 Task: Slide 47 - Change Mgmt Strategy.
Action: Mouse moved to (48, 110)
Screenshot: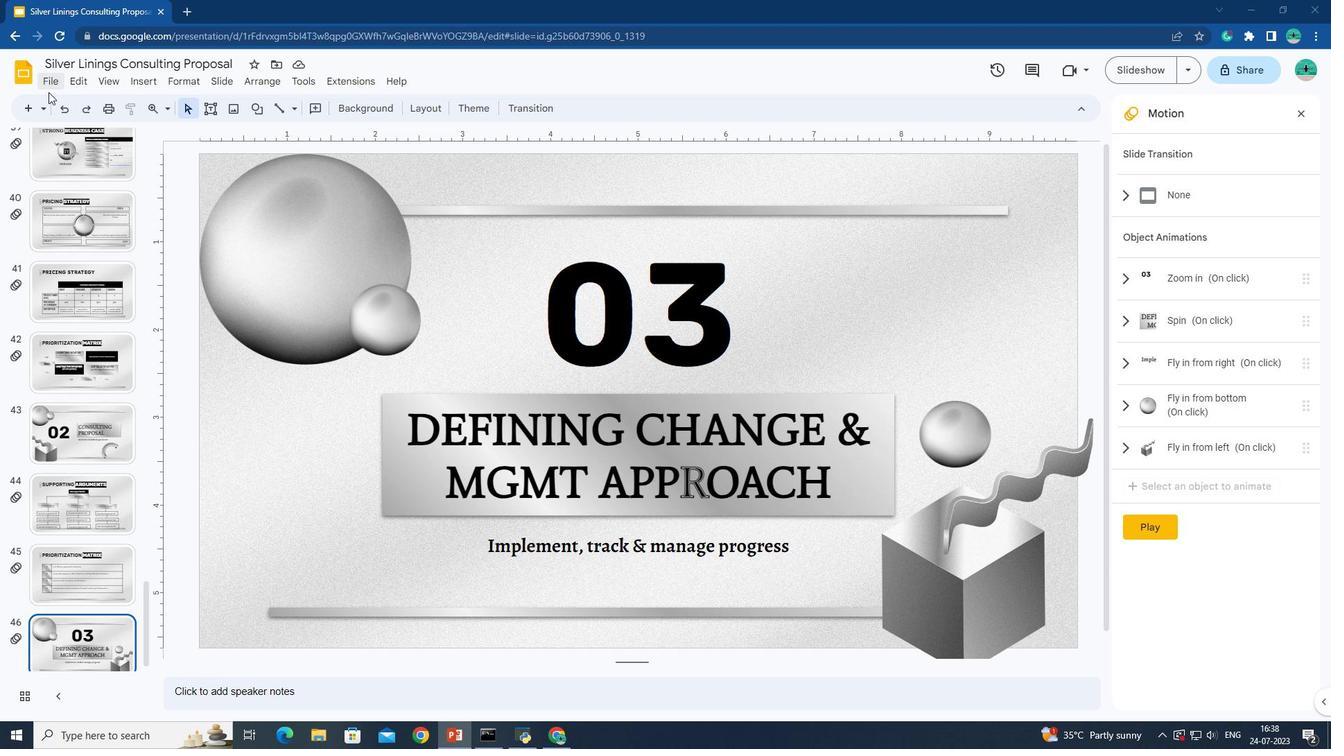 
Action: Mouse pressed left at (48, 110)
Screenshot: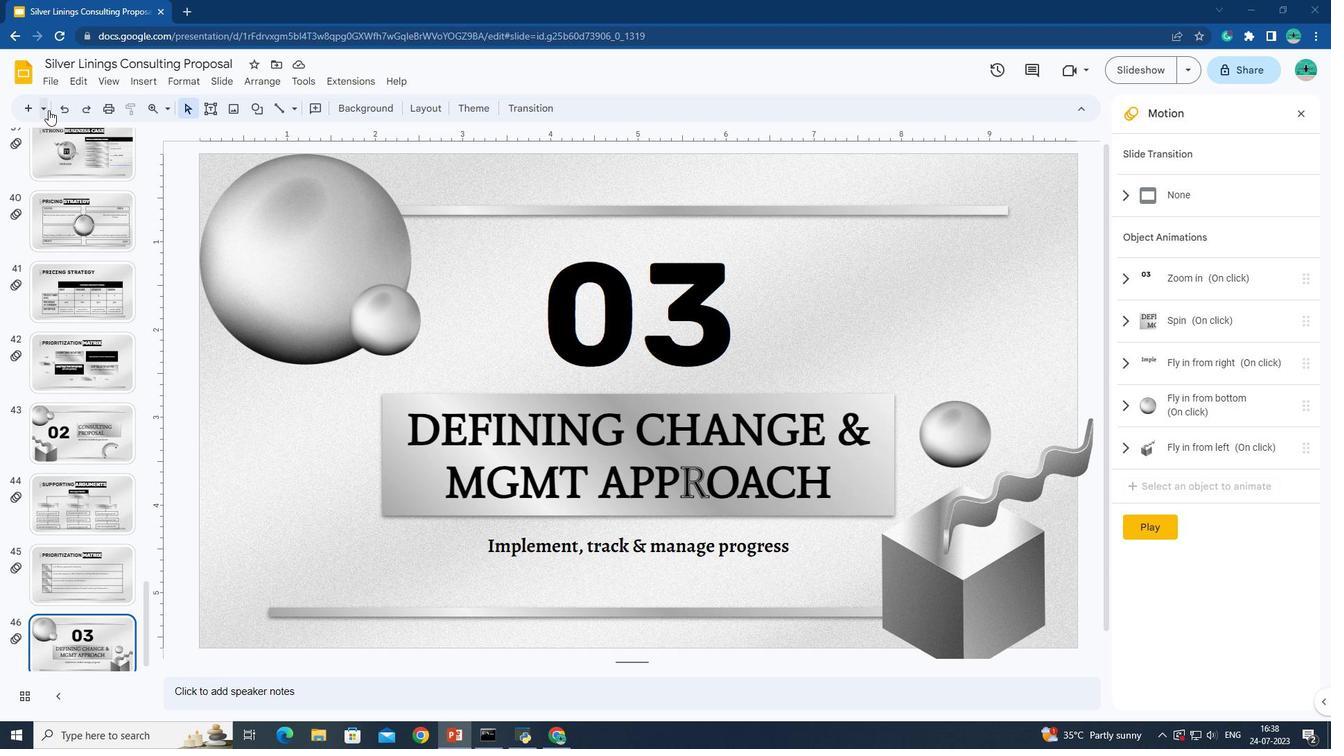 
Action: Mouse moved to (168, 235)
Screenshot: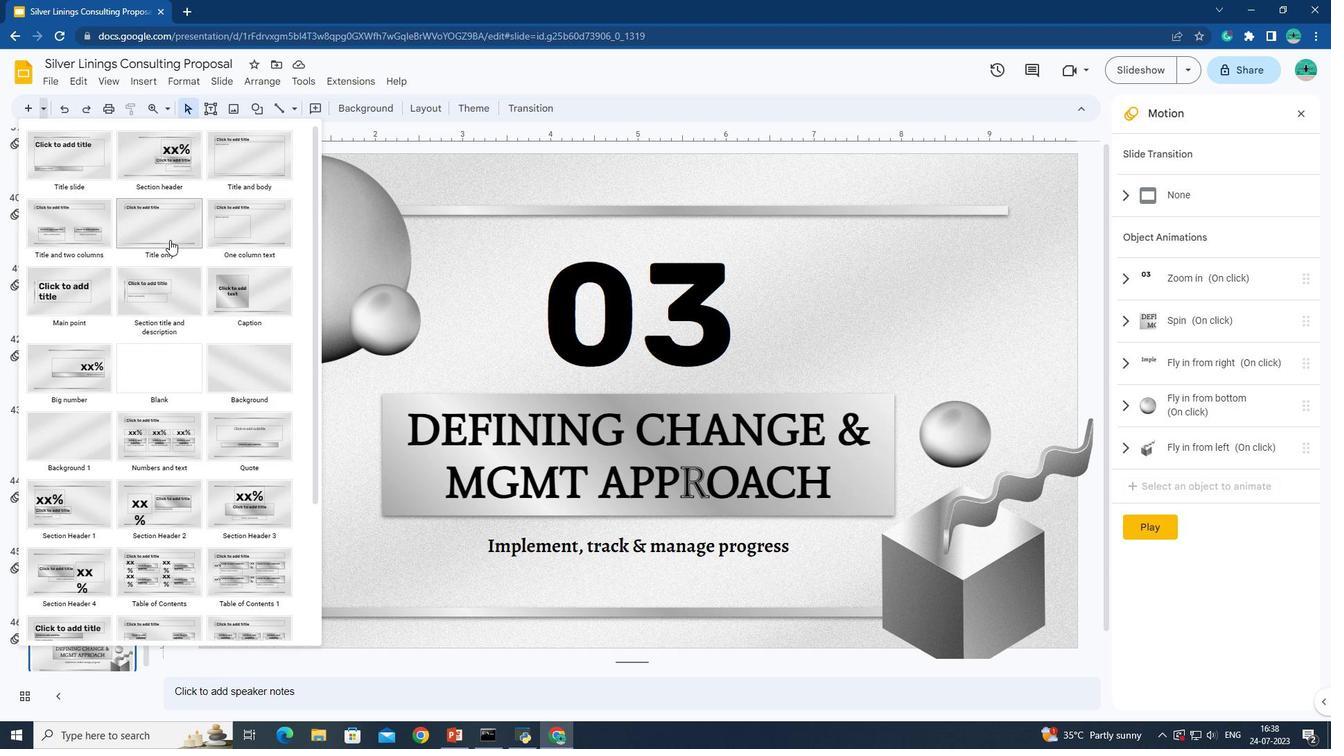 
Action: Mouse pressed left at (168, 235)
Screenshot: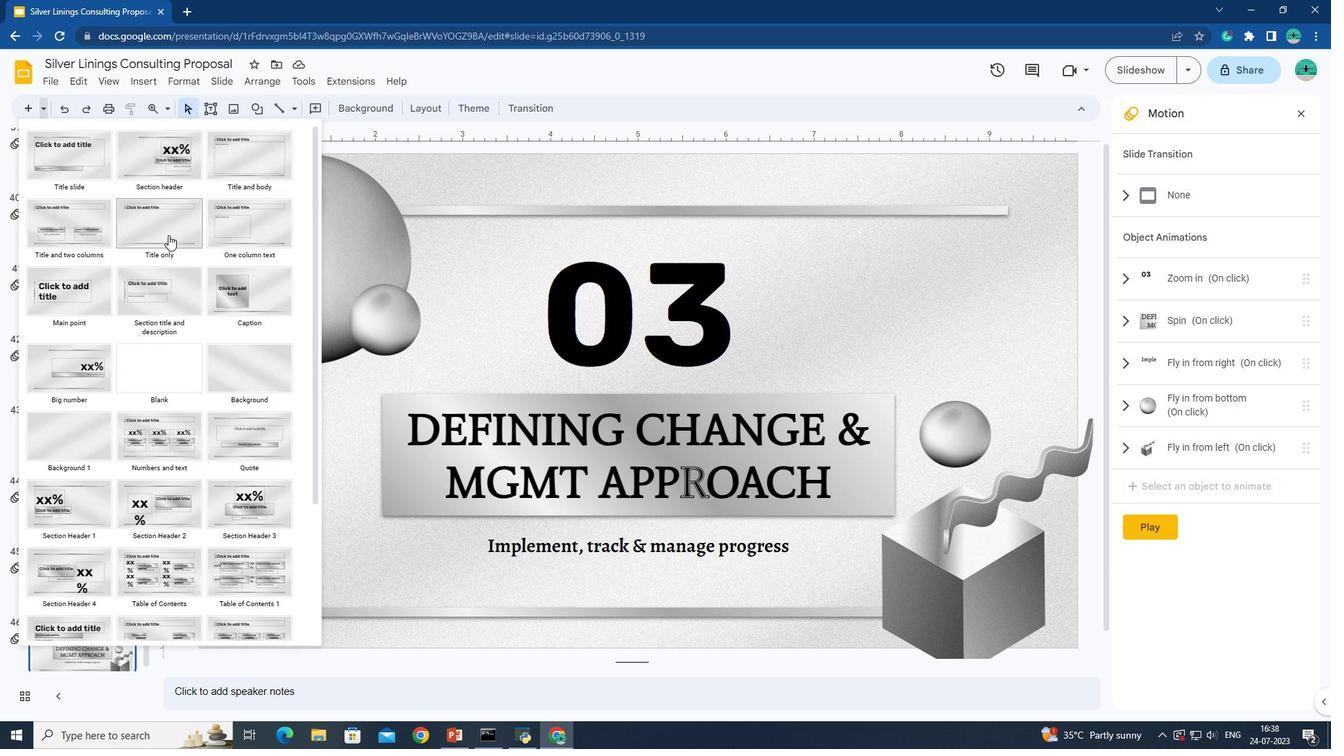 
Action: Mouse moved to (372, 218)
Screenshot: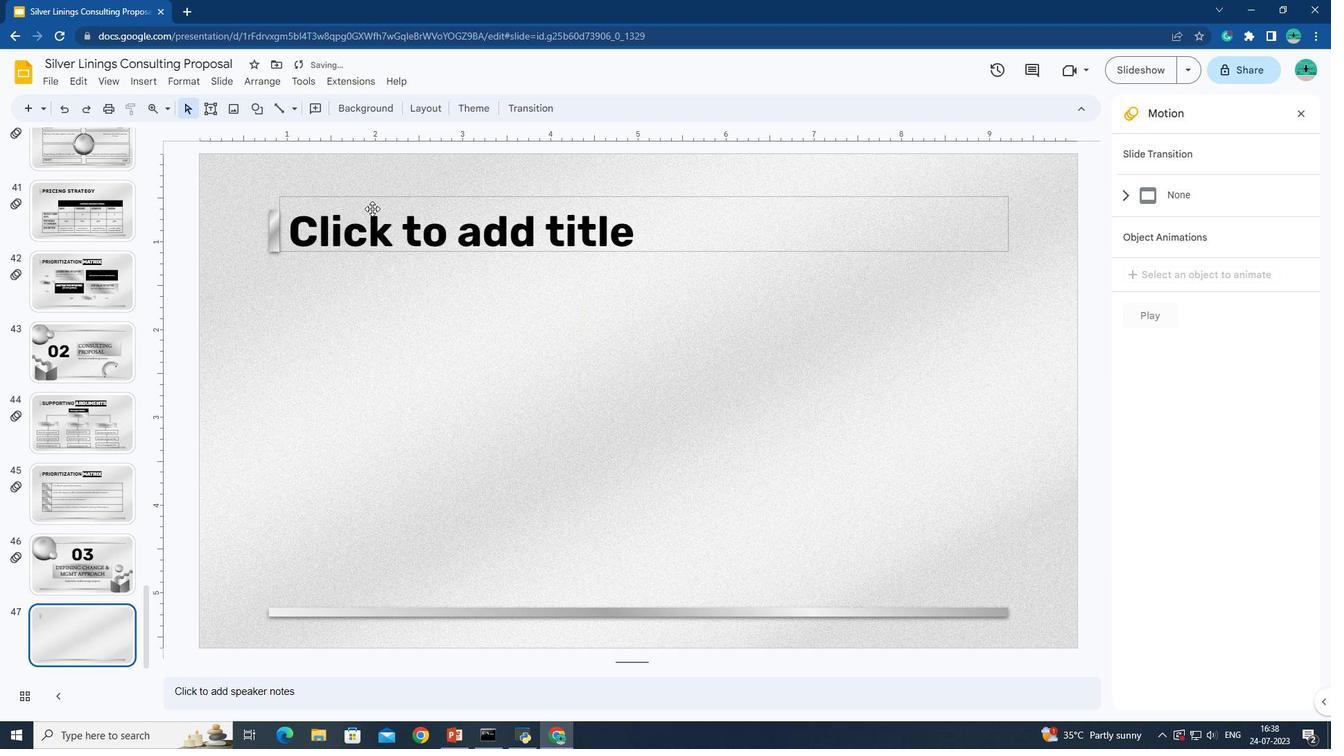 
Action: Mouse pressed left at (372, 218)
Screenshot: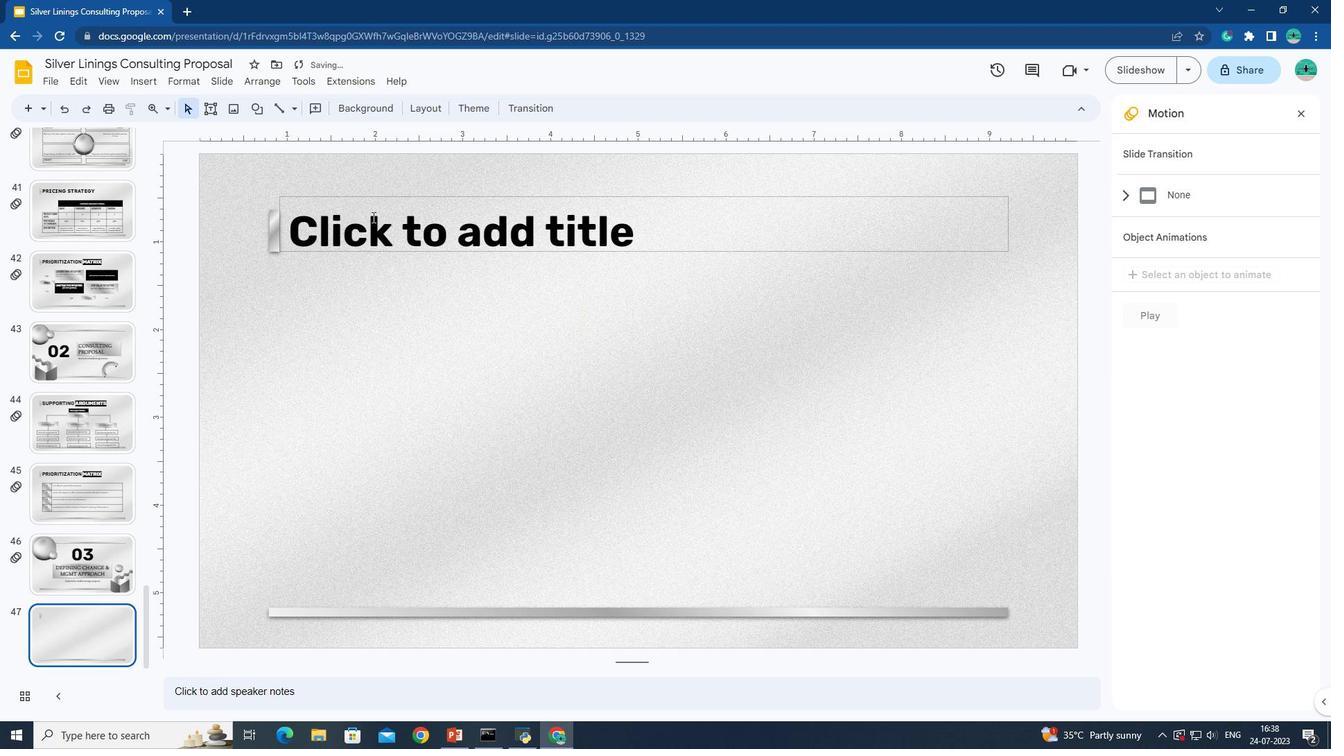 
Action: Mouse moved to (372, 219)
Screenshot: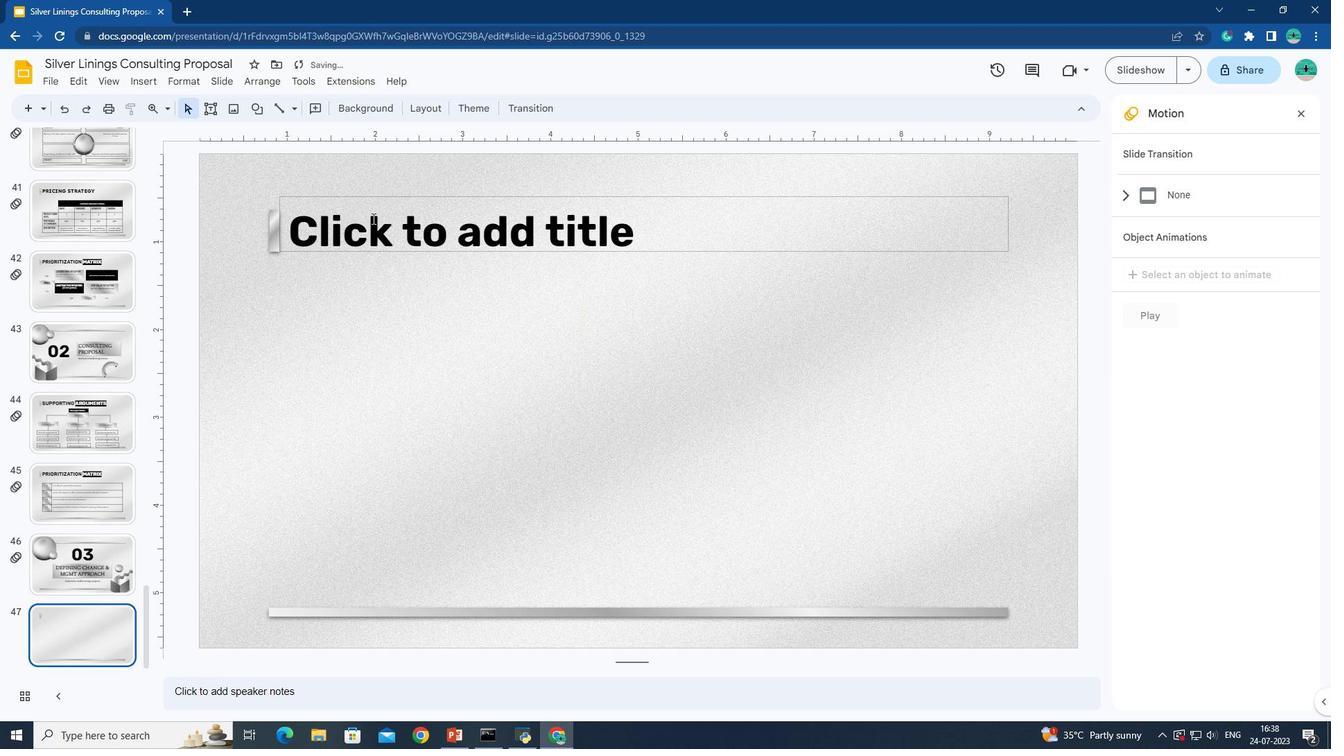 
Action: Key pressed <Key.caps_lock>CHANGE<Key.space>MGMT<Key.space>STRATEGY
Screenshot: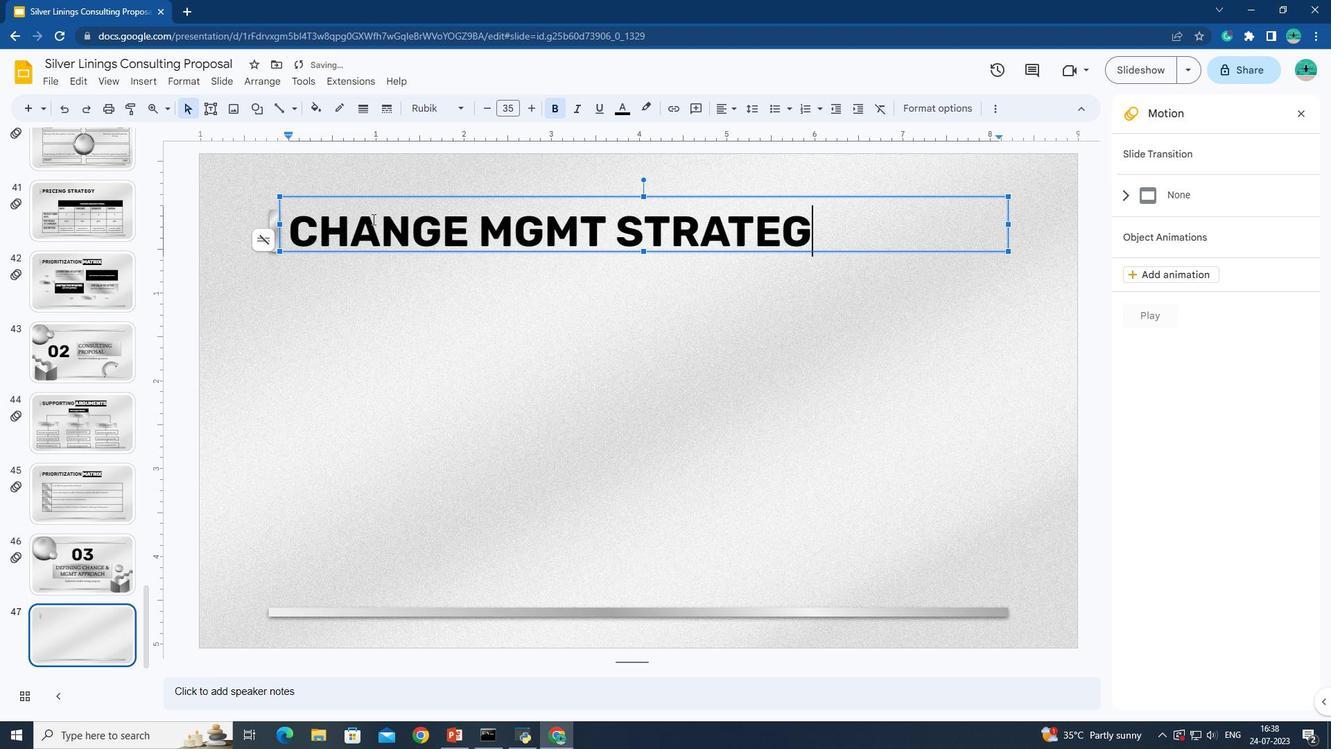
Action: Mouse moved to (389, 319)
Screenshot: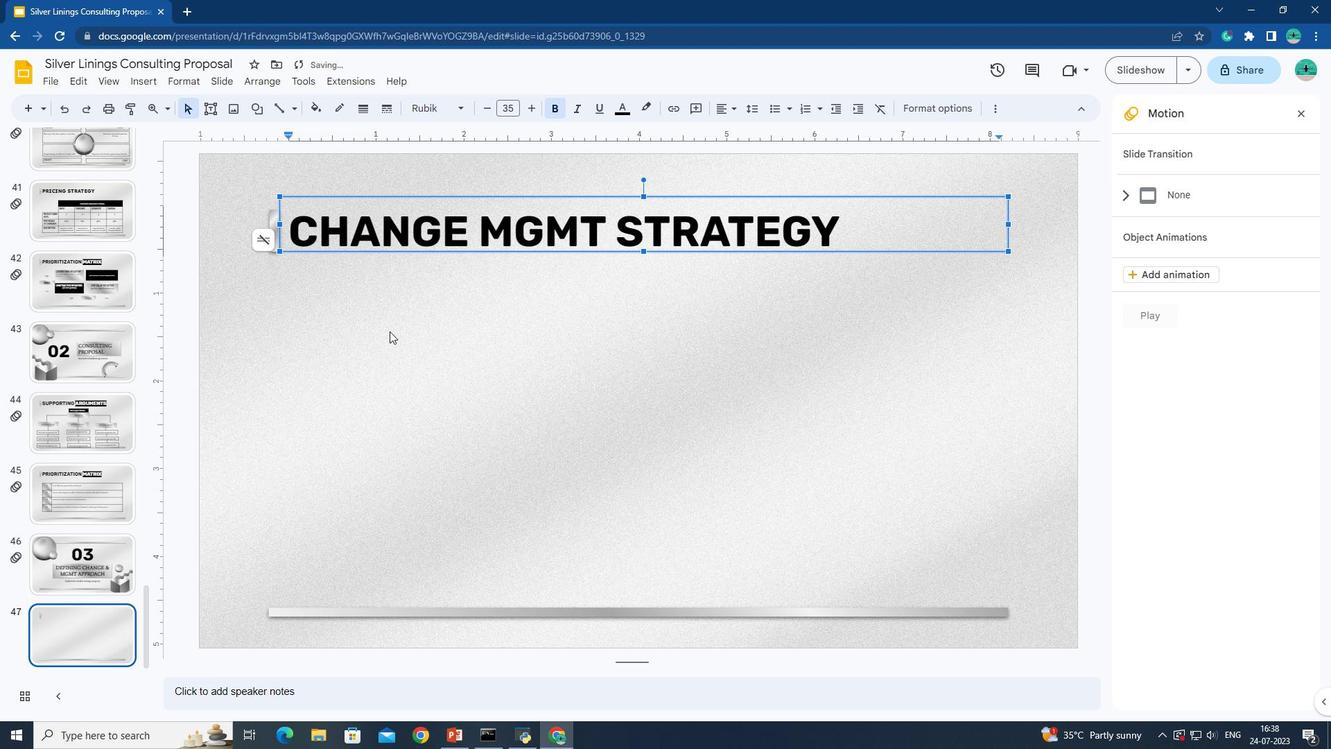 
Action: Mouse pressed left at (389, 319)
Screenshot: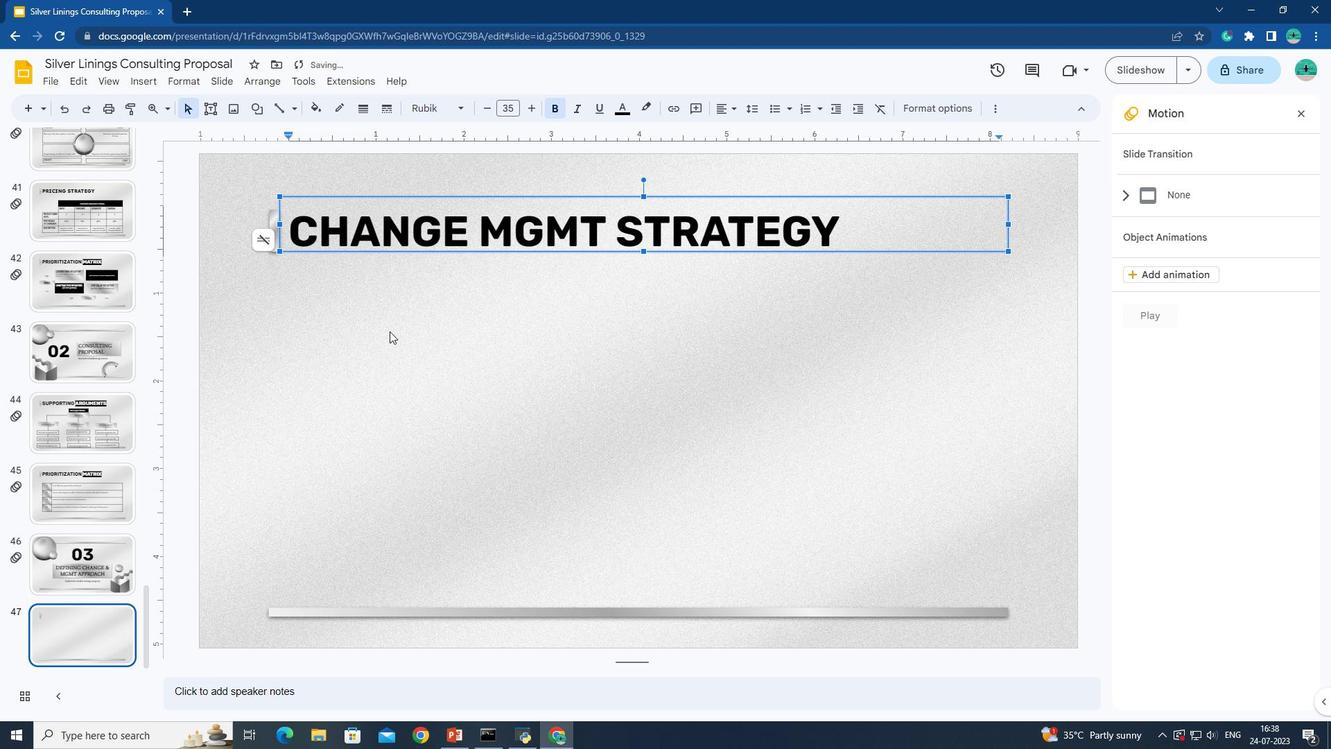 
Action: Mouse moved to (131, 79)
Screenshot: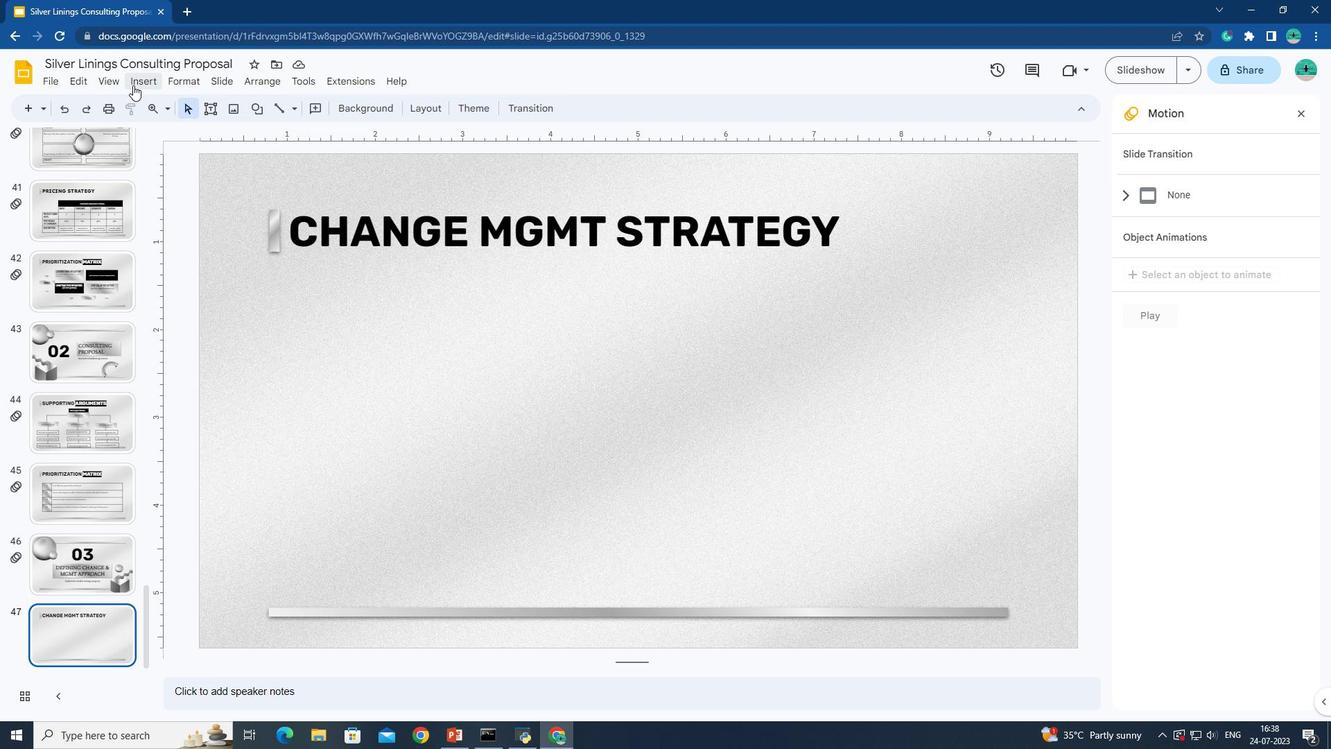 
Action: Mouse pressed left at (131, 79)
Screenshot: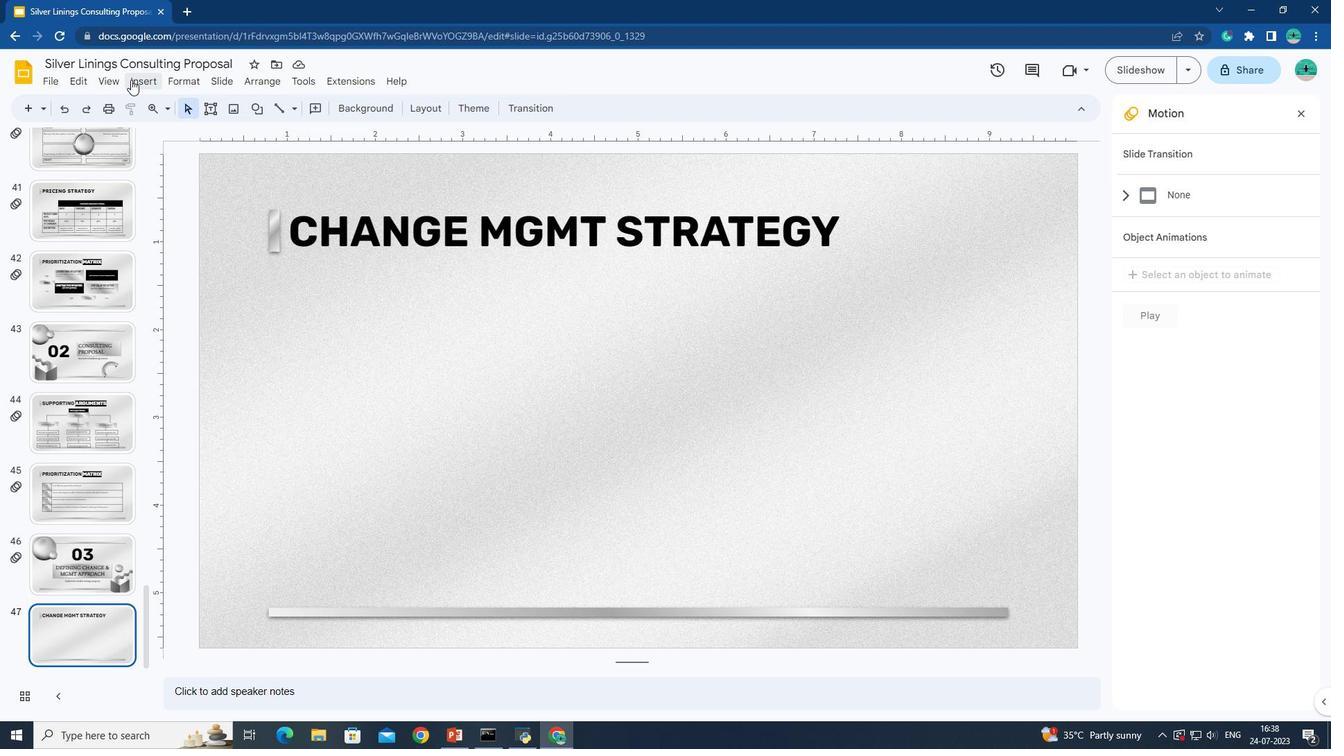 
Action: Mouse moved to (403, 242)
Screenshot: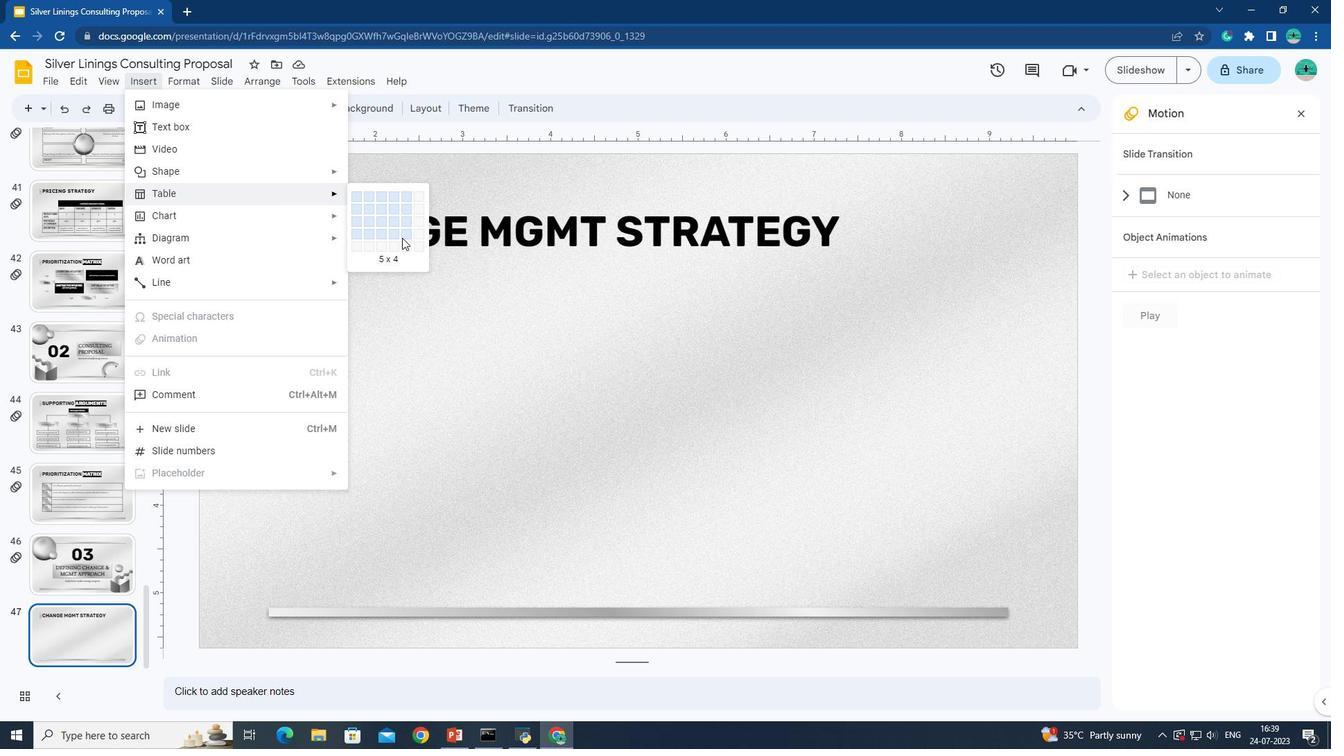 
Action: Mouse pressed left at (403, 242)
Screenshot: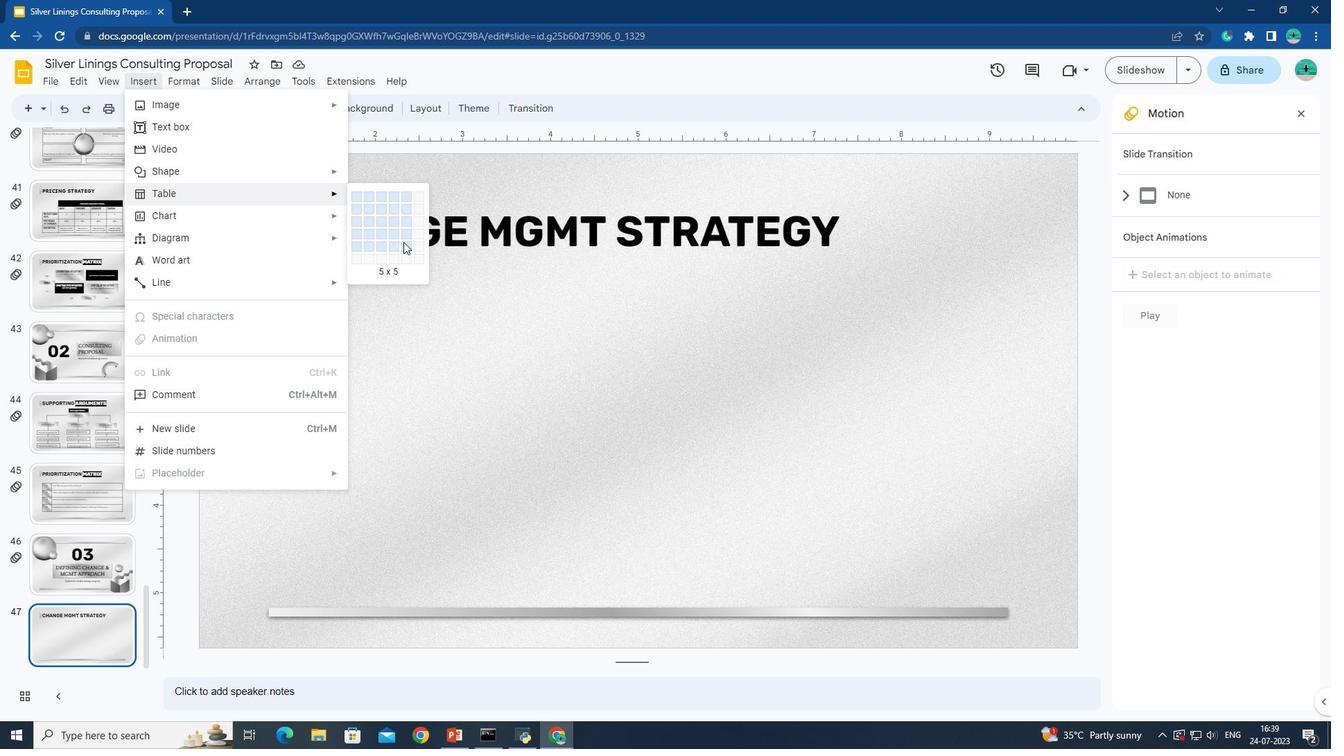 
Action: Mouse moved to (286, 398)
Screenshot: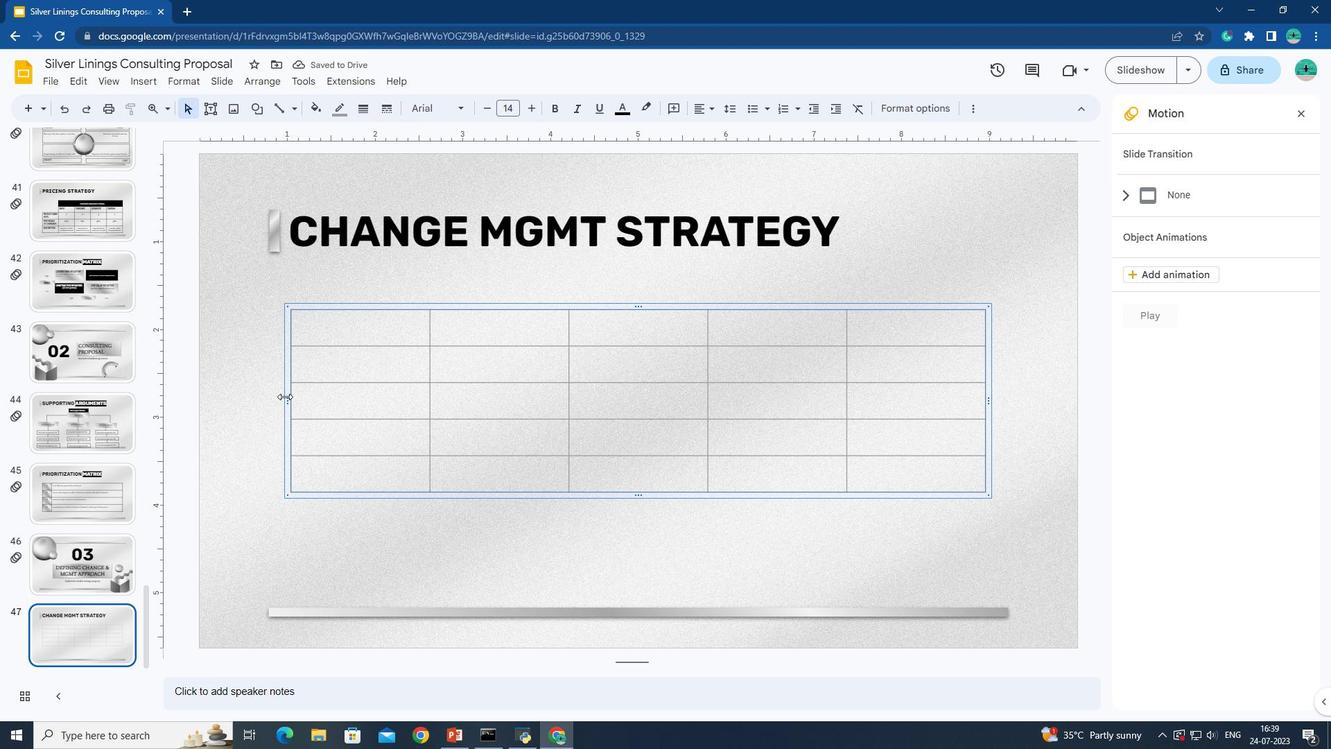 
Action: Mouse pressed left at (286, 398)
Screenshot: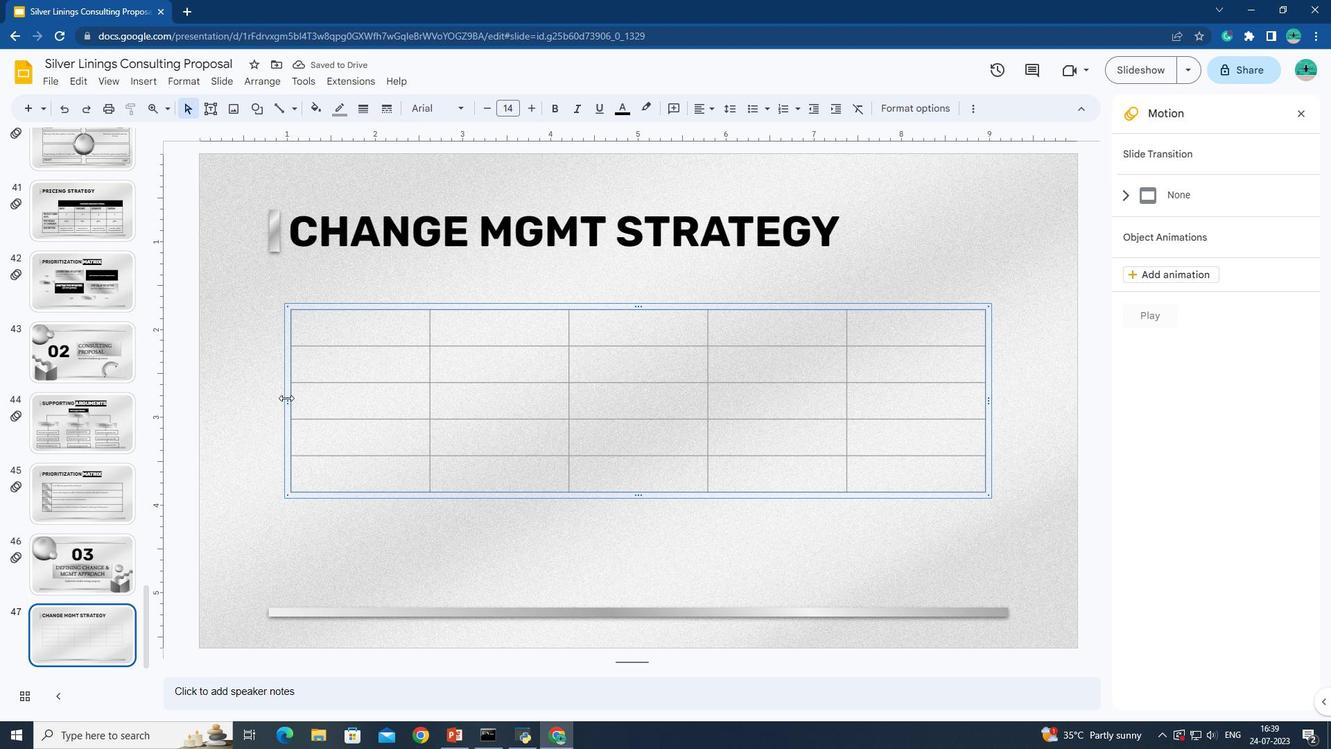 
Action: Mouse moved to (327, 404)
Screenshot: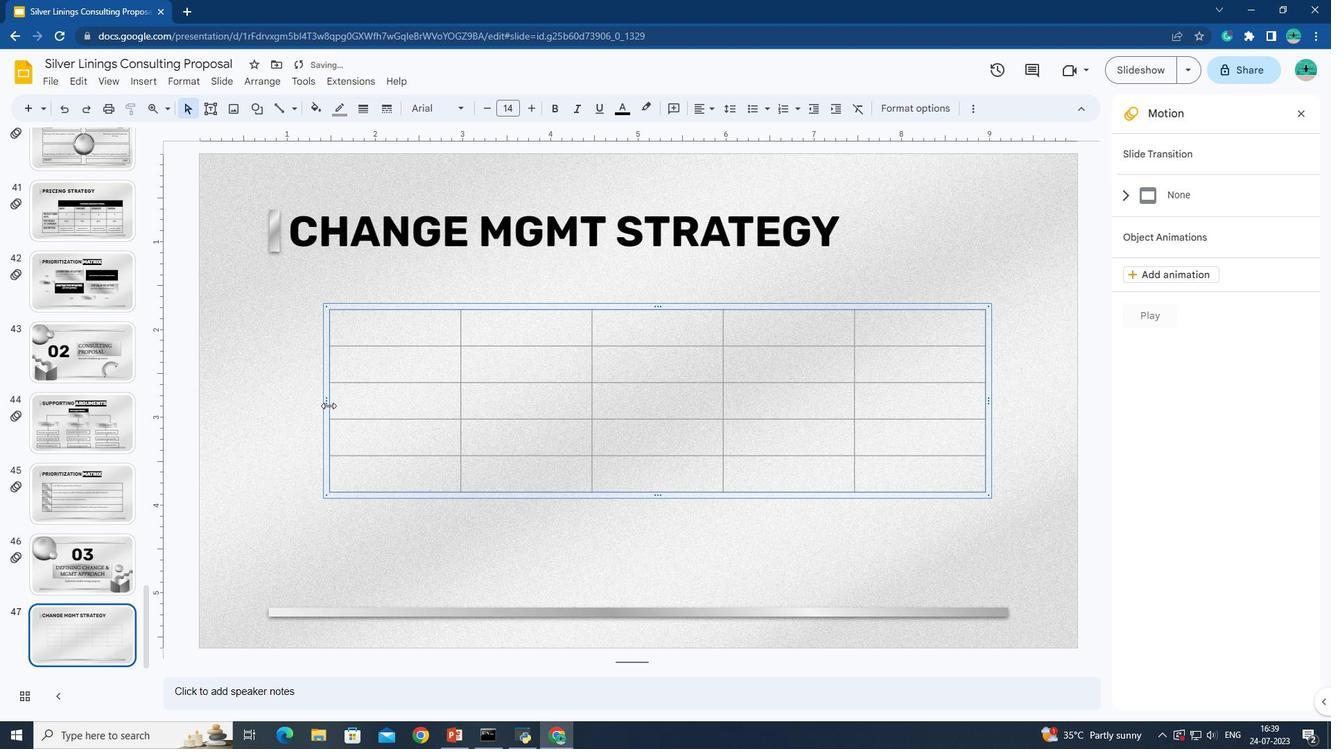
Action: Mouse pressed left at (327, 404)
Screenshot: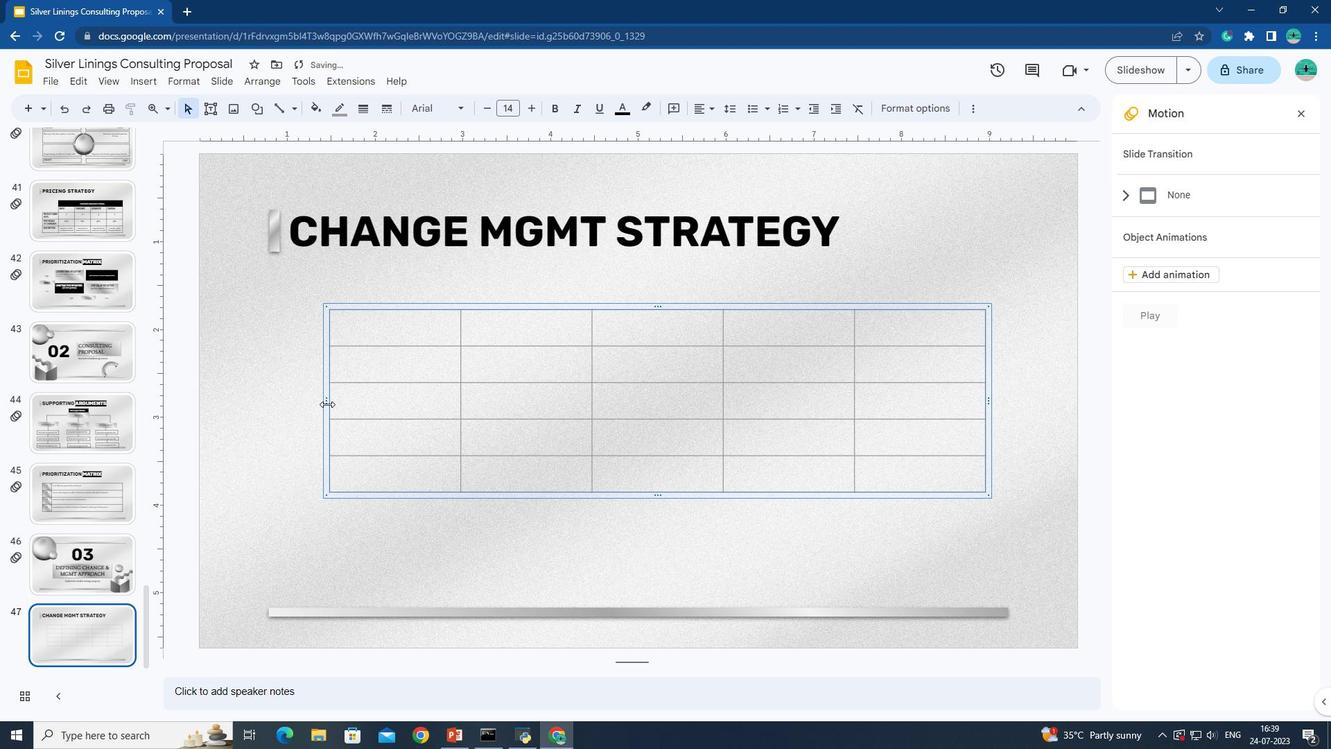 
Action: Mouse moved to (346, 408)
Screenshot: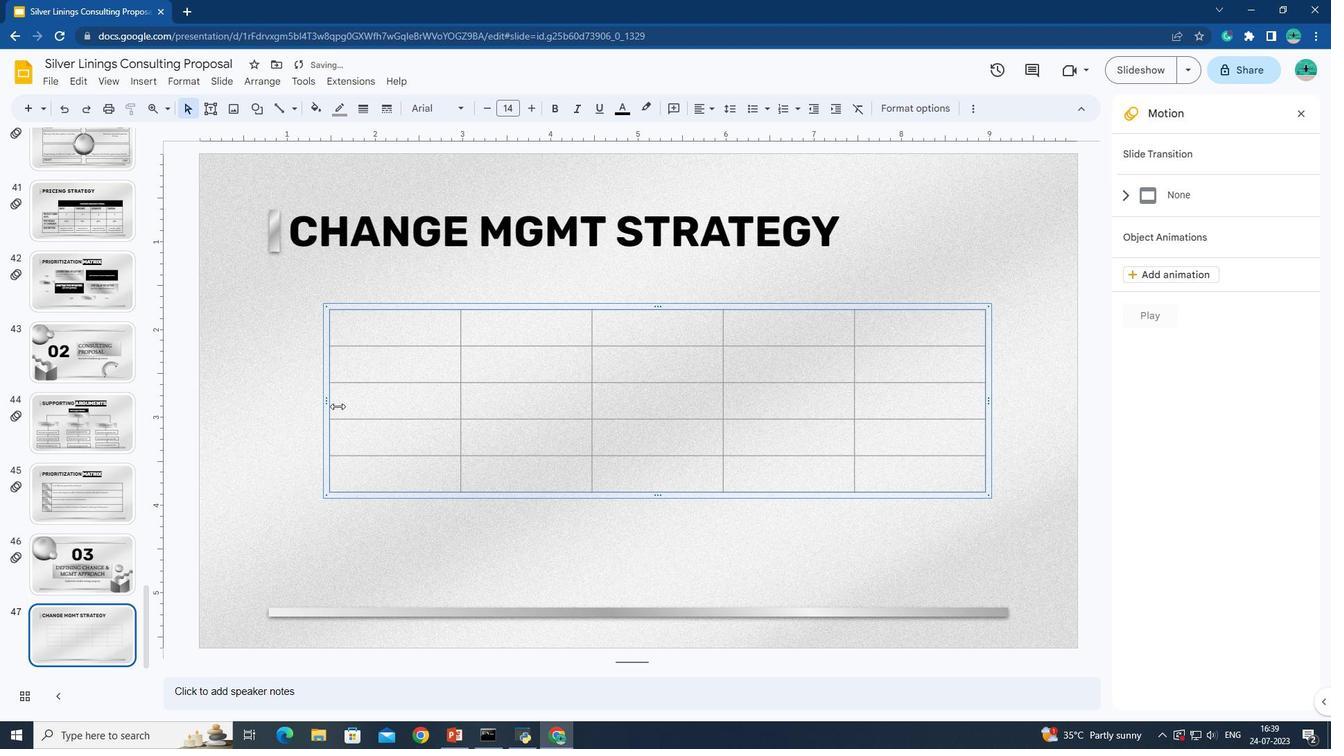 
Action: Mouse pressed left at (346, 408)
Screenshot: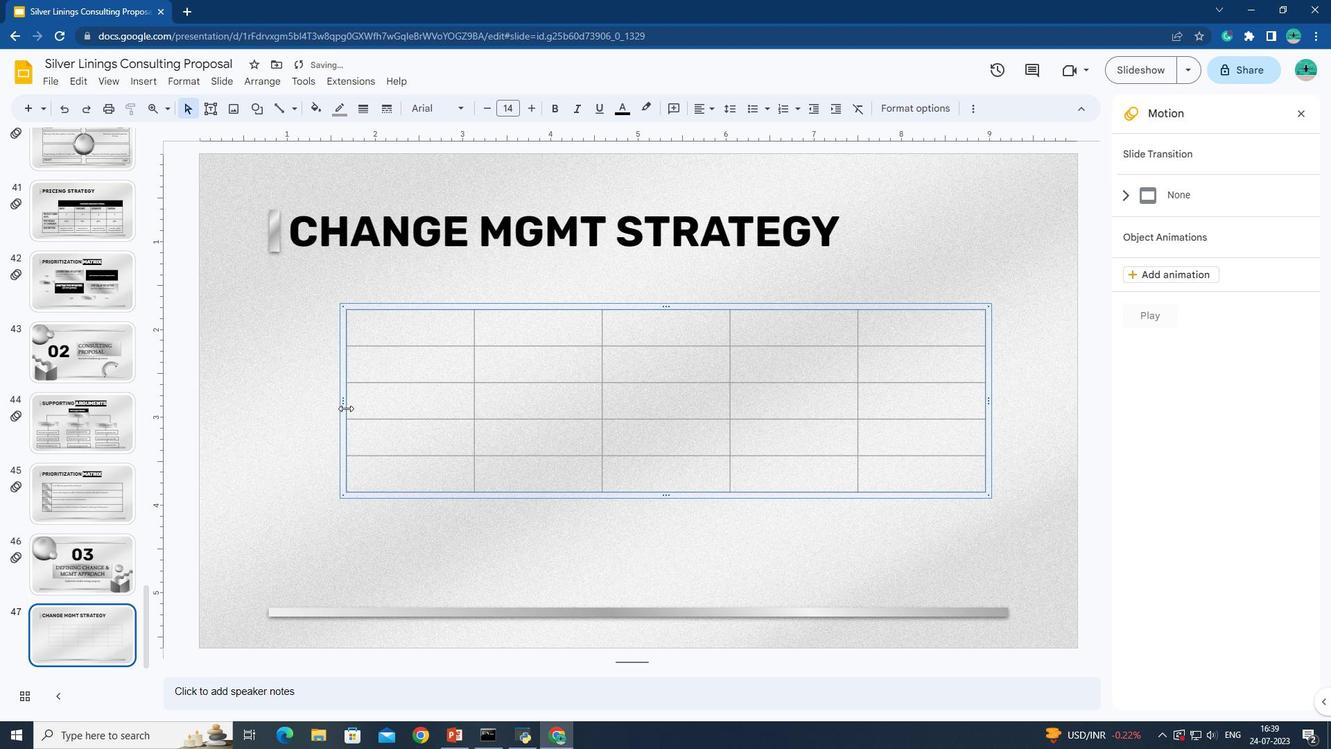 
Action: Mouse moved to (344, 108)
Screenshot: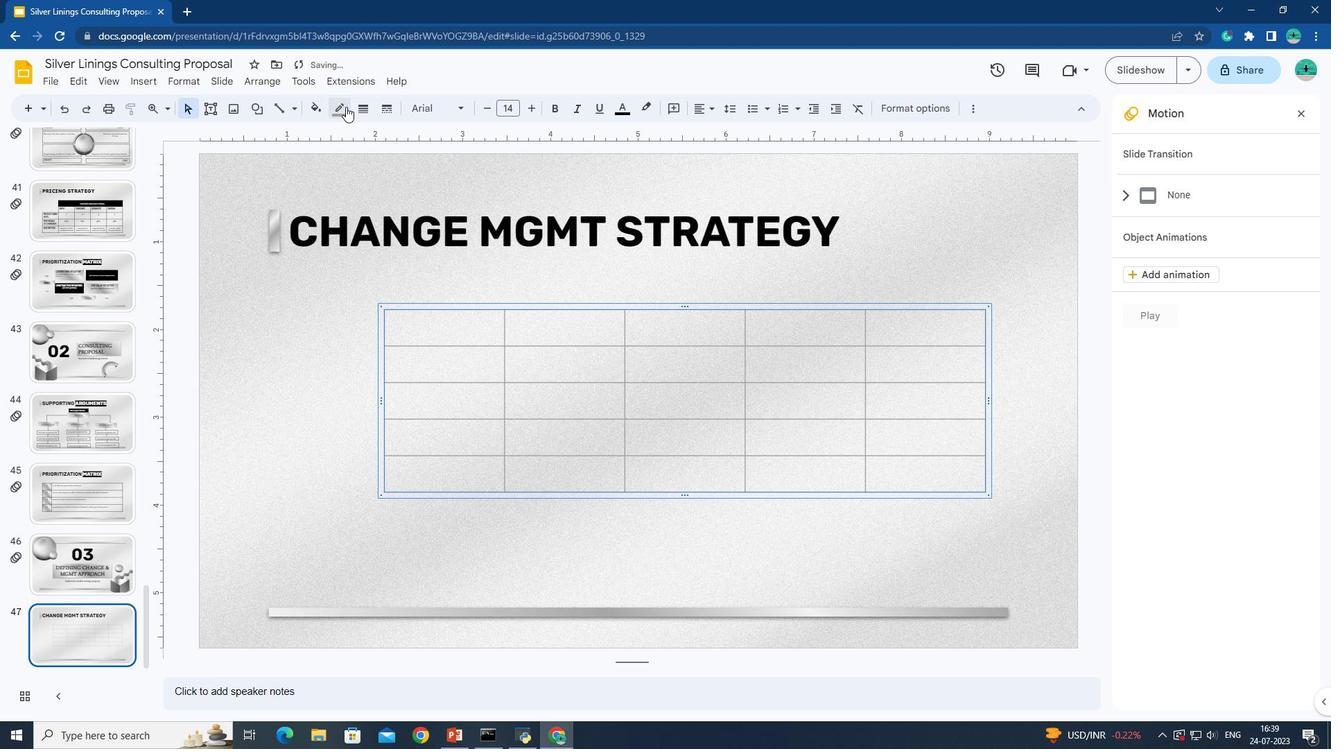 
Action: Mouse pressed left at (344, 108)
Screenshot: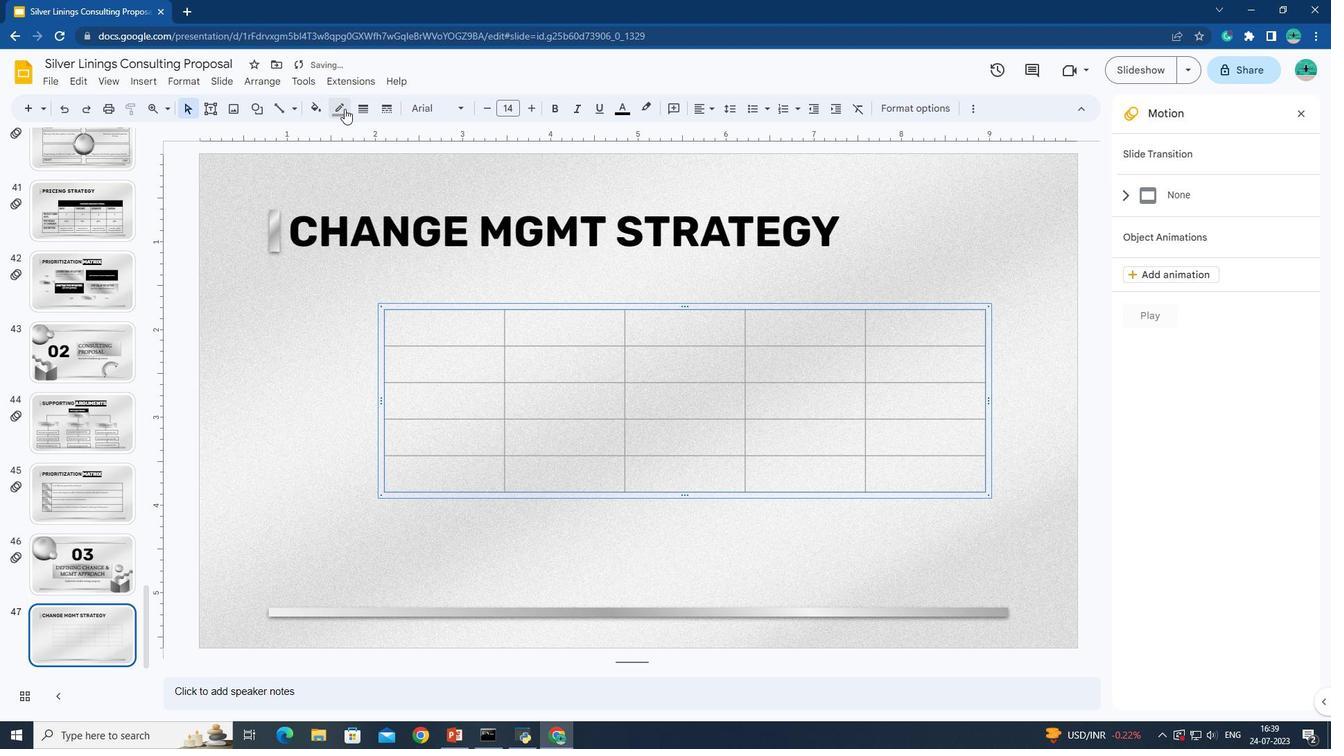 
Action: Mouse moved to (341, 148)
Screenshot: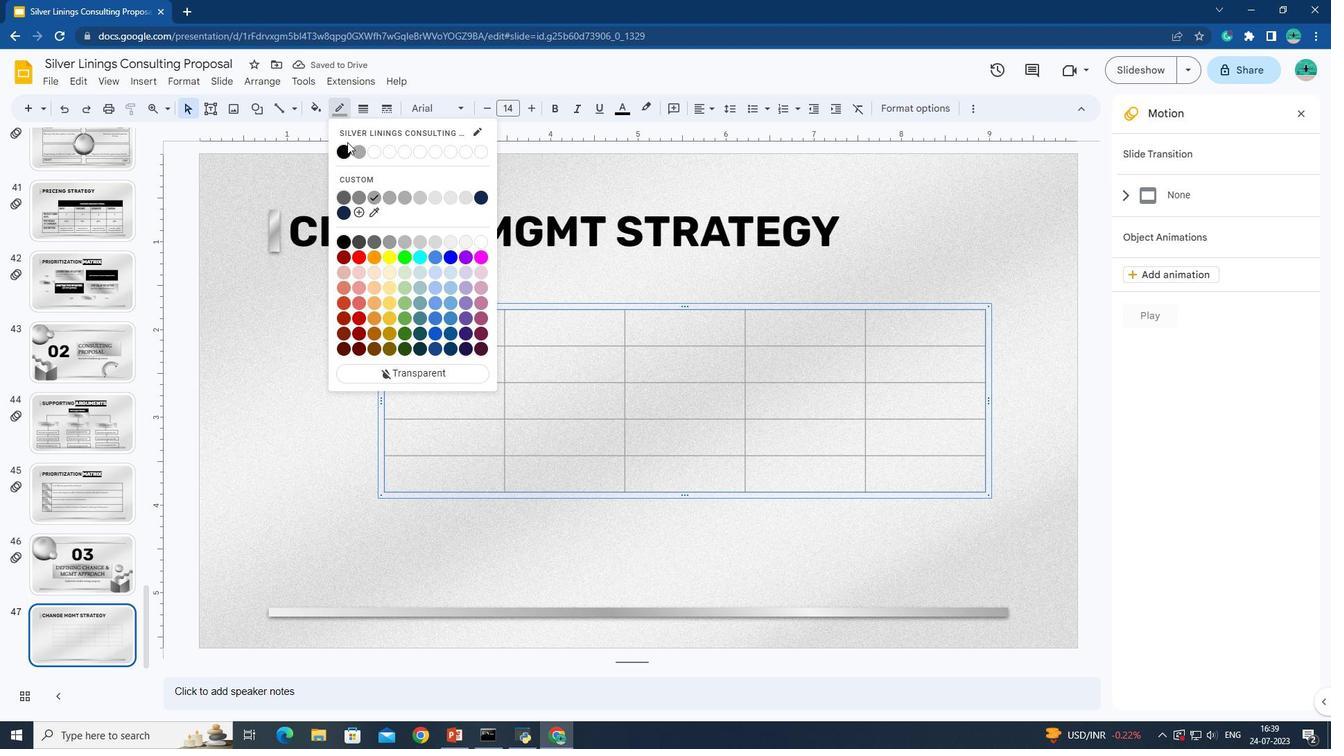 
Action: Mouse pressed left at (341, 148)
Screenshot: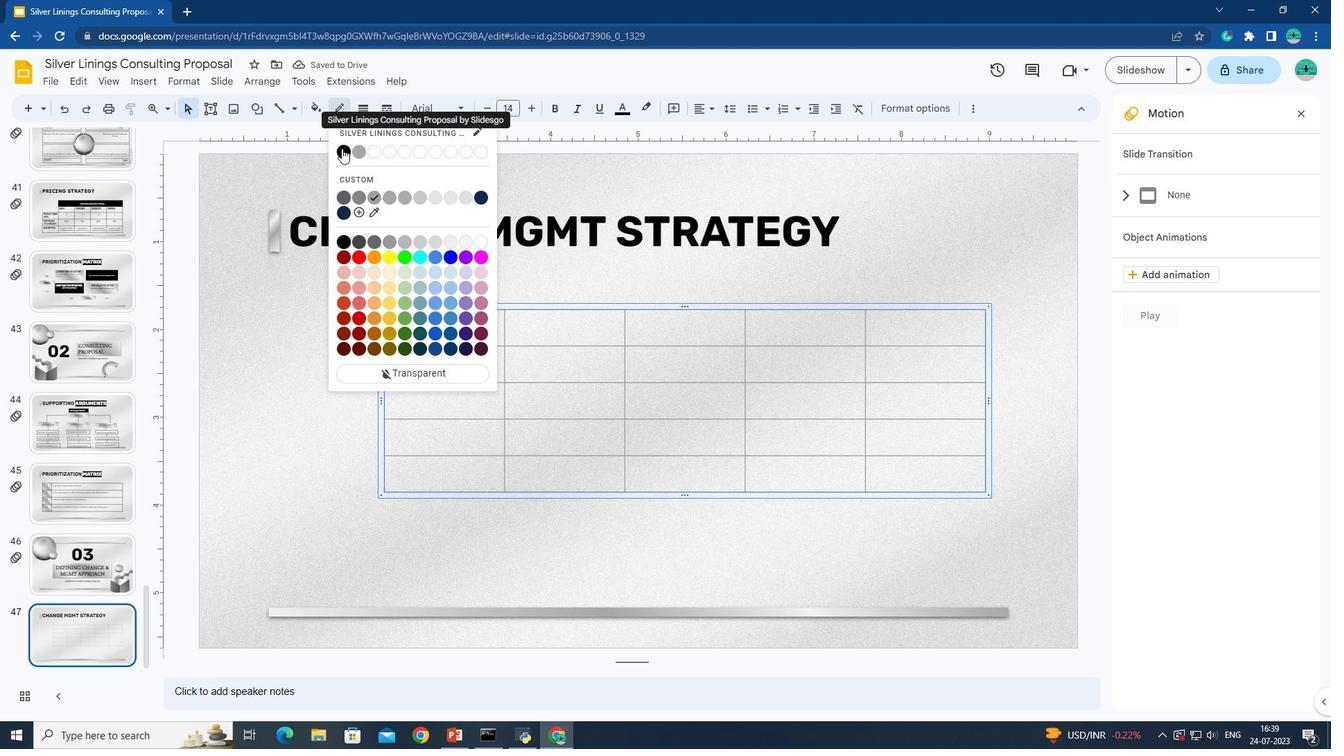 
Action: Mouse moved to (359, 113)
Screenshot: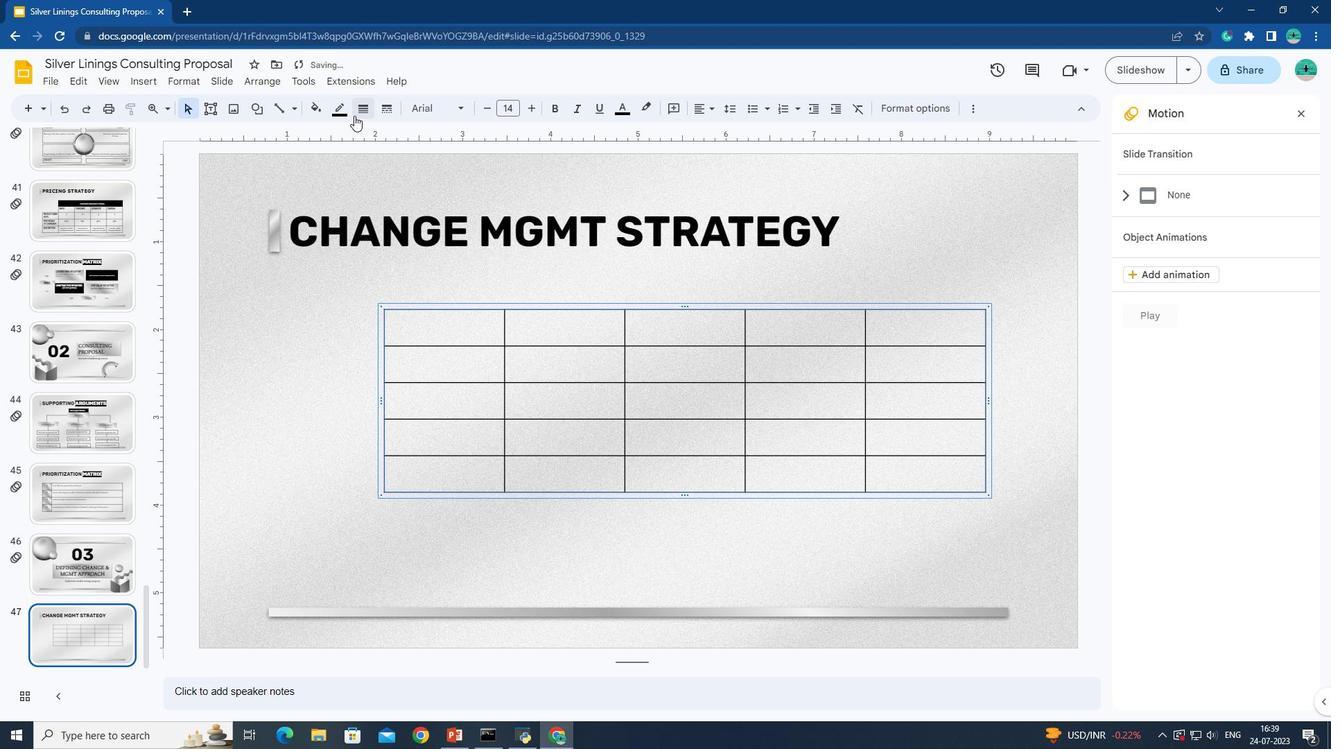 
Action: Mouse pressed left at (359, 113)
Screenshot: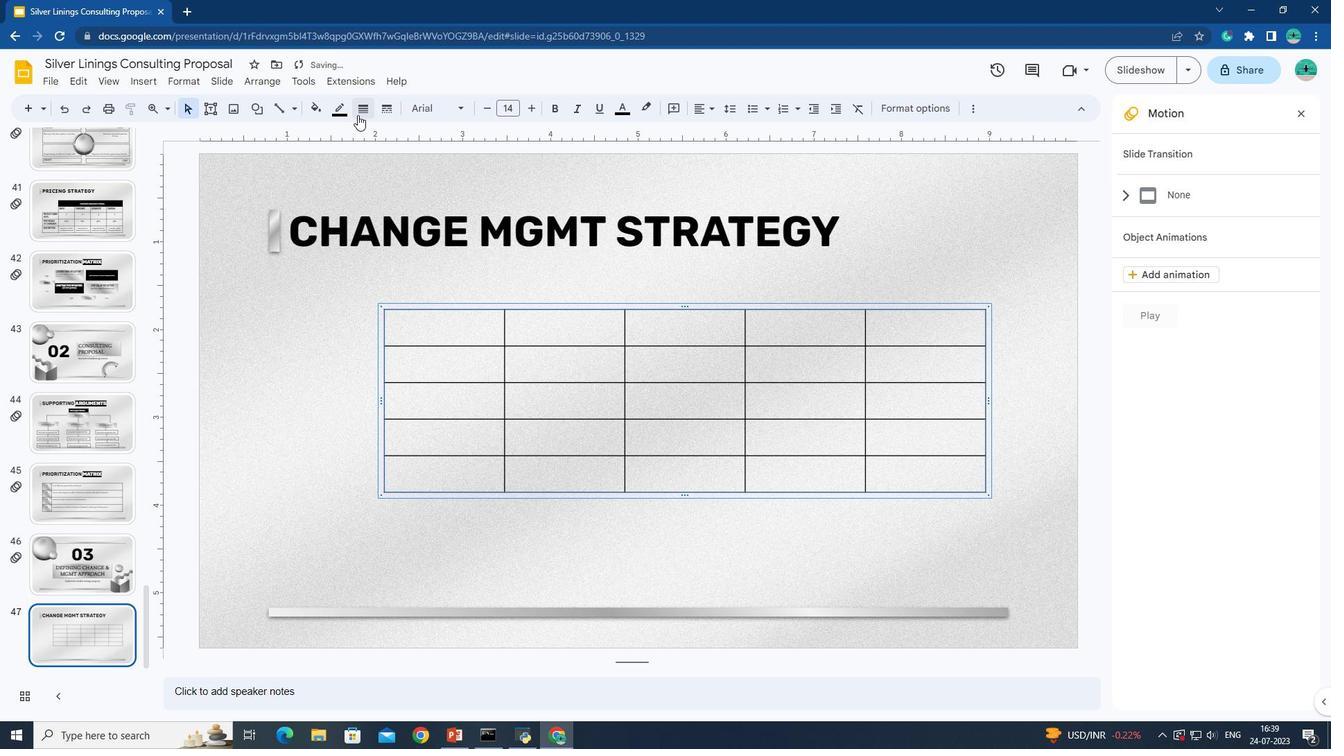 
Action: Mouse moved to (382, 161)
Screenshot: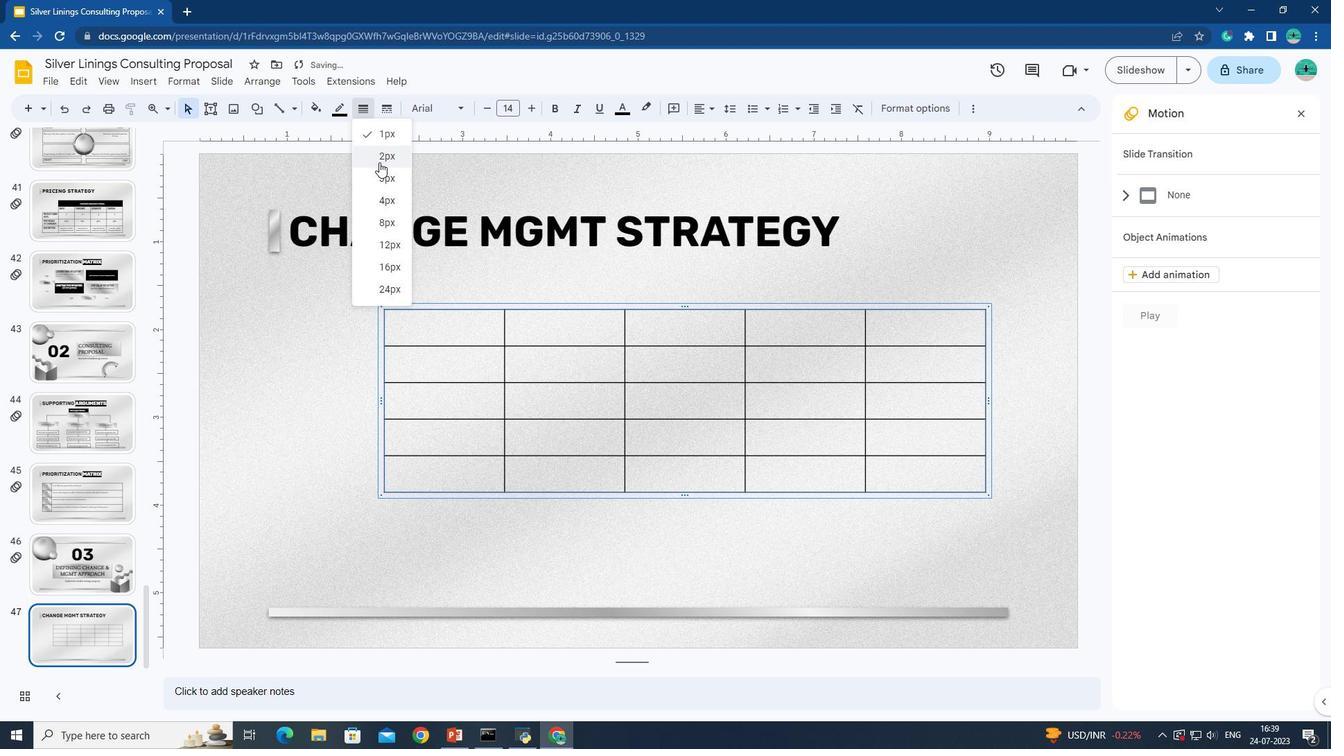 
Action: Mouse pressed left at (382, 161)
Screenshot: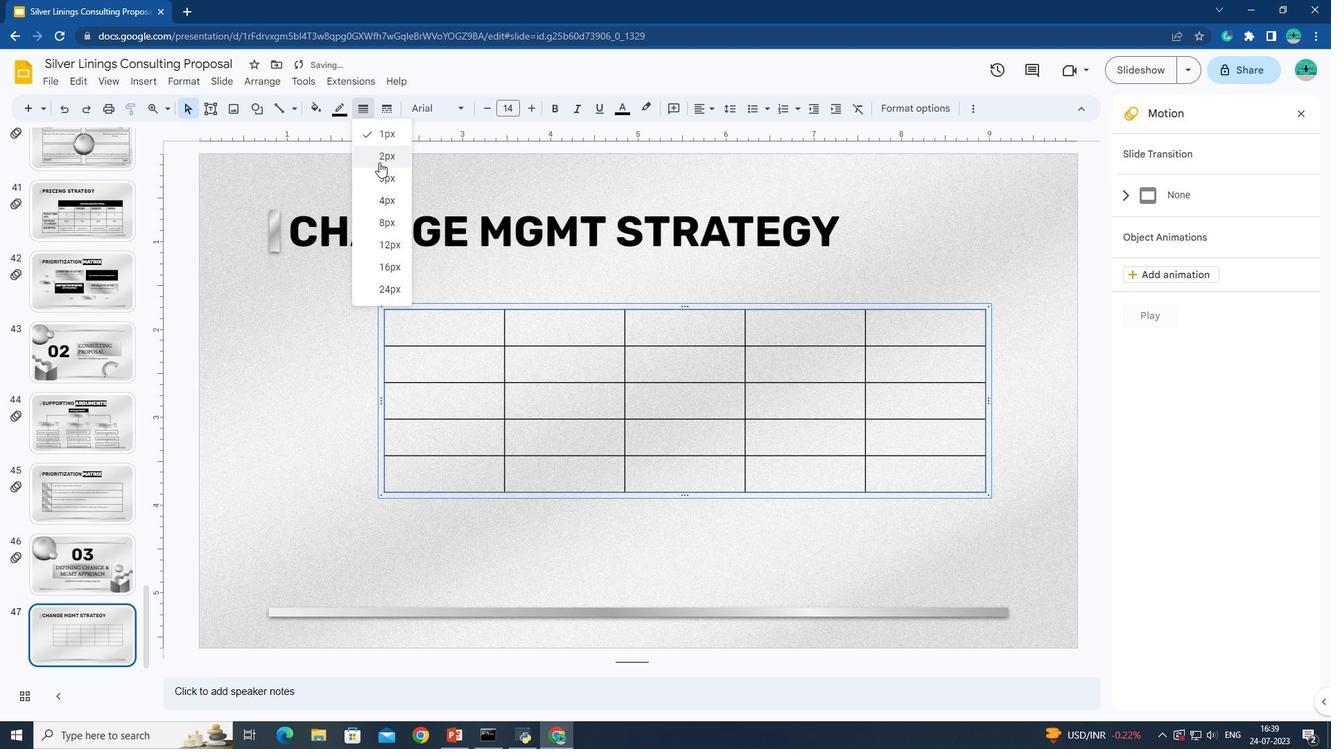 
Action: Mouse moved to (985, 398)
Screenshot: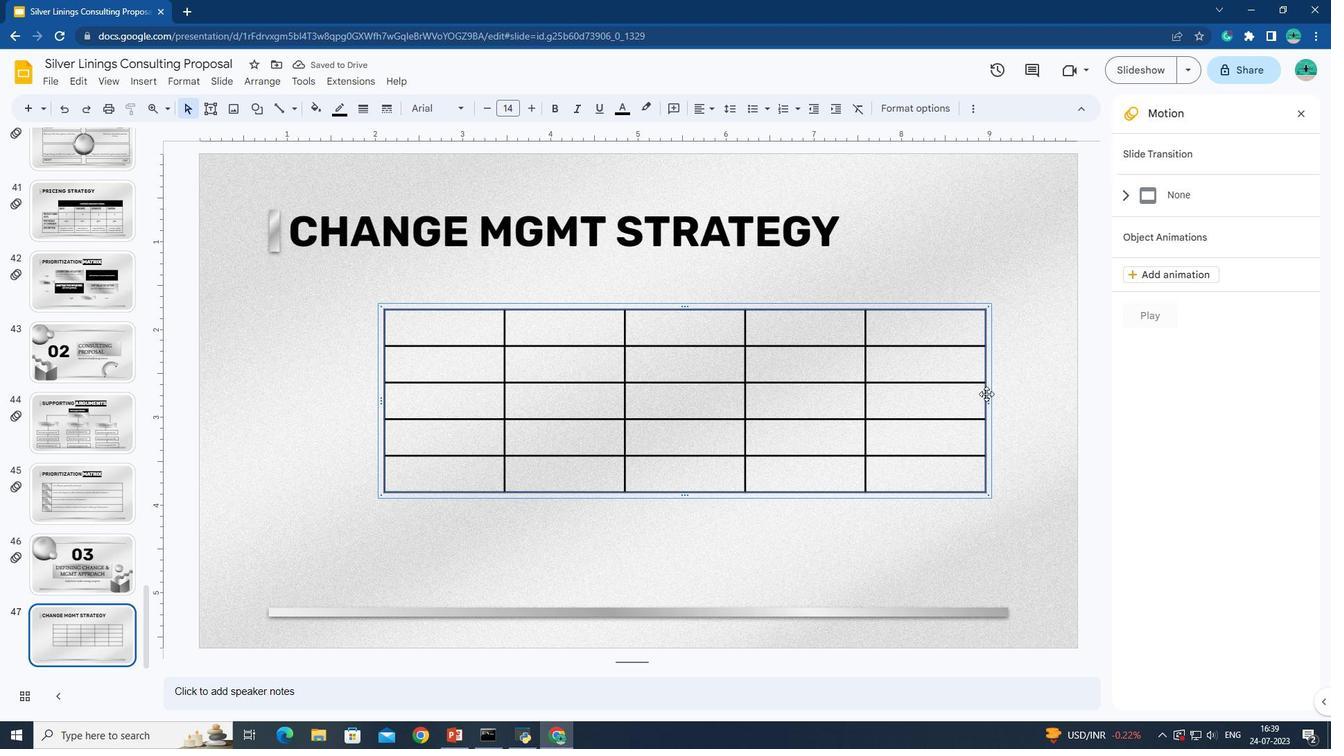 
Action: Mouse pressed left at (985, 398)
Screenshot: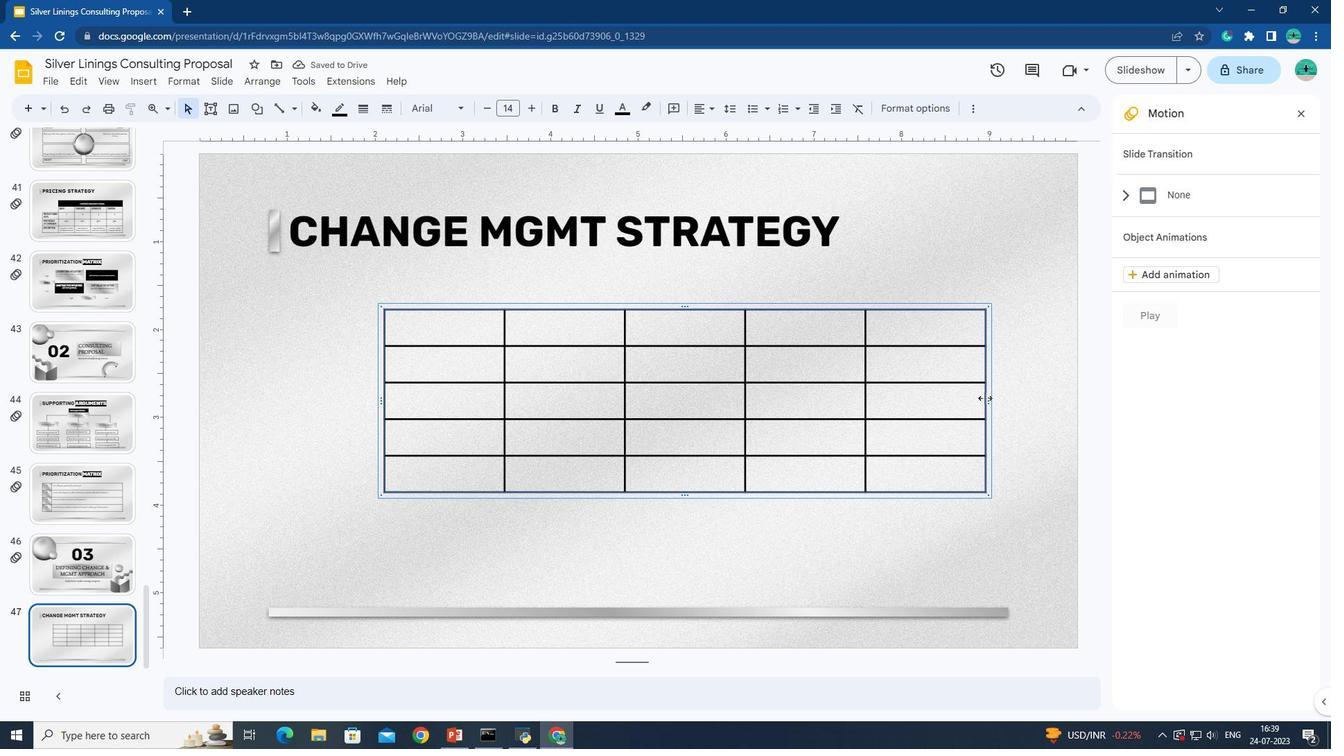 
Action: Mouse moved to (381, 400)
Screenshot: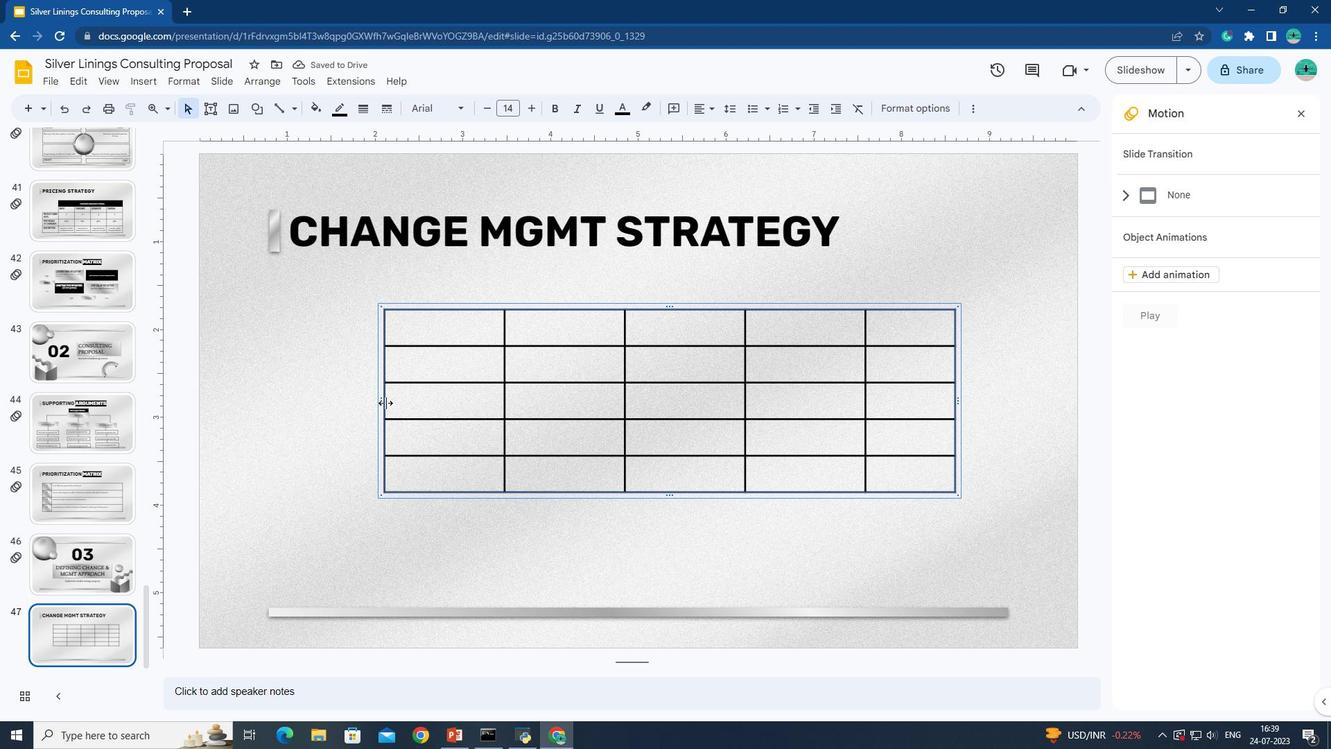 
Action: Mouse pressed left at (381, 400)
Screenshot: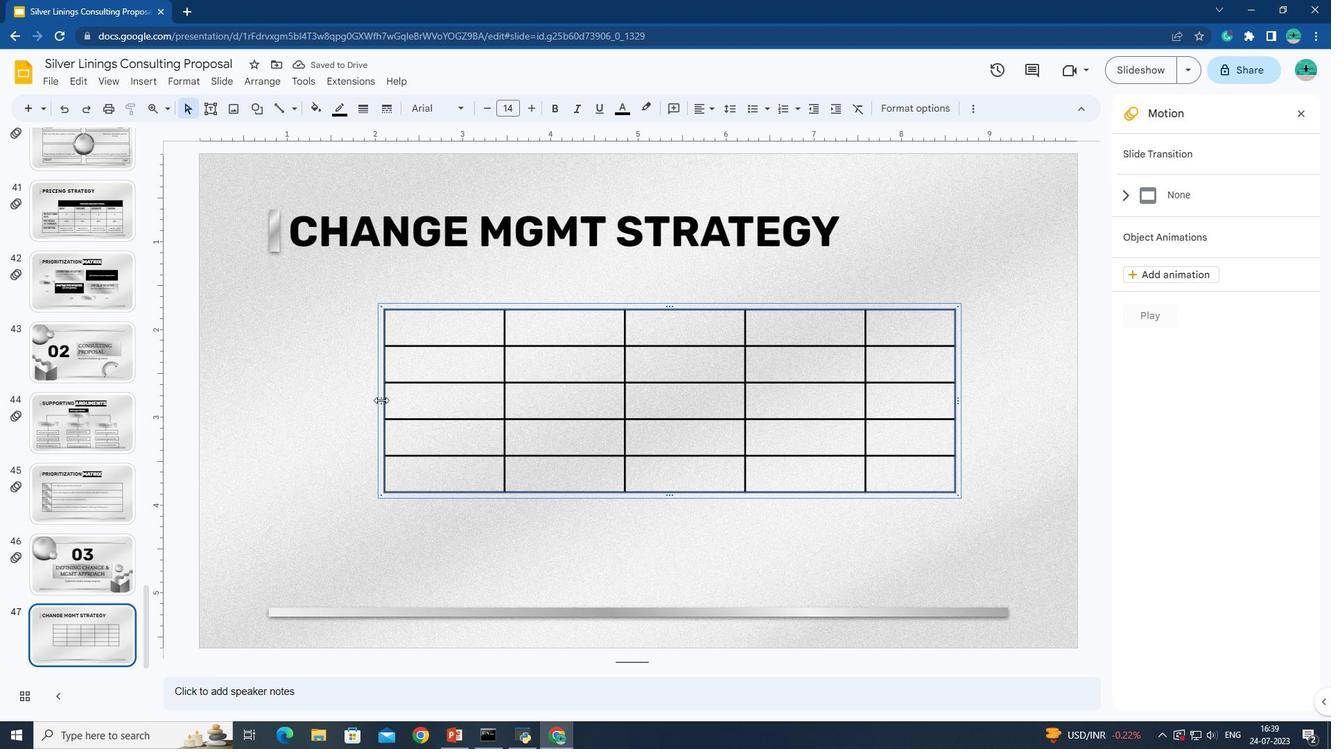 
Action: Mouse moved to (666, 307)
Screenshot: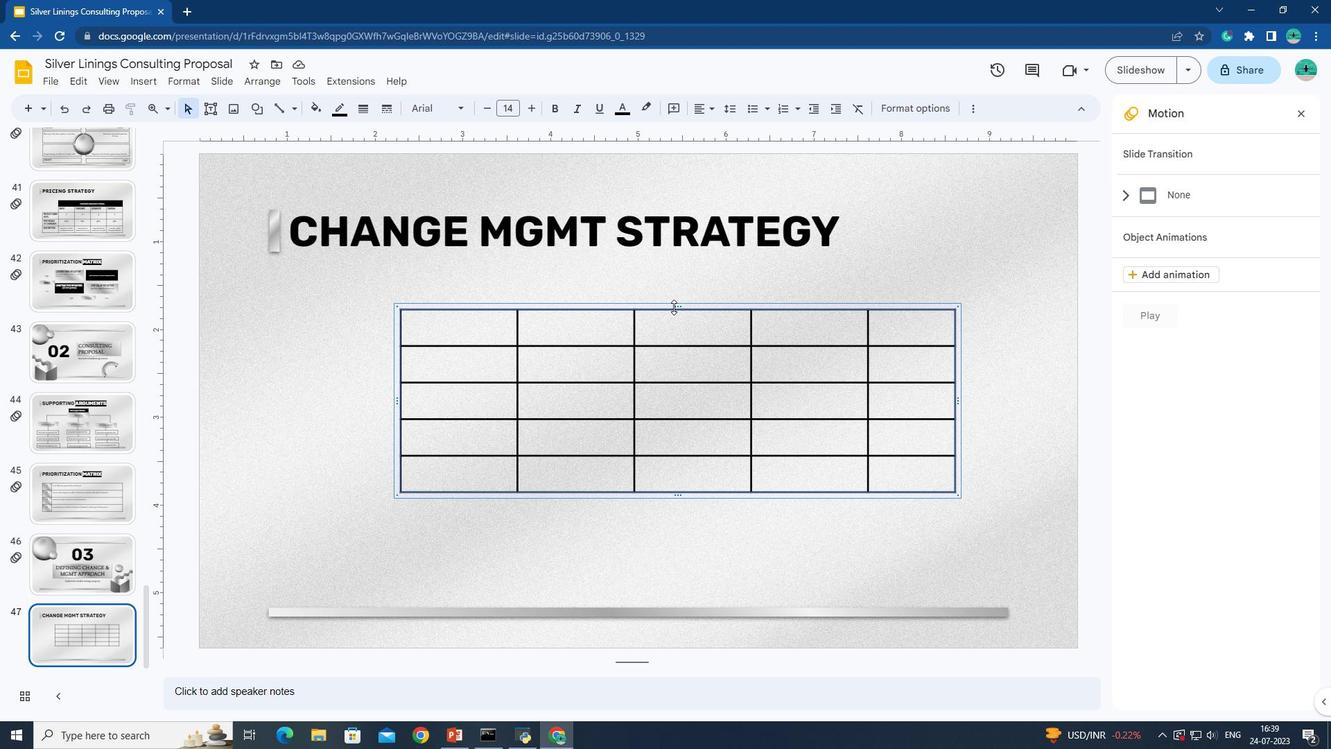 
Action: Mouse pressed left at (666, 307)
Screenshot: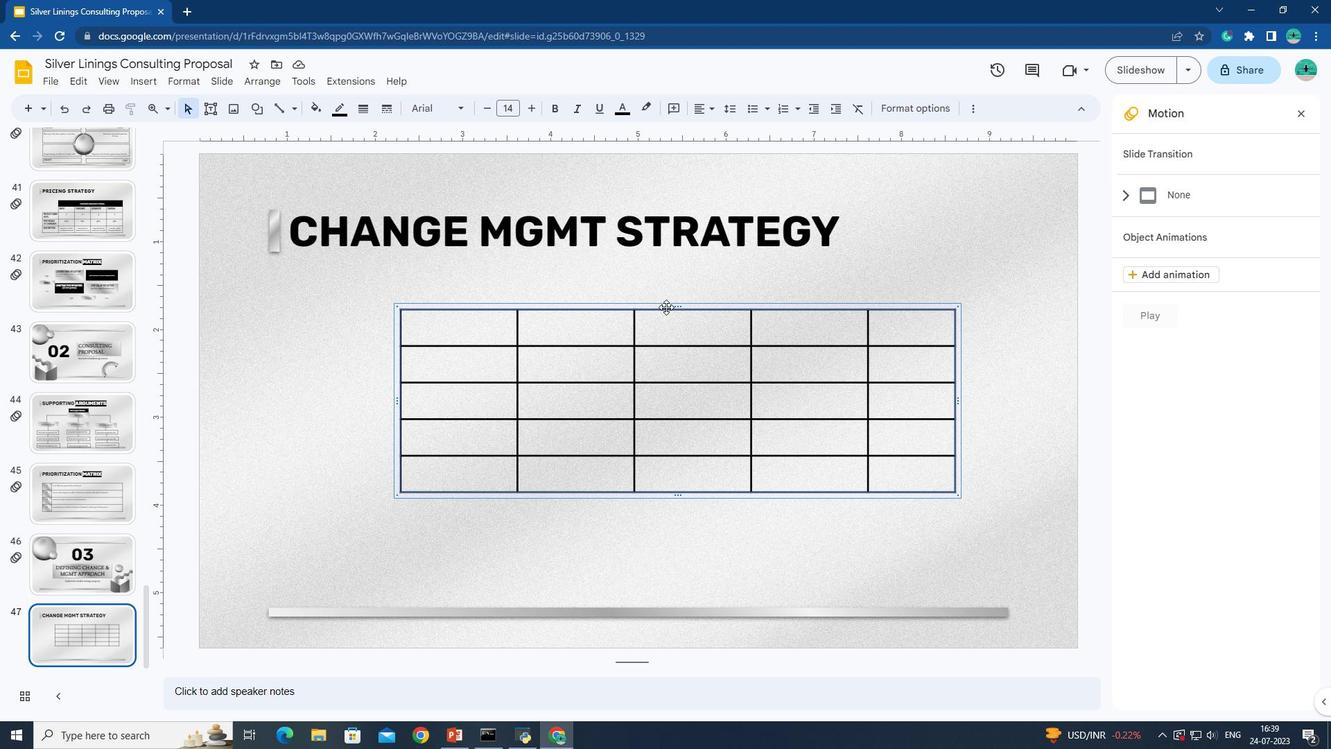 
Action: Mouse moved to (479, 358)
Screenshot: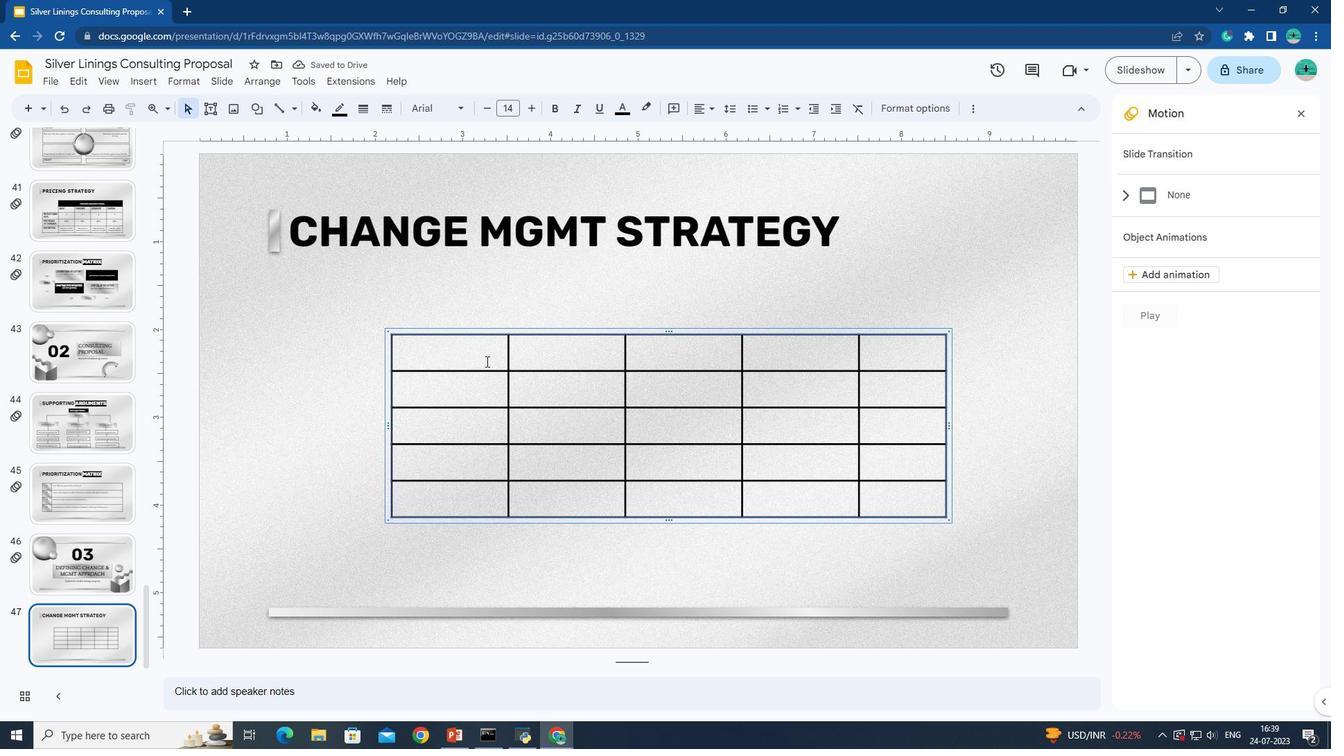 
Action: Mouse pressed left at (479, 358)
Screenshot: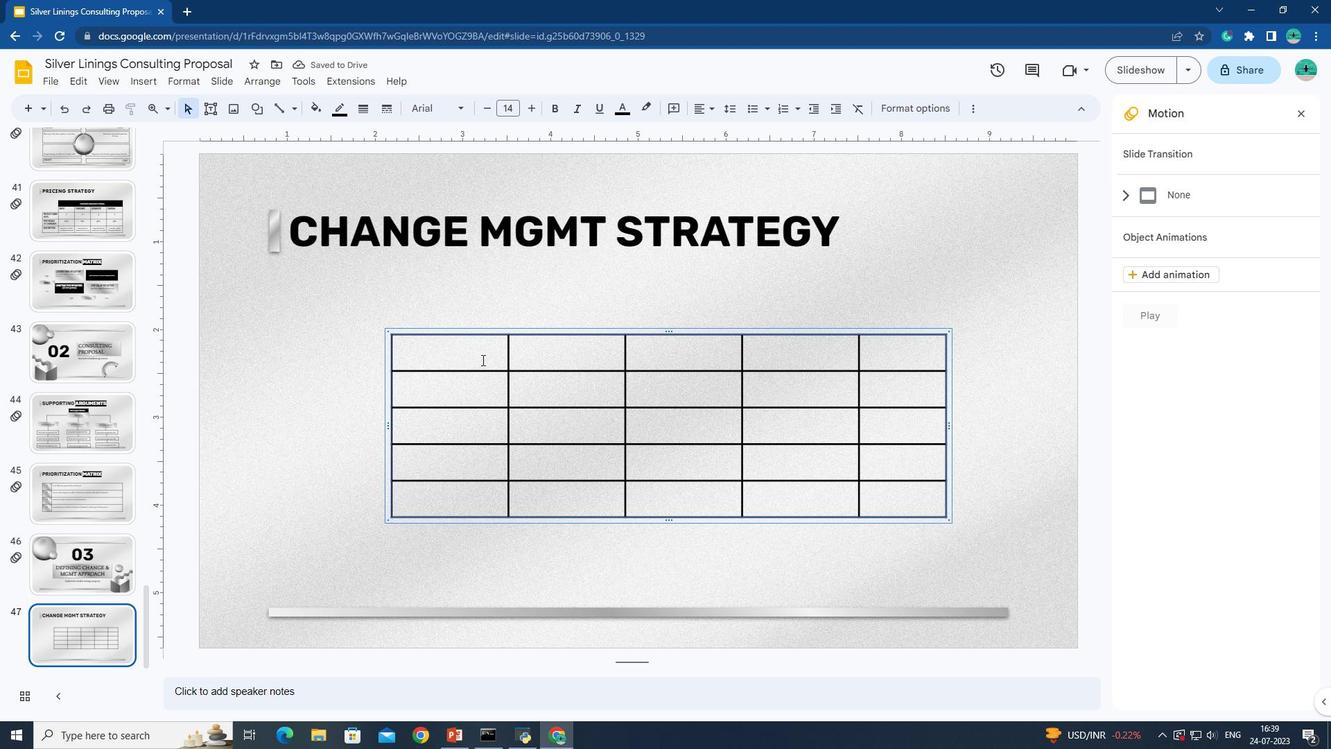 
Action: Mouse moved to (678, 516)
Screenshot: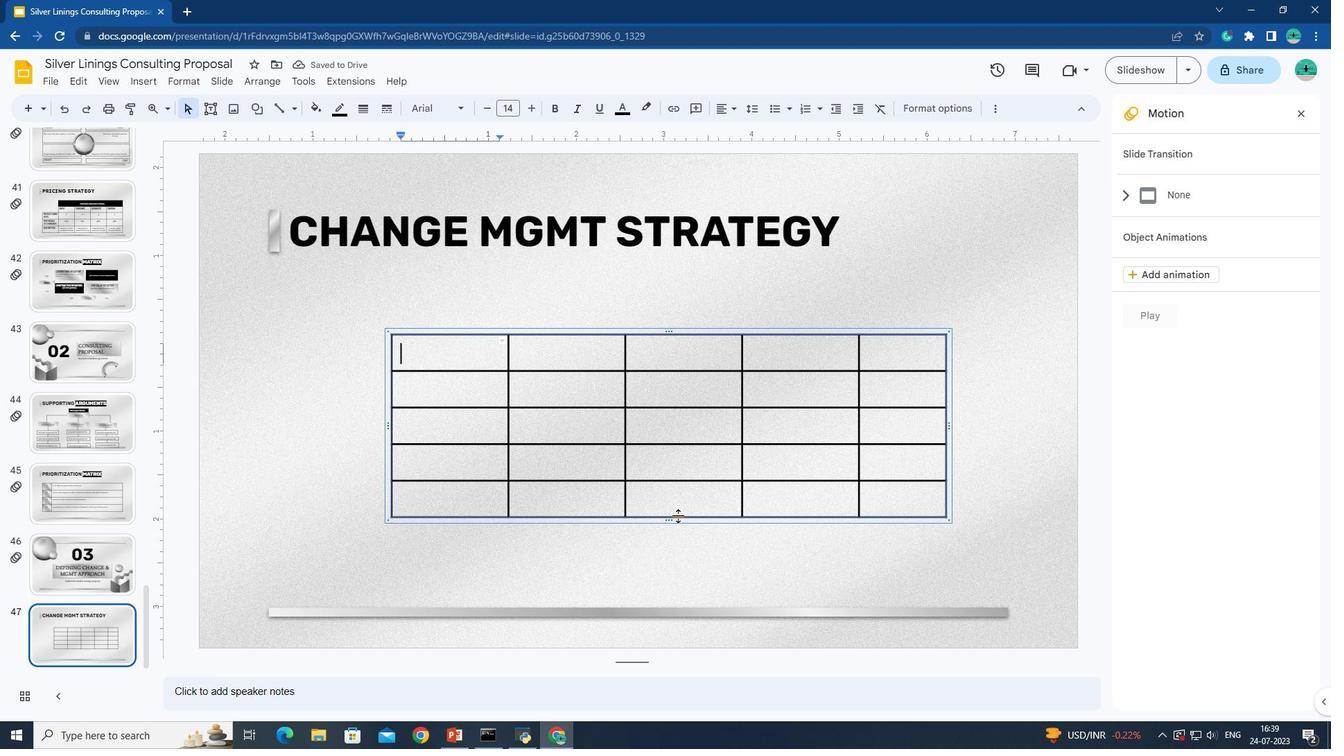 
Action: Mouse pressed left at (678, 516)
Screenshot: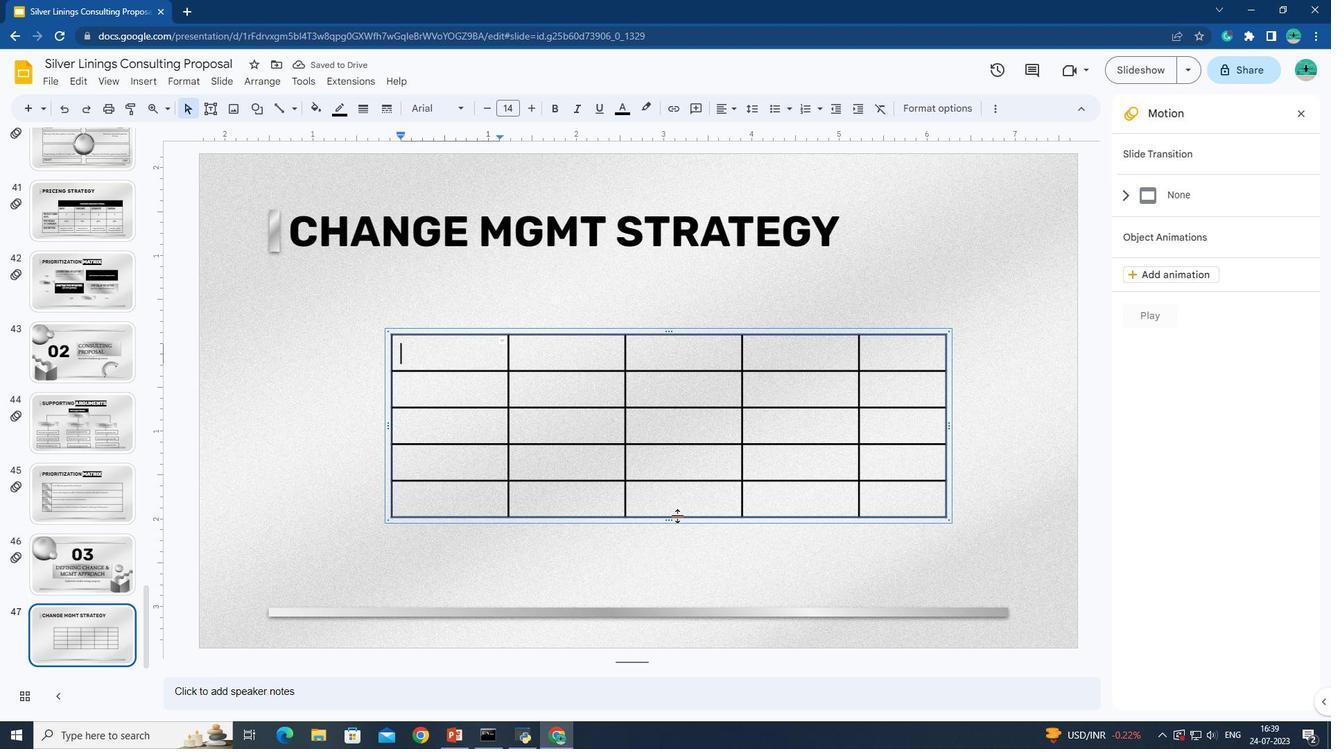 
Action: Mouse moved to (685, 483)
Screenshot: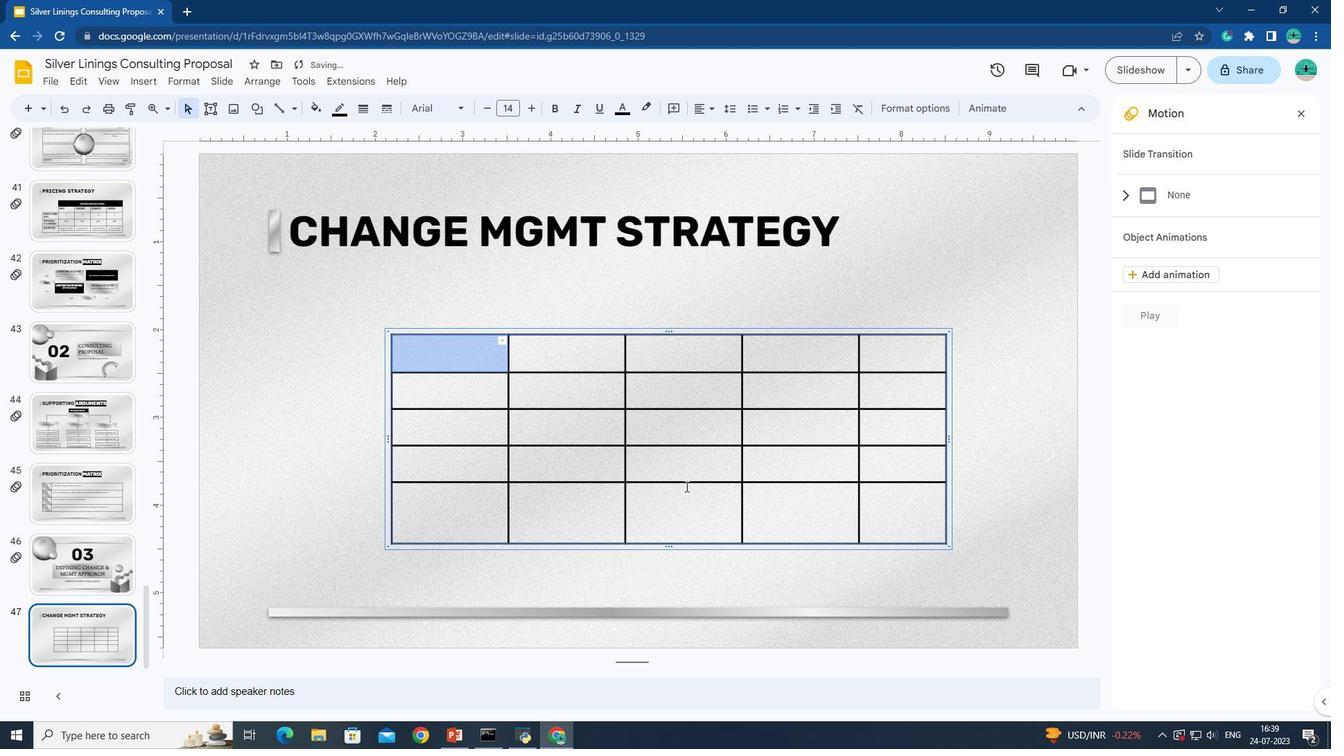 
Action: Mouse pressed left at (685, 483)
Screenshot: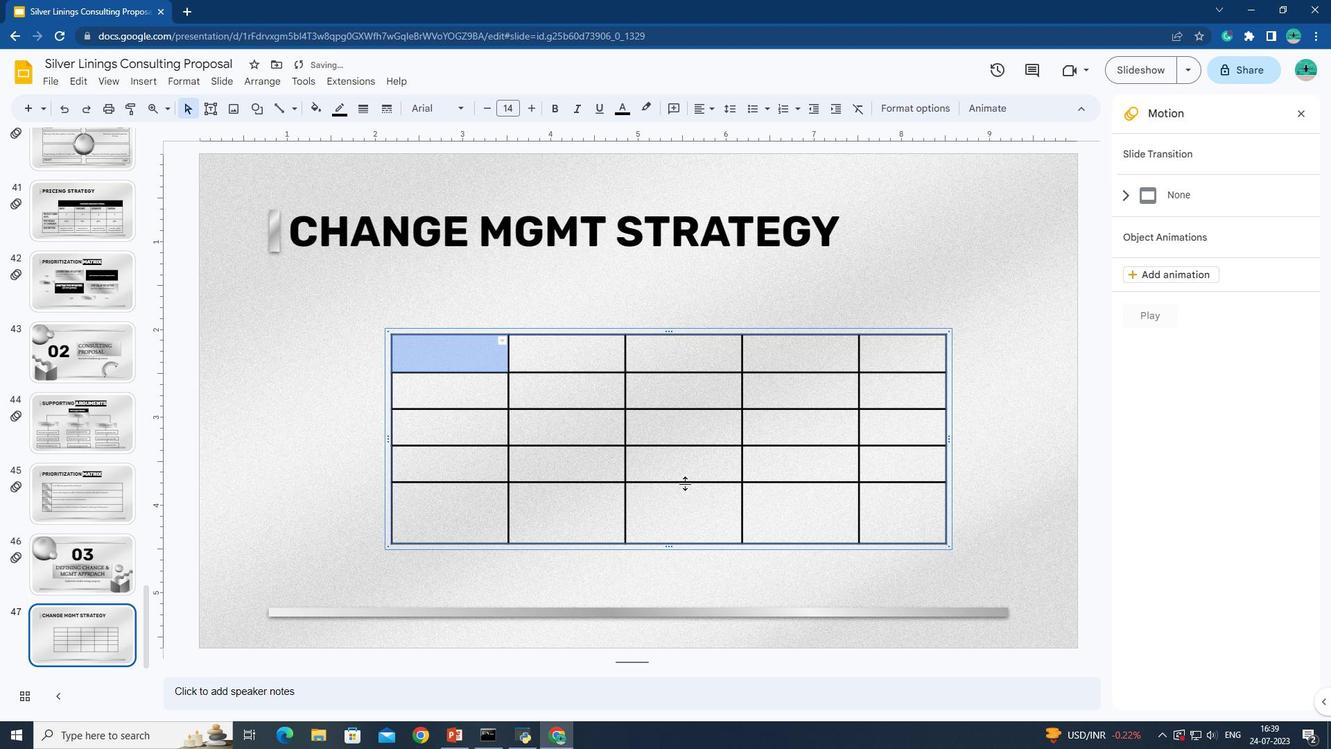 
Action: Mouse moved to (675, 336)
Screenshot: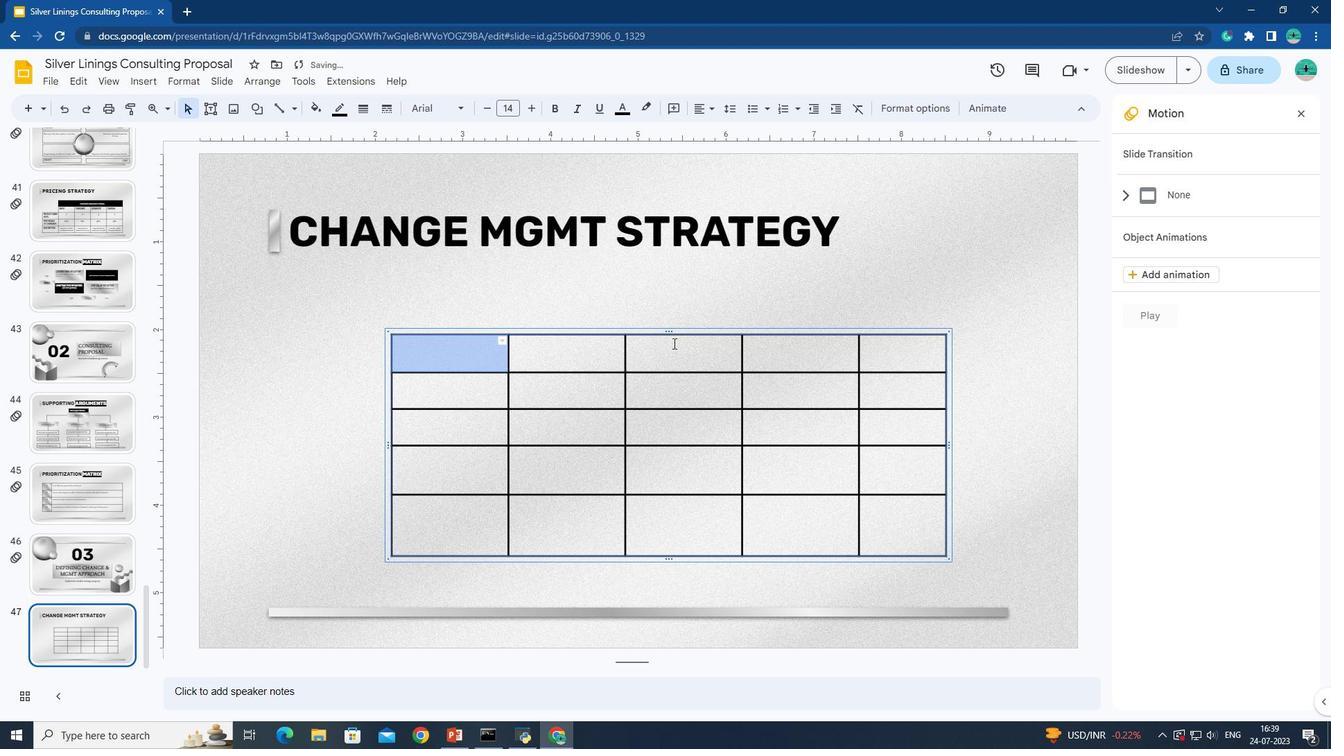 
Action: Mouse pressed left at (675, 336)
Screenshot: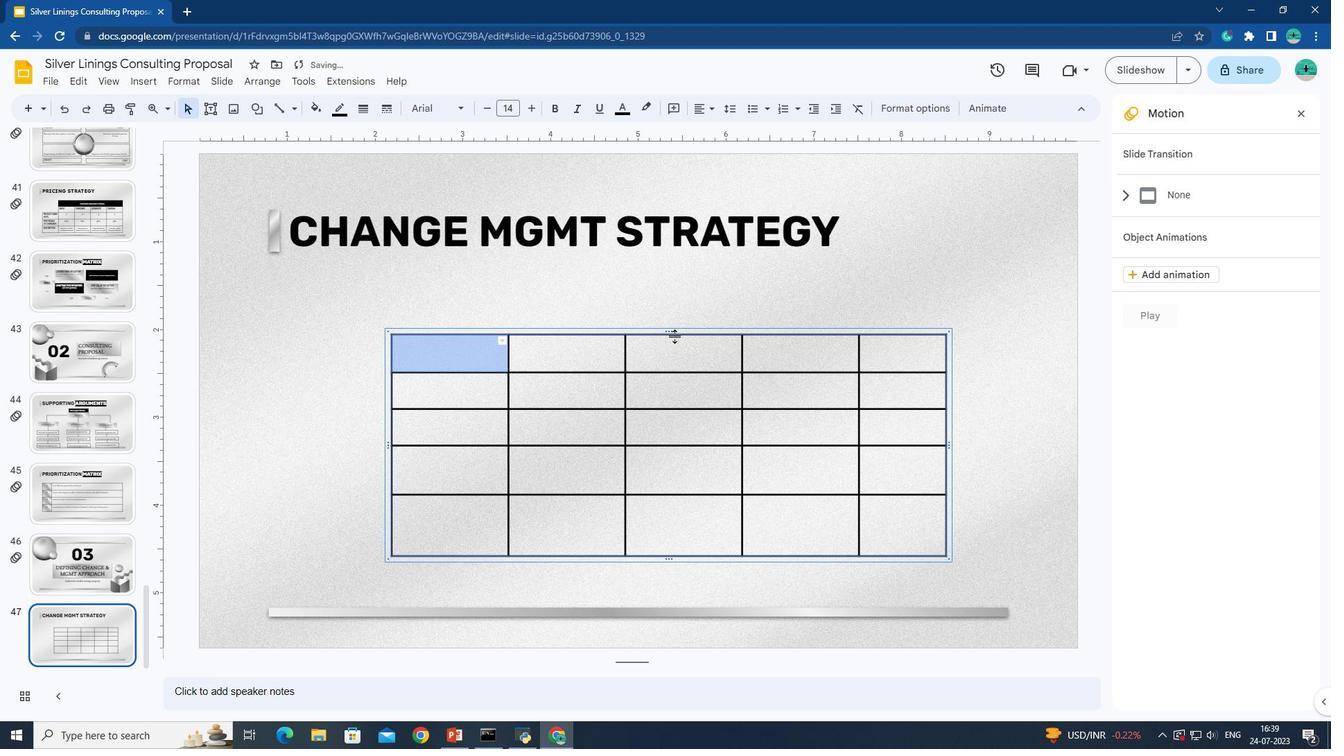
Action: Mouse moved to (682, 371)
Screenshot: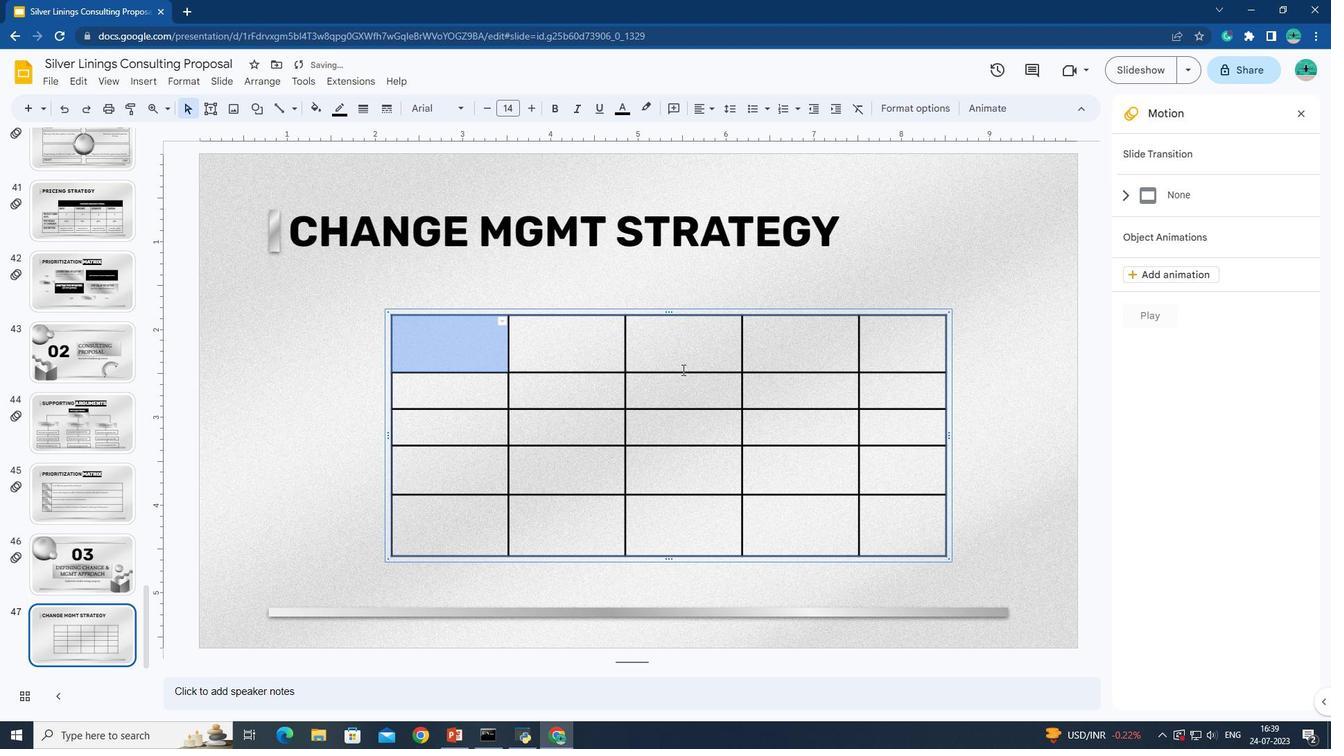 
Action: Mouse pressed left at (682, 371)
Screenshot: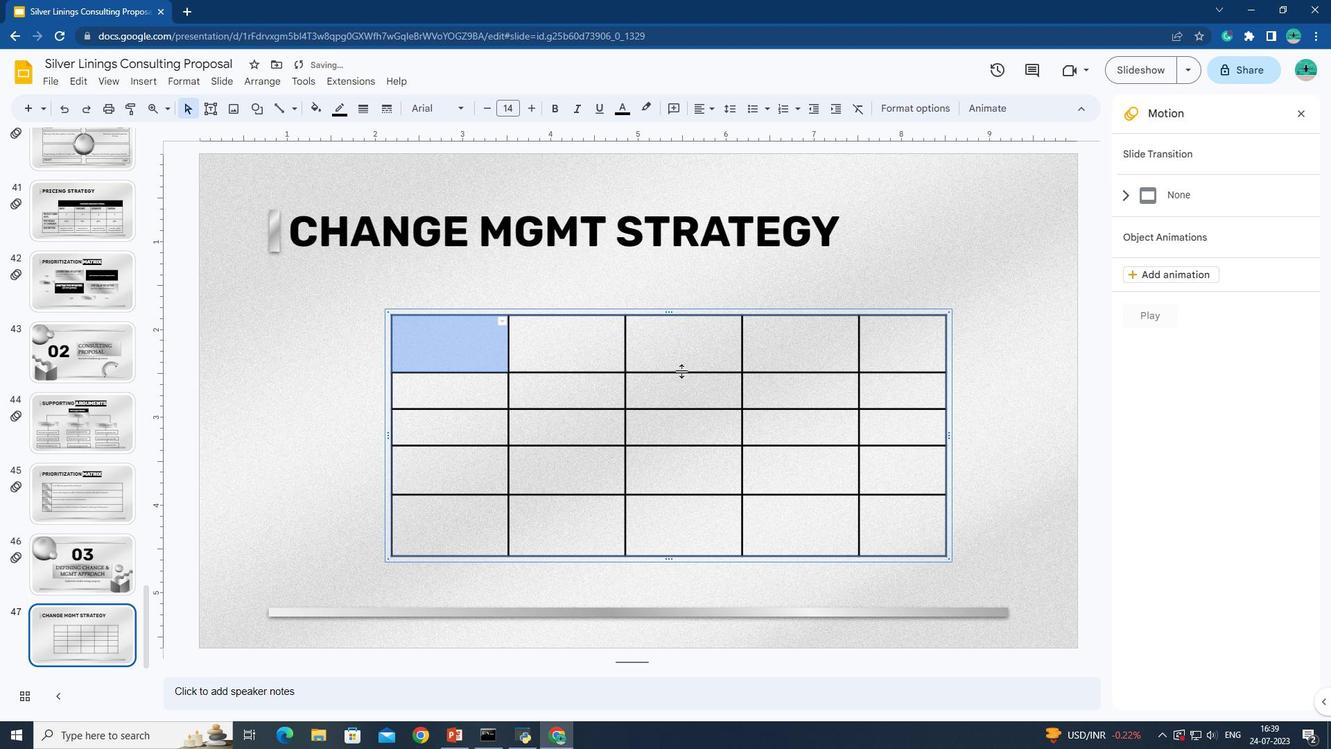 
Action: Mouse moved to (682, 546)
Screenshot: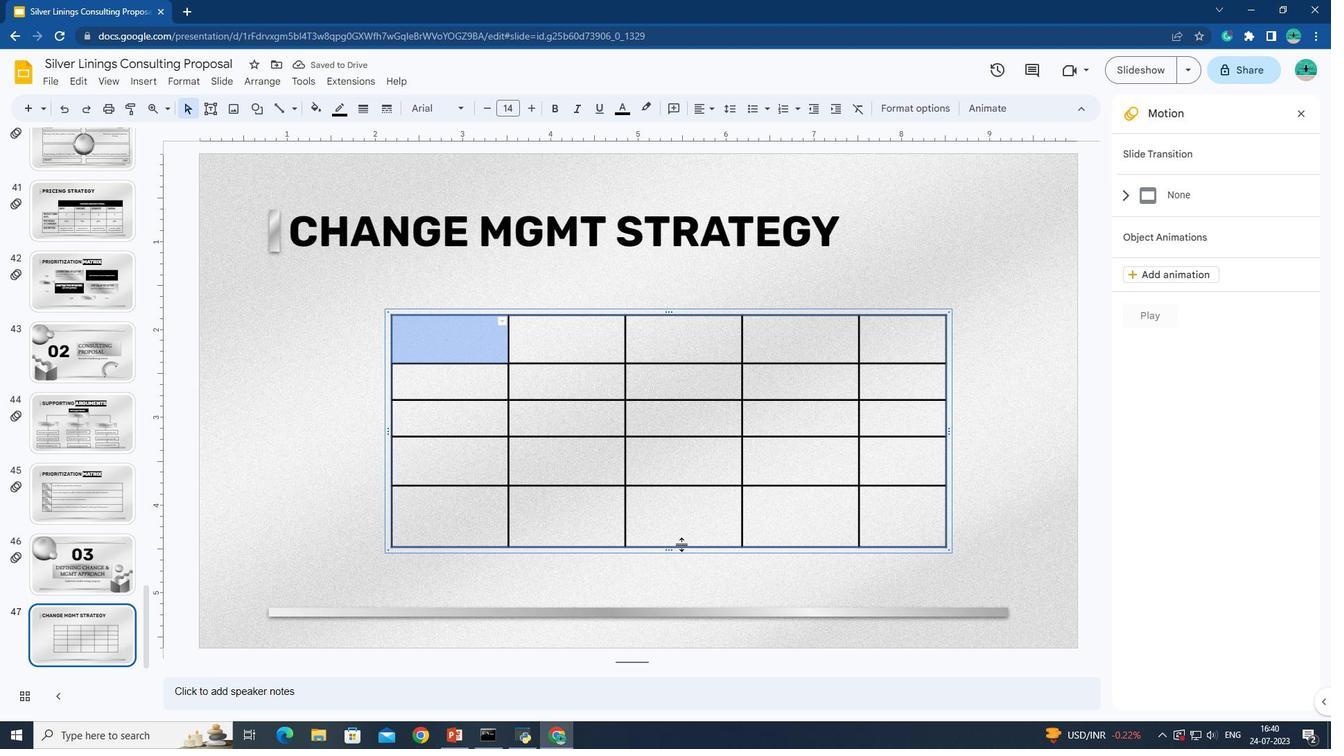 
Action: Mouse pressed left at (682, 546)
Screenshot: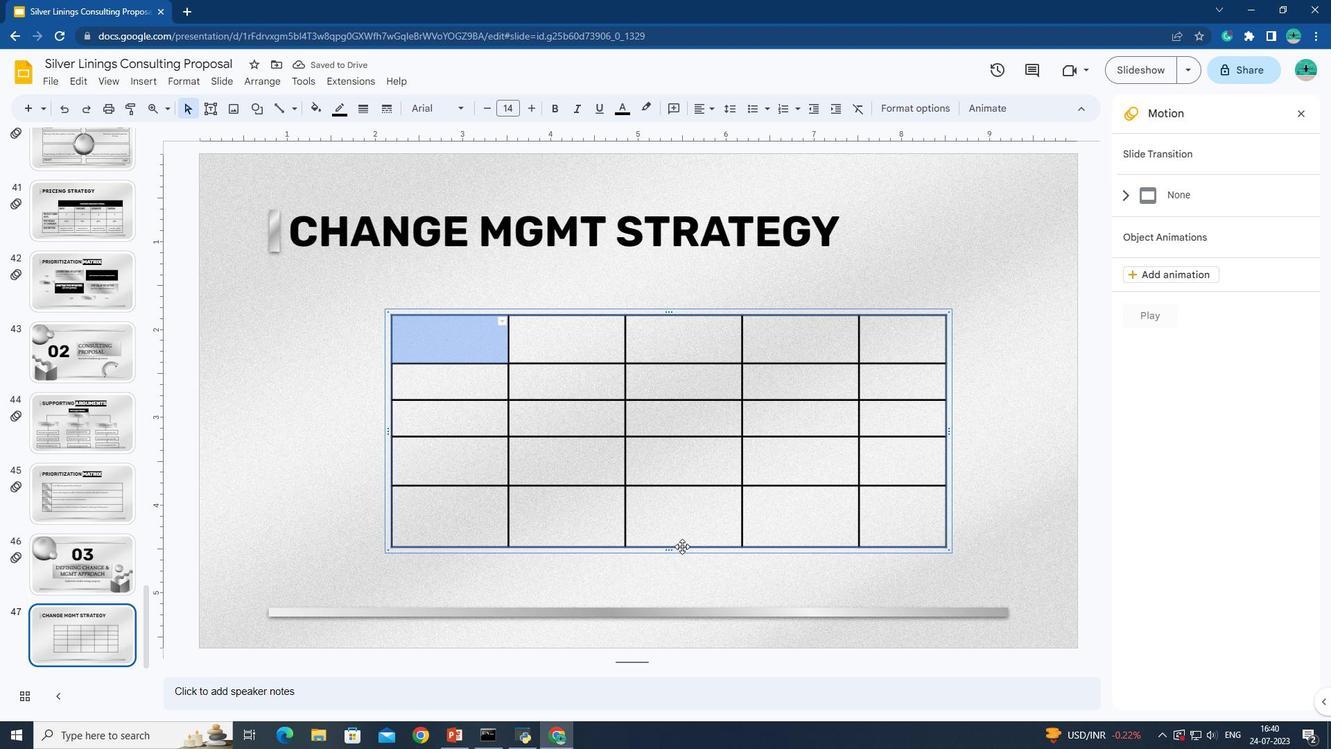 
Action: Mouse moved to (679, 545)
Screenshot: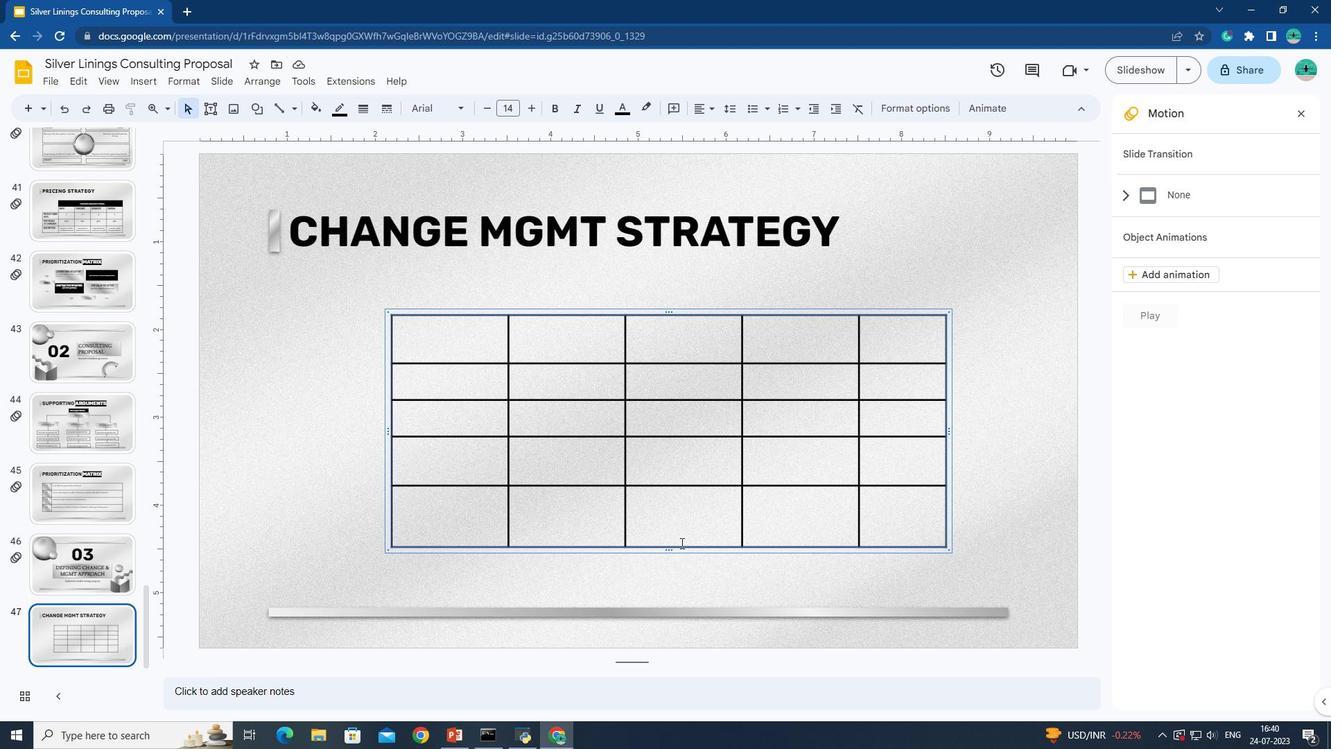 
Action: Mouse pressed left at (679, 545)
Screenshot: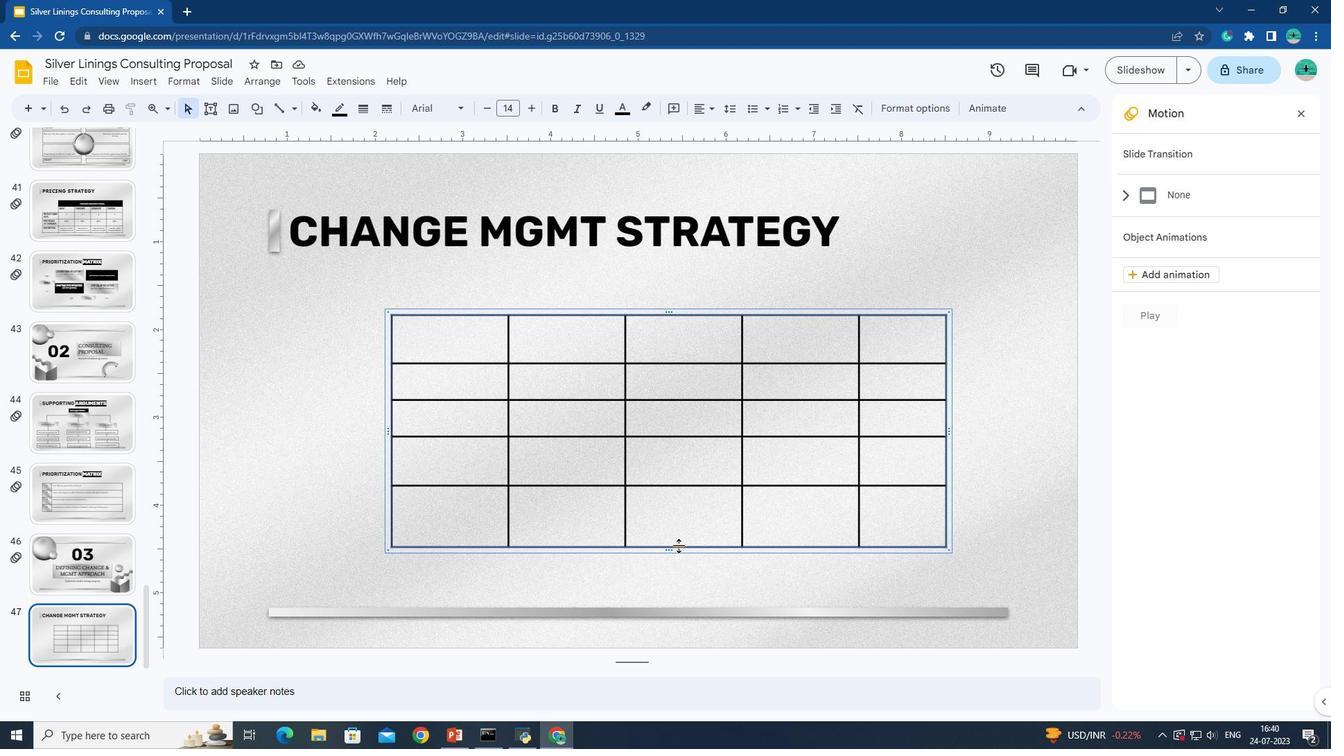 
Action: Mouse moved to (679, 400)
Screenshot: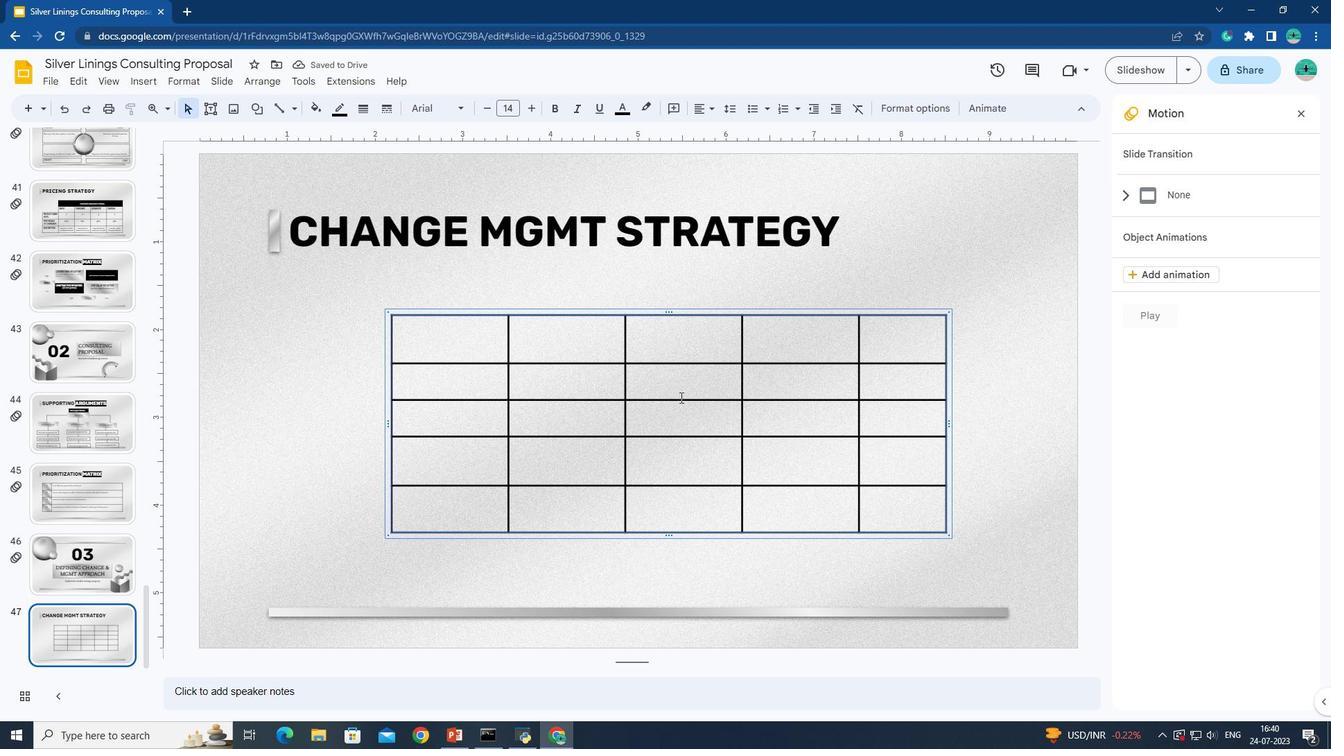 
Action: Mouse pressed left at (679, 400)
Screenshot: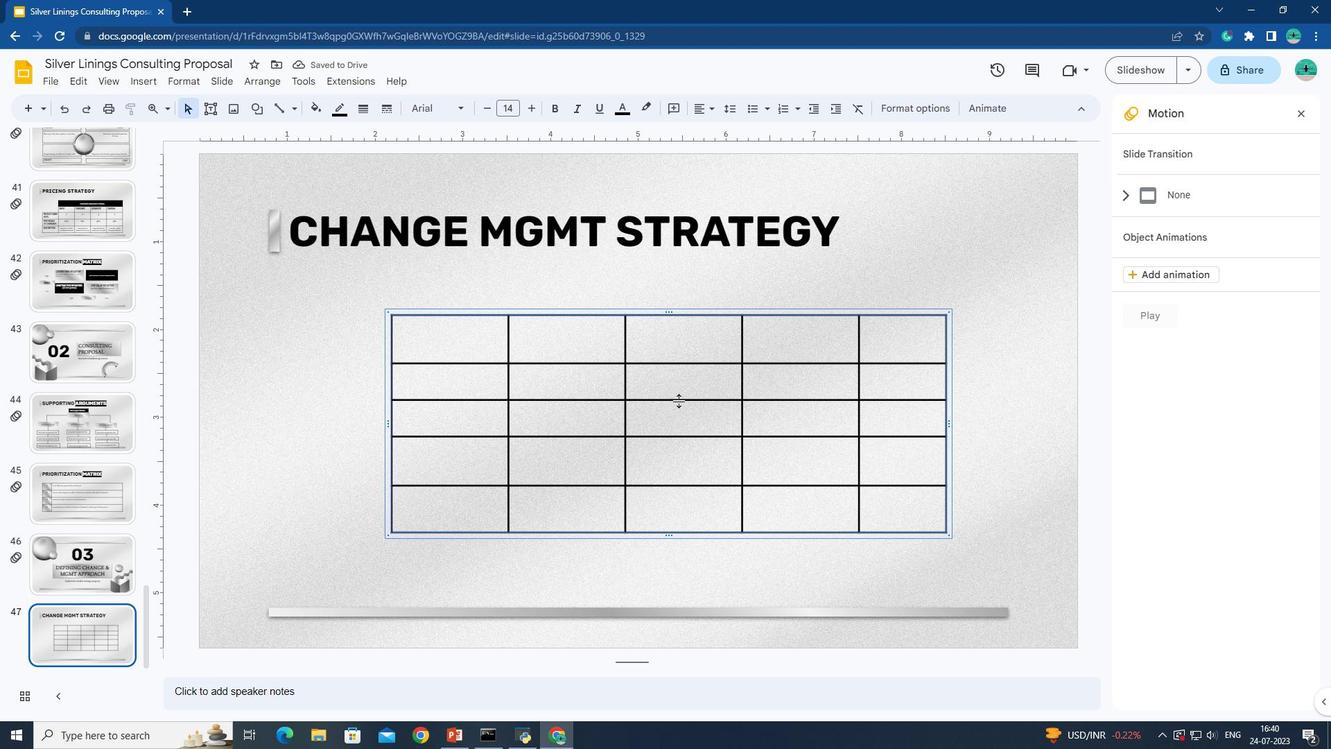 
Action: Mouse moved to (678, 442)
Screenshot: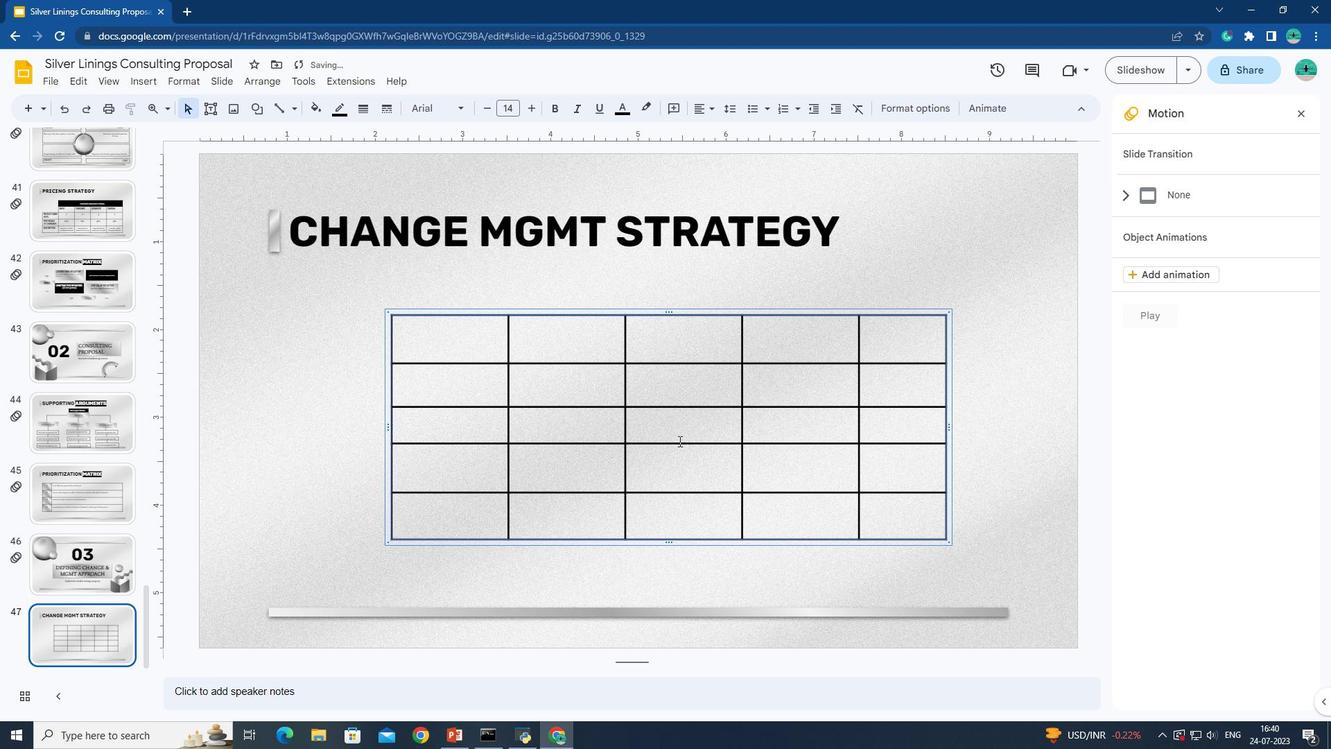 
Action: Mouse pressed left at (678, 442)
Screenshot: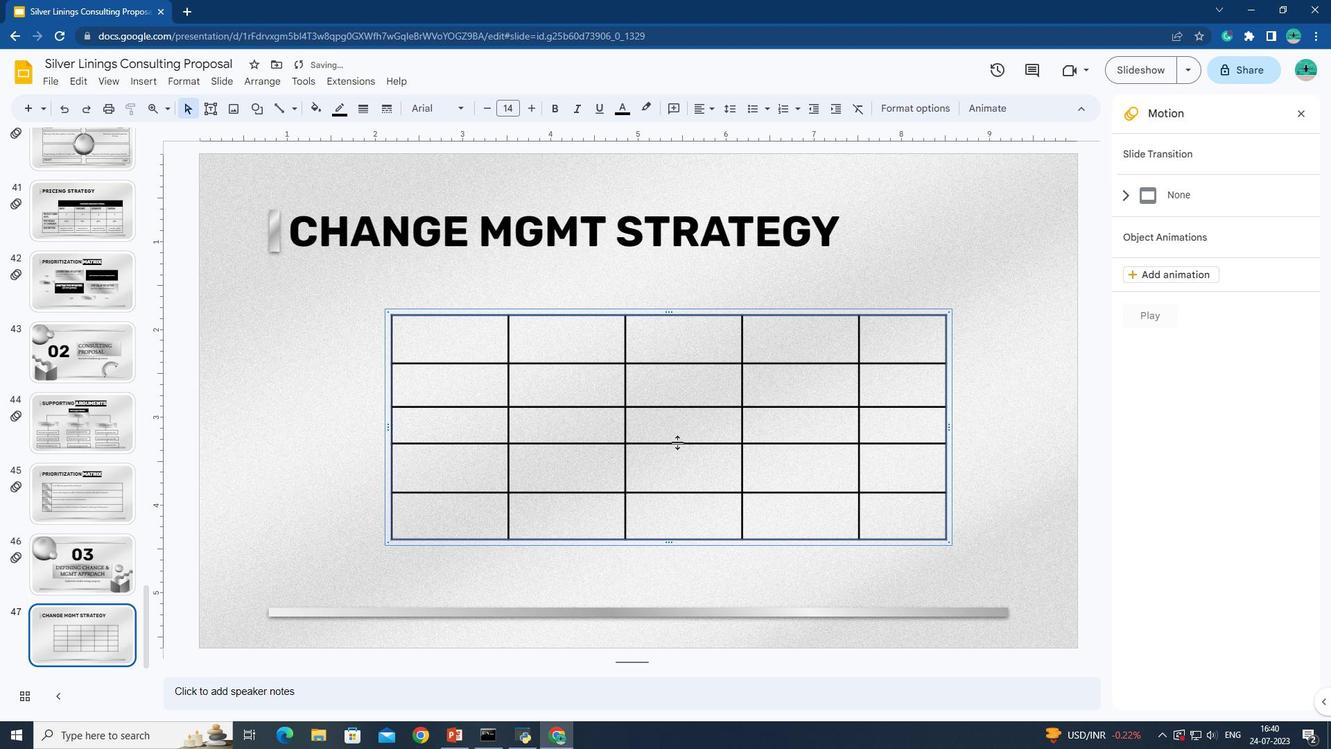 
Action: Mouse moved to (461, 340)
Screenshot: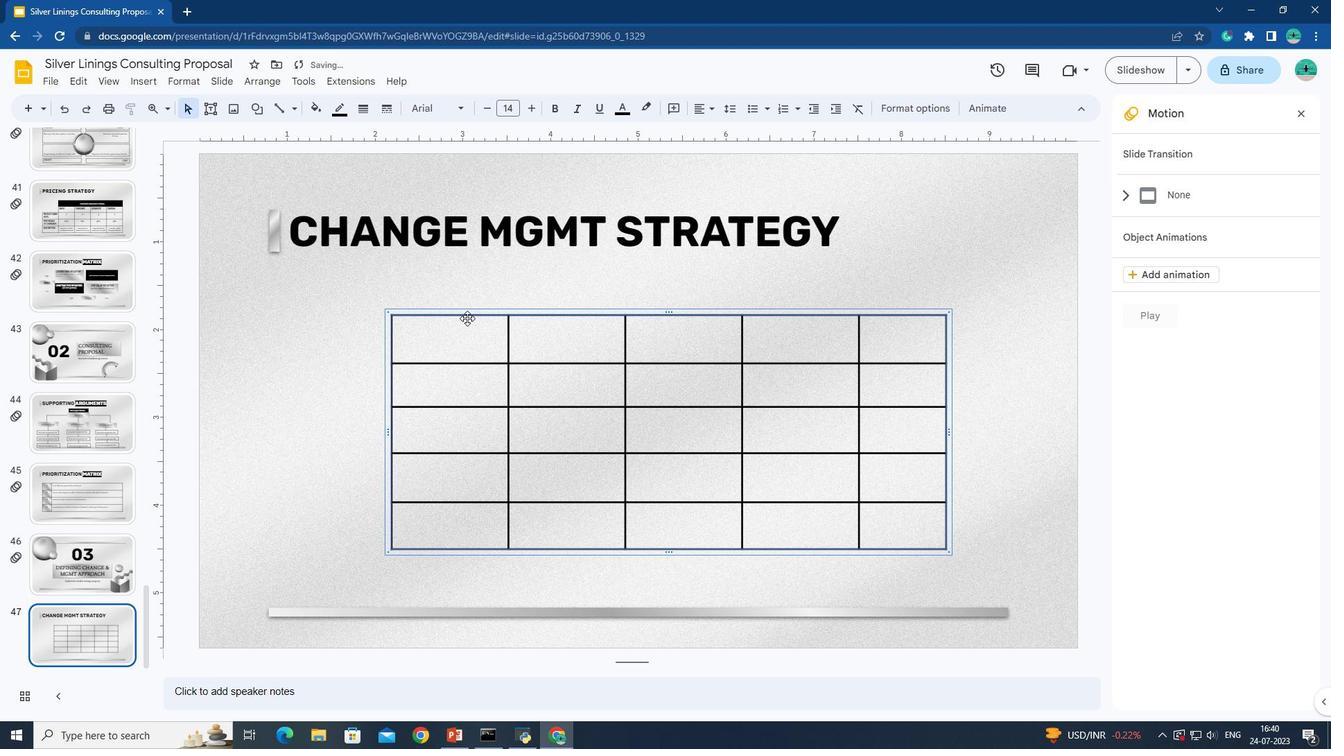 
Action: Mouse pressed left at (461, 340)
Screenshot: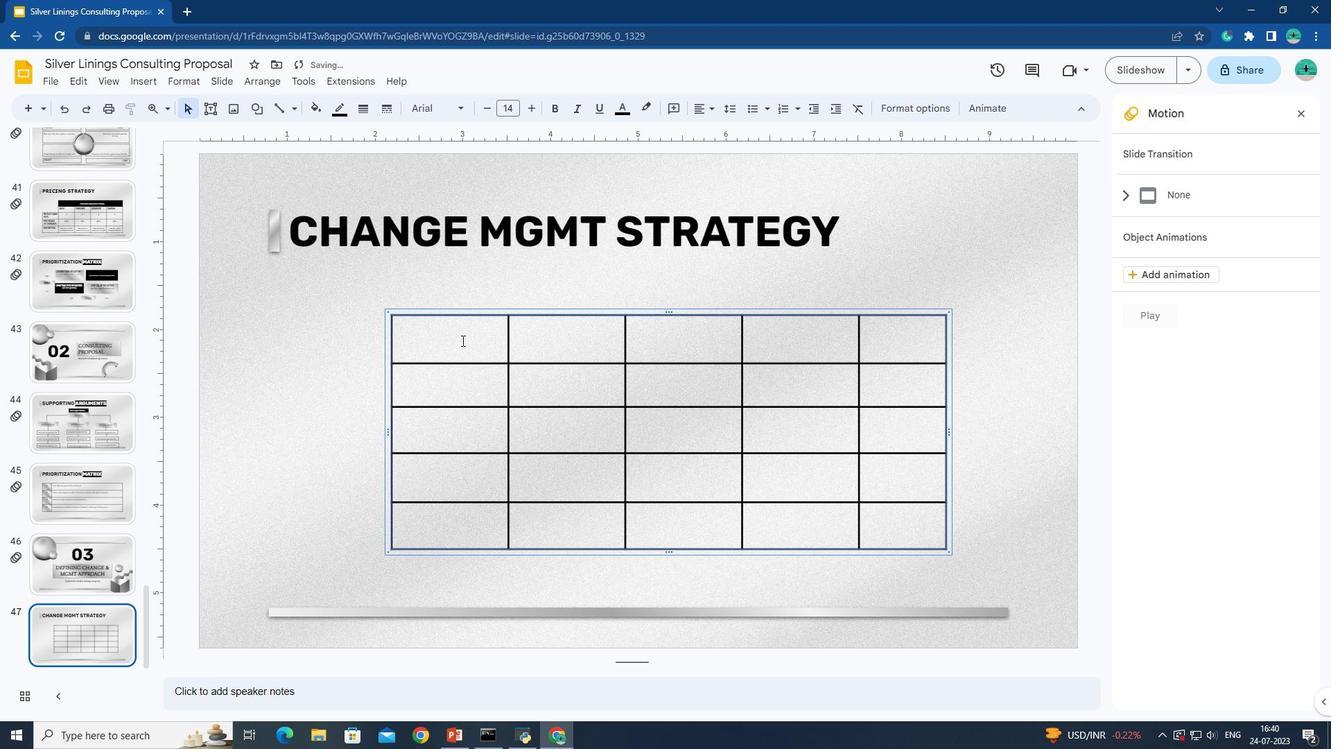 
Action: Mouse moved to (534, 348)
Screenshot: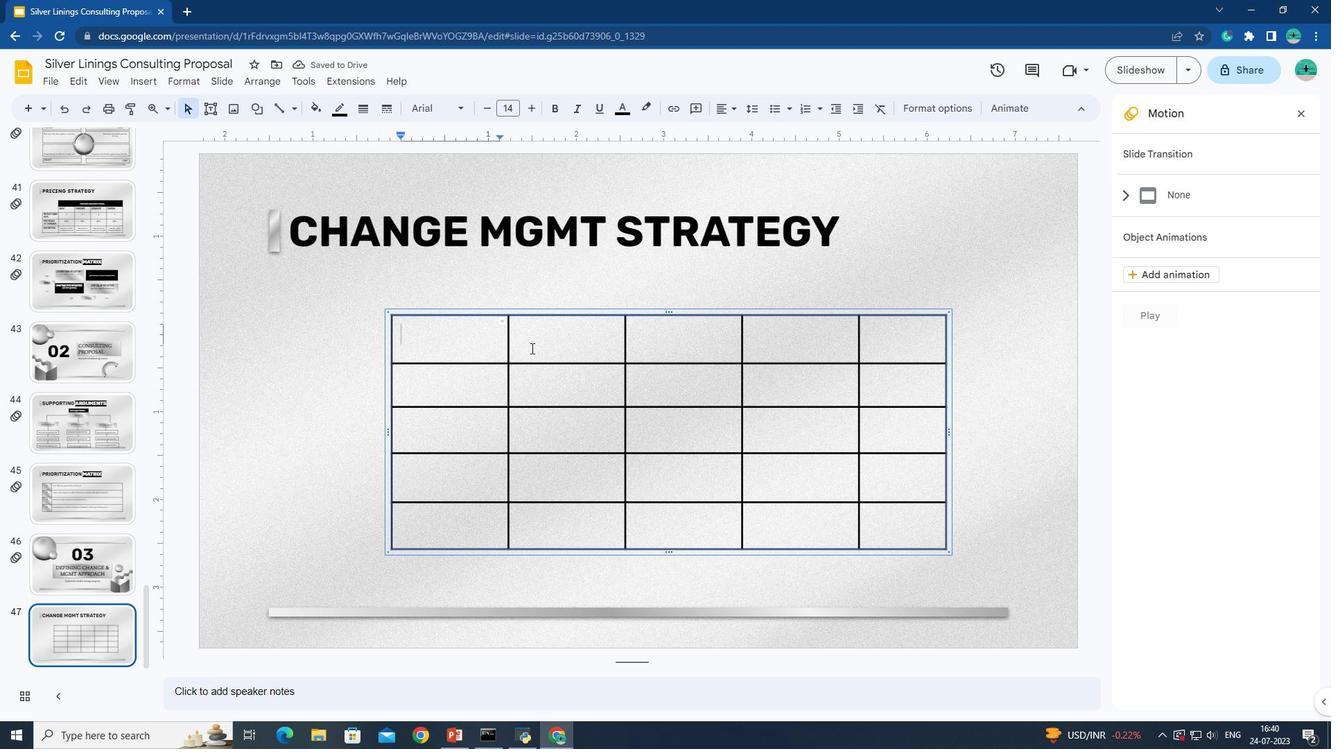 
Action: Mouse pressed left at (534, 348)
Screenshot: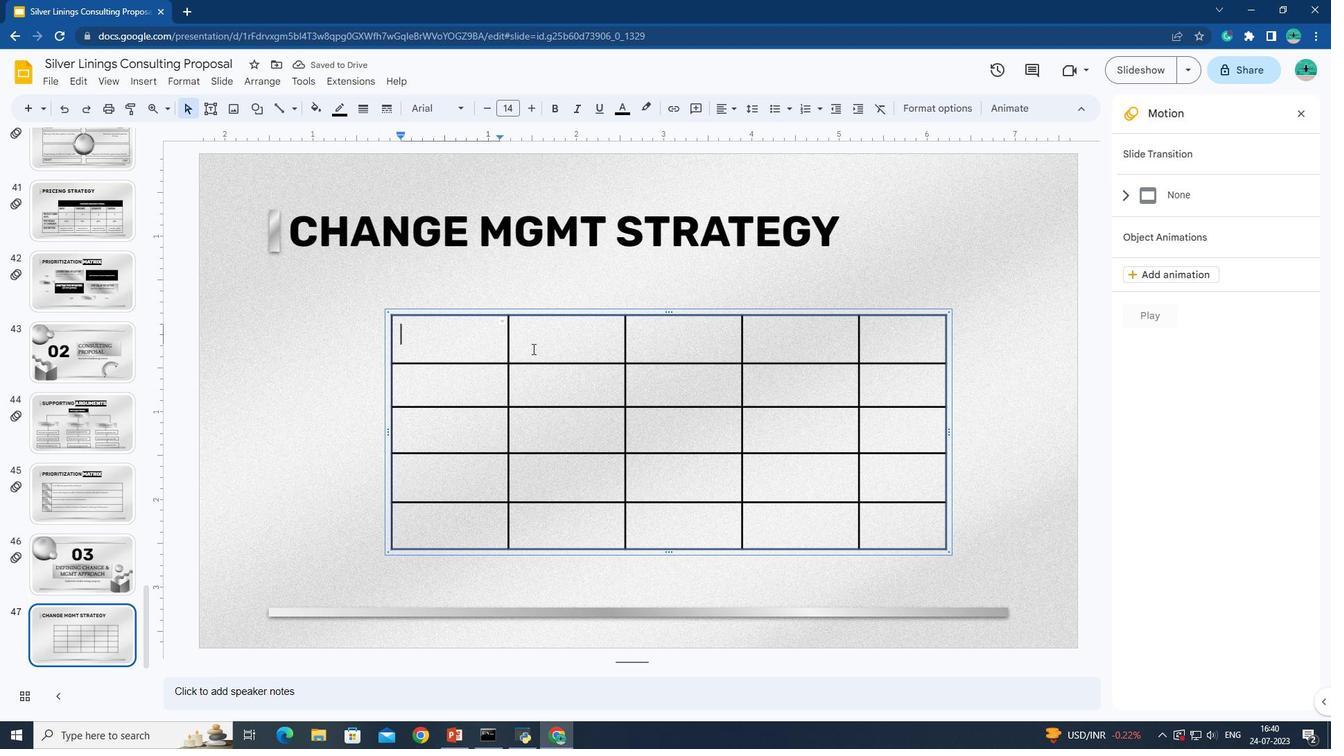 
Action: Mouse moved to (314, 108)
Screenshot: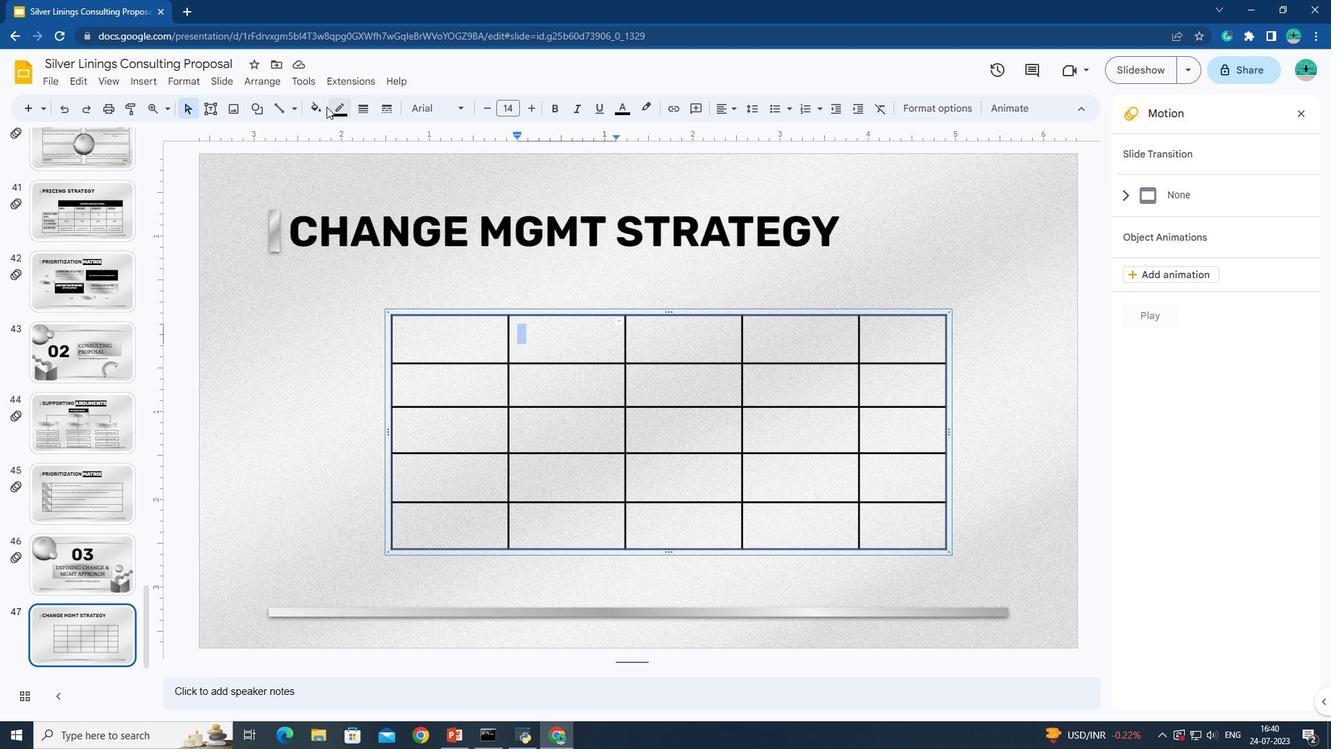 
Action: Mouse pressed left at (314, 108)
Screenshot: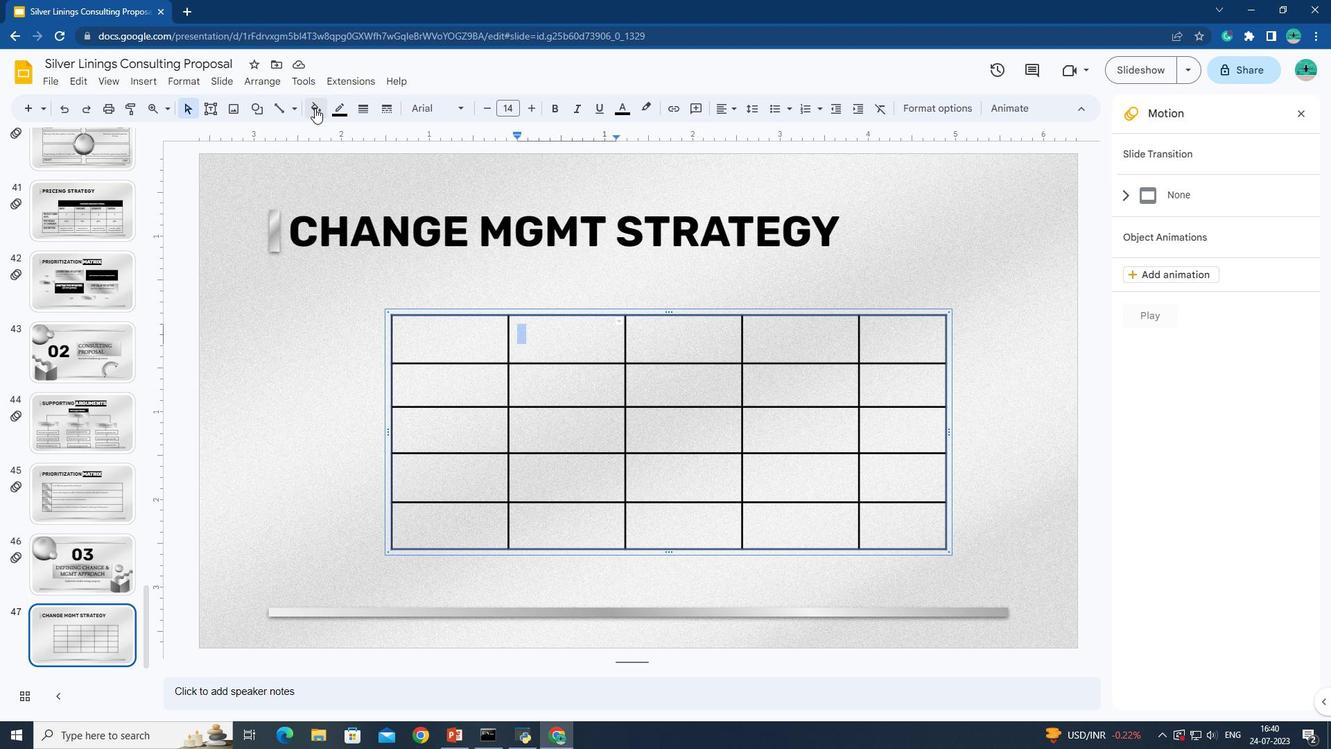 
Action: Mouse moved to (411, 131)
Screenshot: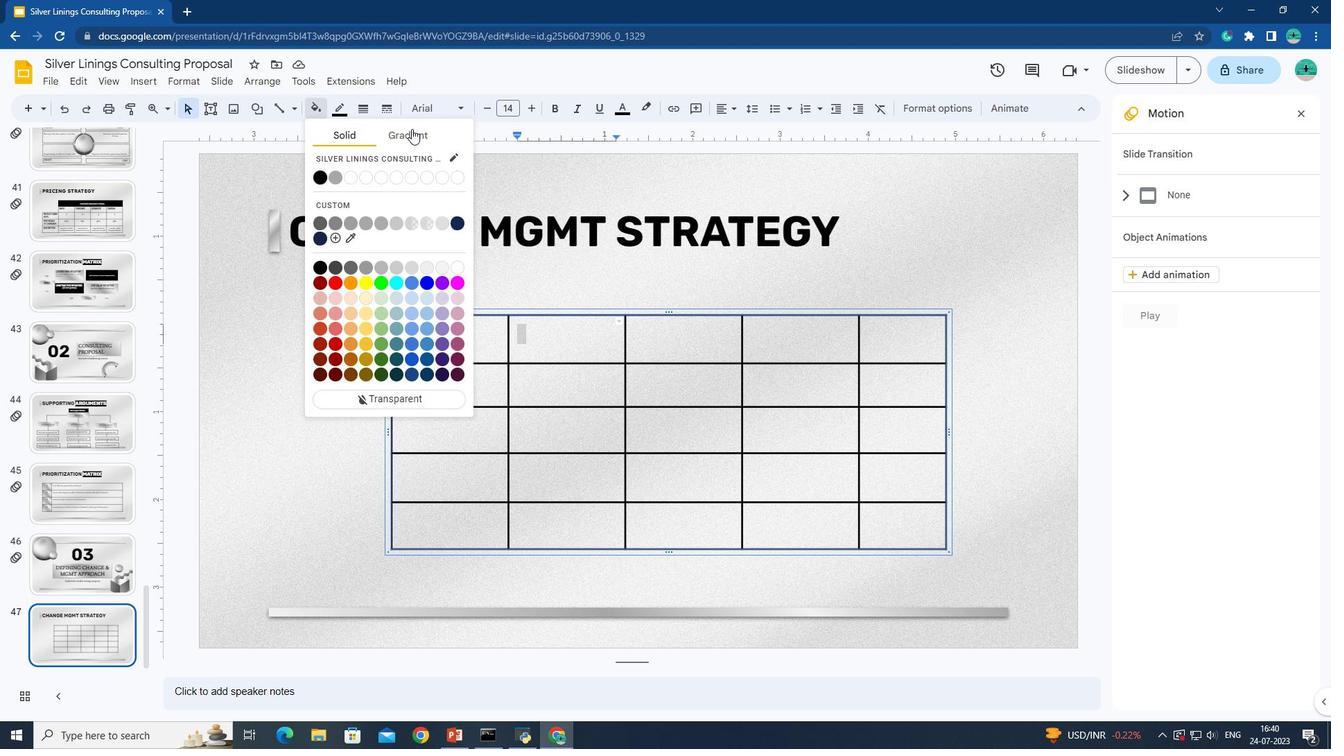 
Action: Mouse pressed left at (411, 131)
Screenshot: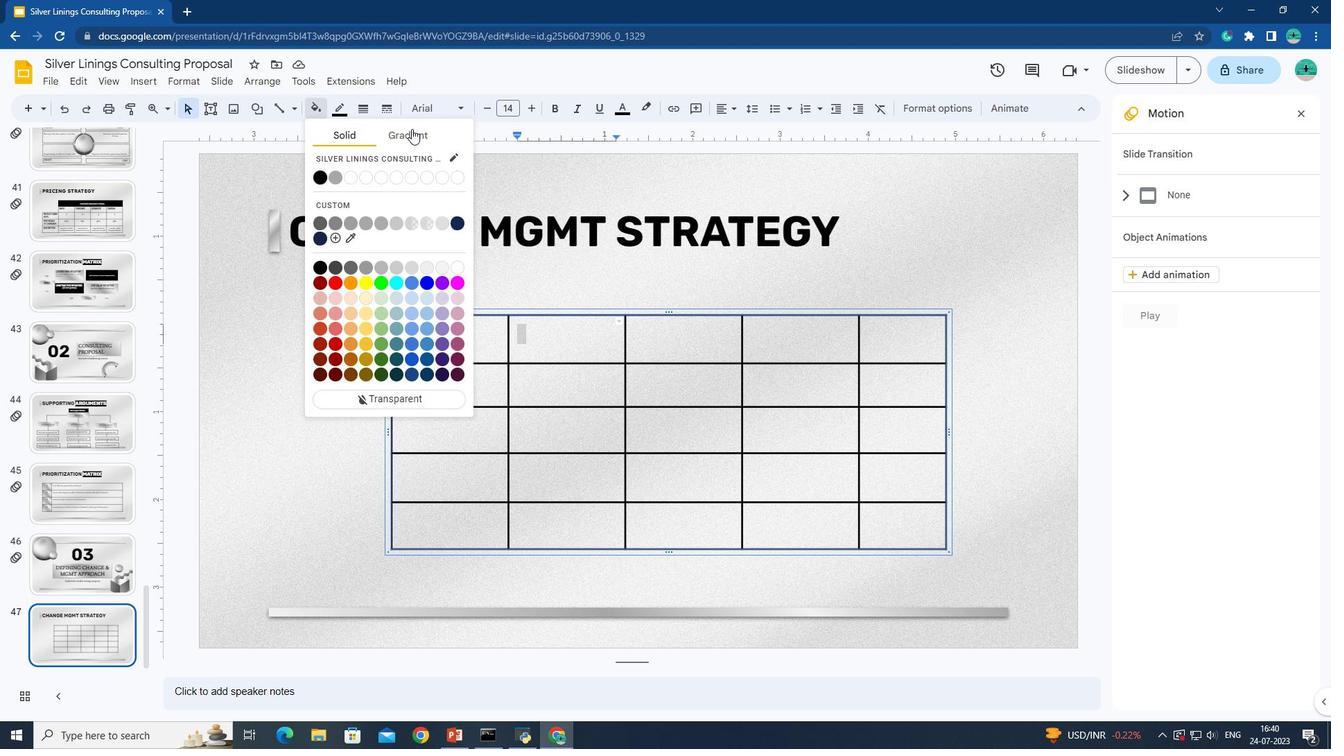 
Action: Mouse moved to (344, 251)
Screenshot: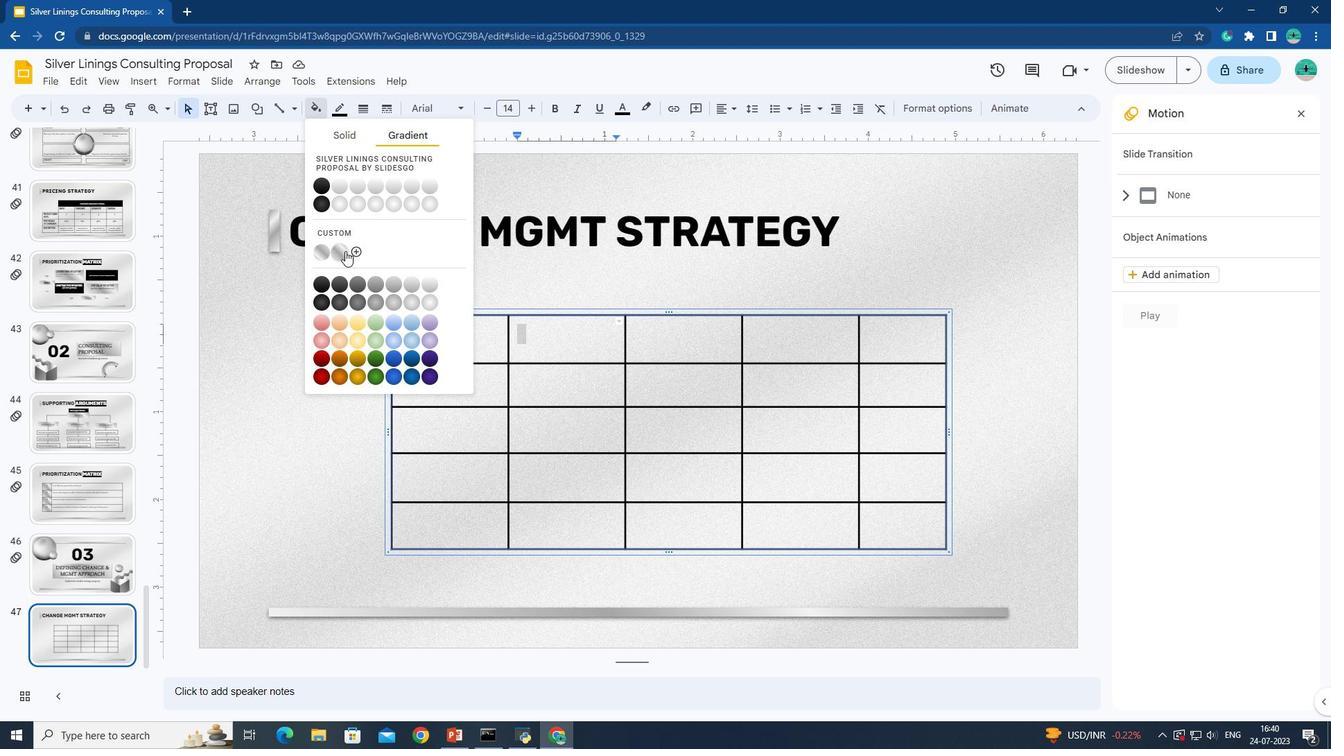 
Action: Mouse pressed left at (344, 251)
Screenshot: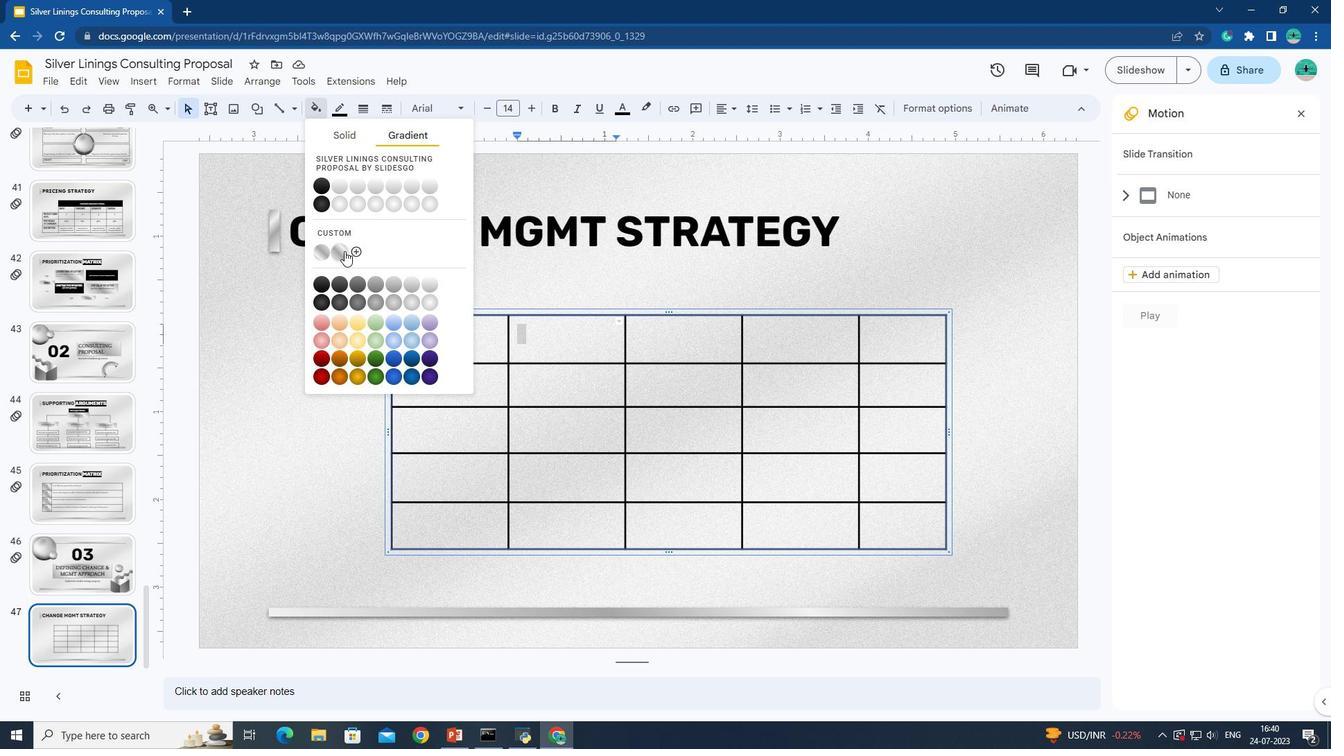 
Action: Mouse moved to (665, 339)
Screenshot: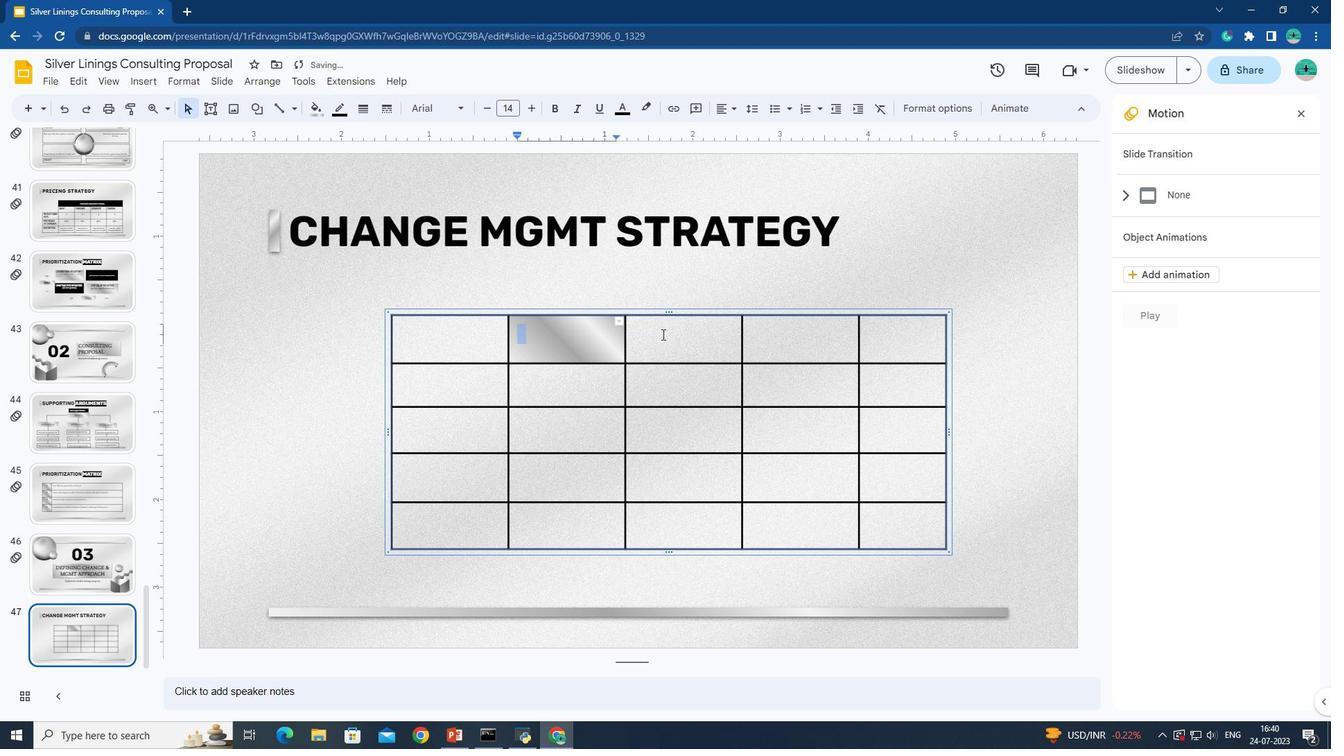 
Action: Mouse pressed left at (665, 339)
Screenshot: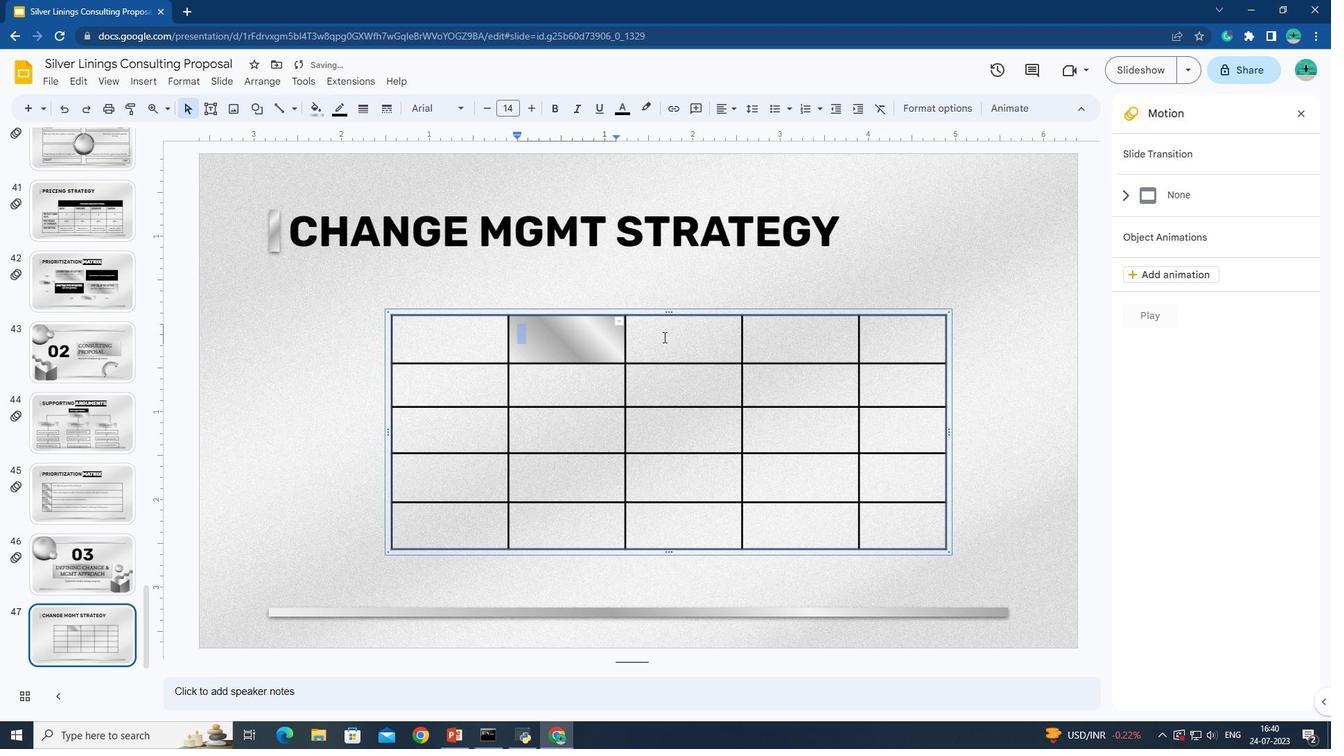 
Action: Mouse moved to (312, 109)
Screenshot: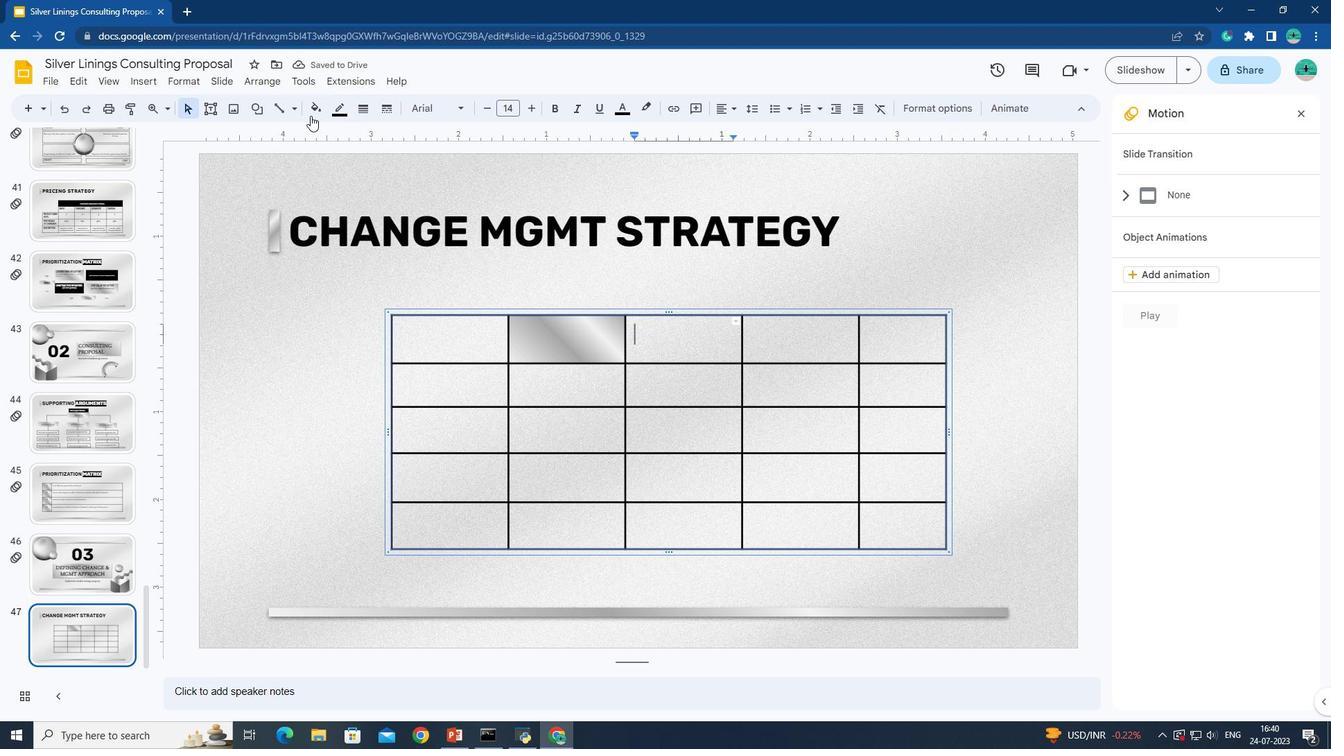 
Action: Mouse pressed left at (312, 109)
Screenshot: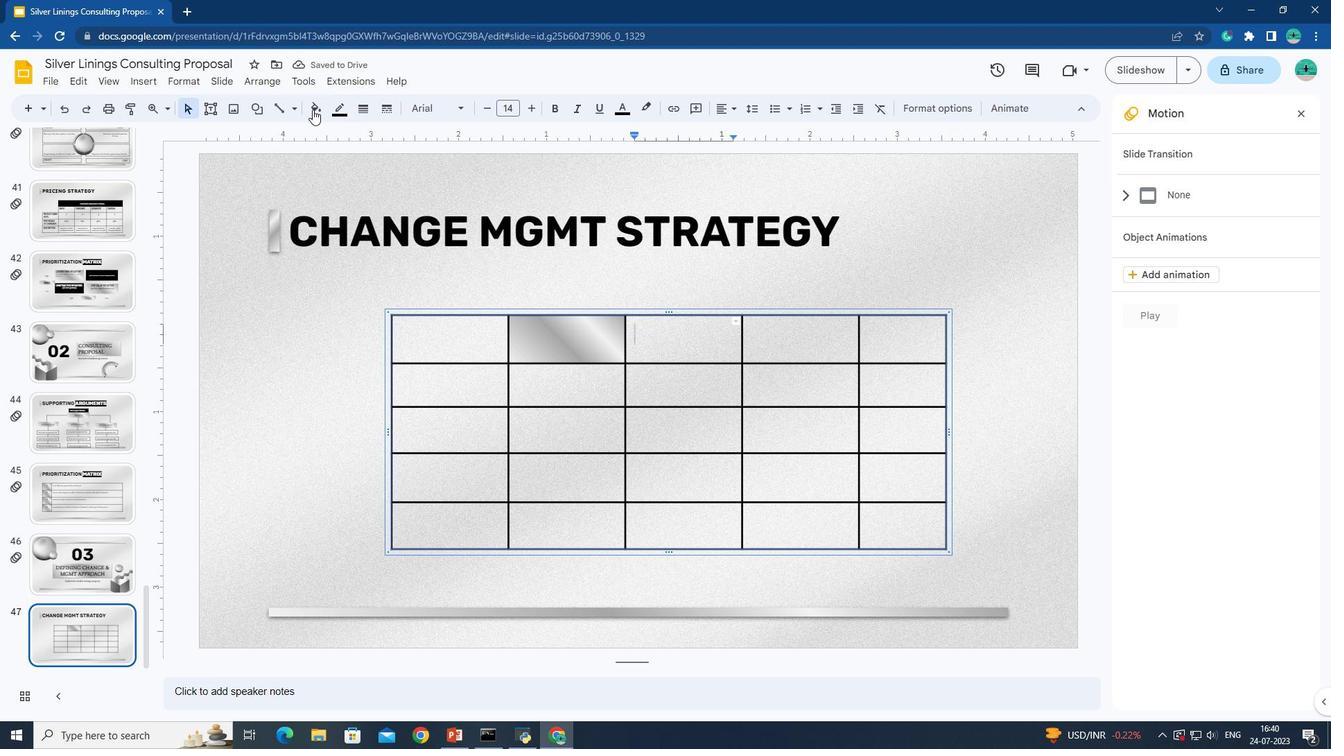 
Action: Mouse moved to (402, 131)
Screenshot: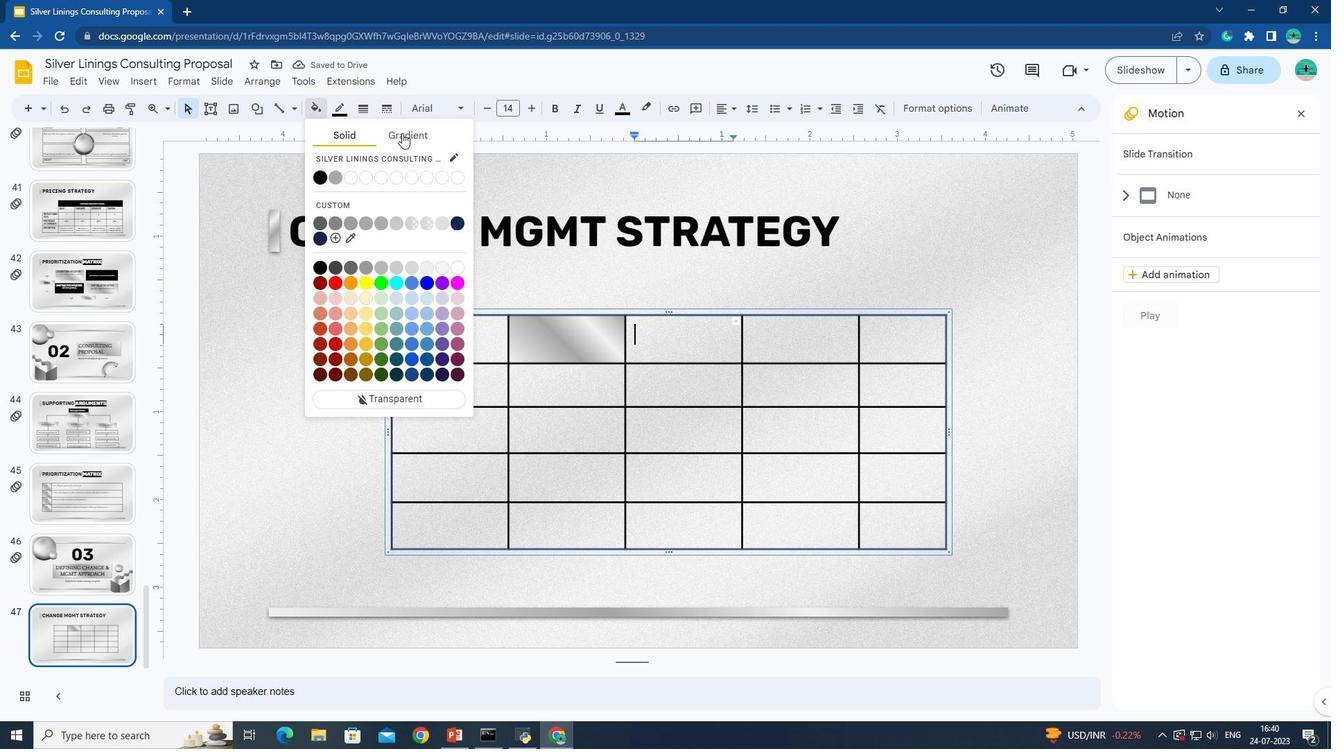 
Action: Mouse pressed left at (402, 131)
Screenshot: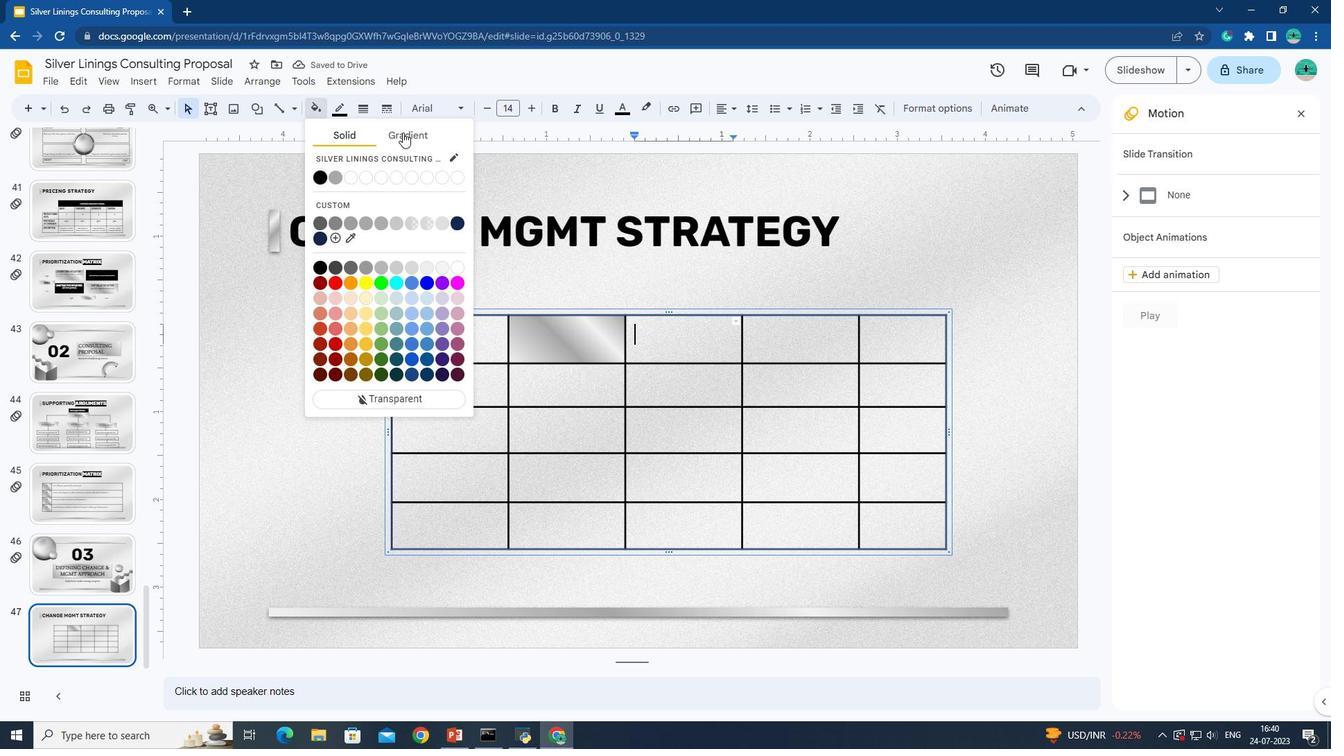 
Action: Mouse moved to (340, 247)
Screenshot: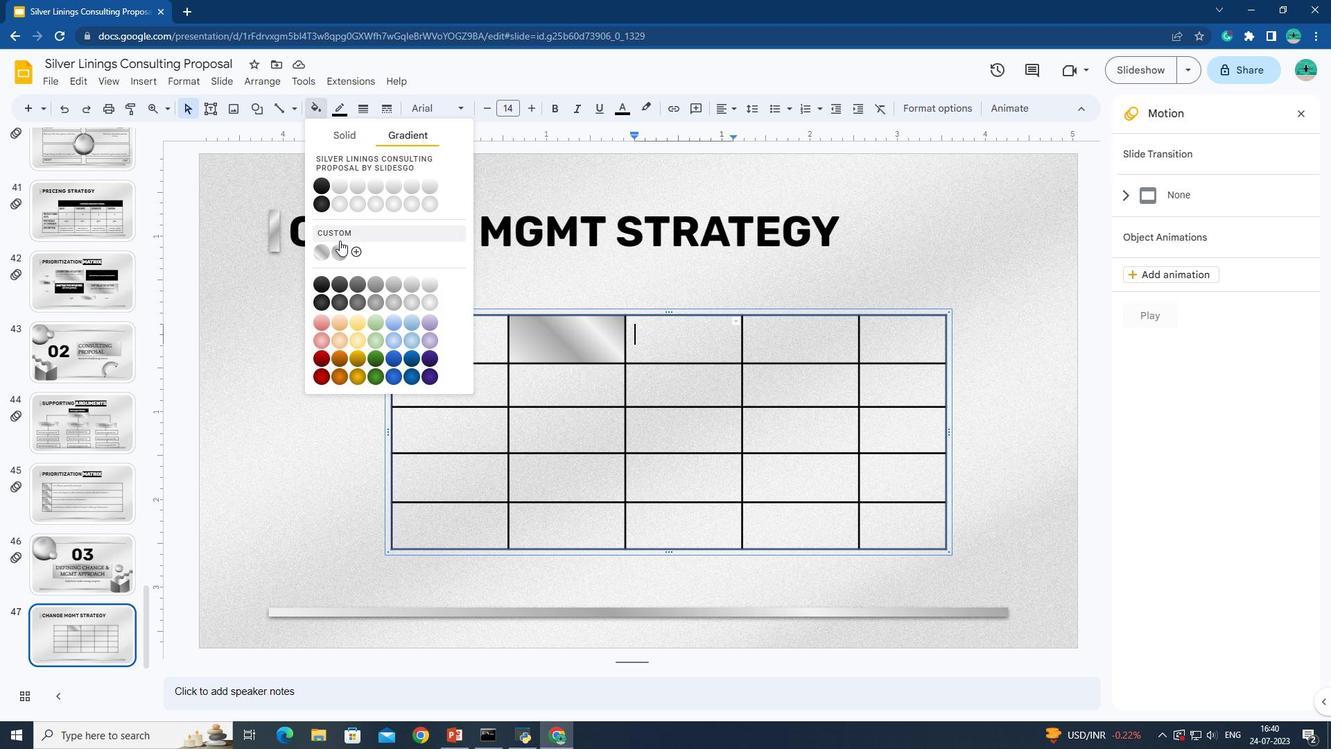
Action: Mouse pressed left at (340, 247)
Screenshot: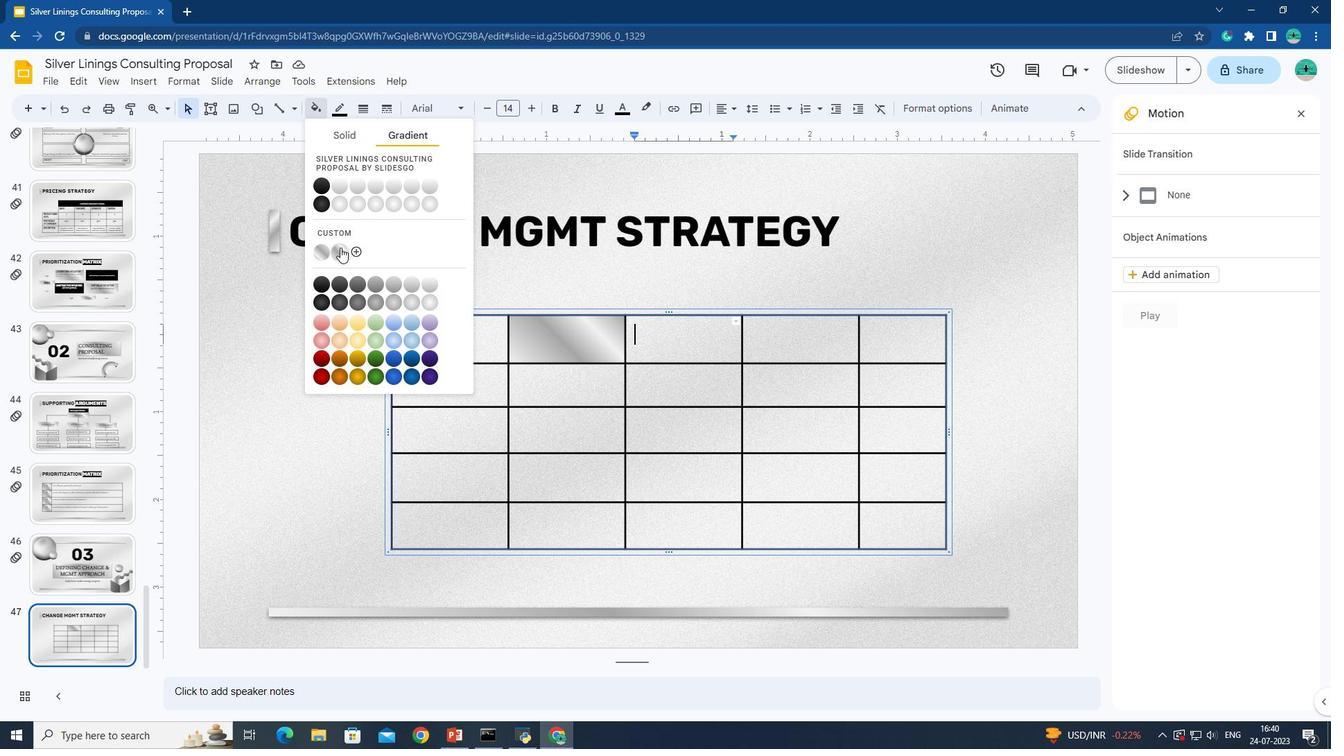 
Action: Mouse moved to (413, 378)
Screenshot: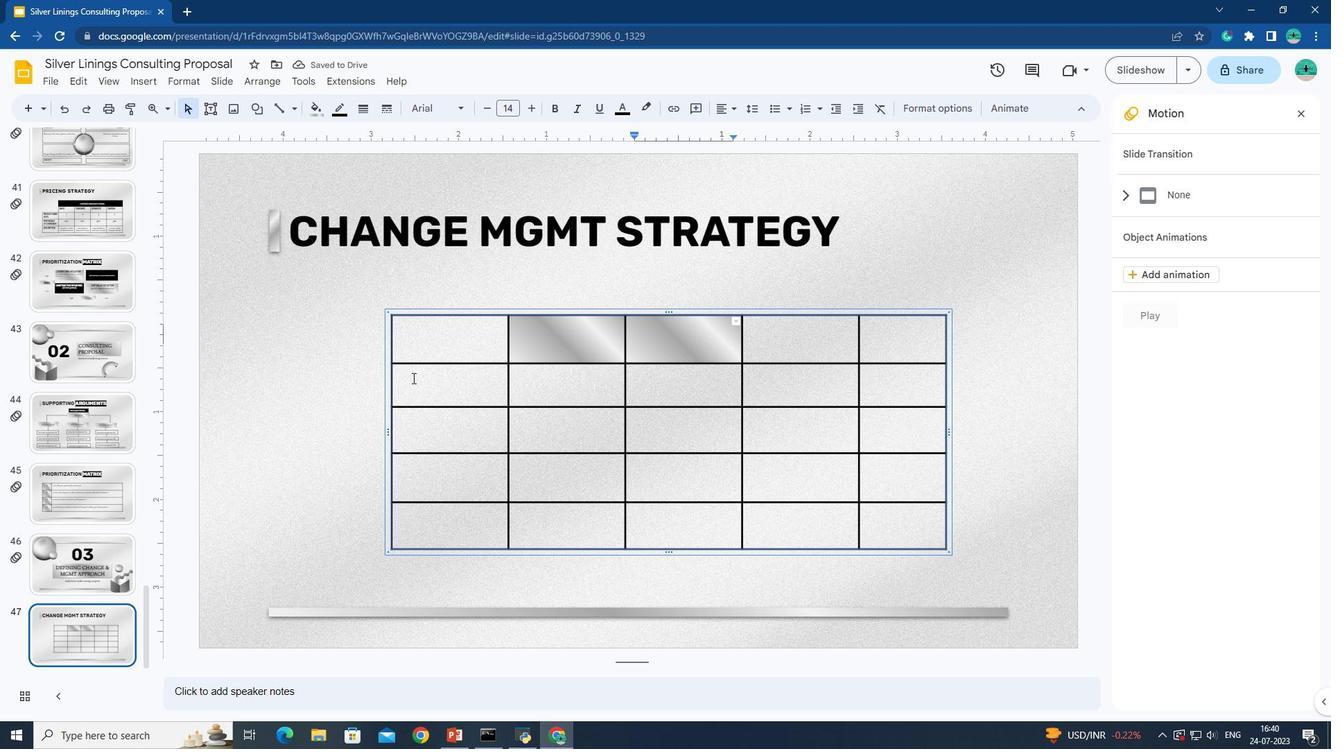
Action: Mouse pressed left at (413, 378)
Screenshot: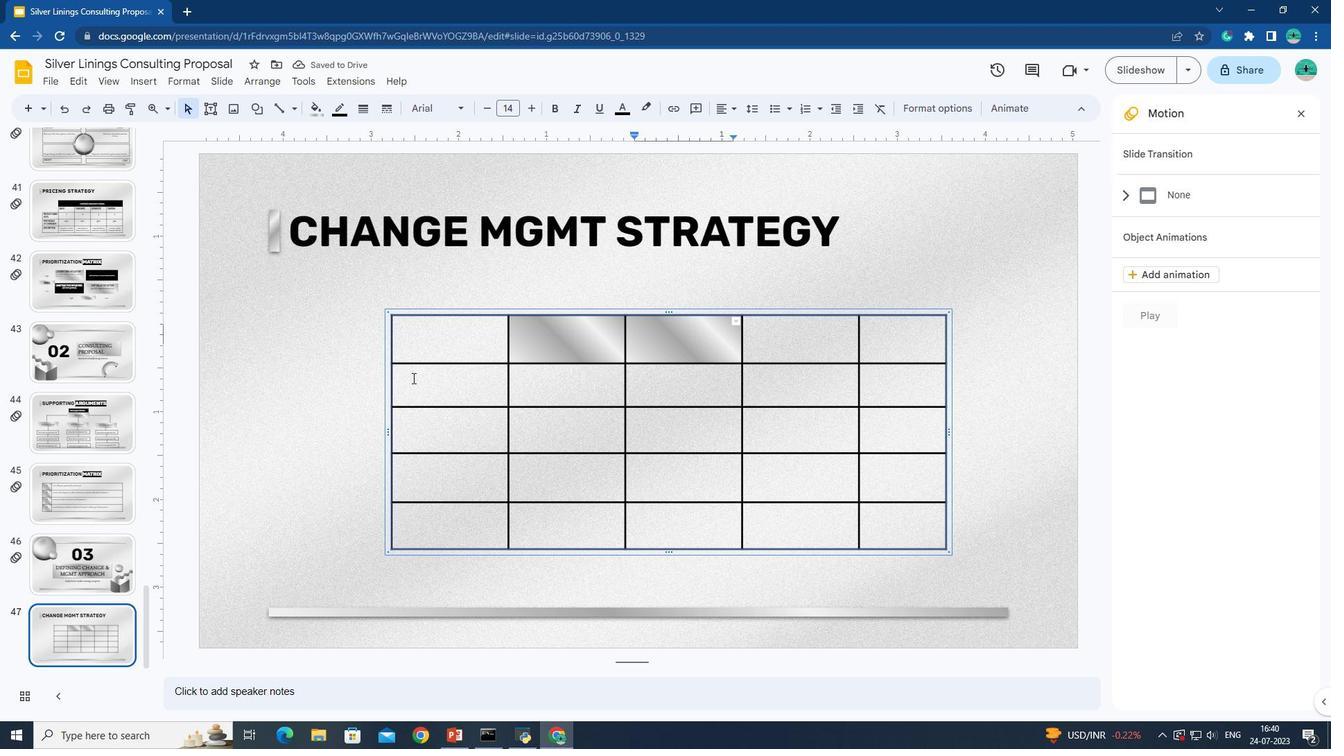 
Action: Mouse moved to (319, 115)
Screenshot: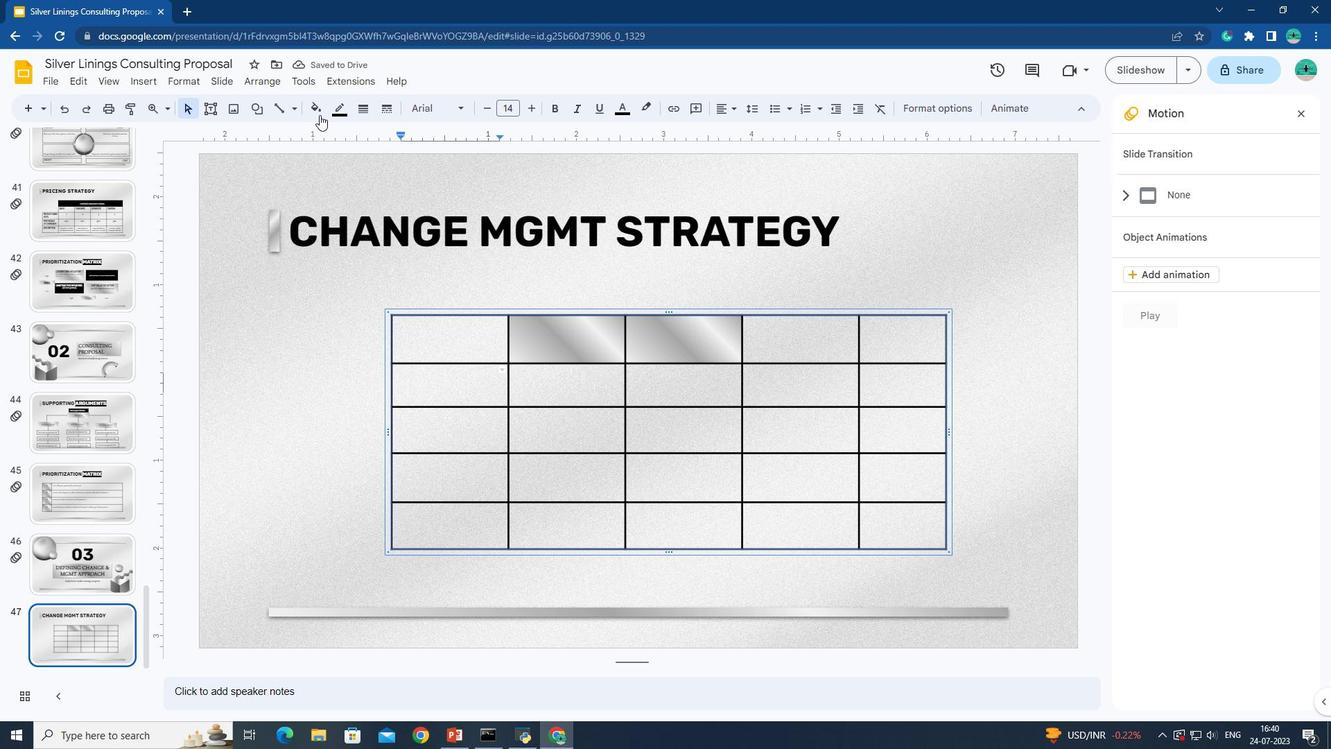 
Action: Mouse pressed left at (319, 115)
Screenshot: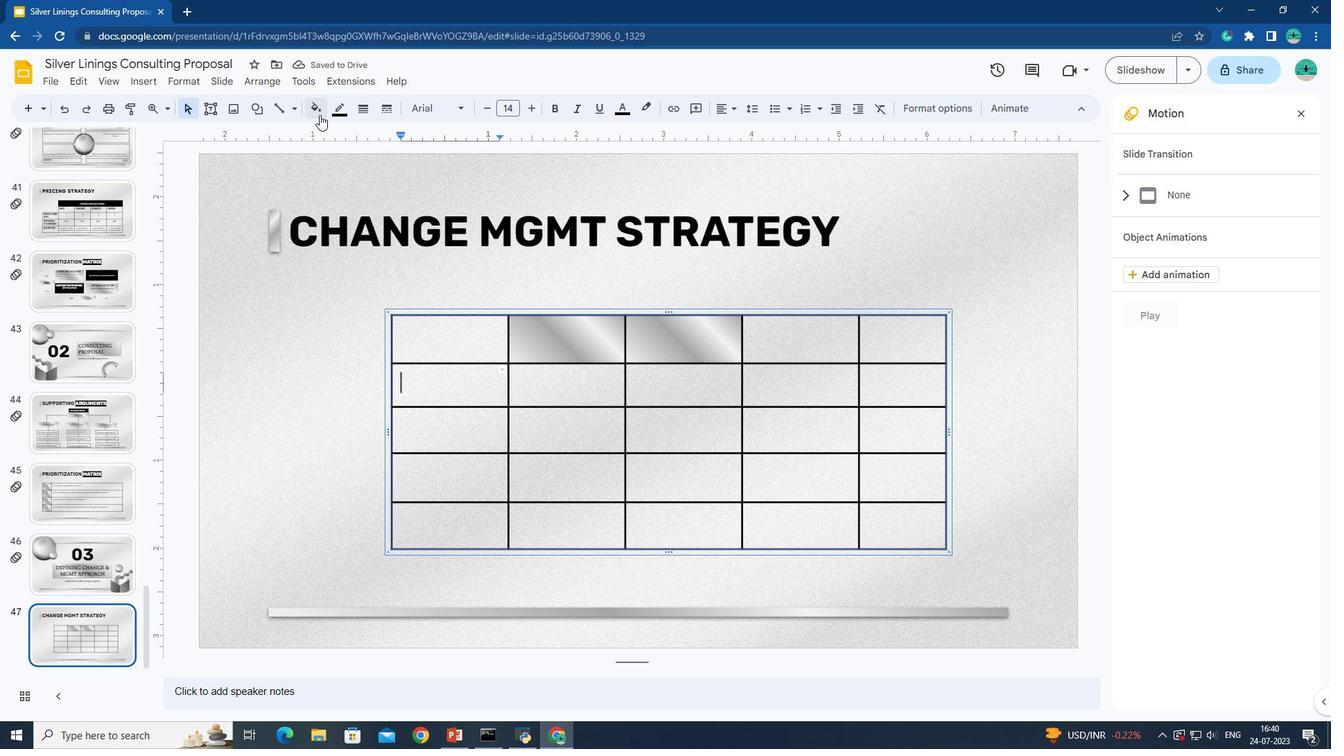 
Action: Mouse moved to (395, 138)
Screenshot: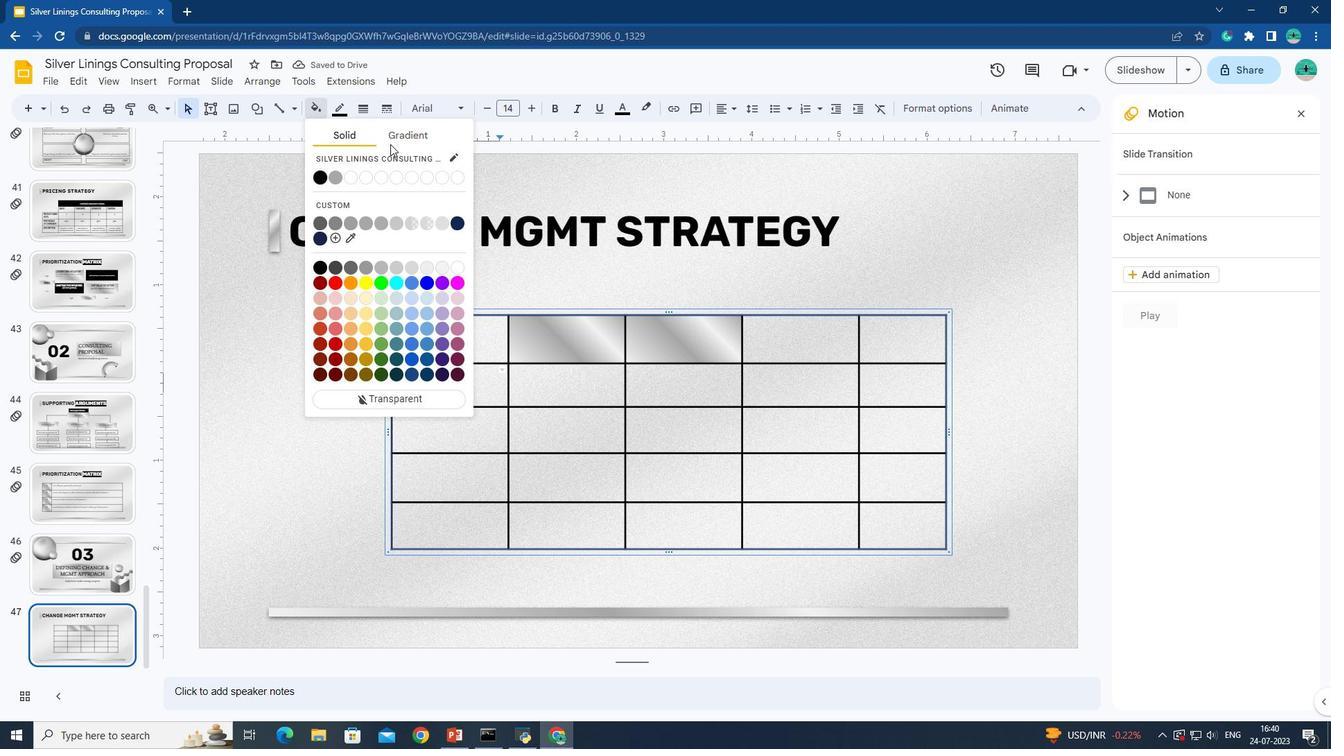 
Action: Mouse pressed left at (395, 138)
Screenshot: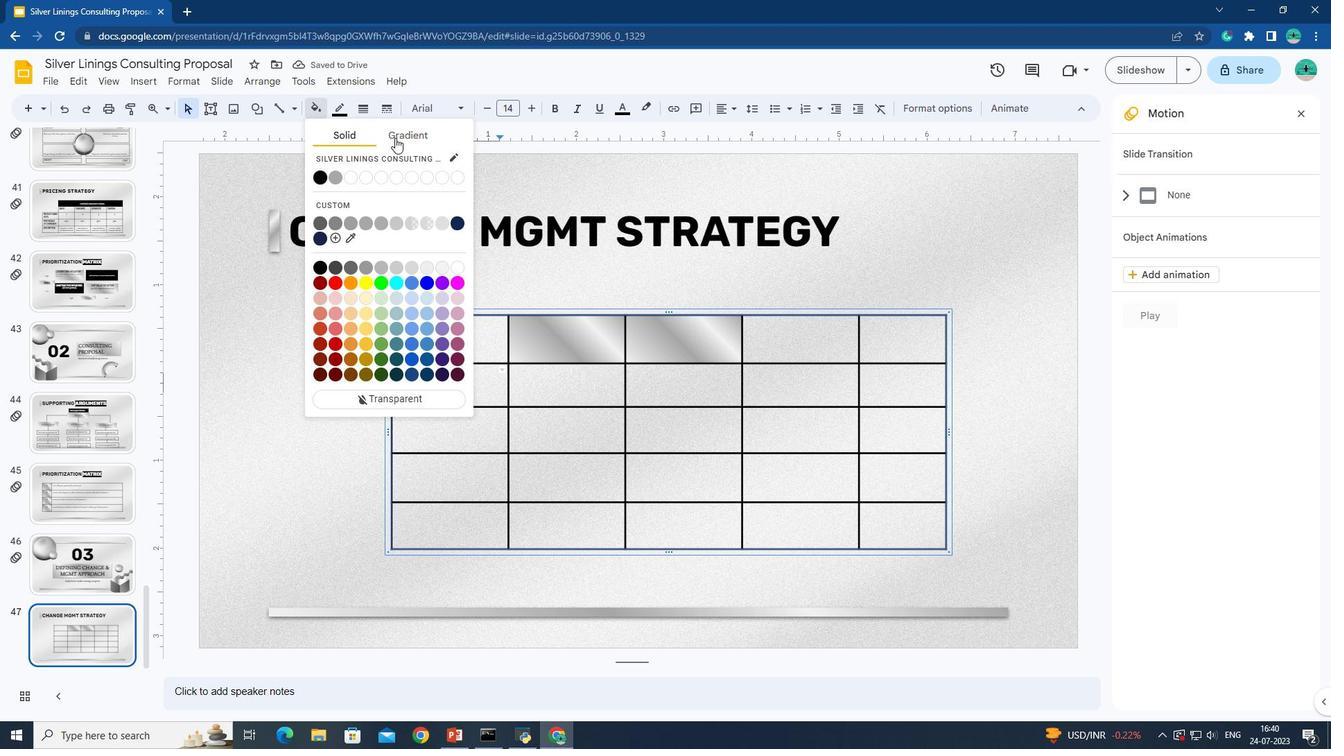
Action: Mouse moved to (338, 246)
Screenshot: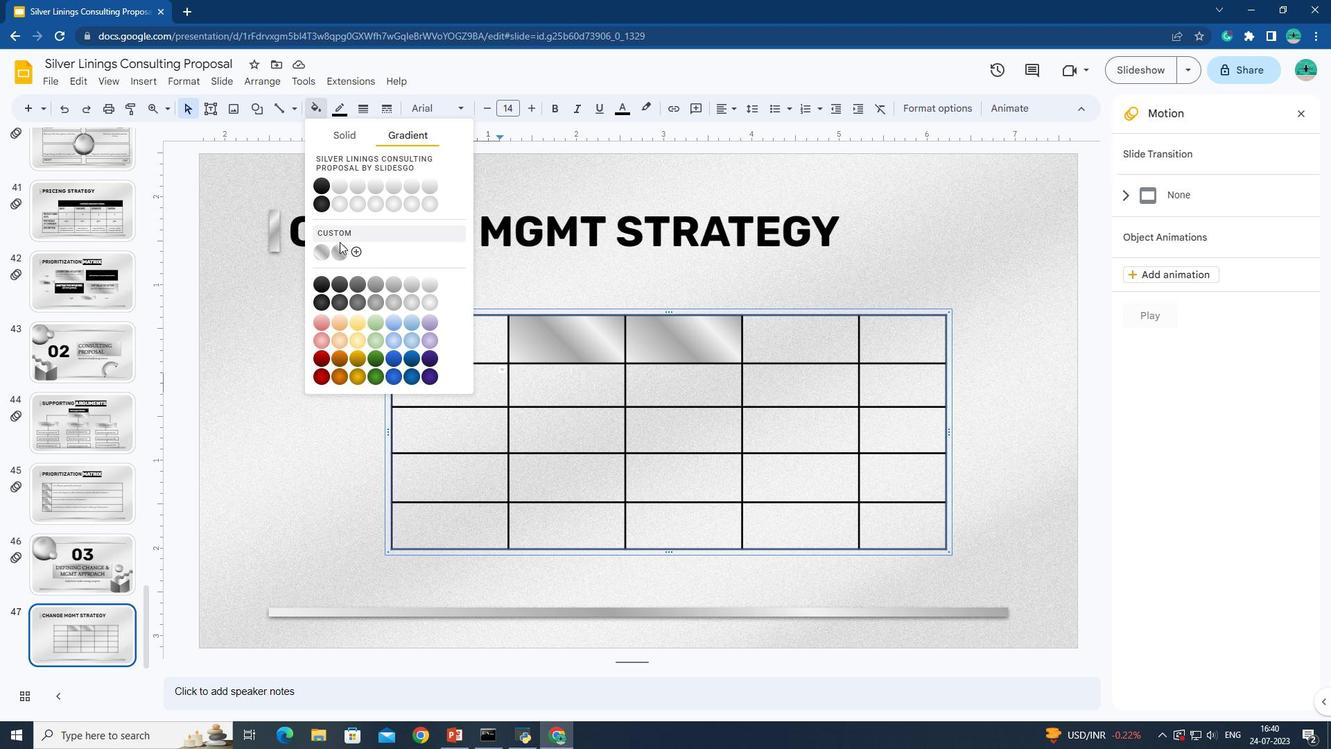 
Action: Mouse pressed left at (338, 246)
Screenshot: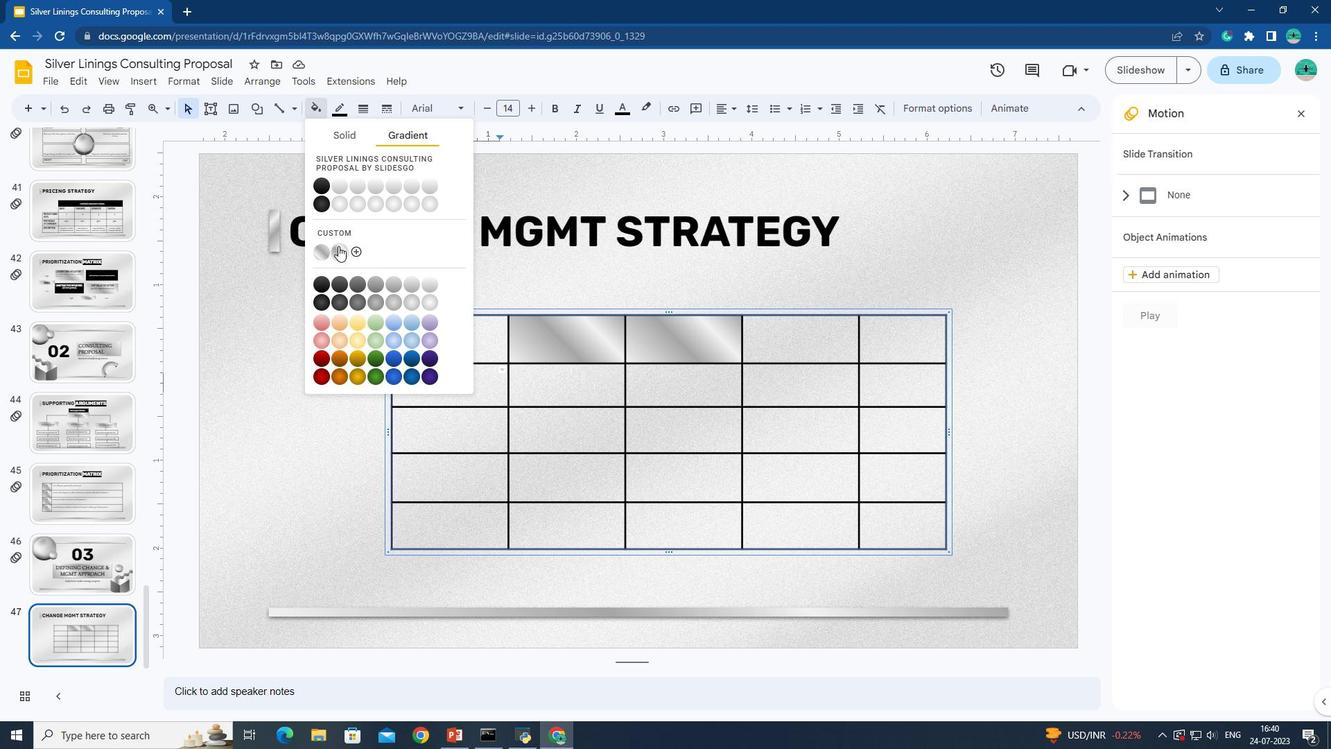 
Action: Mouse moved to (416, 425)
Screenshot: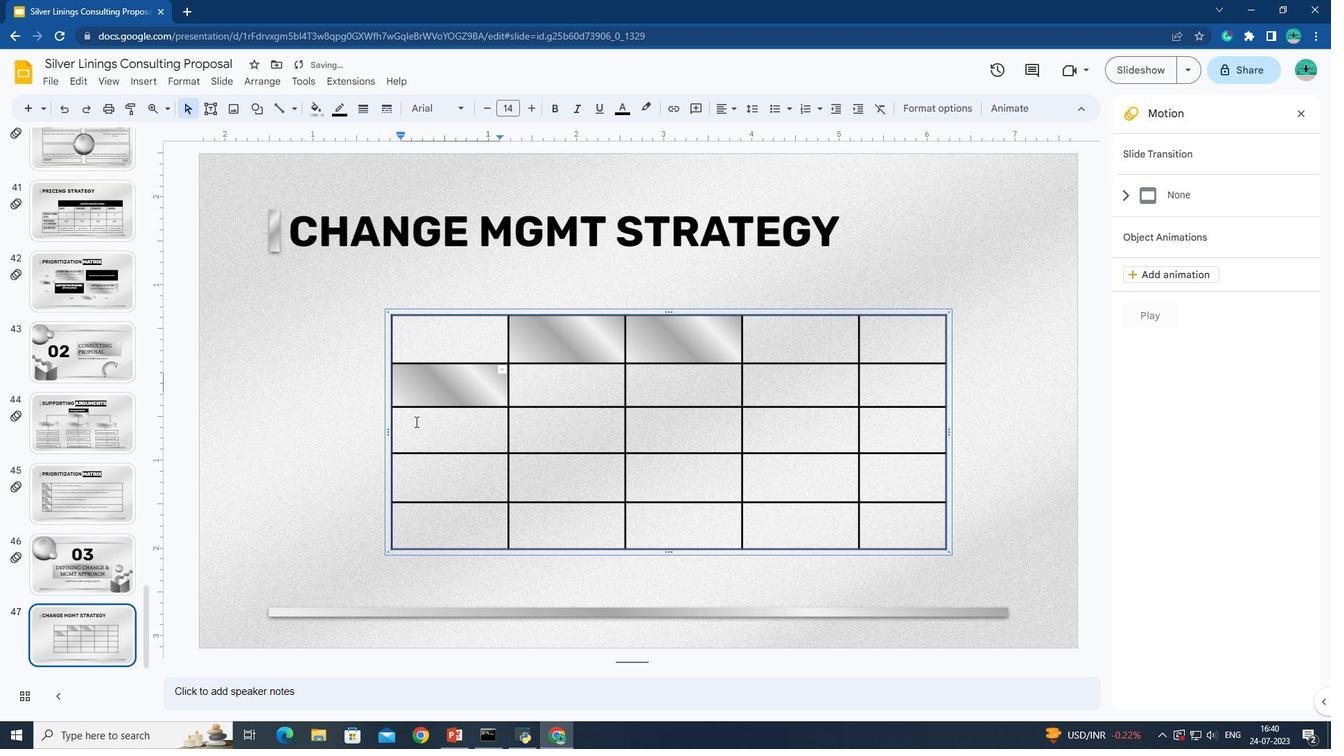 
Action: Mouse pressed left at (416, 425)
Screenshot: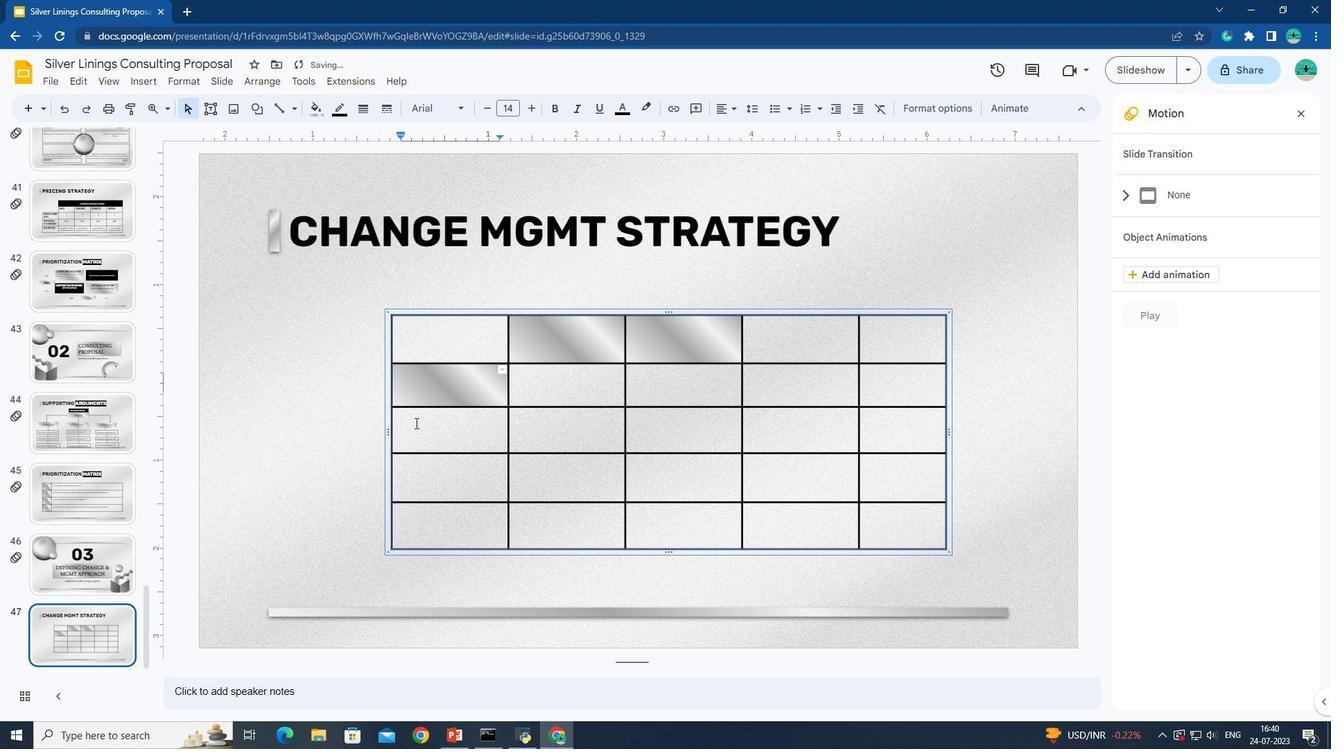 
Action: Mouse moved to (316, 114)
Screenshot: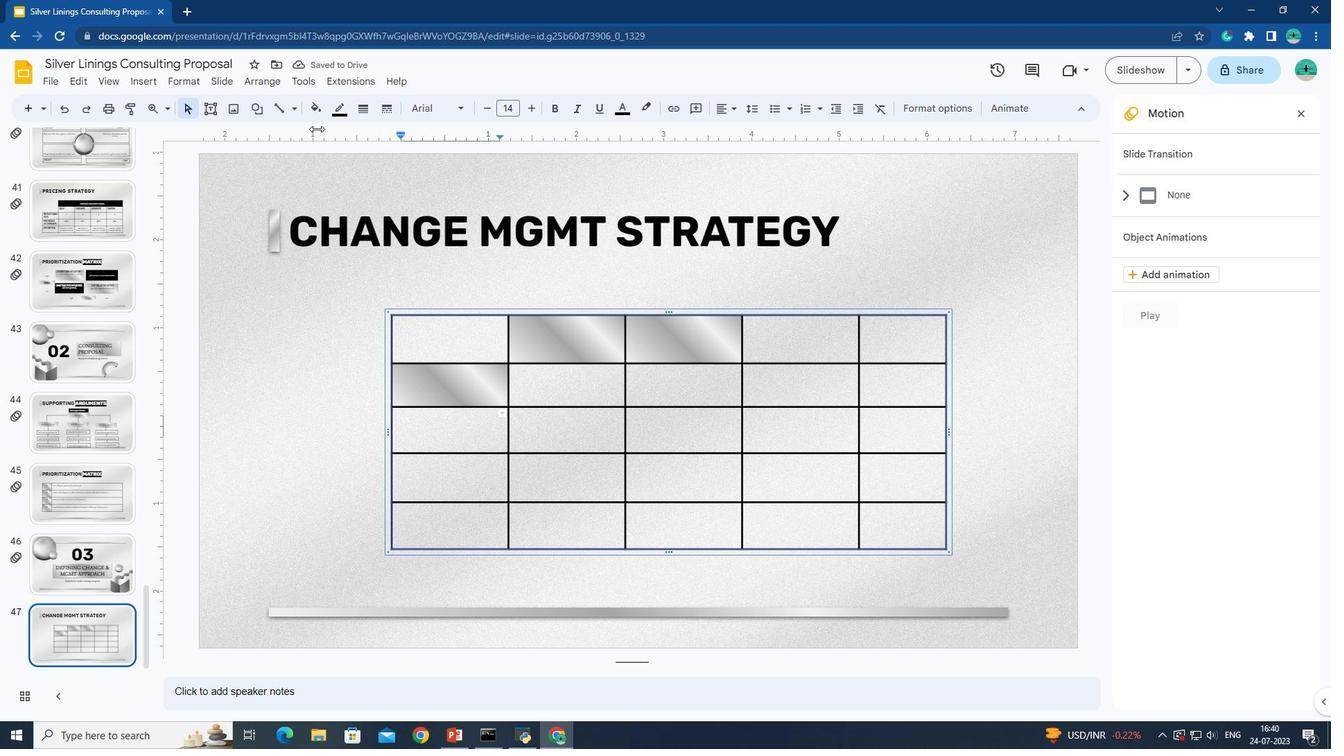 
Action: Mouse pressed left at (316, 114)
Screenshot: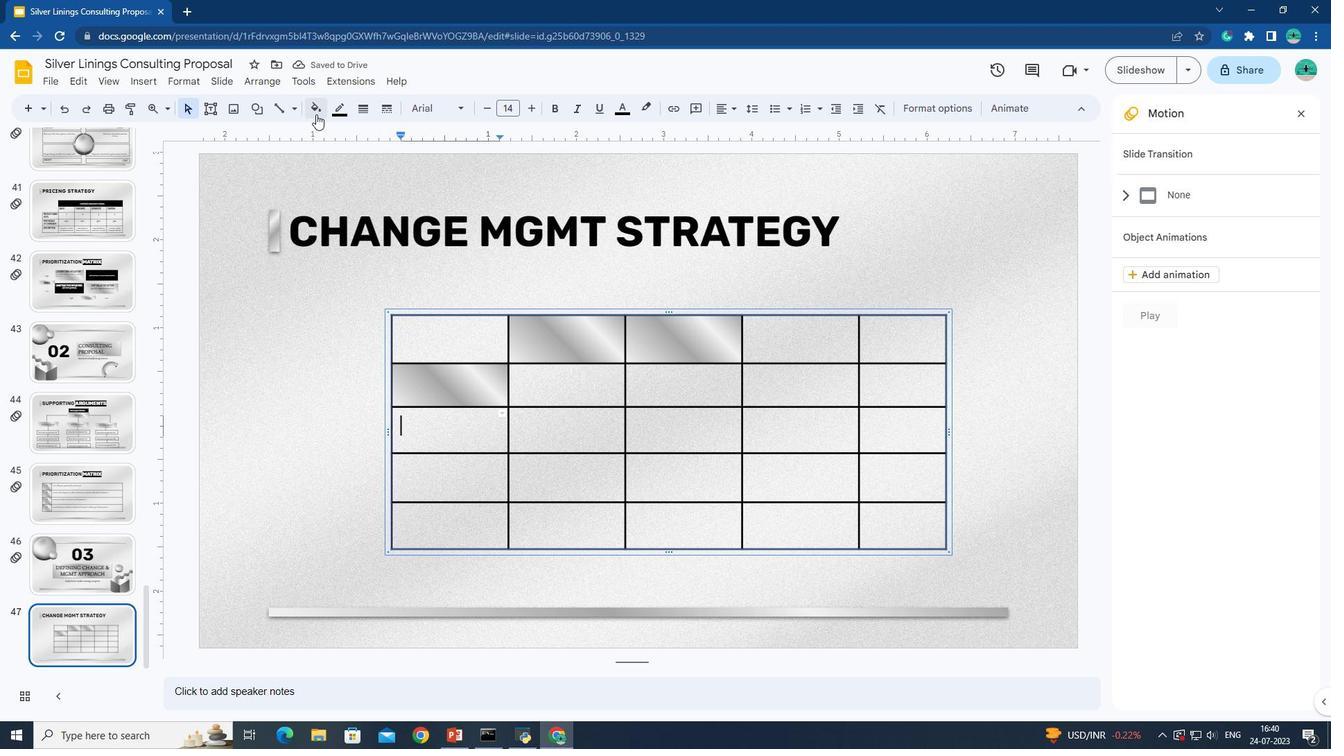 
Action: Mouse moved to (400, 138)
Screenshot: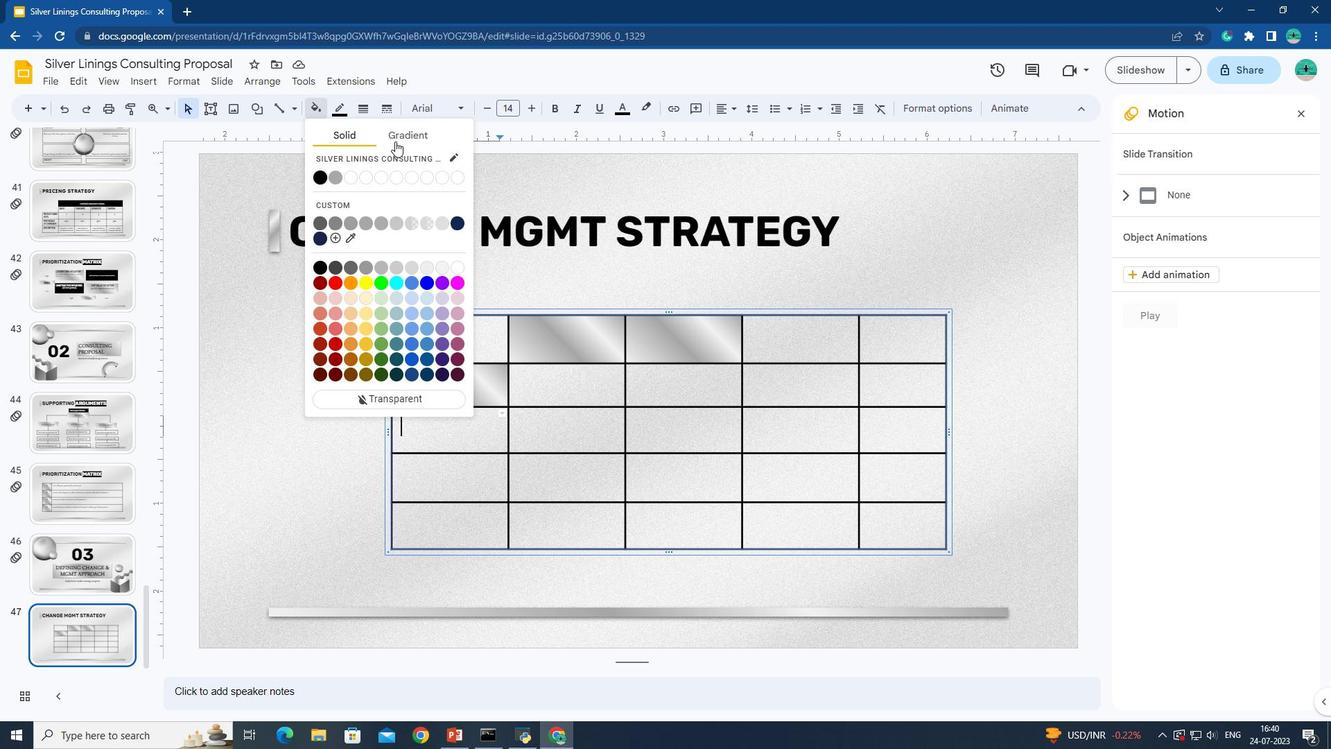 
Action: Mouse pressed left at (400, 138)
Screenshot: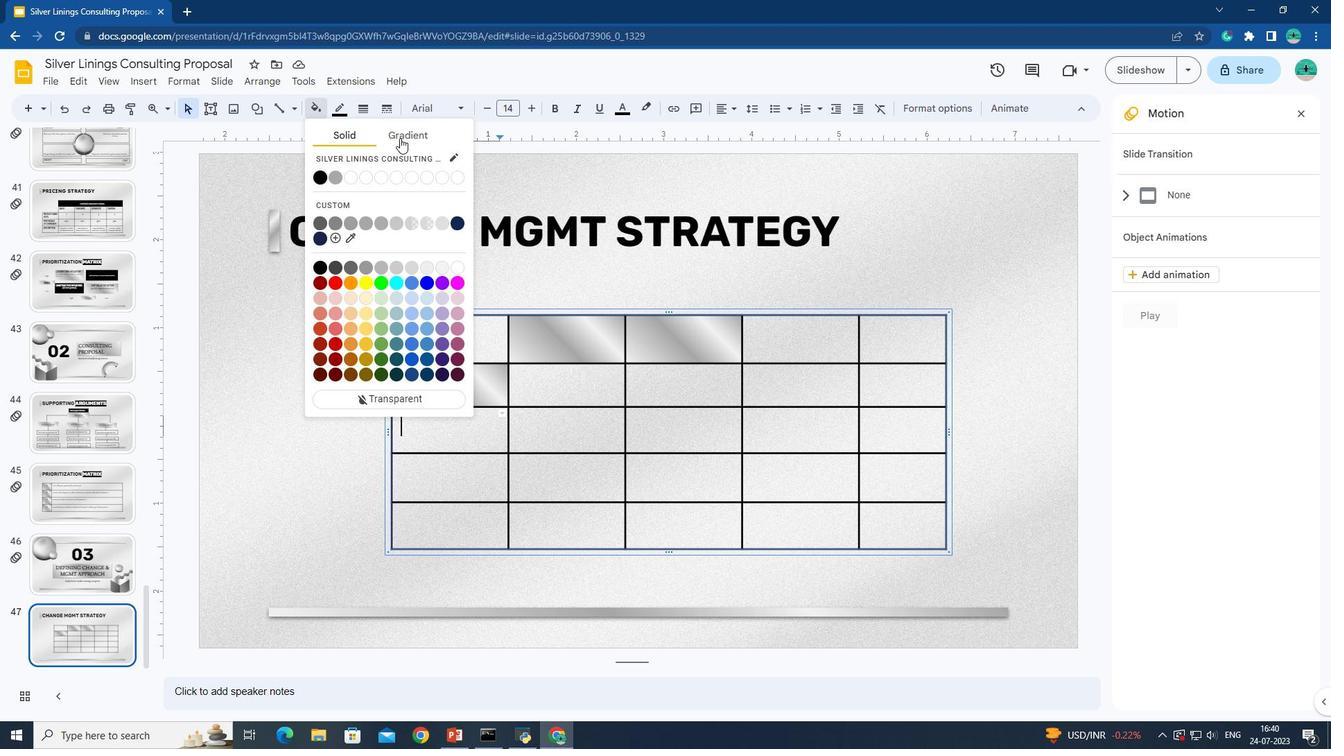 
Action: Mouse moved to (340, 247)
Screenshot: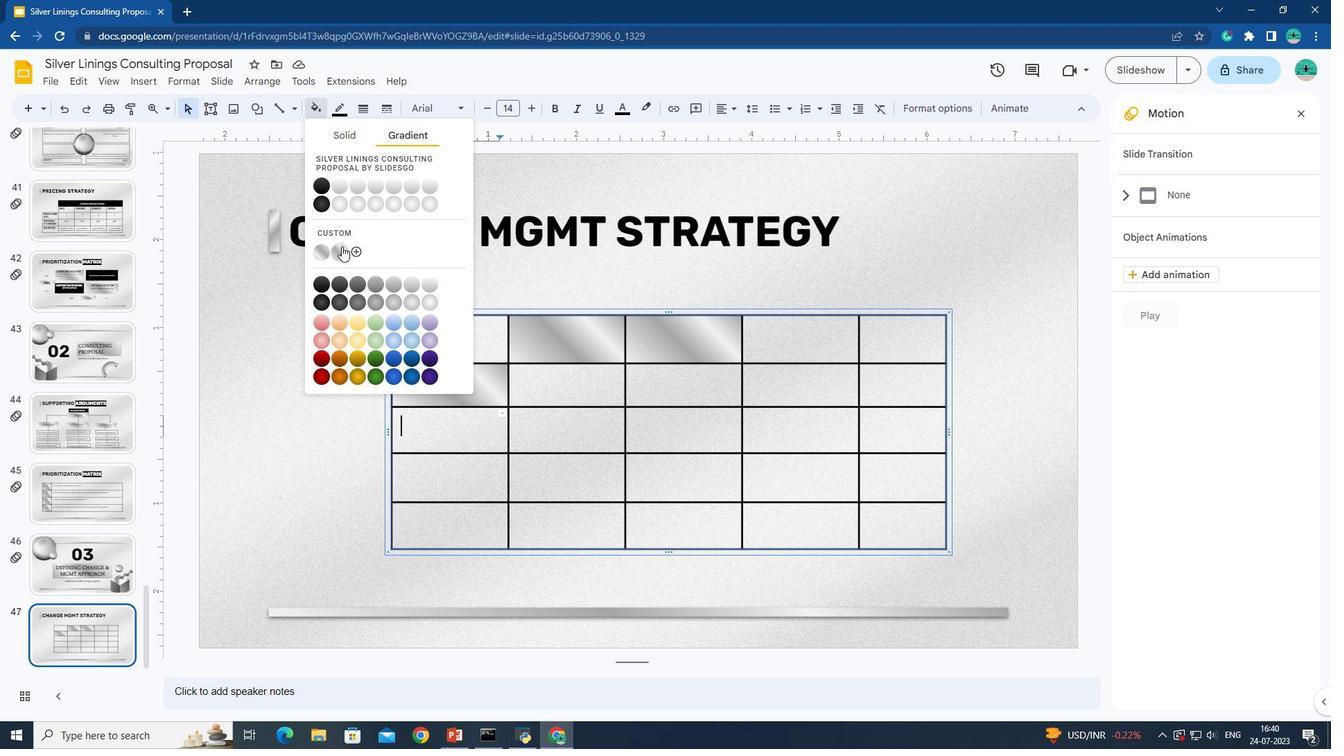 
Action: Mouse pressed left at (340, 247)
Screenshot: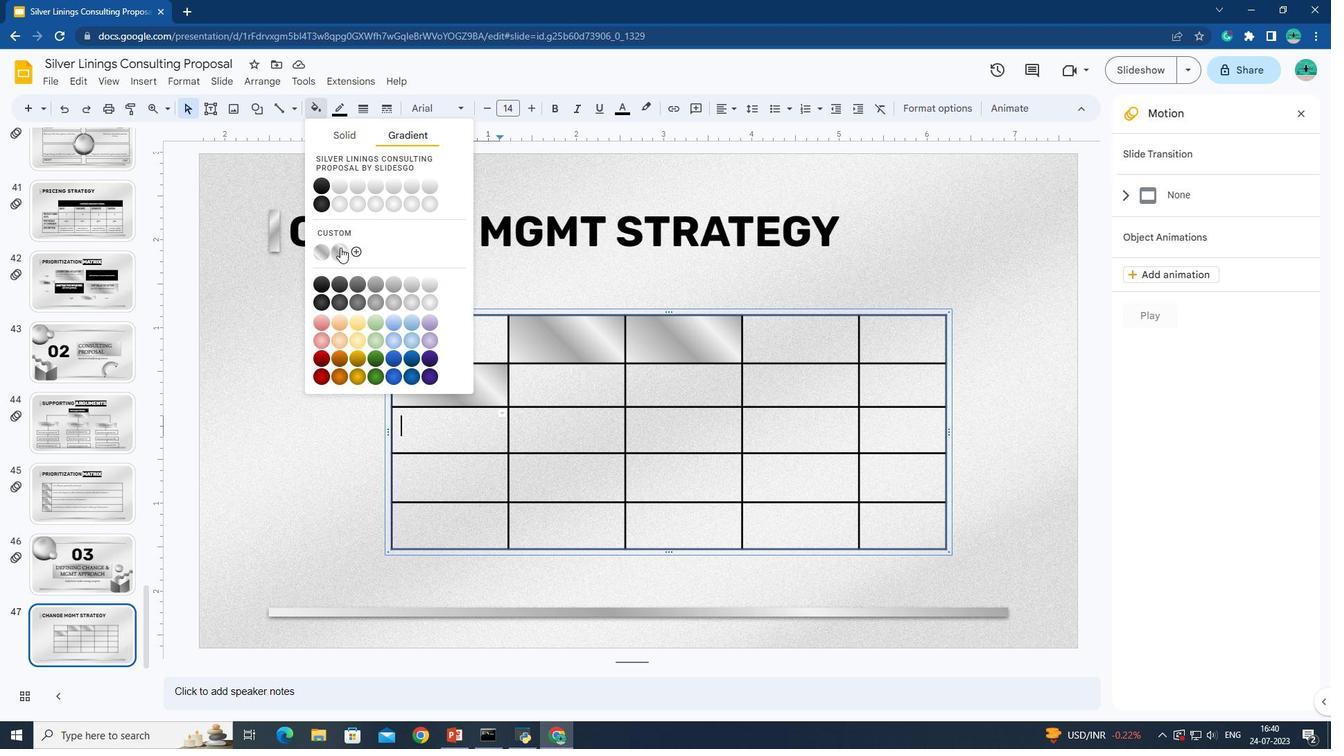 
Action: Mouse moved to (553, 445)
Screenshot: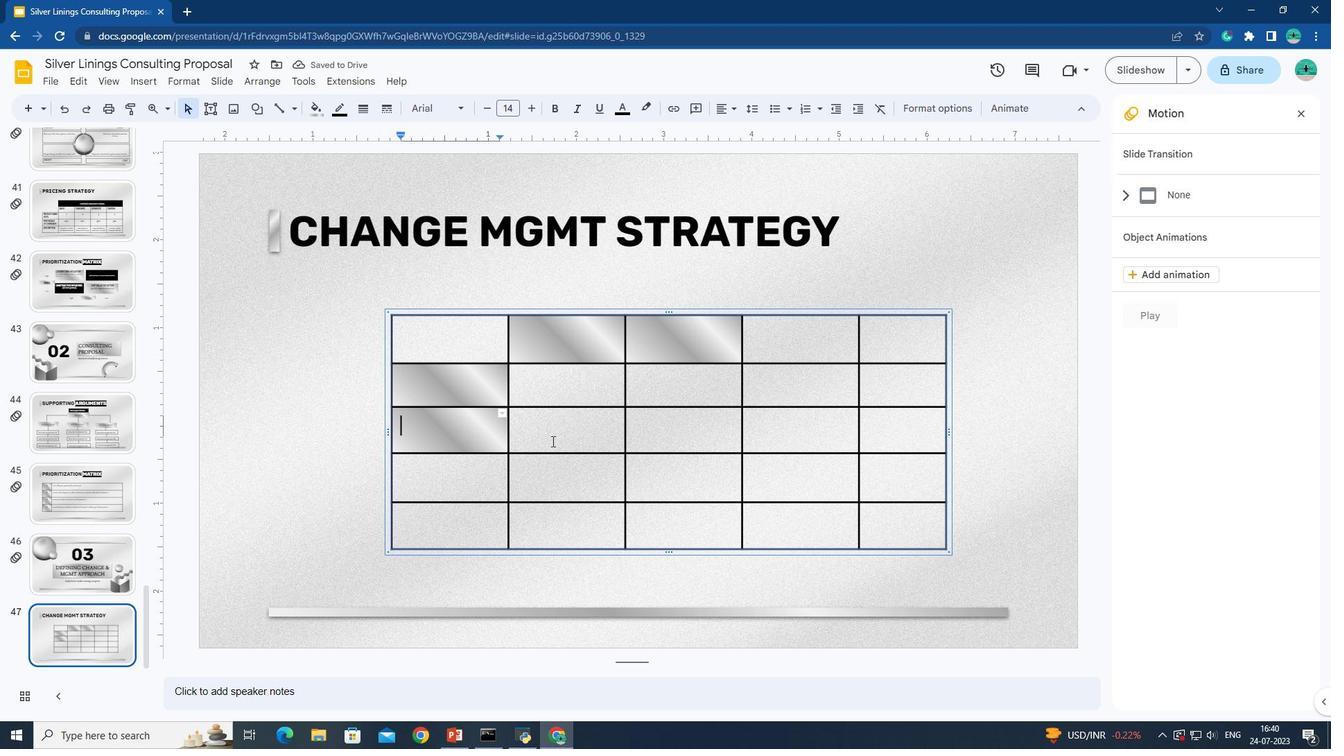 
Action: Mouse pressed left at (553, 445)
Screenshot: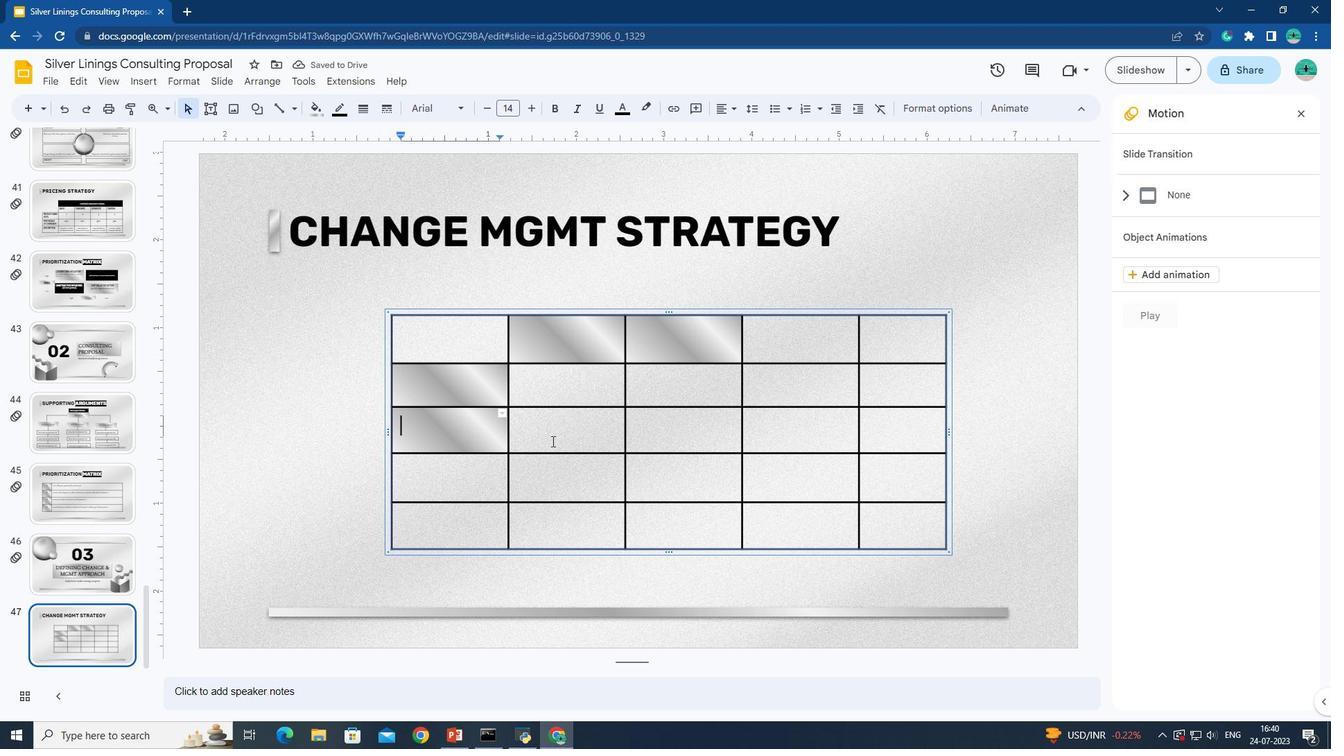 
Action: Mouse moved to (312, 101)
Screenshot: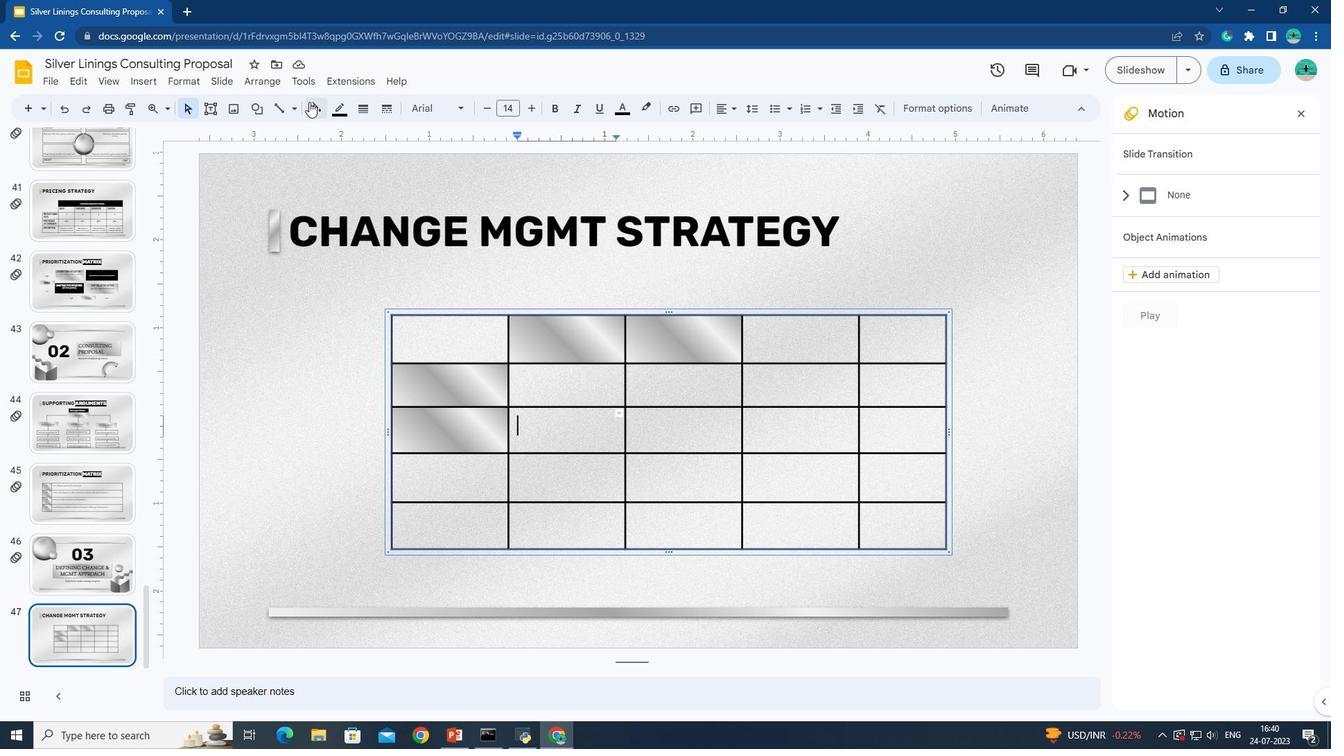 
Action: Mouse pressed left at (312, 101)
Screenshot: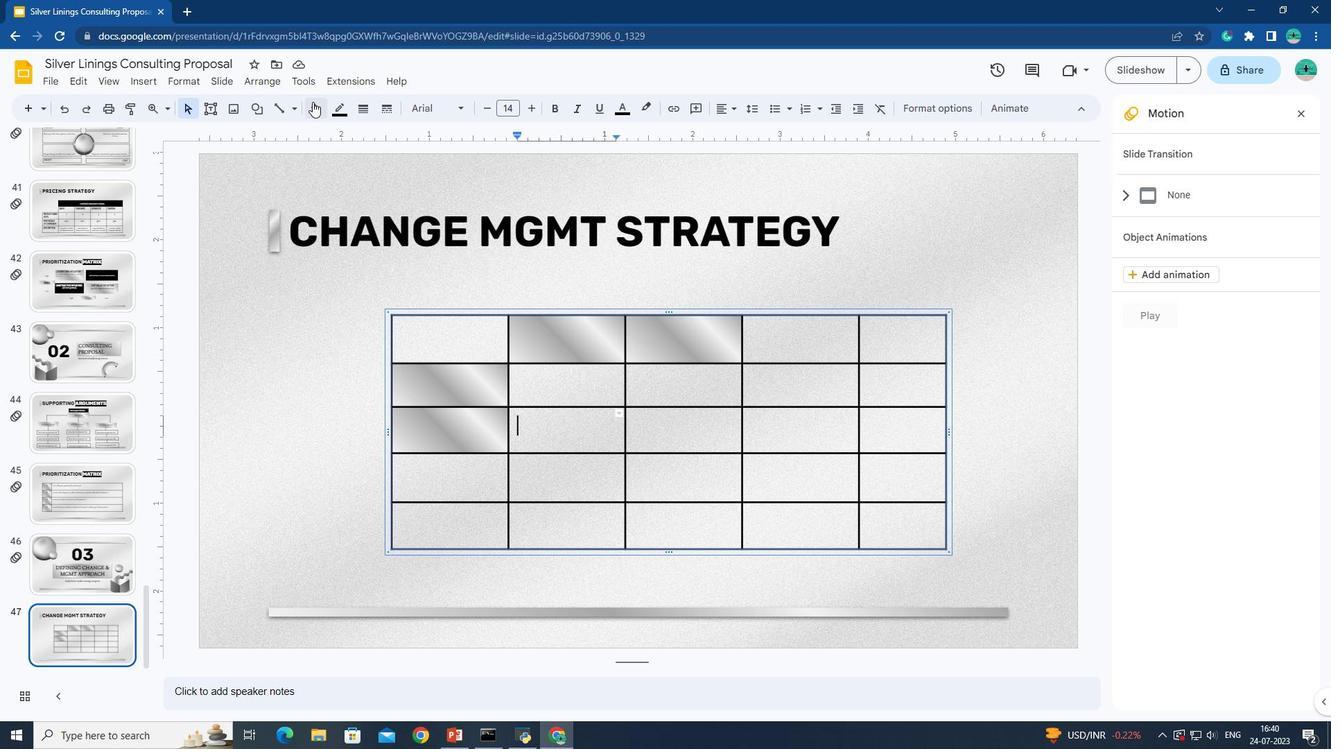 
Action: Mouse moved to (384, 140)
Screenshot: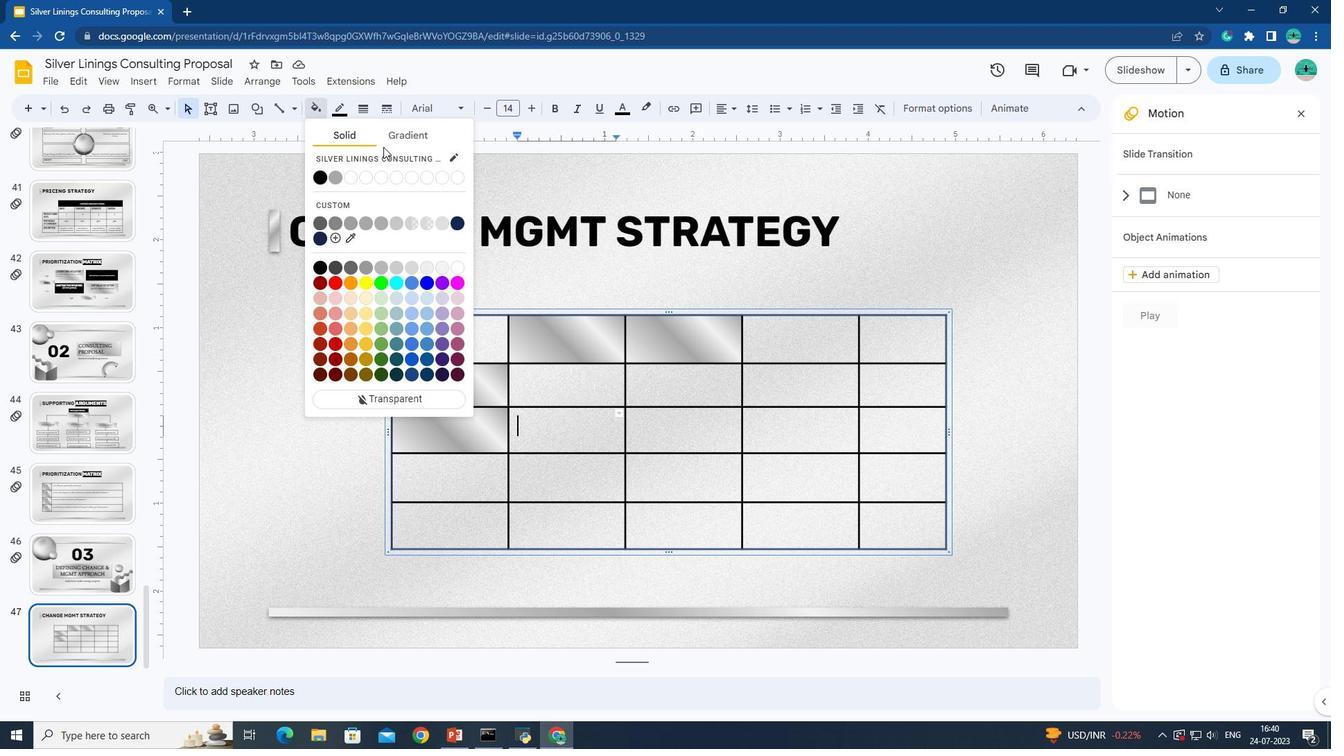 
Action: Mouse pressed left at (384, 140)
Screenshot: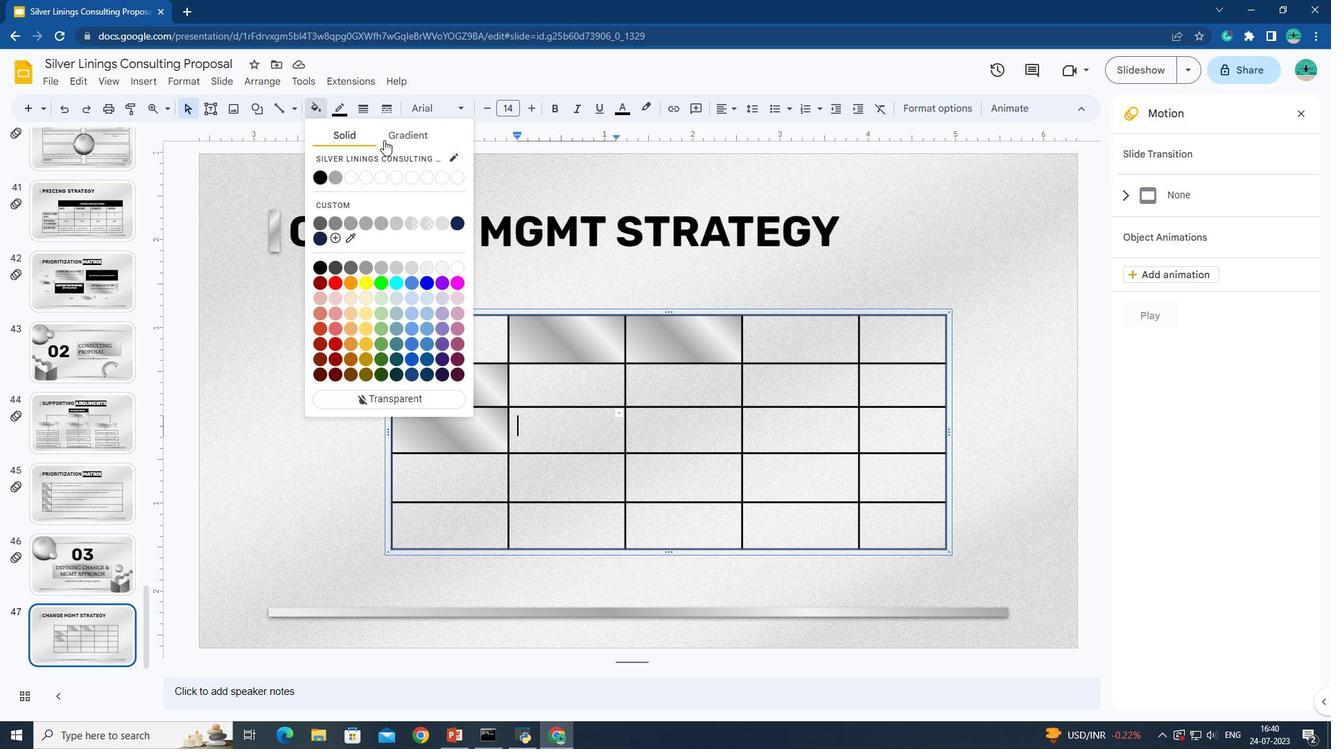 
Action: Mouse moved to (341, 251)
Screenshot: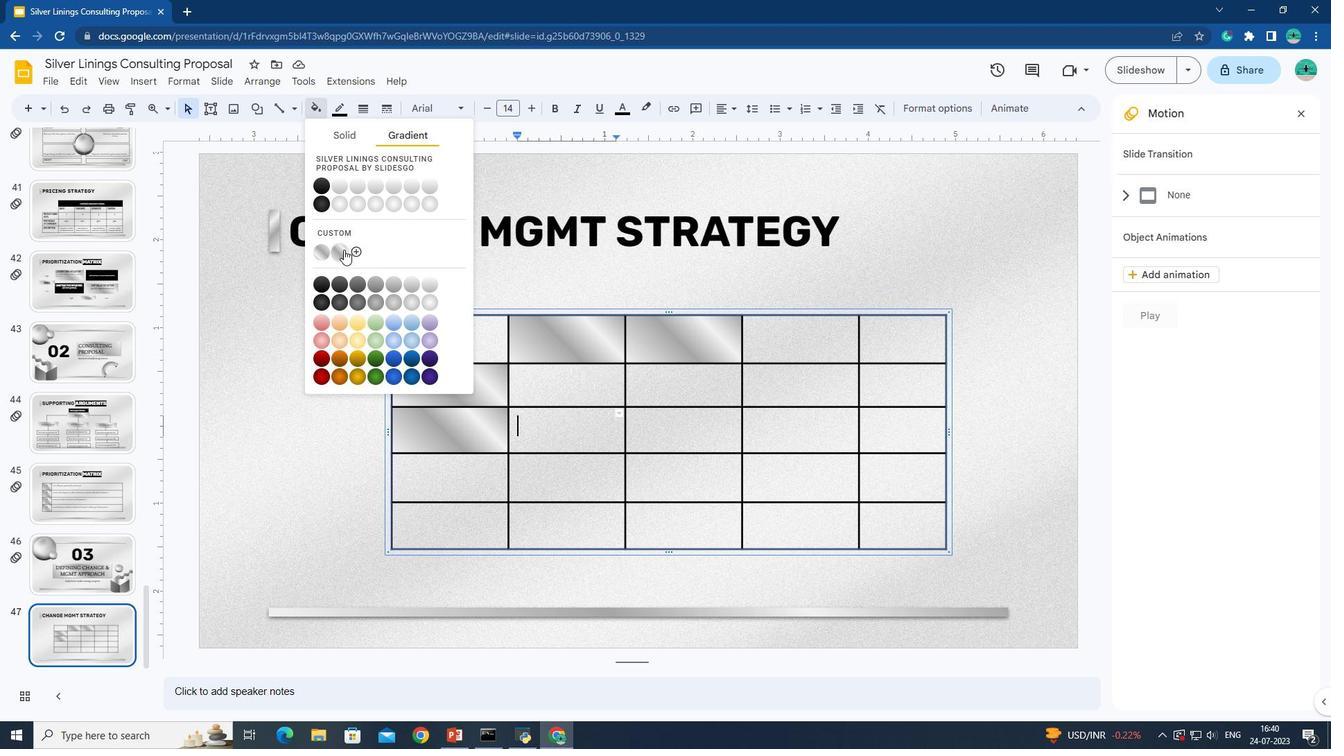 
Action: Mouse pressed left at (341, 251)
Screenshot: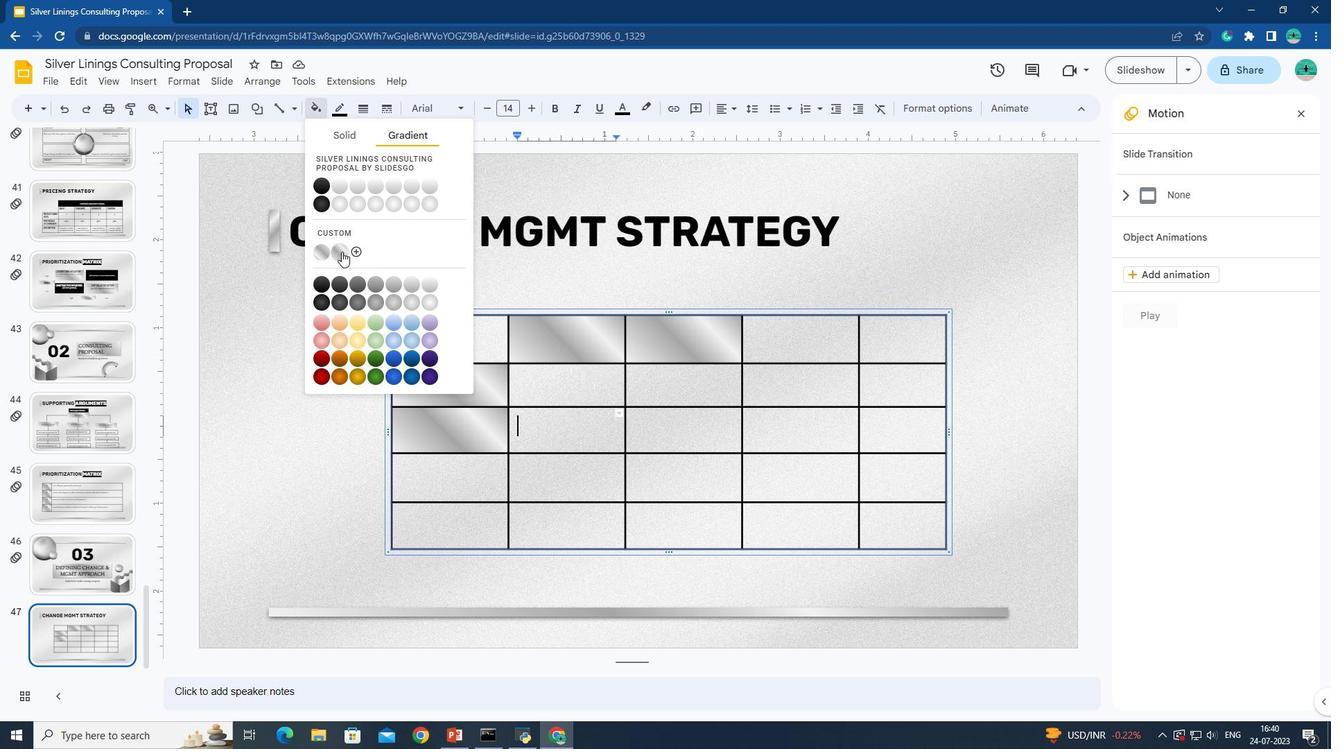 
Action: Mouse moved to (561, 486)
Screenshot: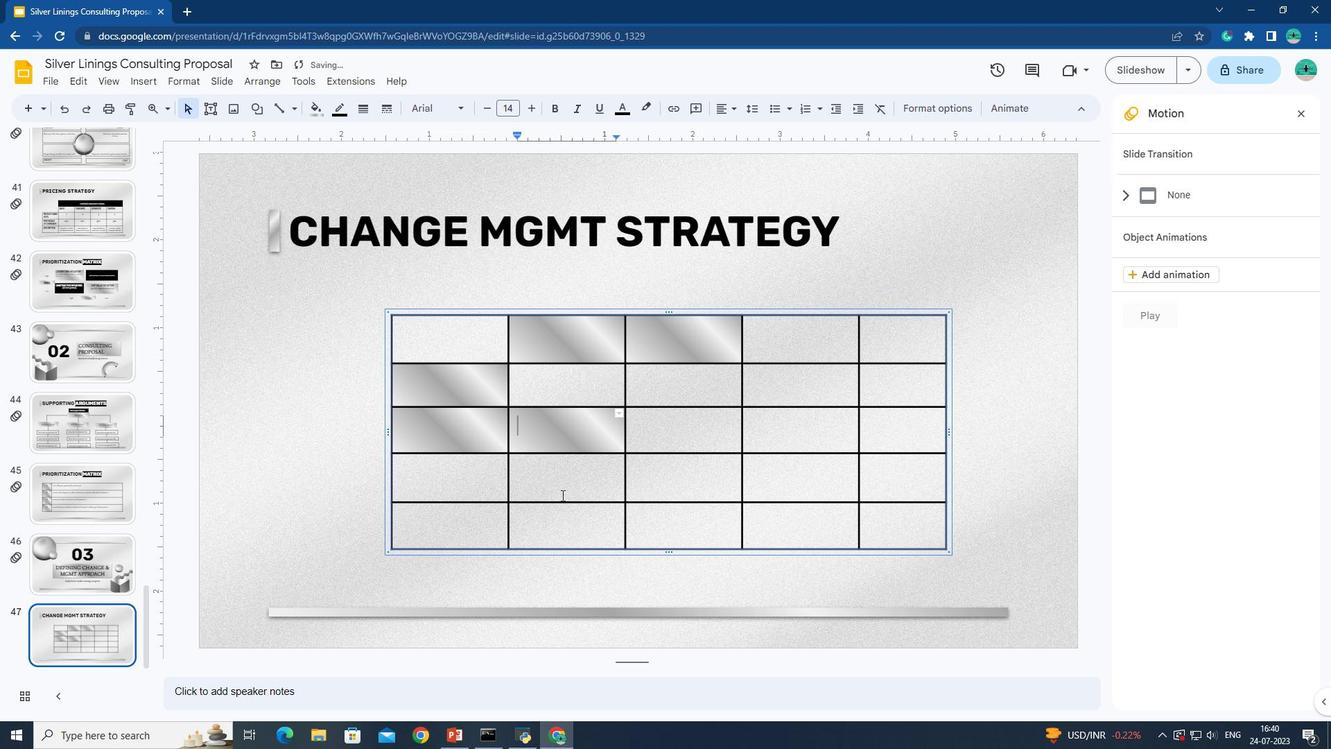 
Action: Mouse pressed left at (561, 486)
Screenshot: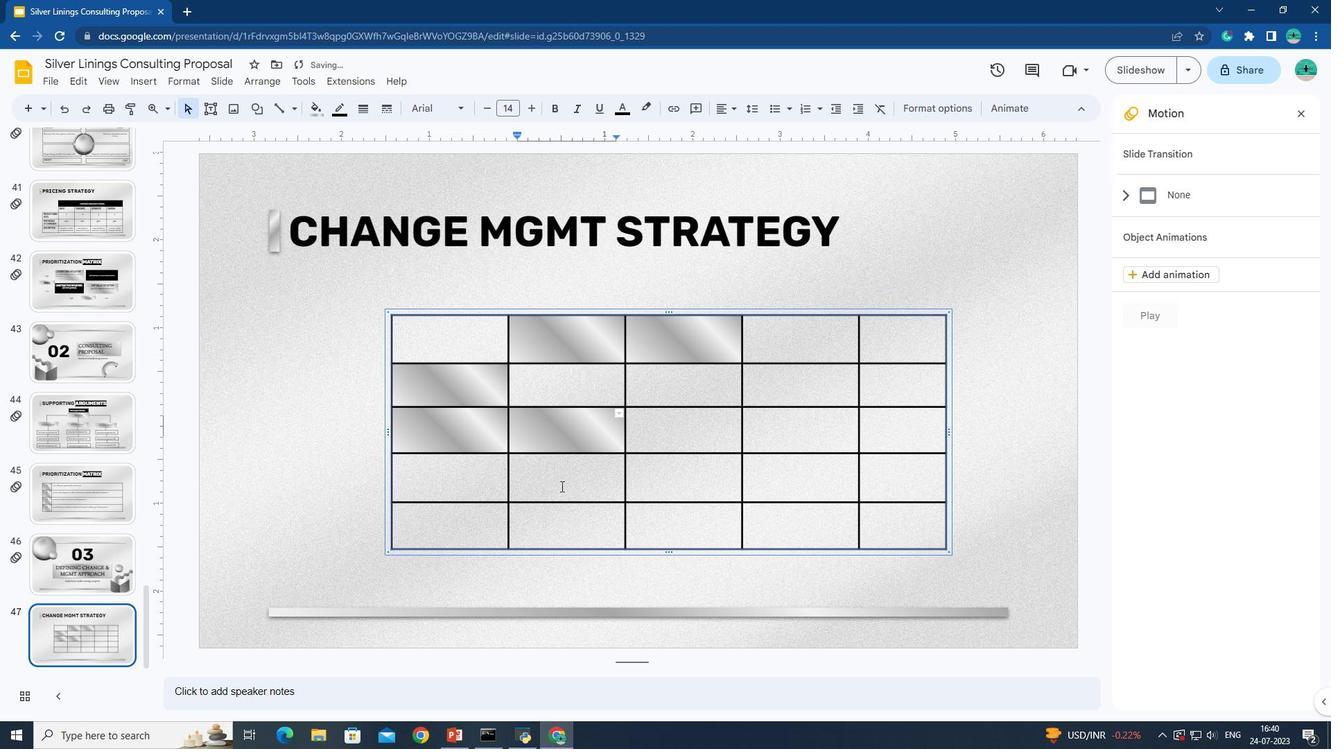 
Action: Mouse moved to (322, 103)
Screenshot: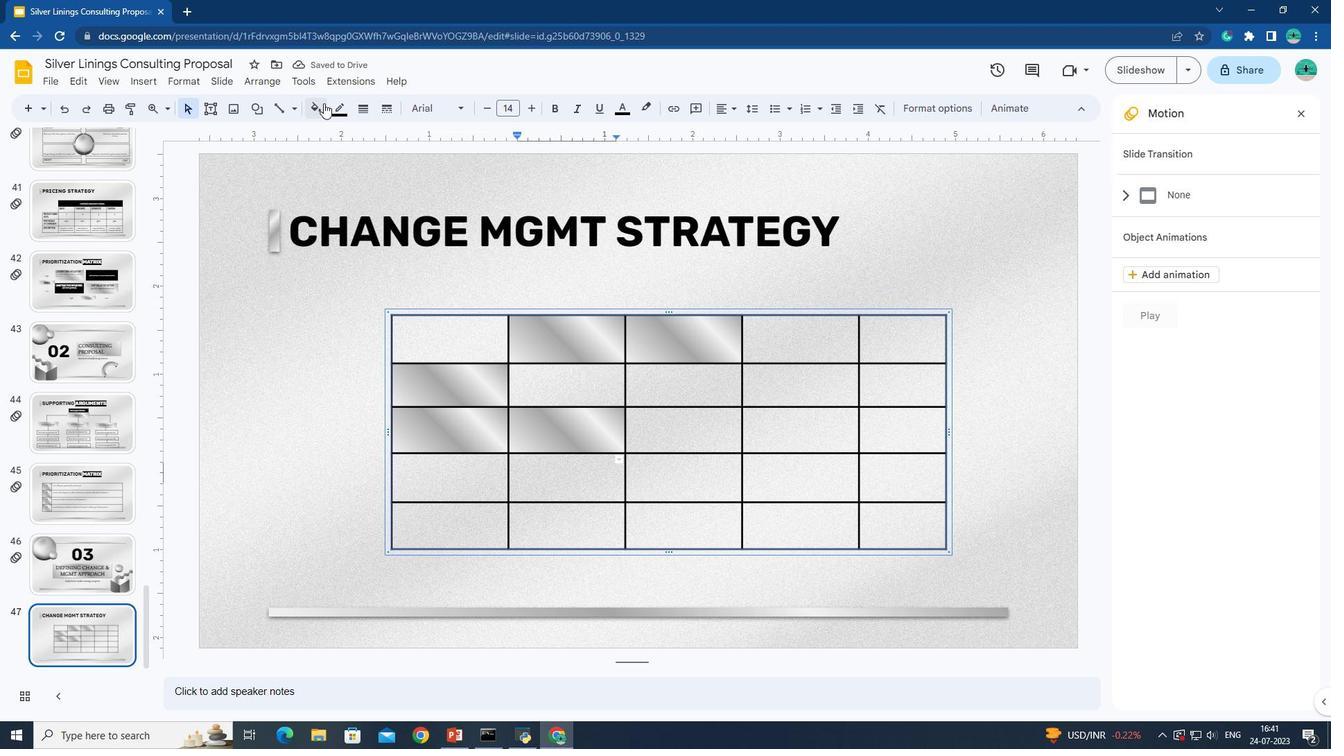 
Action: Mouse pressed left at (322, 103)
Screenshot: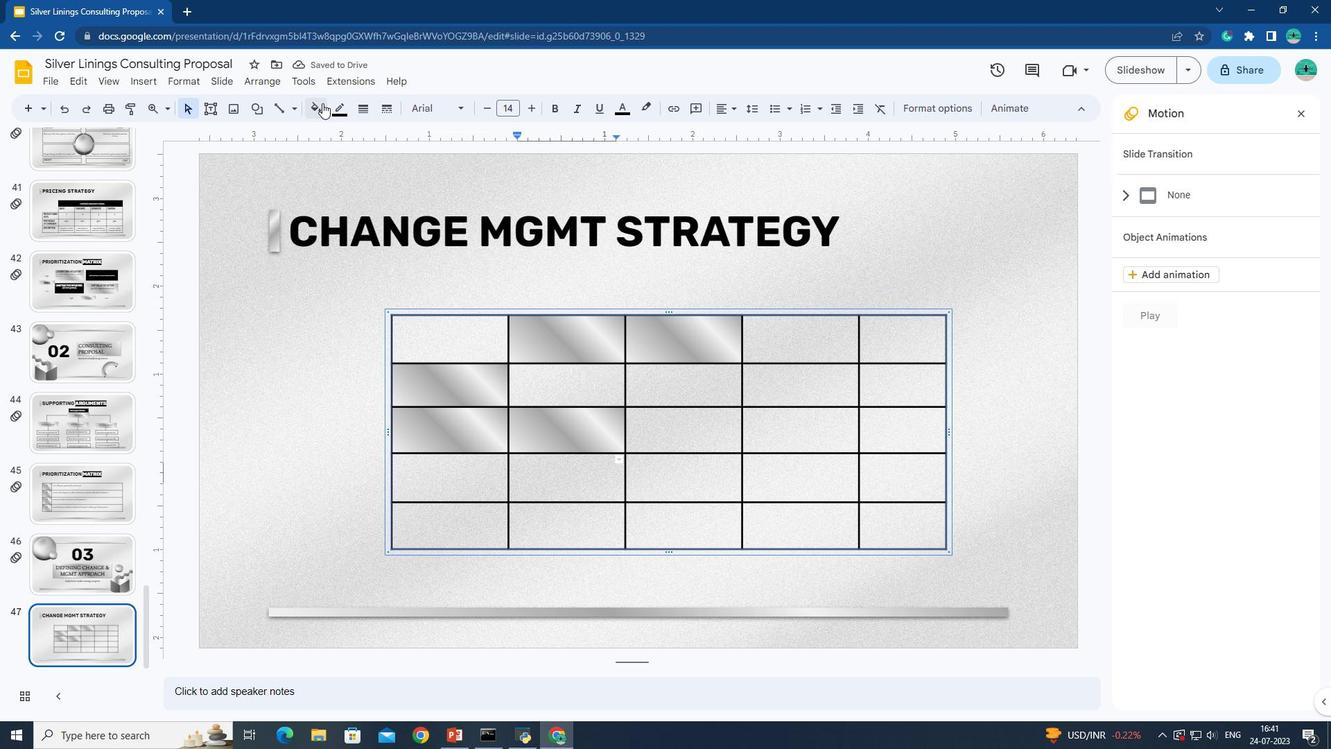 
Action: Mouse moved to (392, 129)
Screenshot: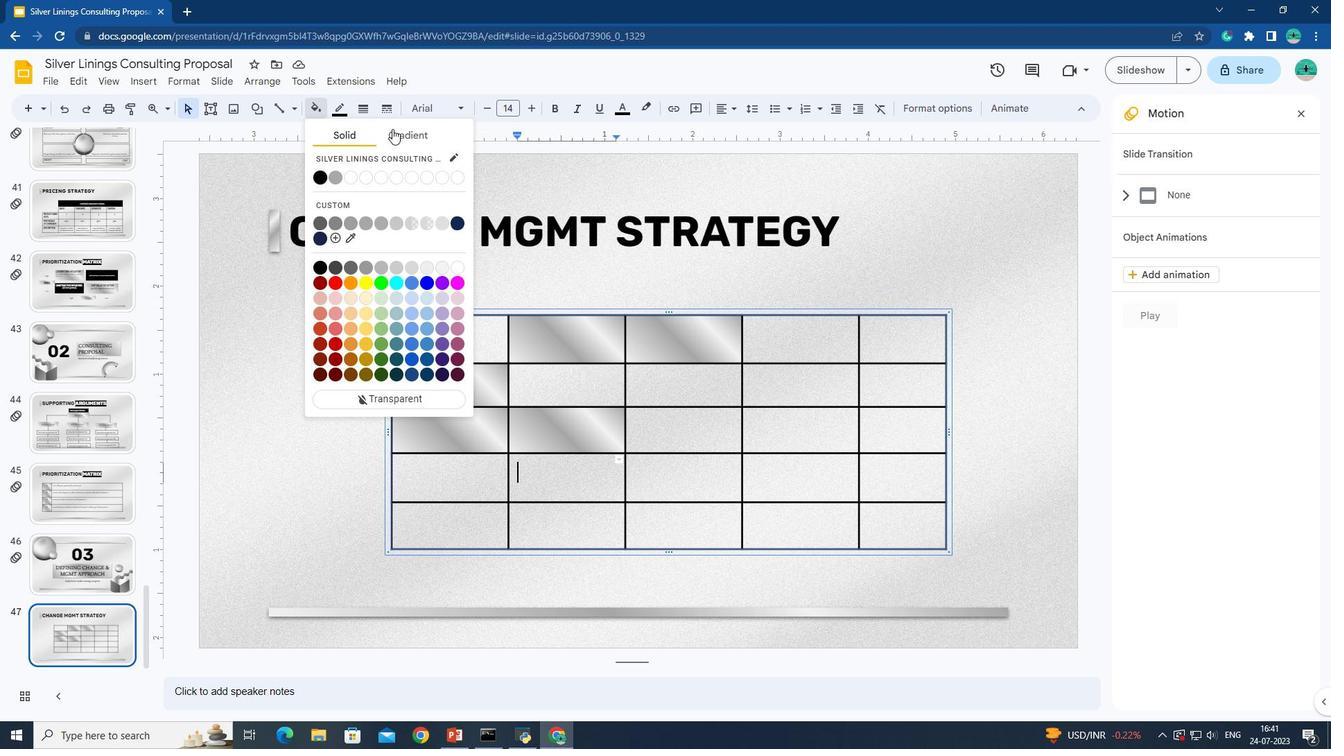 
Action: Mouse pressed left at (392, 129)
Screenshot: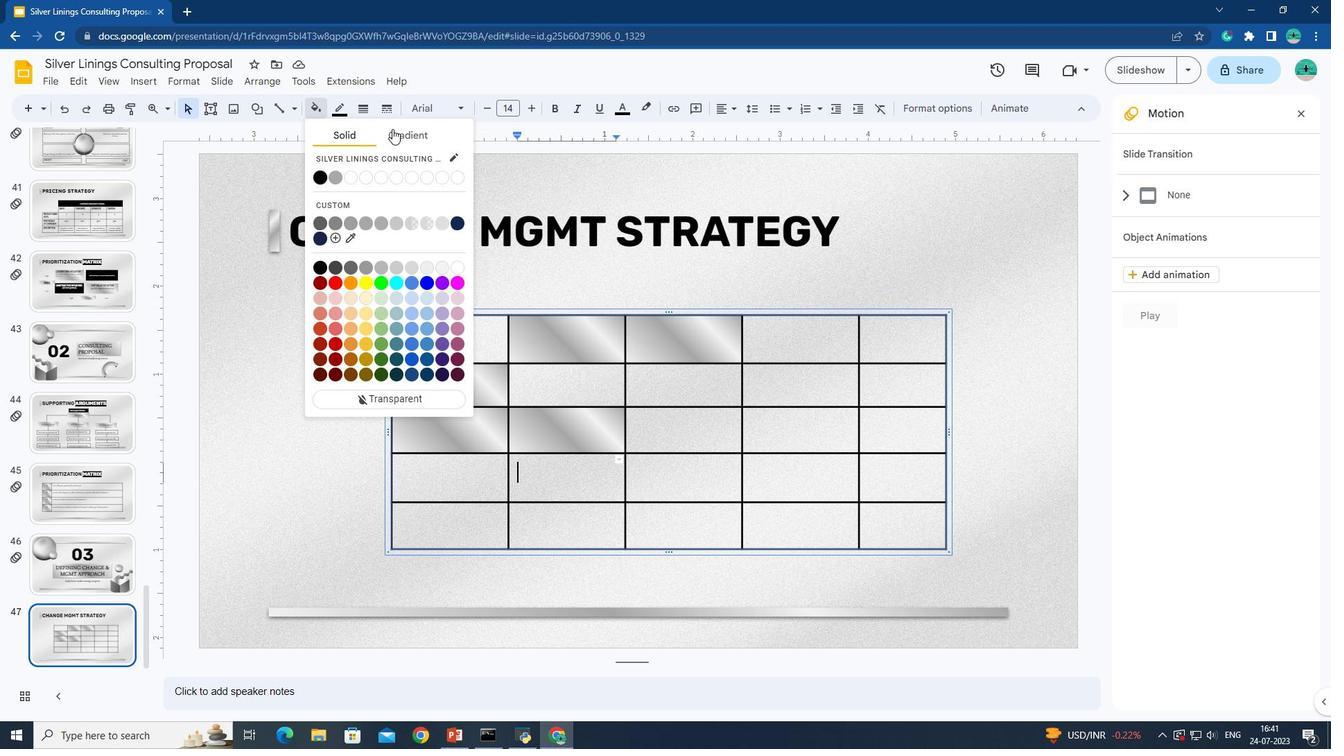 
Action: Mouse moved to (342, 245)
Screenshot: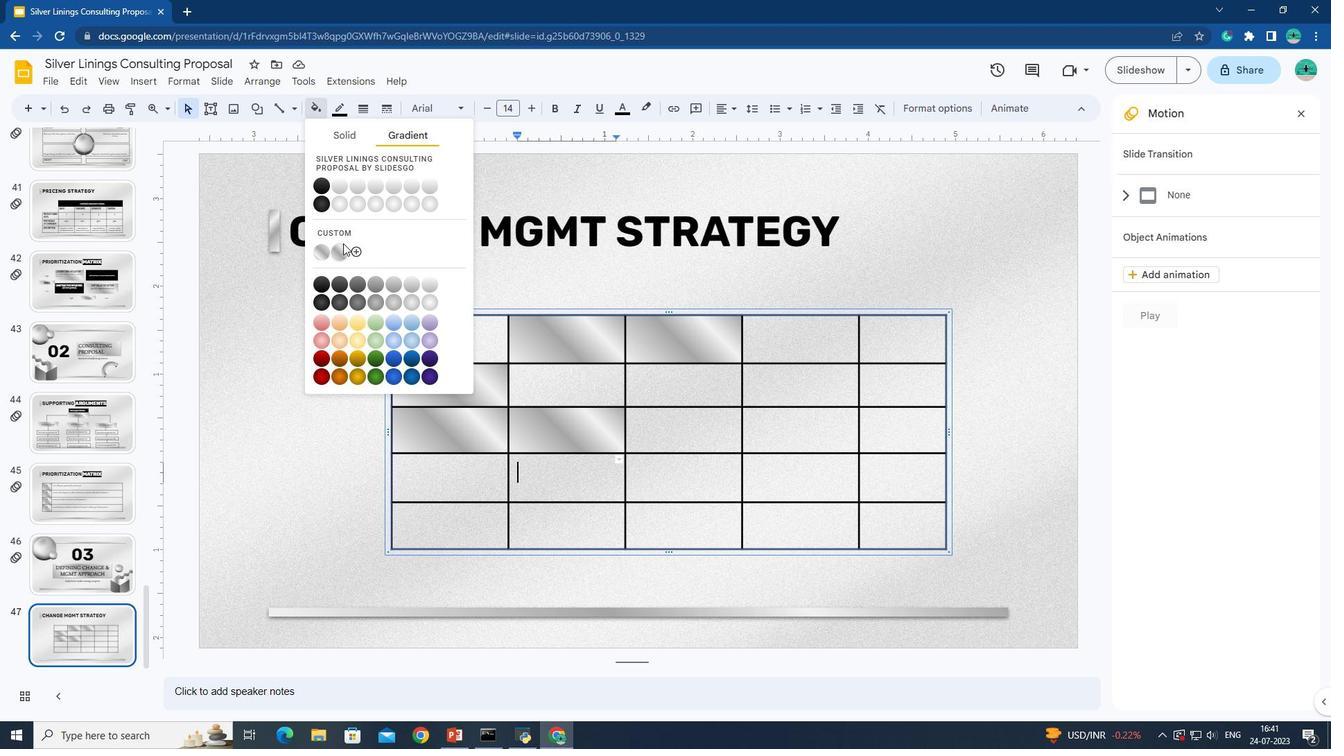 
Action: Mouse pressed left at (342, 245)
Screenshot: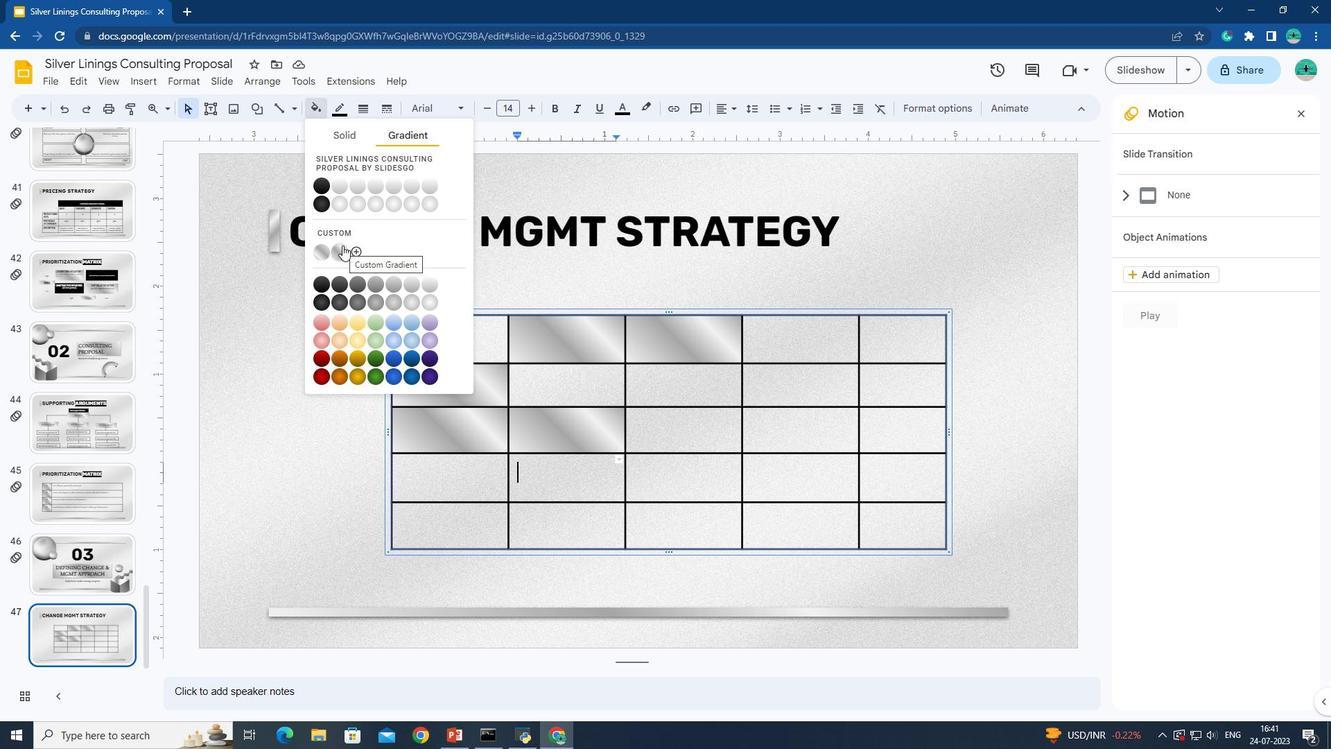 
Action: Mouse moved to (693, 394)
Screenshot: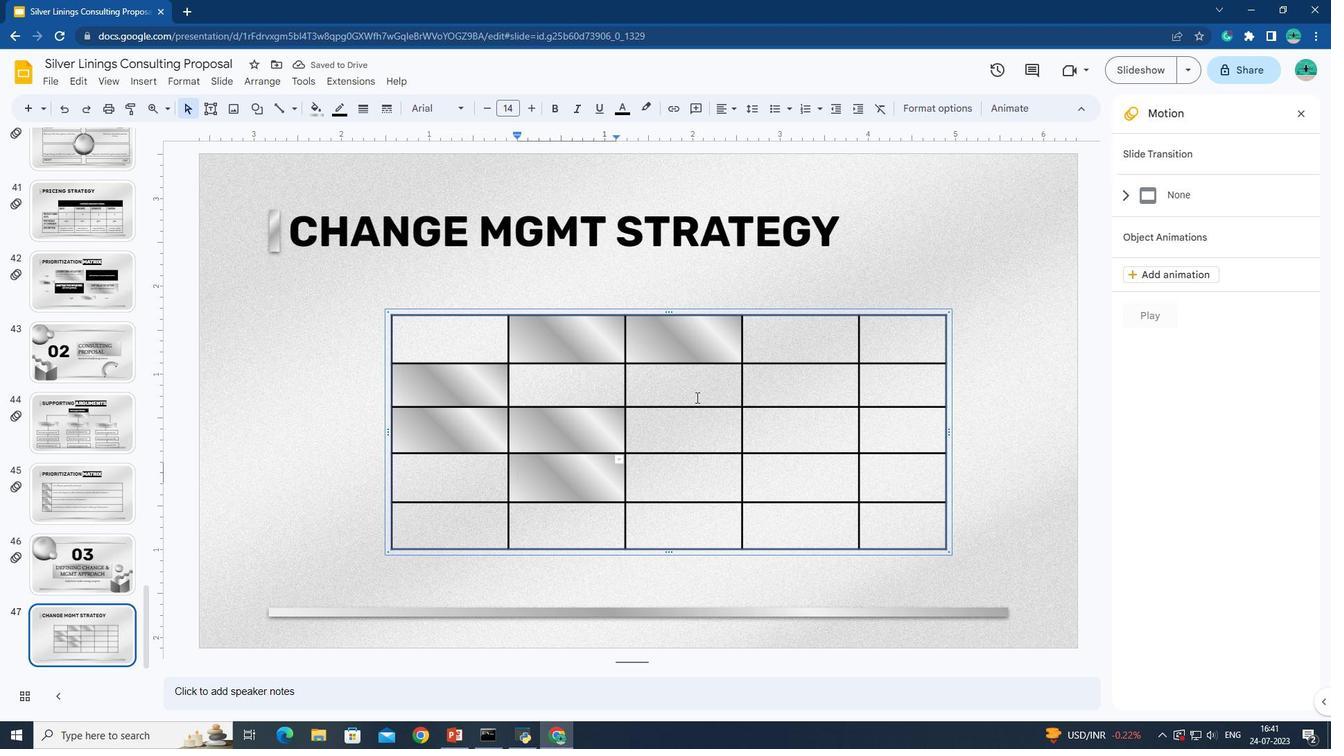 
Action: Mouse pressed left at (693, 394)
Screenshot: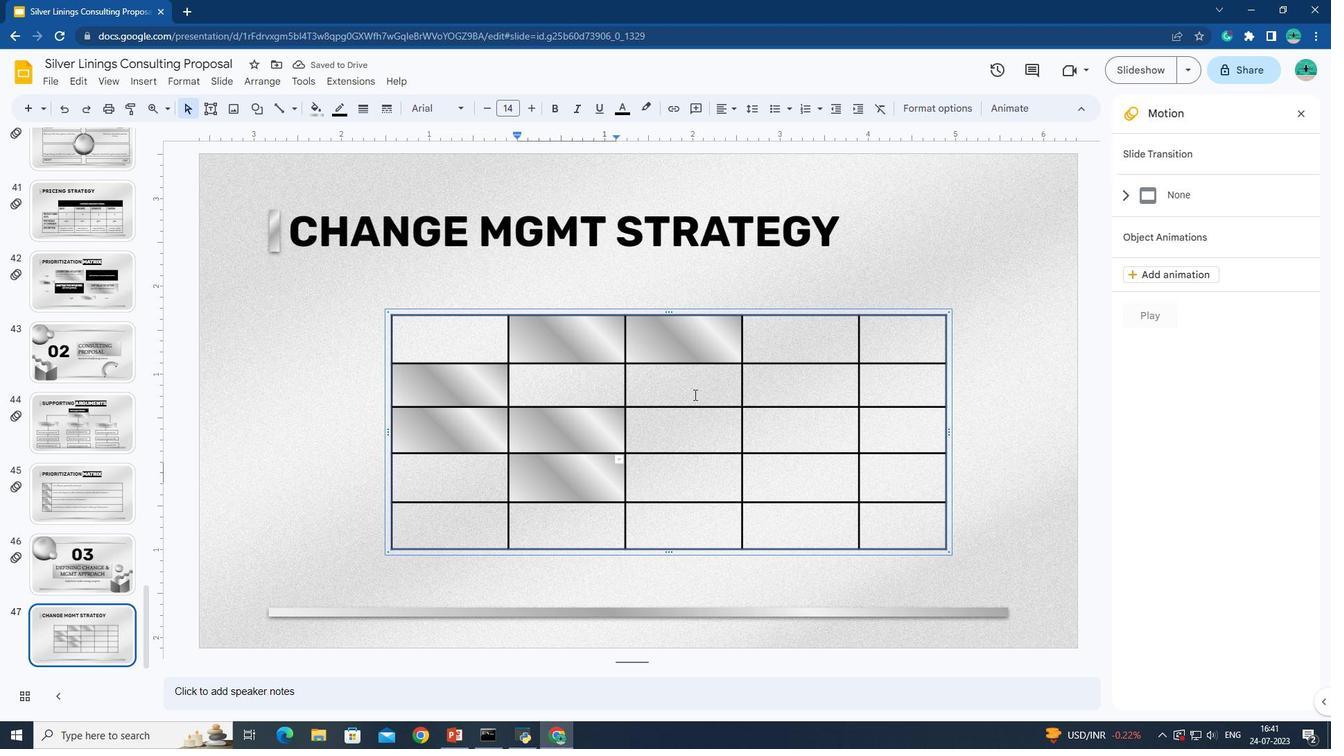 
Action: Mouse moved to (314, 112)
Screenshot: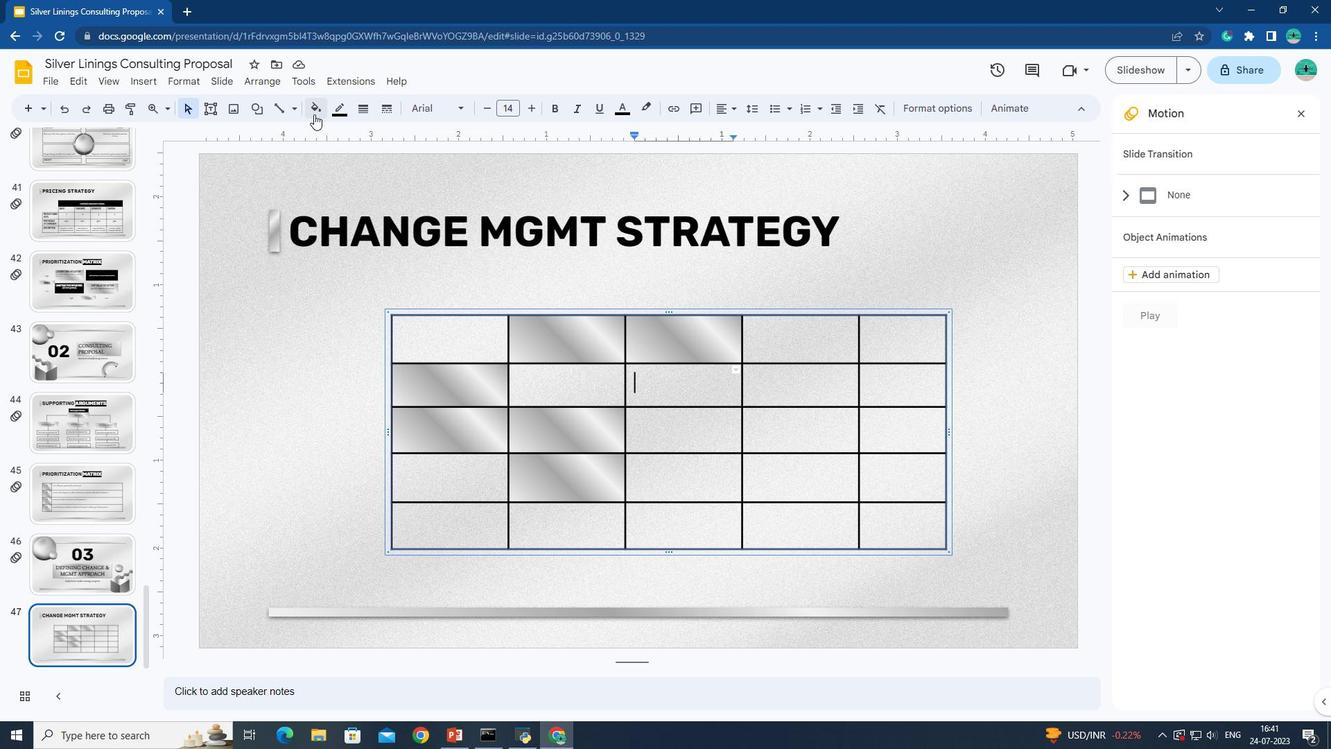 
Action: Mouse pressed left at (314, 112)
Screenshot: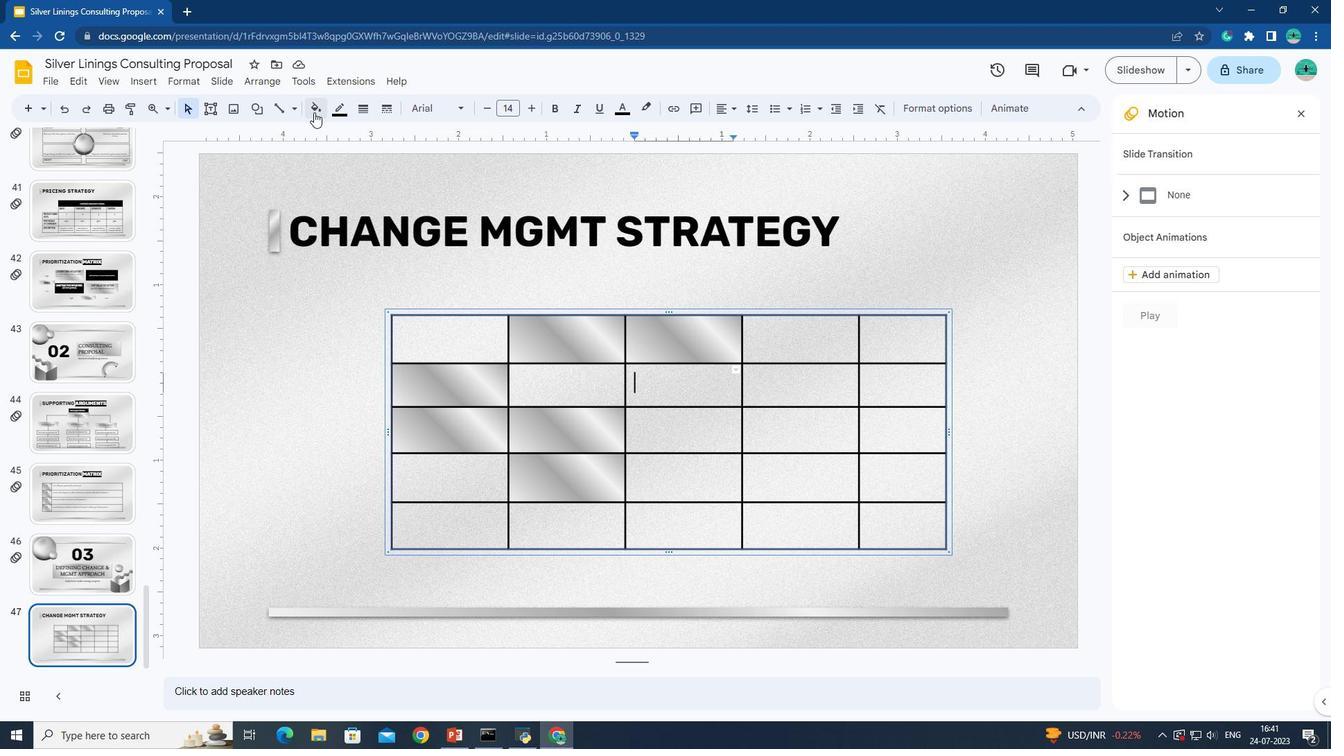 
Action: Mouse moved to (392, 138)
Screenshot: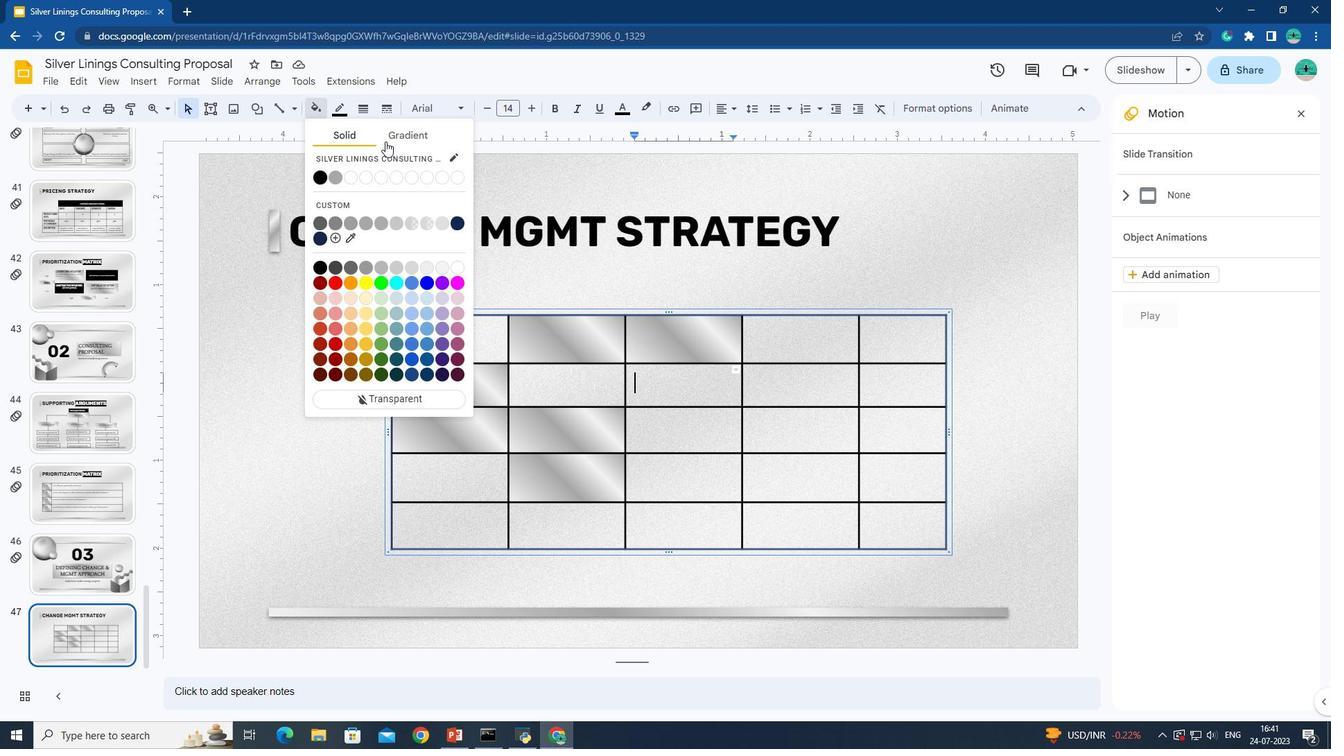 
Action: Mouse pressed left at (392, 138)
Screenshot: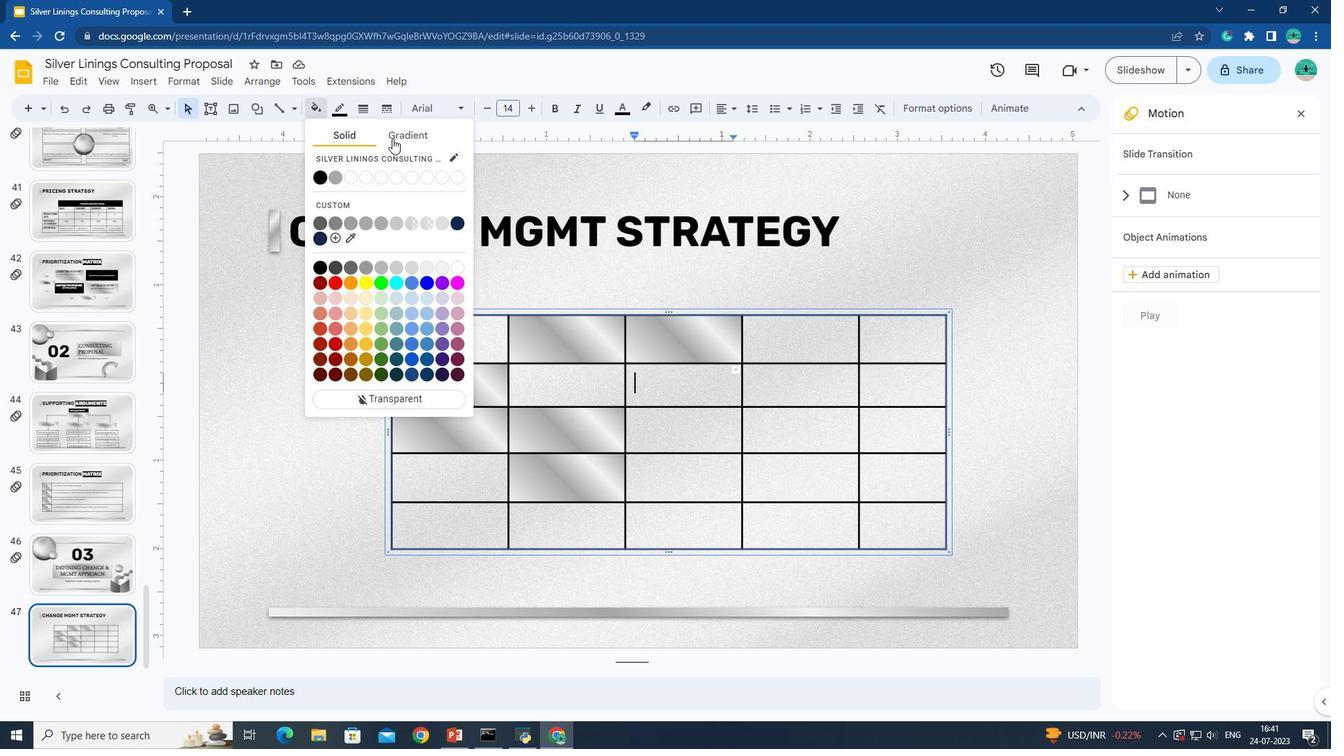 
Action: Mouse moved to (344, 254)
Screenshot: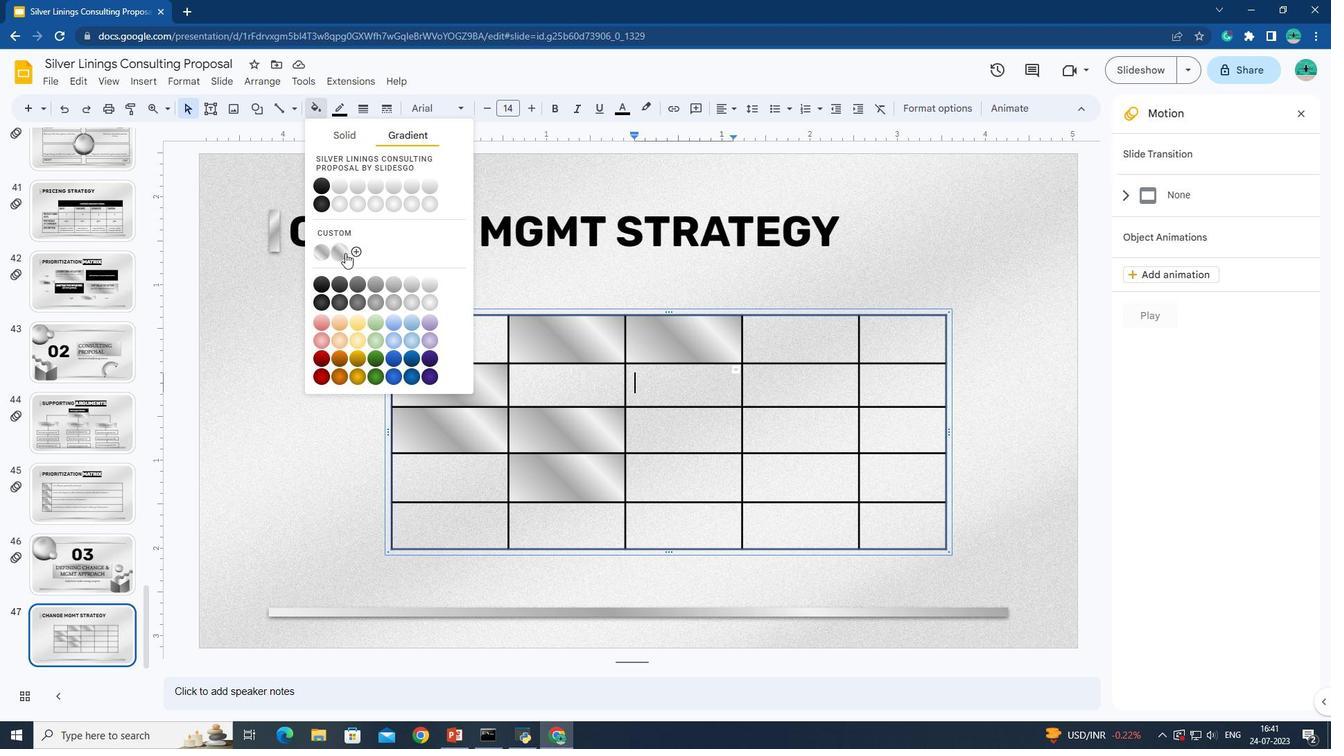 
Action: Mouse pressed left at (344, 254)
Screenshot: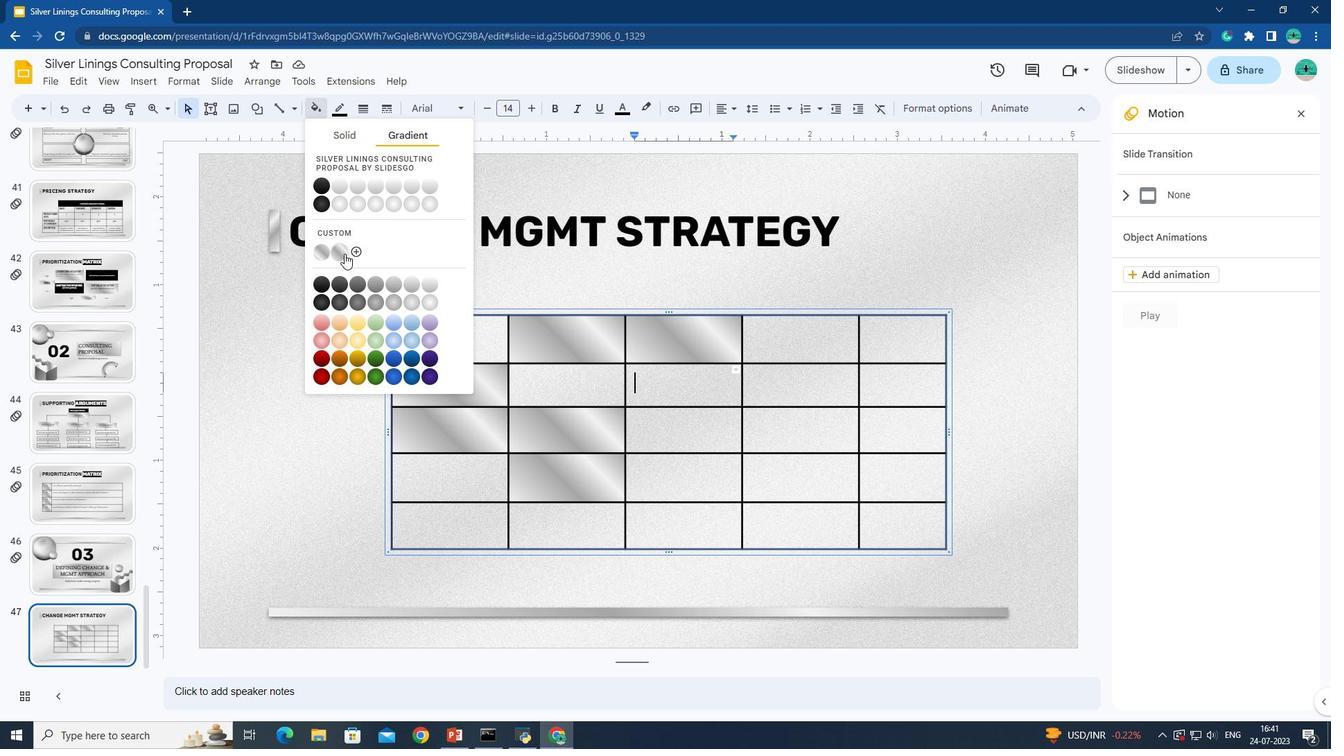 
Action: Mouse moved to (798, 398)
Screenshot: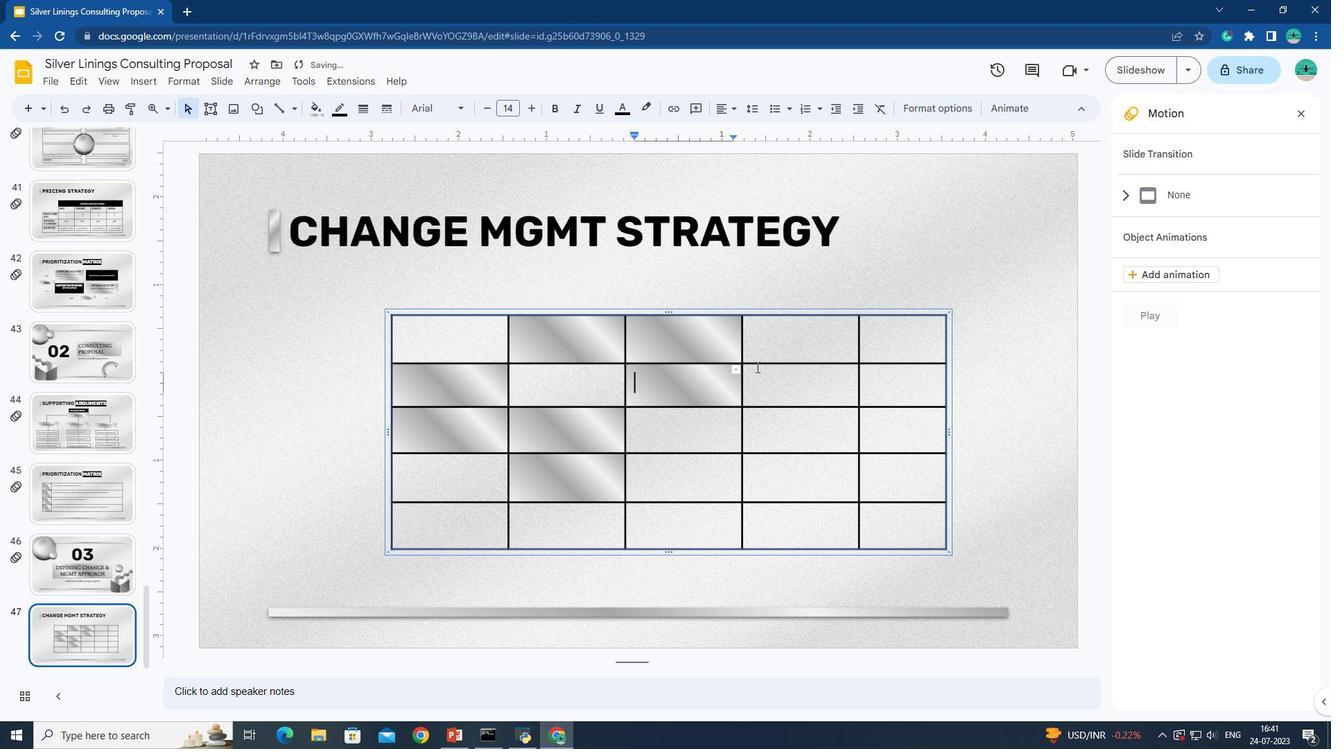 
Action: Mouse pressed left at (798, 398)
Screenshot: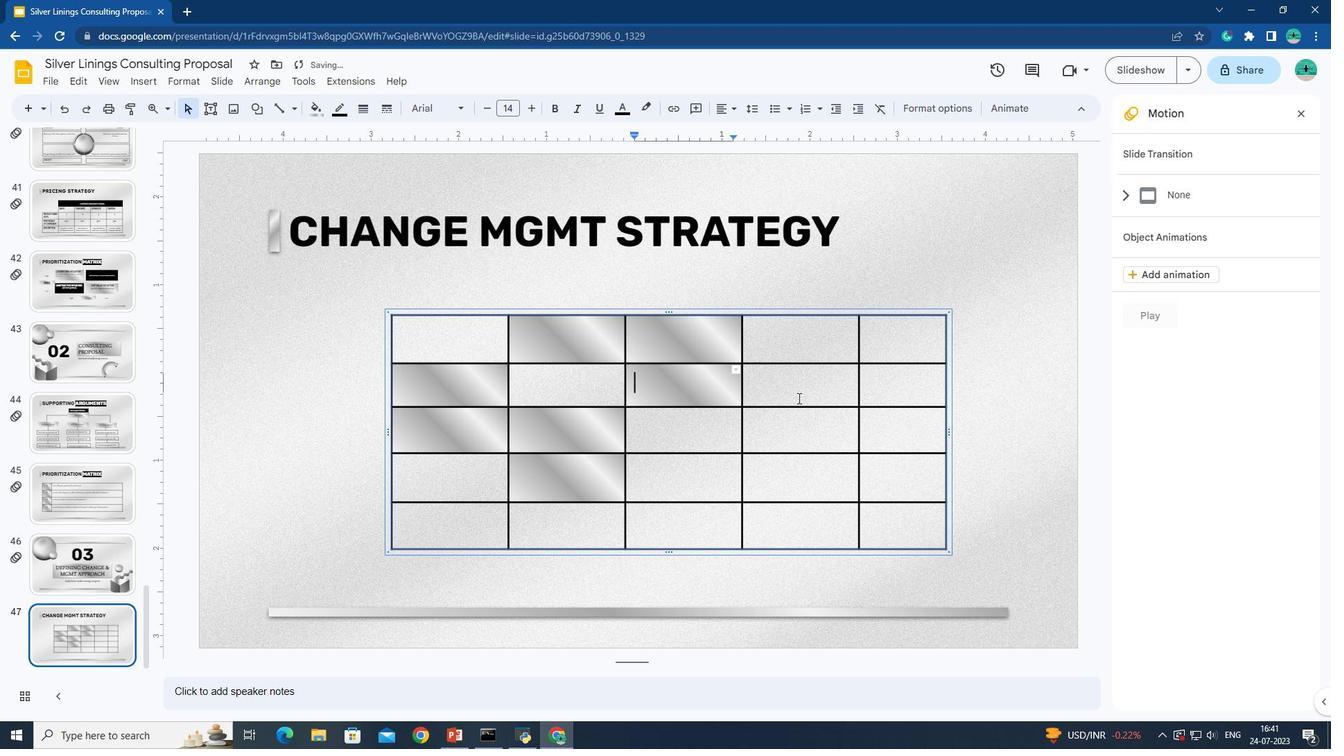 
Action: Mouse moved to (316, 117)
Screenshot: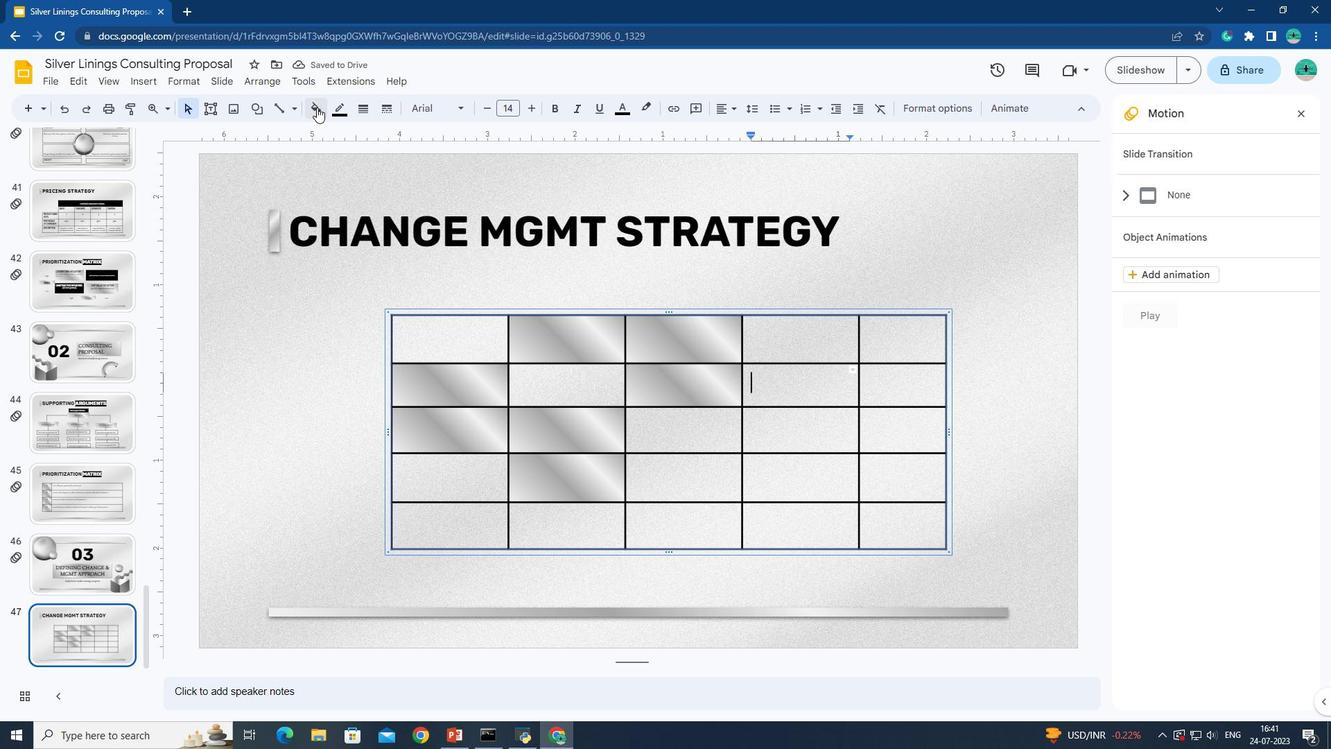 
Action: Mouse pressed left at (316, 117)
Screenshot: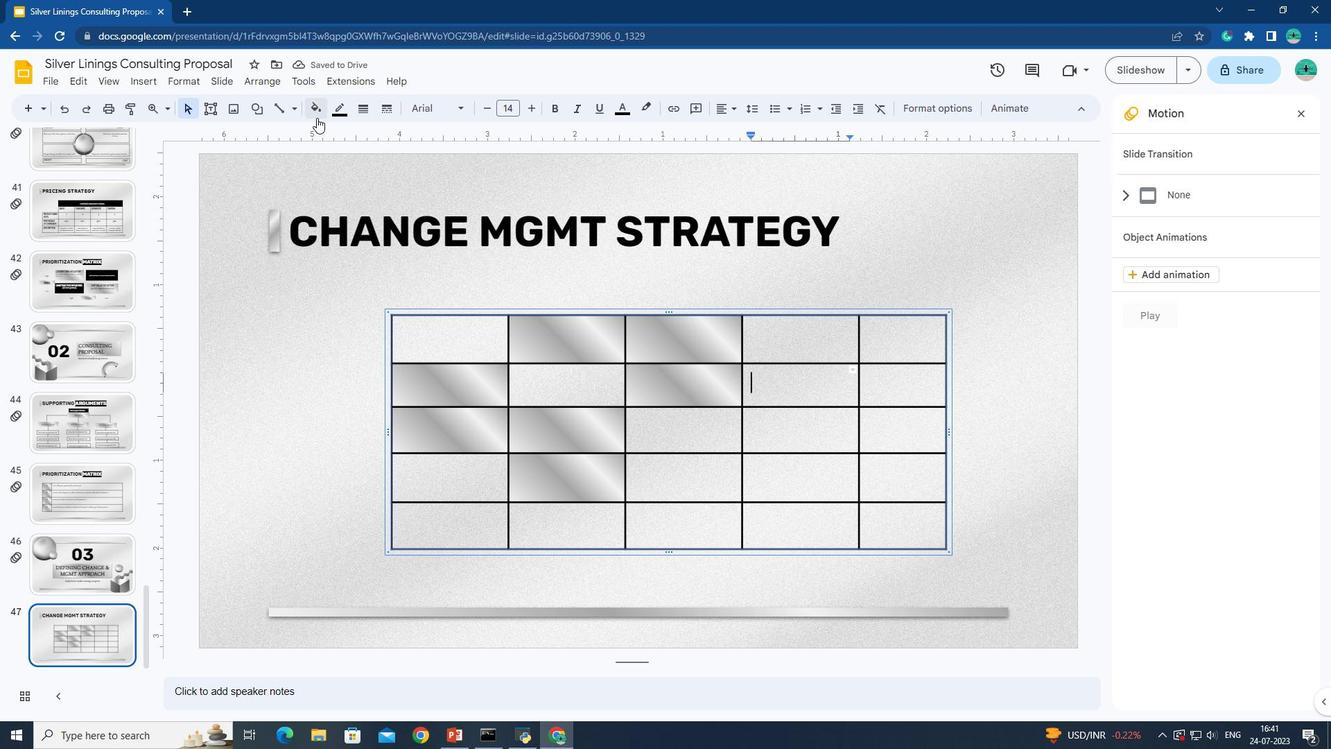 
Action: Mouse moved to (410, 135)
Screenshot: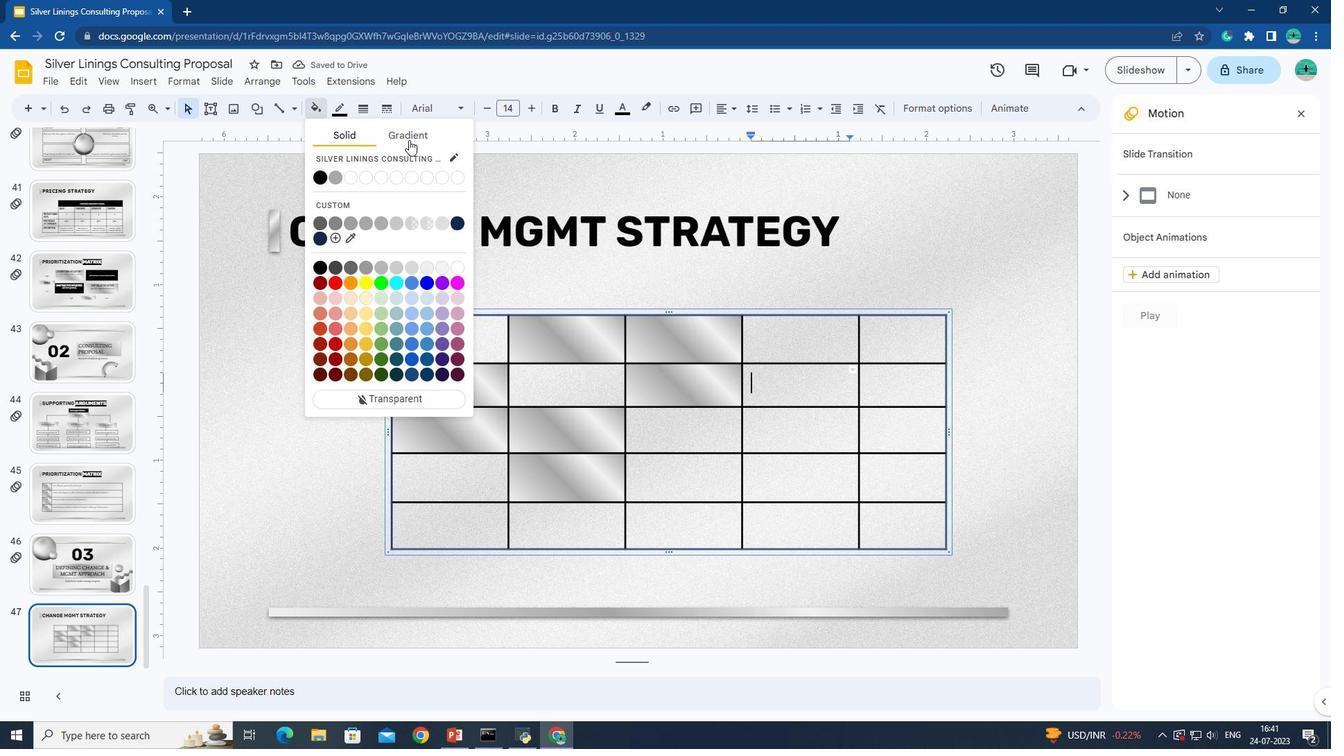 
Action: Mouse pressed left at (410, 135)
Screenshot: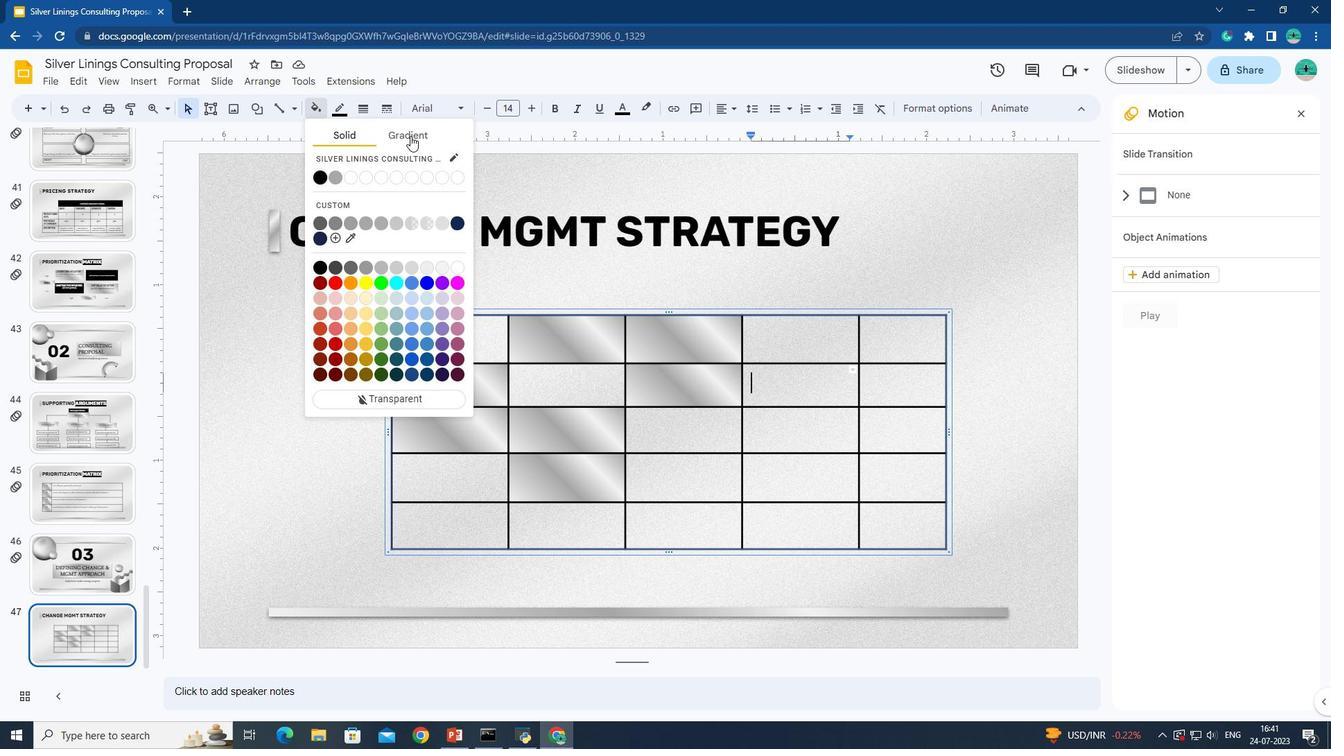 
Action: Mouse moved to (344, 251)
Screenshot: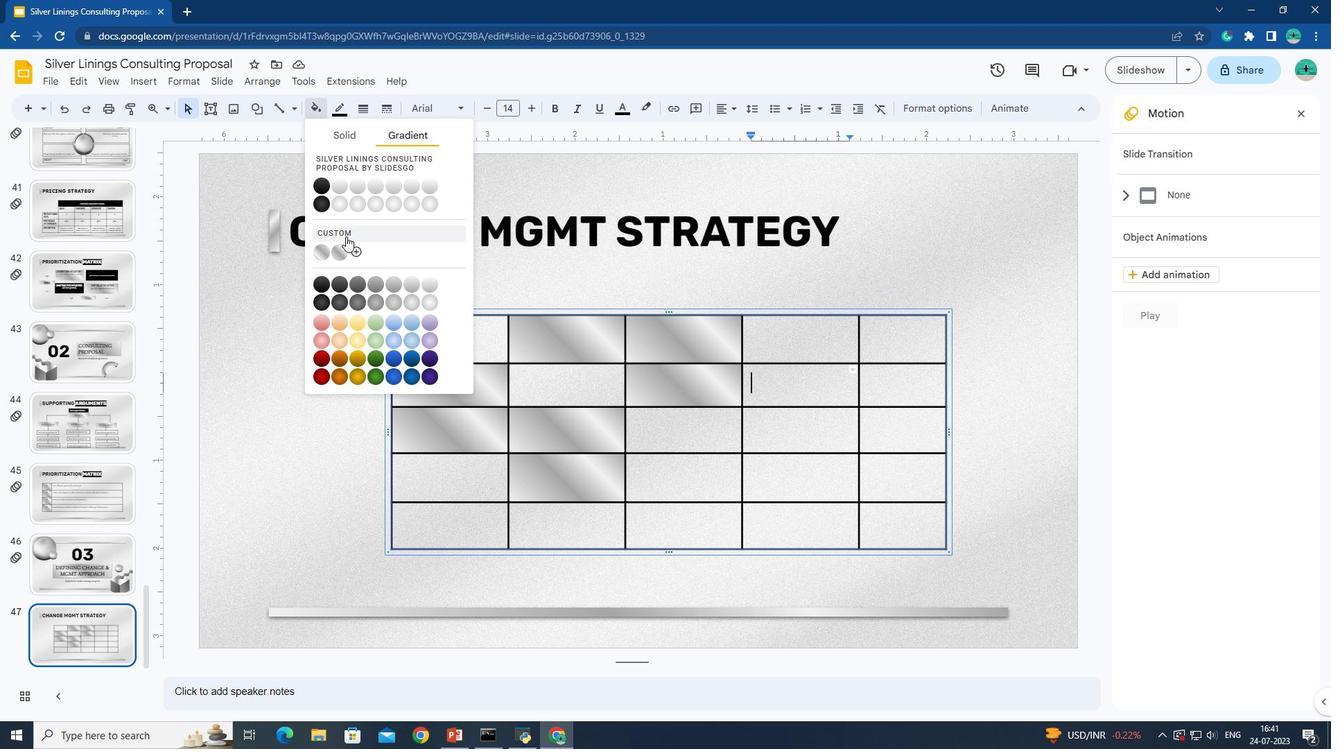 
Action: Mouse pressed left at (344, 251)
Screenshot: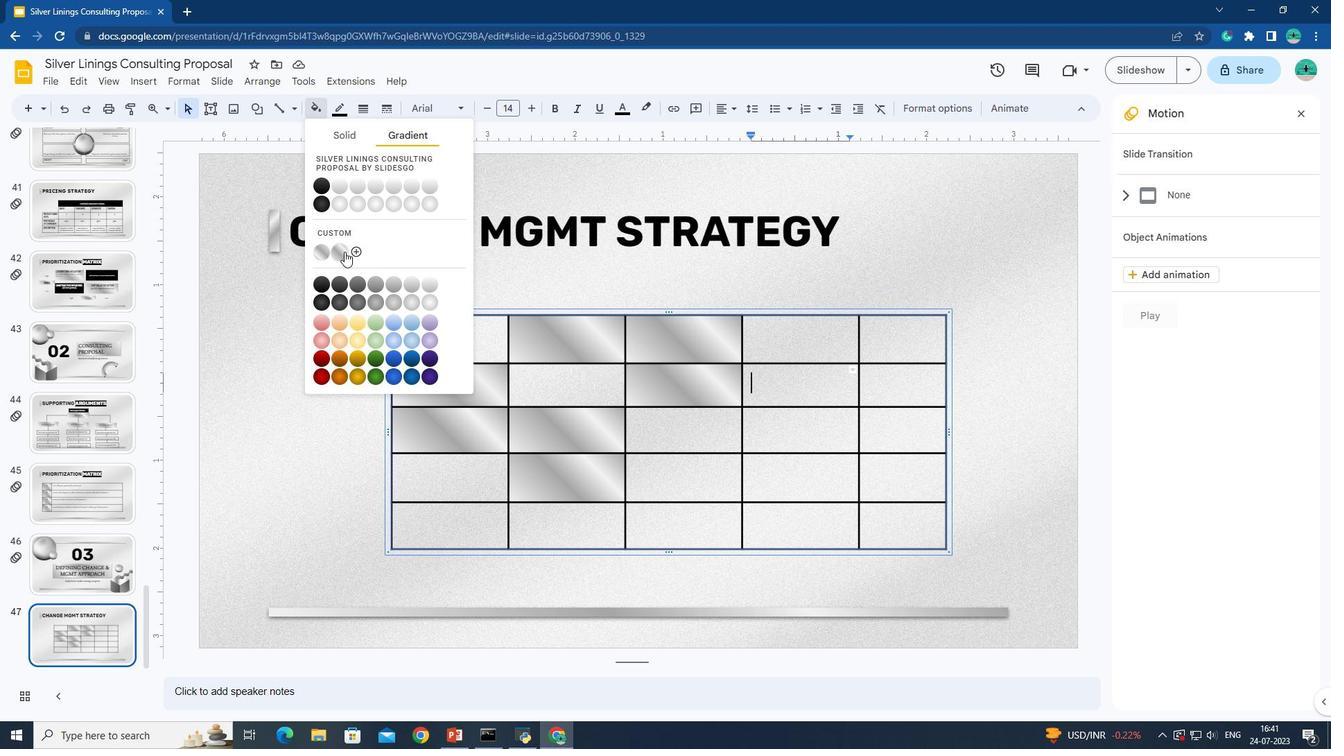 
Action: Mouse moved to (769, 436)
Screenshot: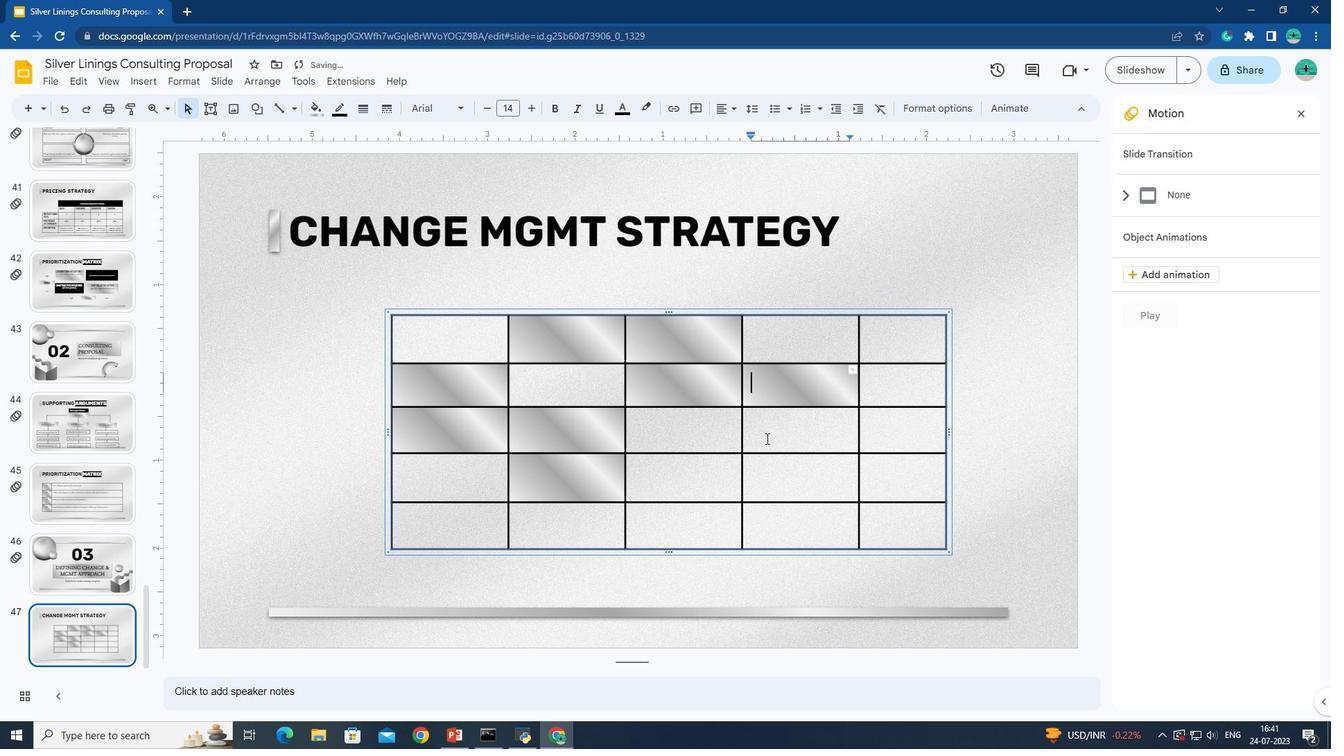
Action: Mouse pressed left at (769, 436)
Screenshot: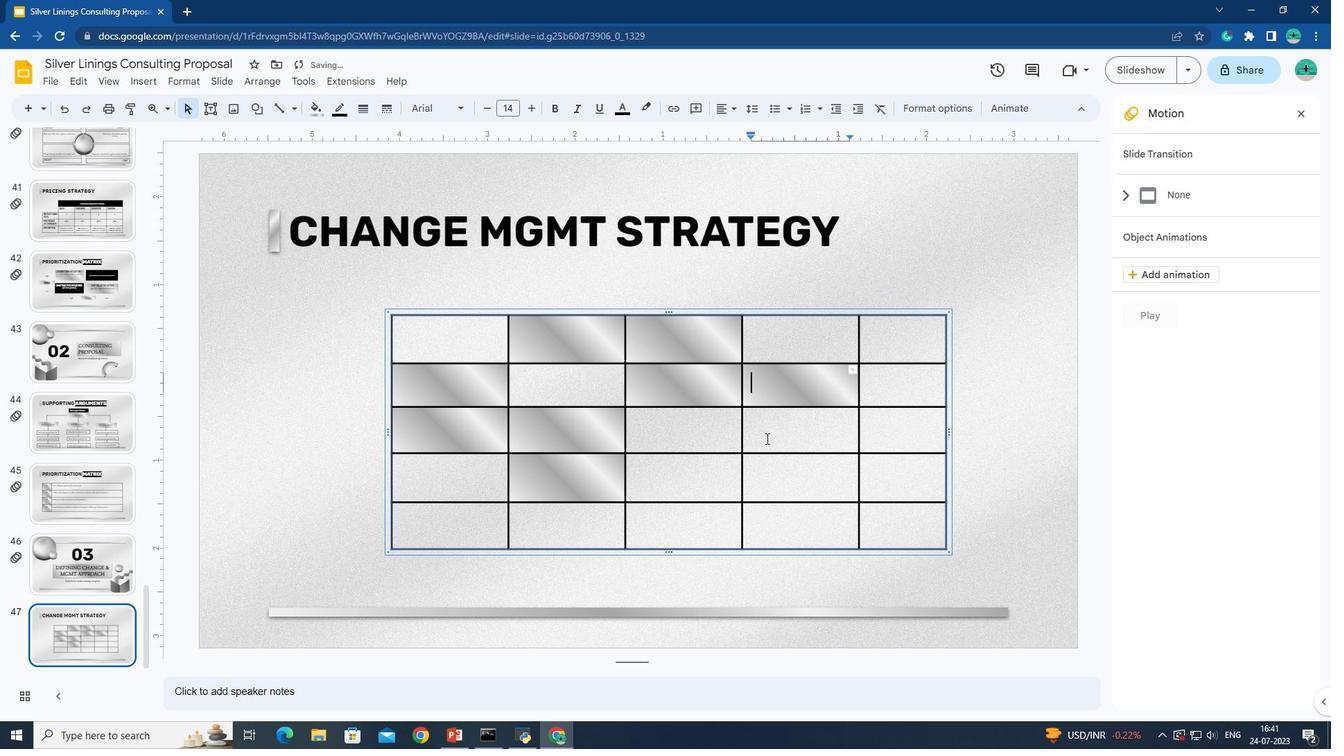 
Action: Mouse moved to (319, 113)
Screenshot: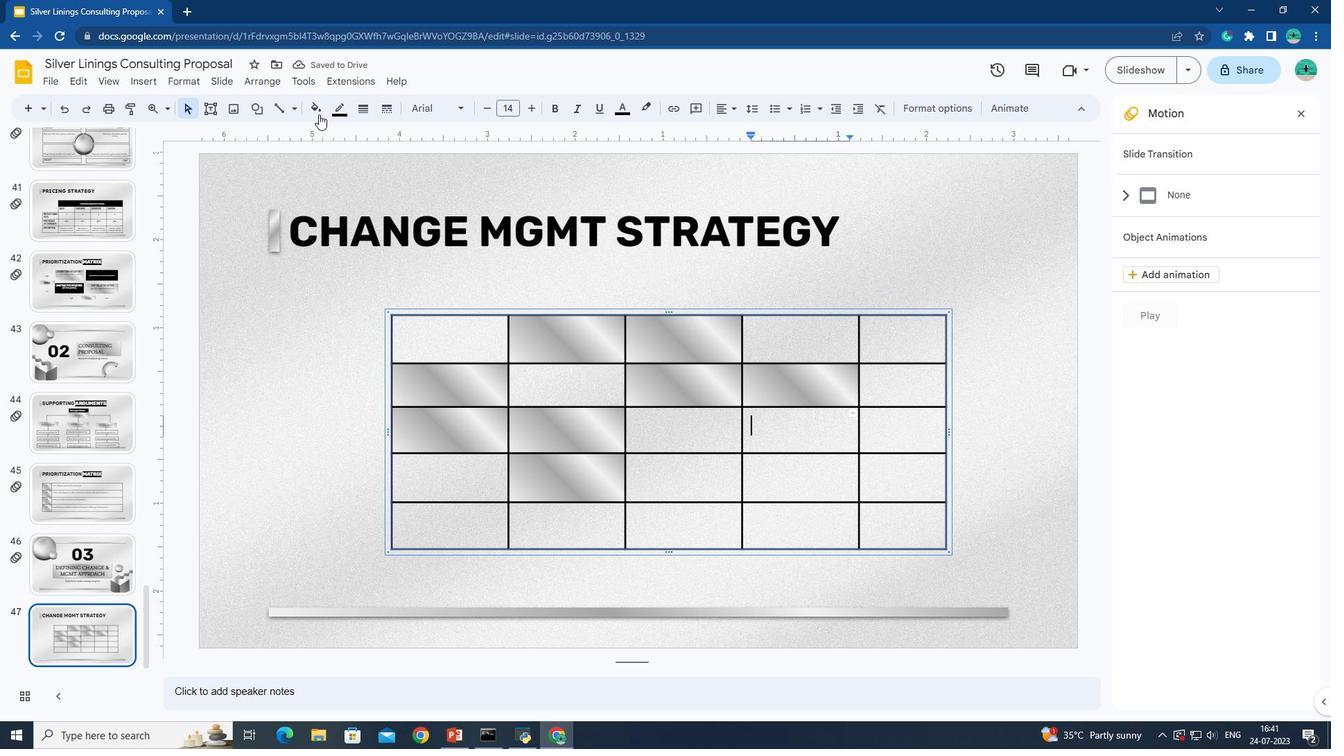 
Action: Mouse pressed left at (319, 113)
Screenshot: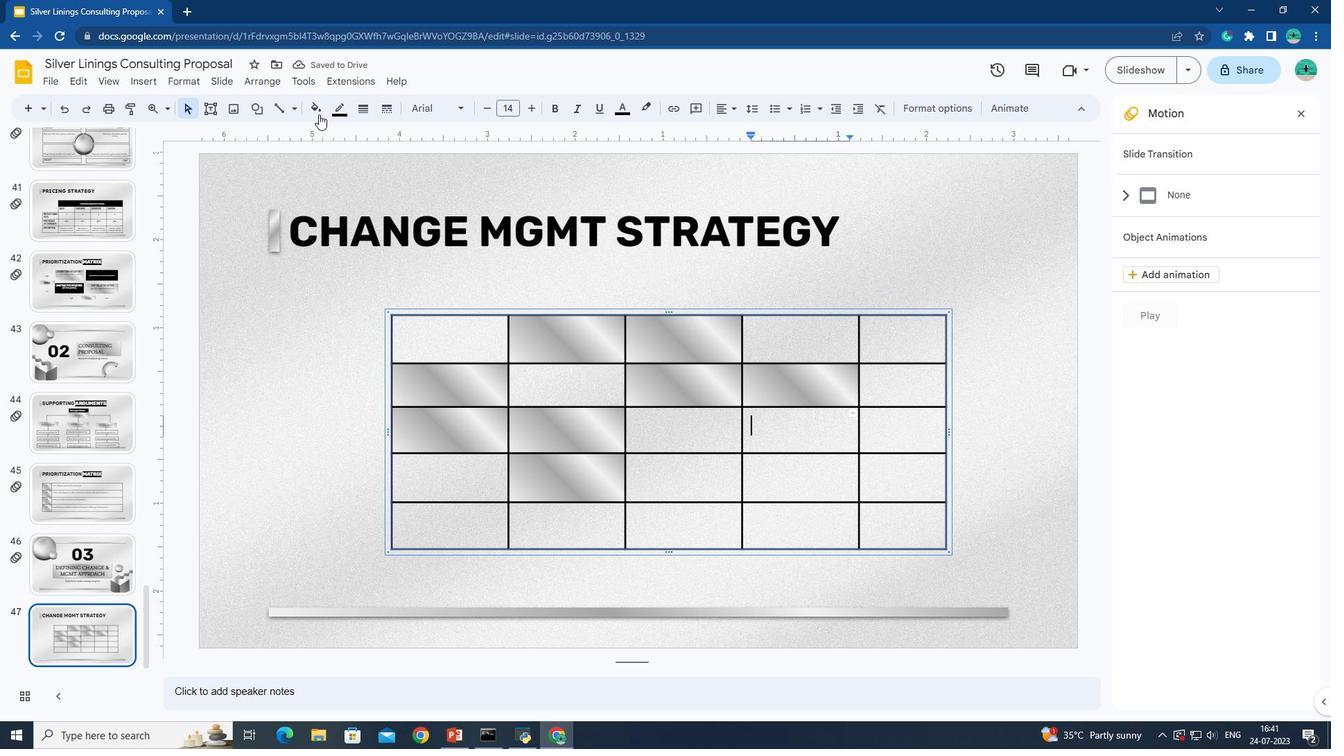 
Action: Mouse moved to (393, 131)
Screenshot: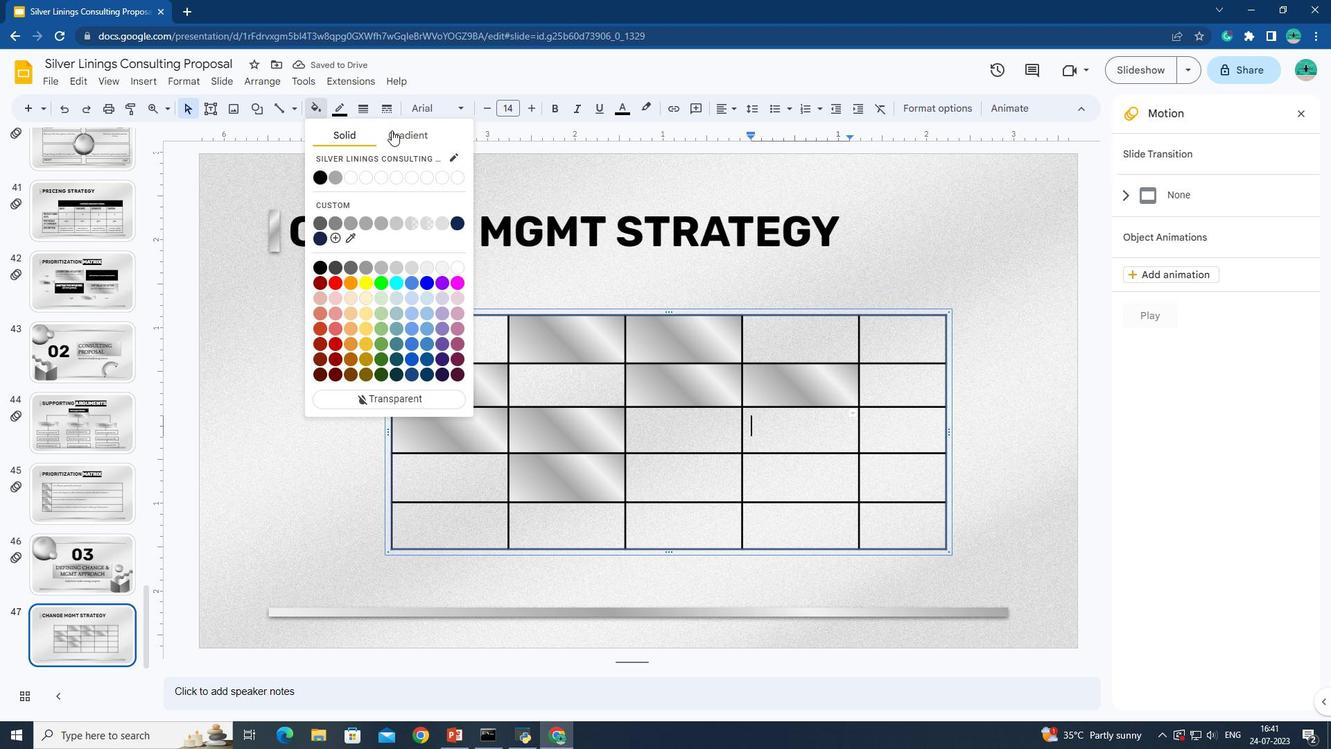 
Action: Mouse pressed left at (393, 131)
Screenshot: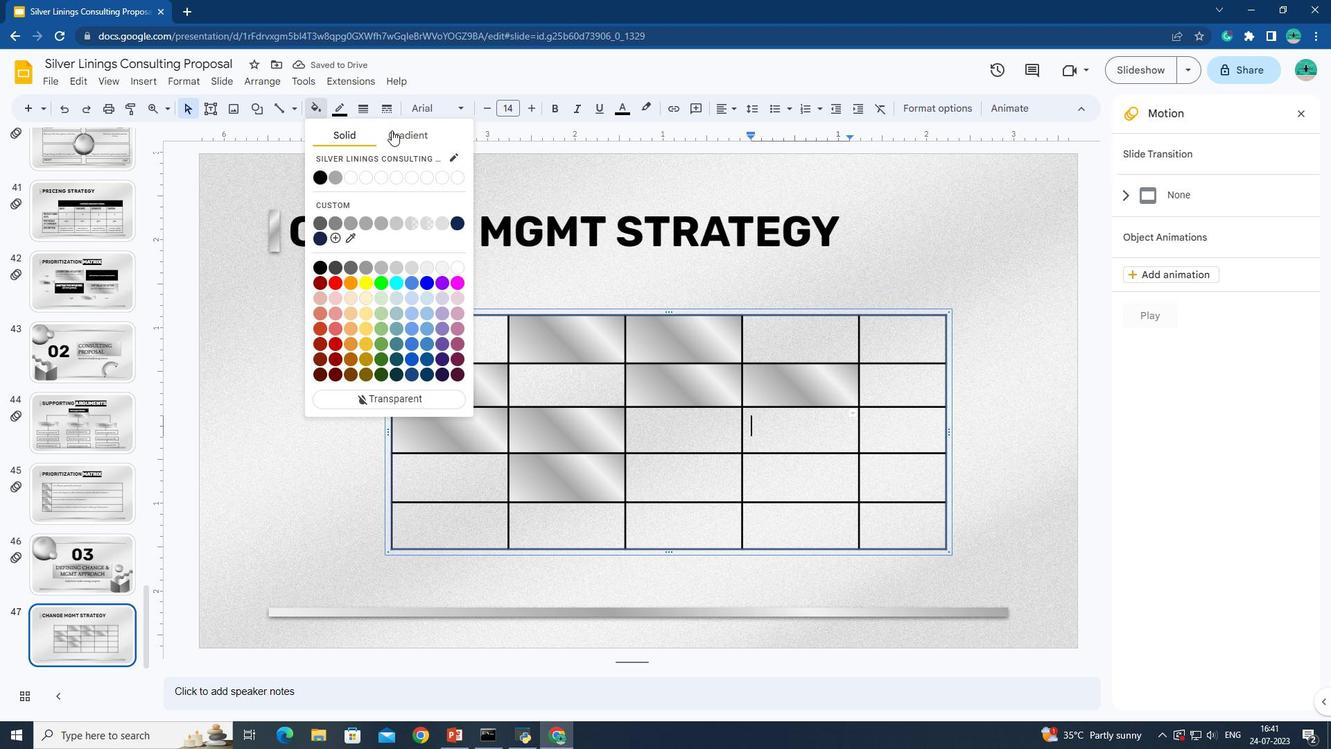 
Action: Mouse moved to (333, 253)
Screenshot: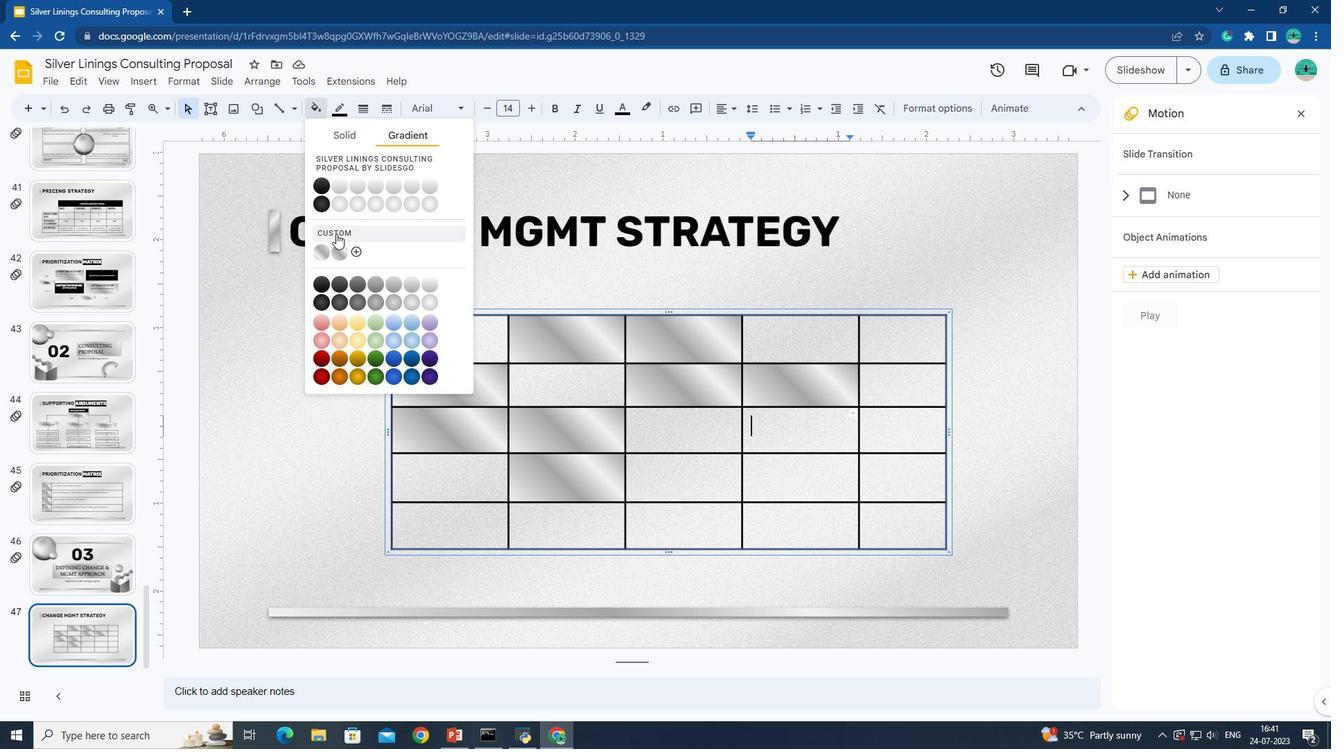 
Action: Mouse pressed left at (333, 253)
Screenshot: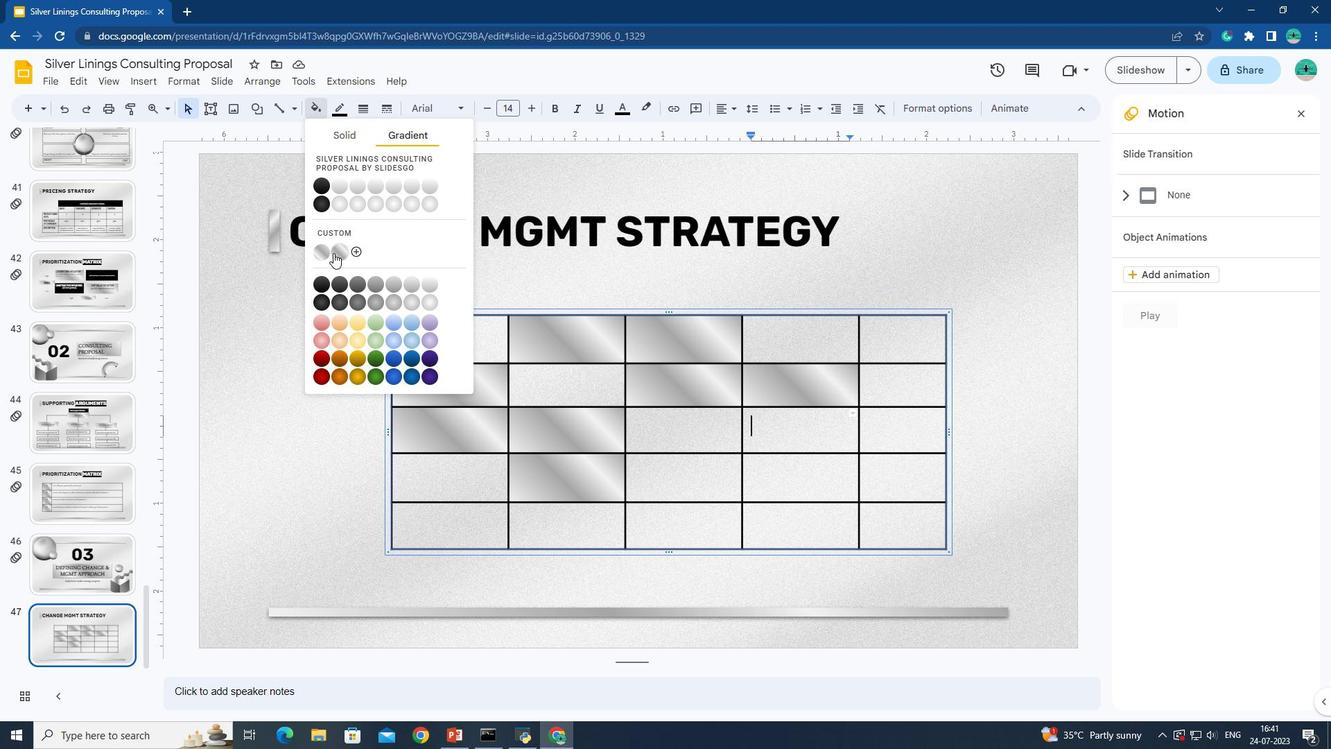 
Action: Mouse moved to (889, 433)
Screenshot: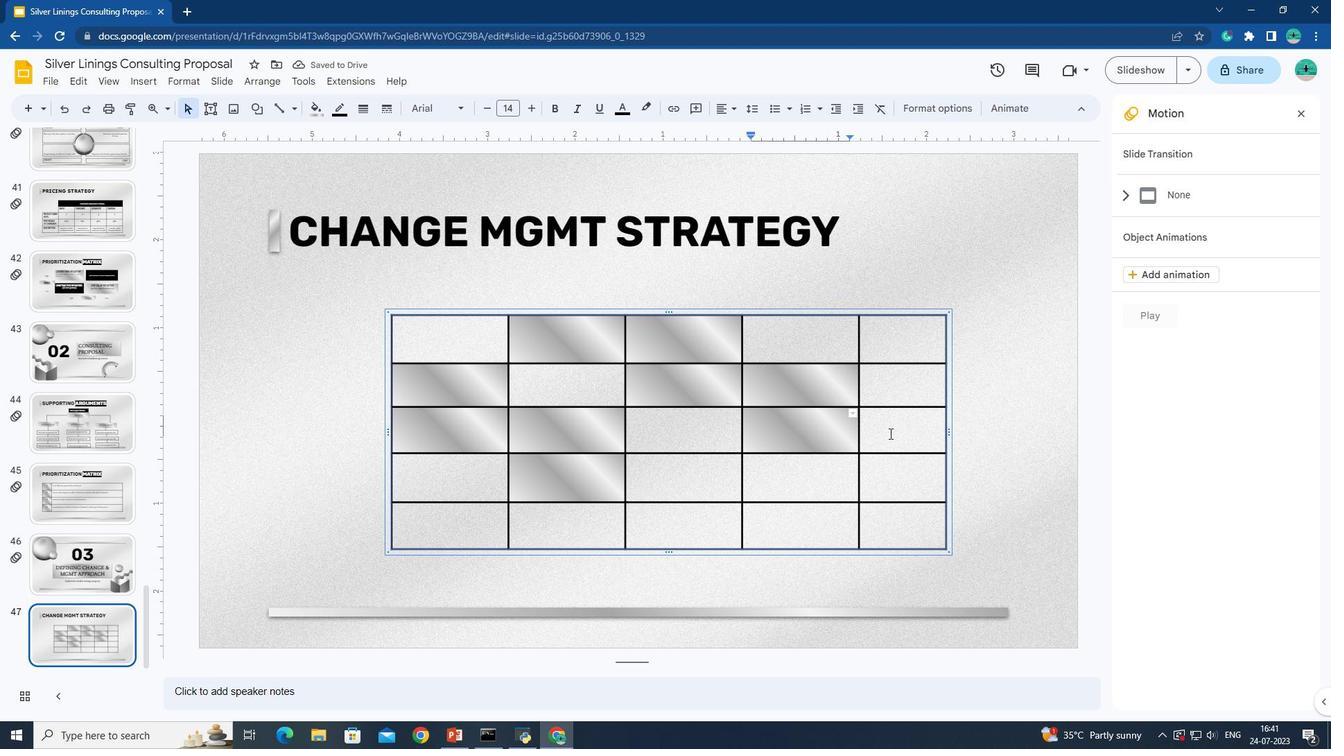 
Action: Mouse pressed left at (889, 433)
Screenshot: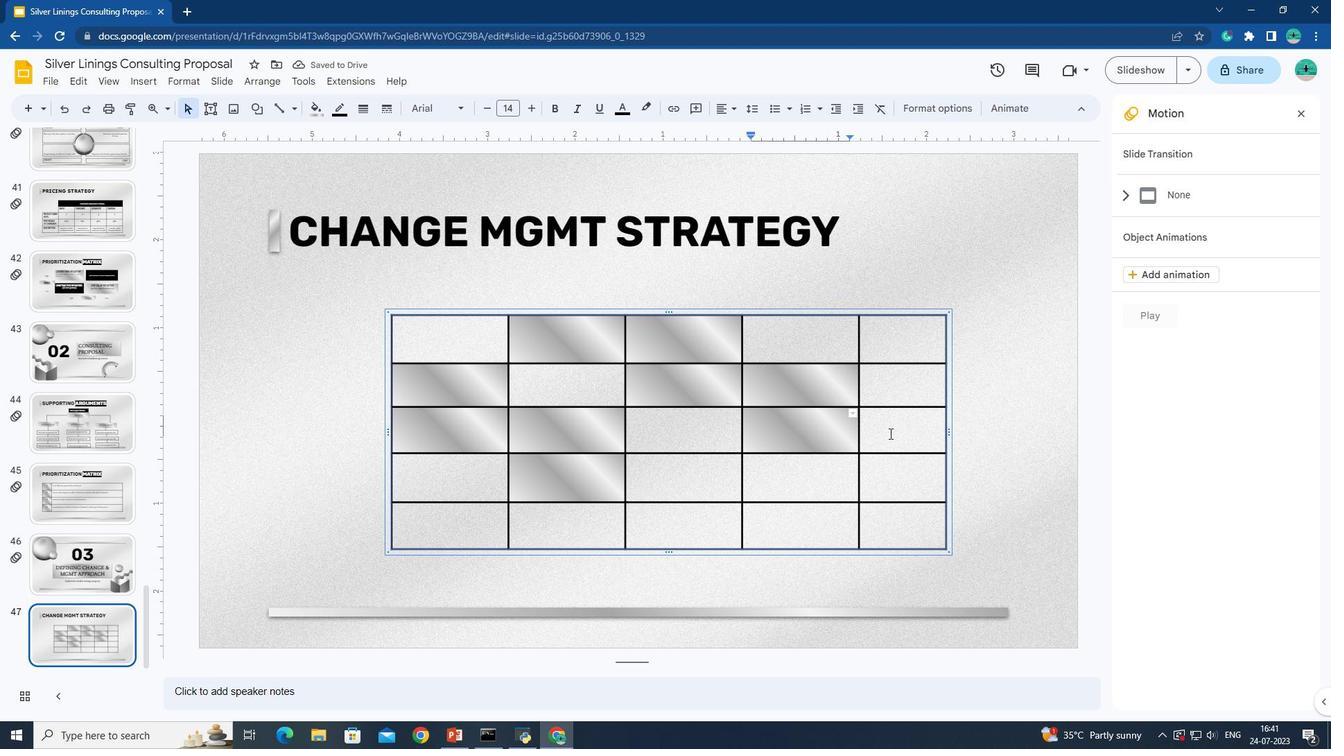 
Action: Mouse moved to (945, 439)
Screenshot: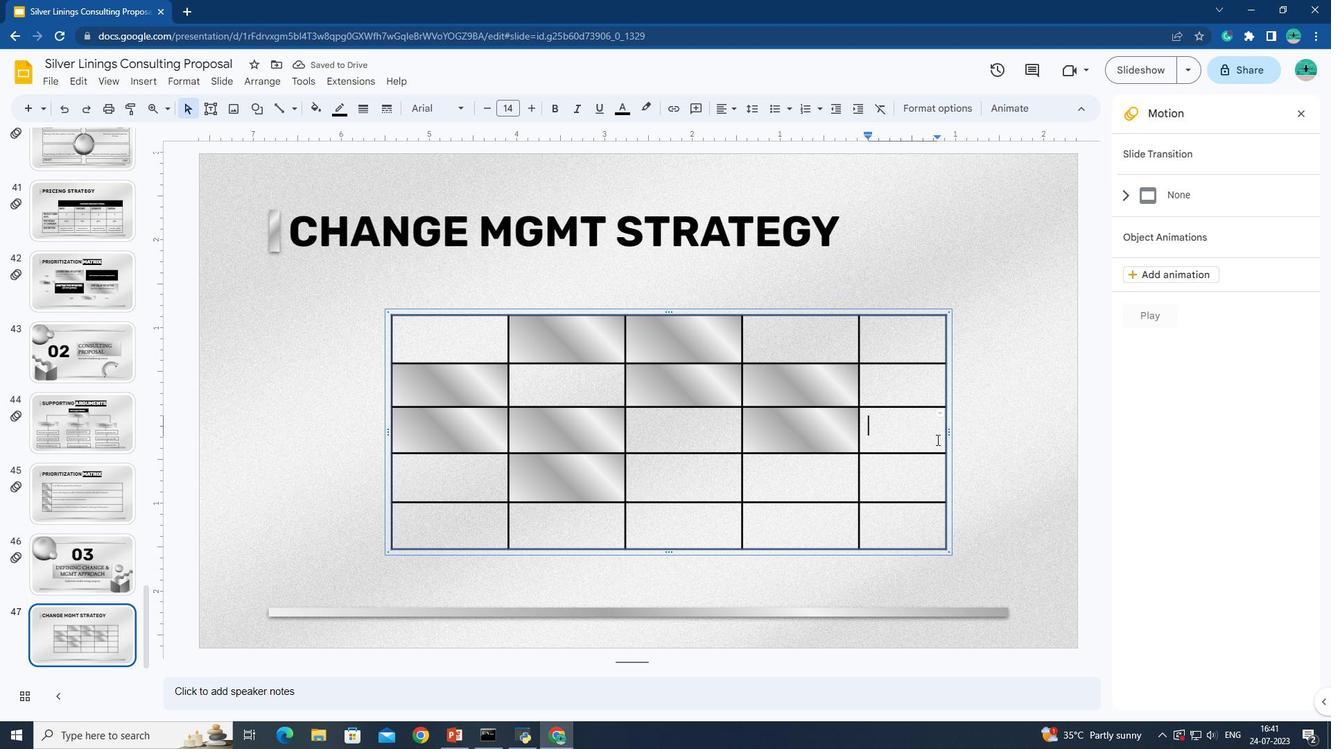 
Action: Mouse pressed left at (945, 439)
Screenshot: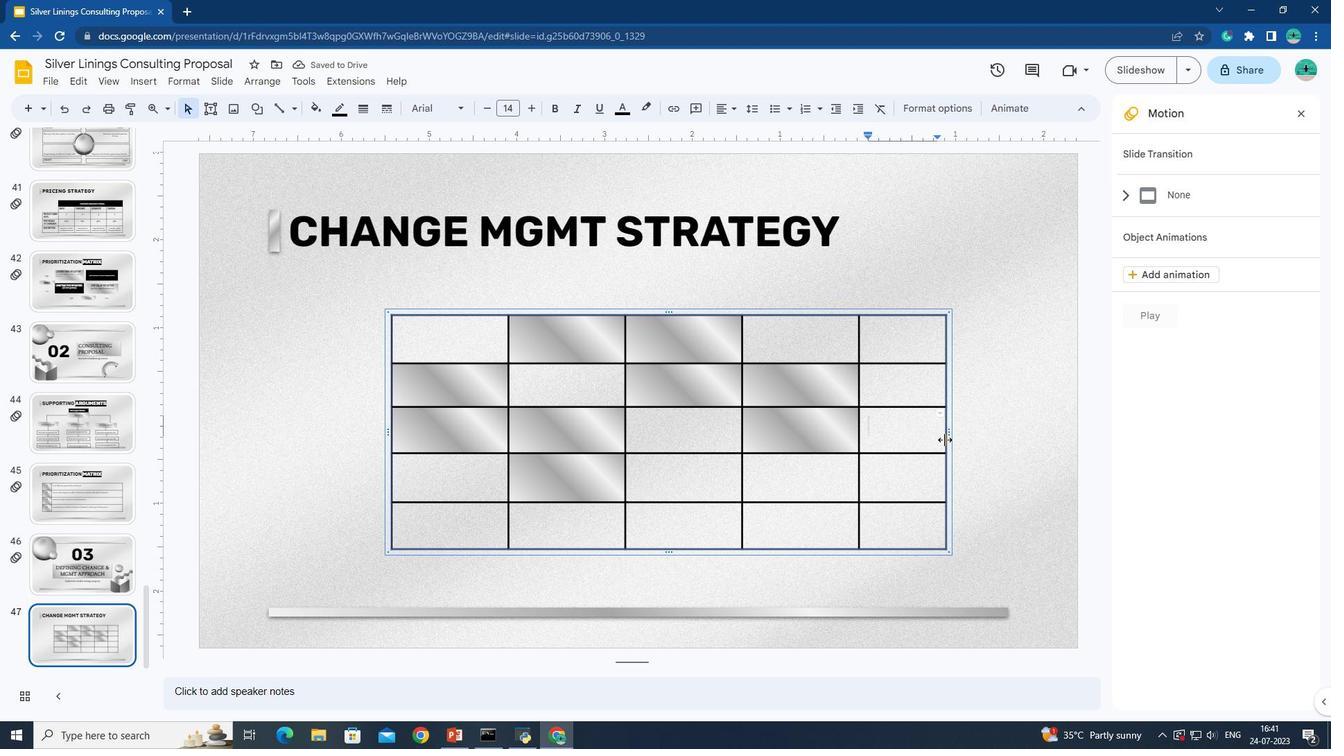 
Action: Mouse moved to (318, 104)
Screenshot: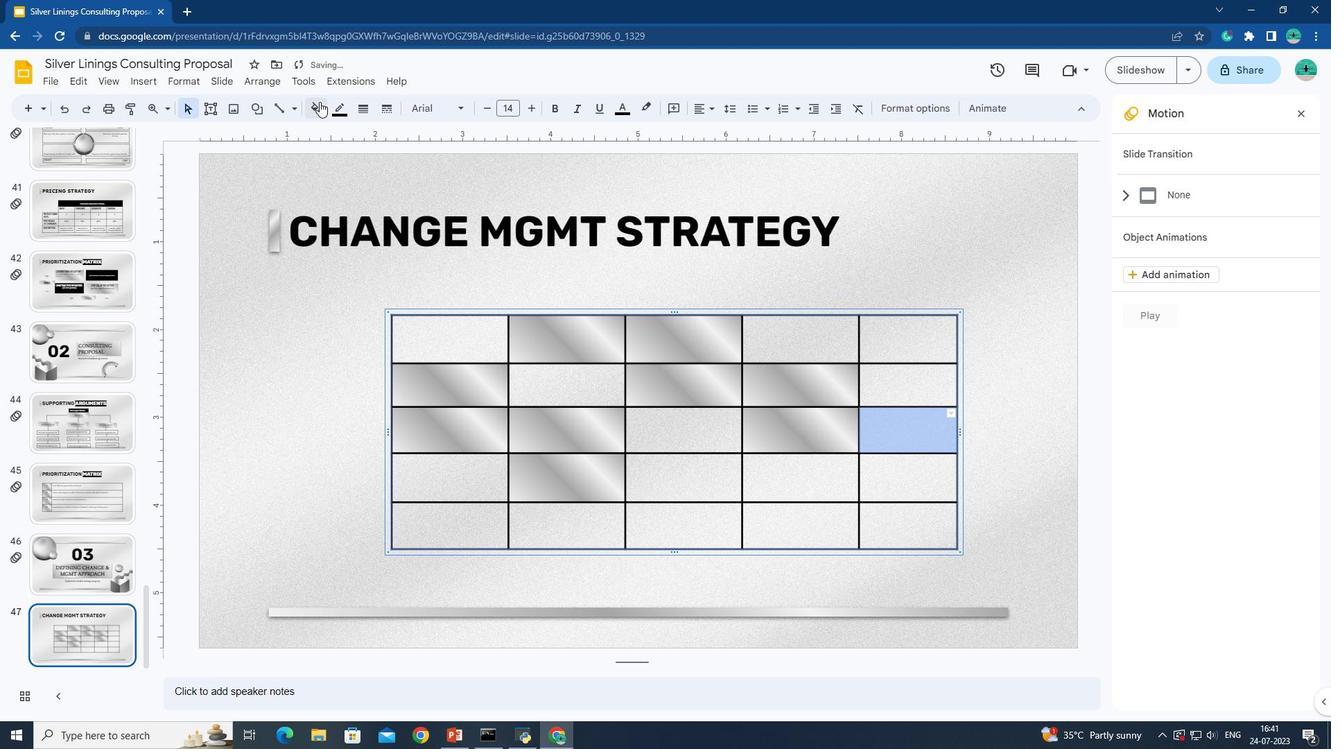 
Action: Mouse pressed left at (318, 104)
Screenshot: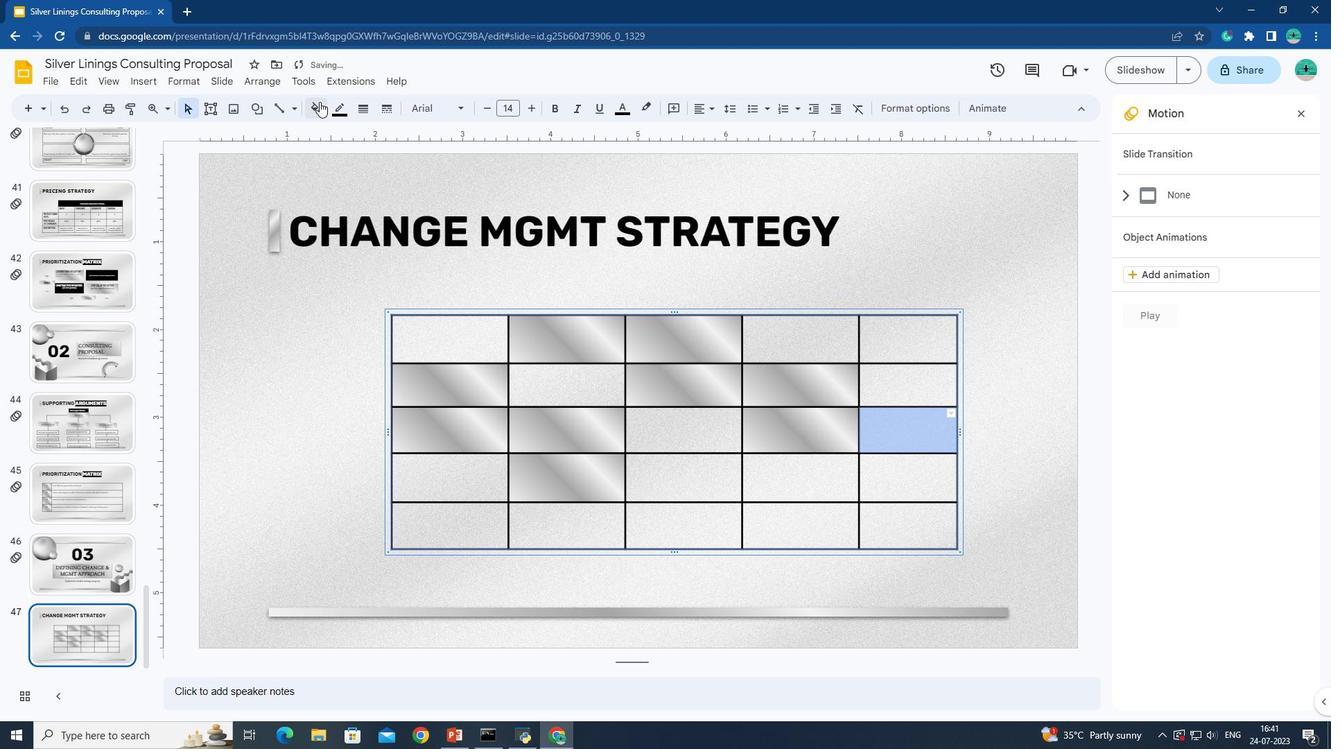 
Action: Mouse moved to (398, 139)
Screenshot: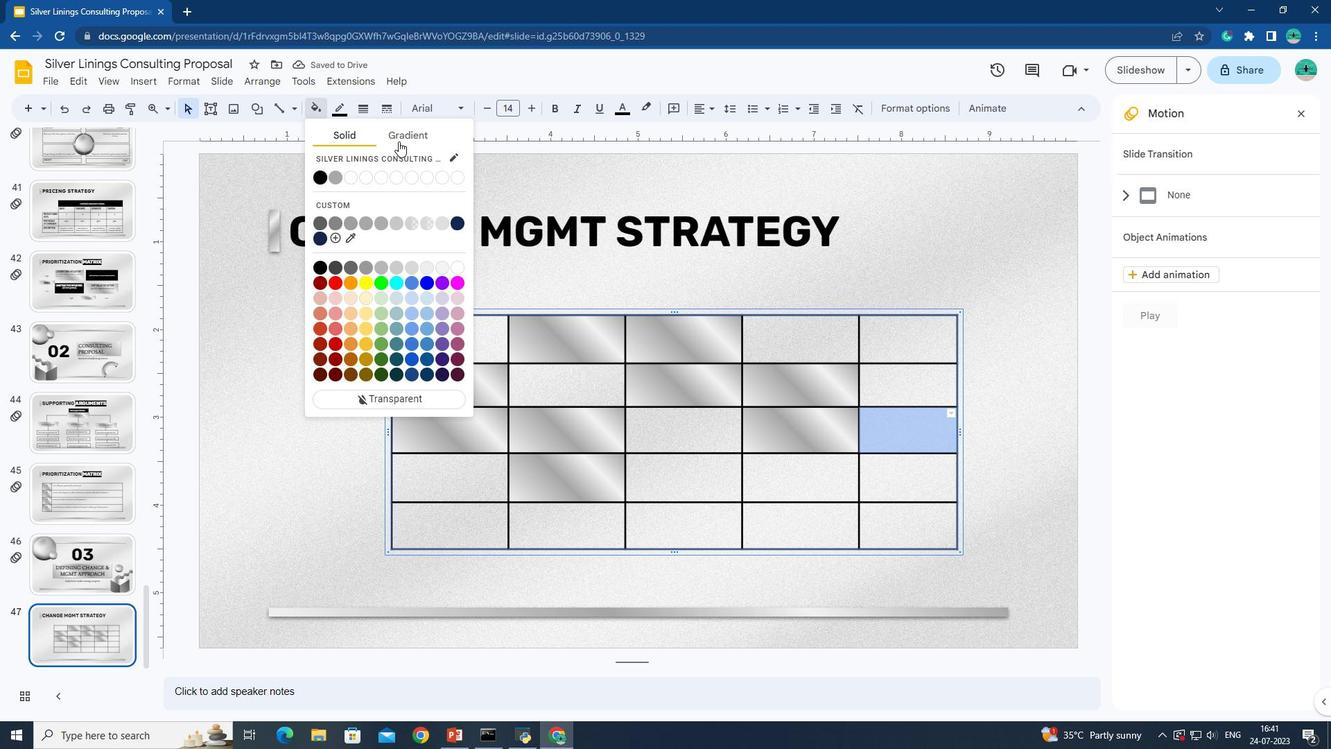 
Action: Mouse pressed left at (398, 139)
Screenshot: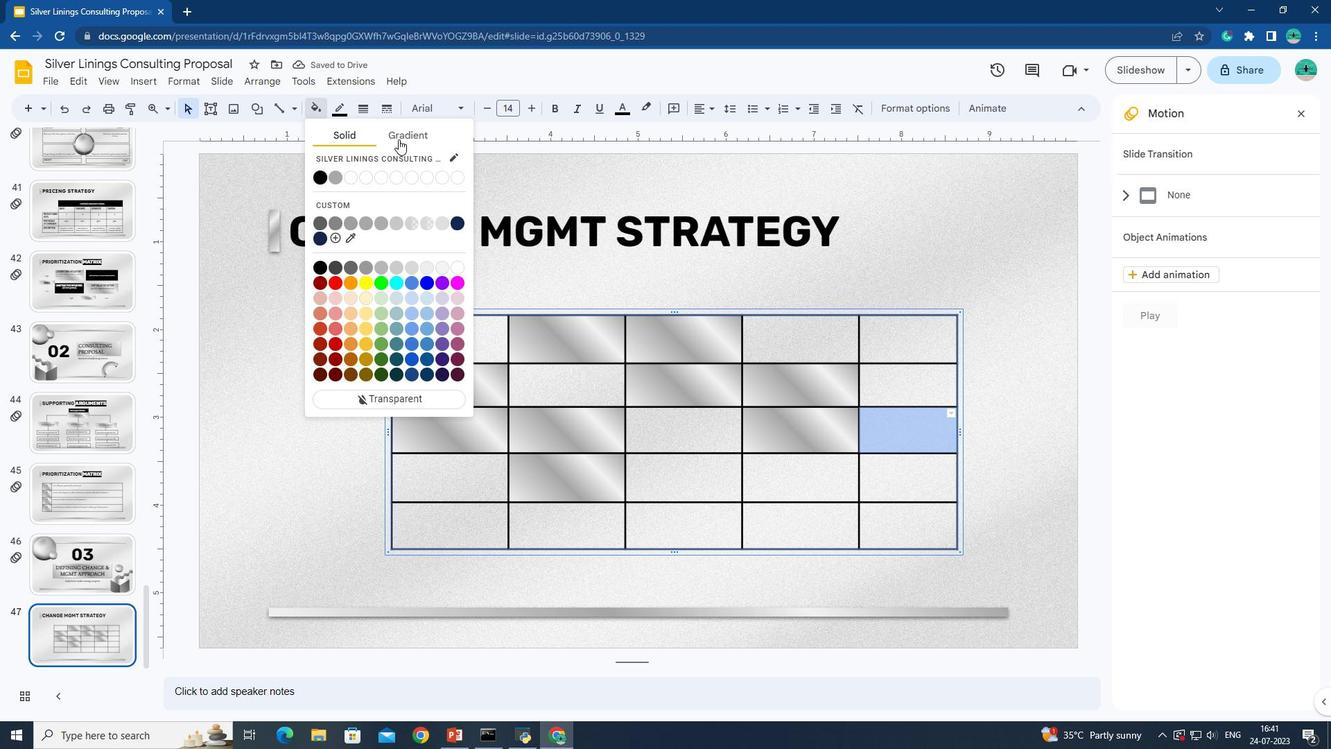 
Action: Mouse moved to (344, 255)
Screenshot: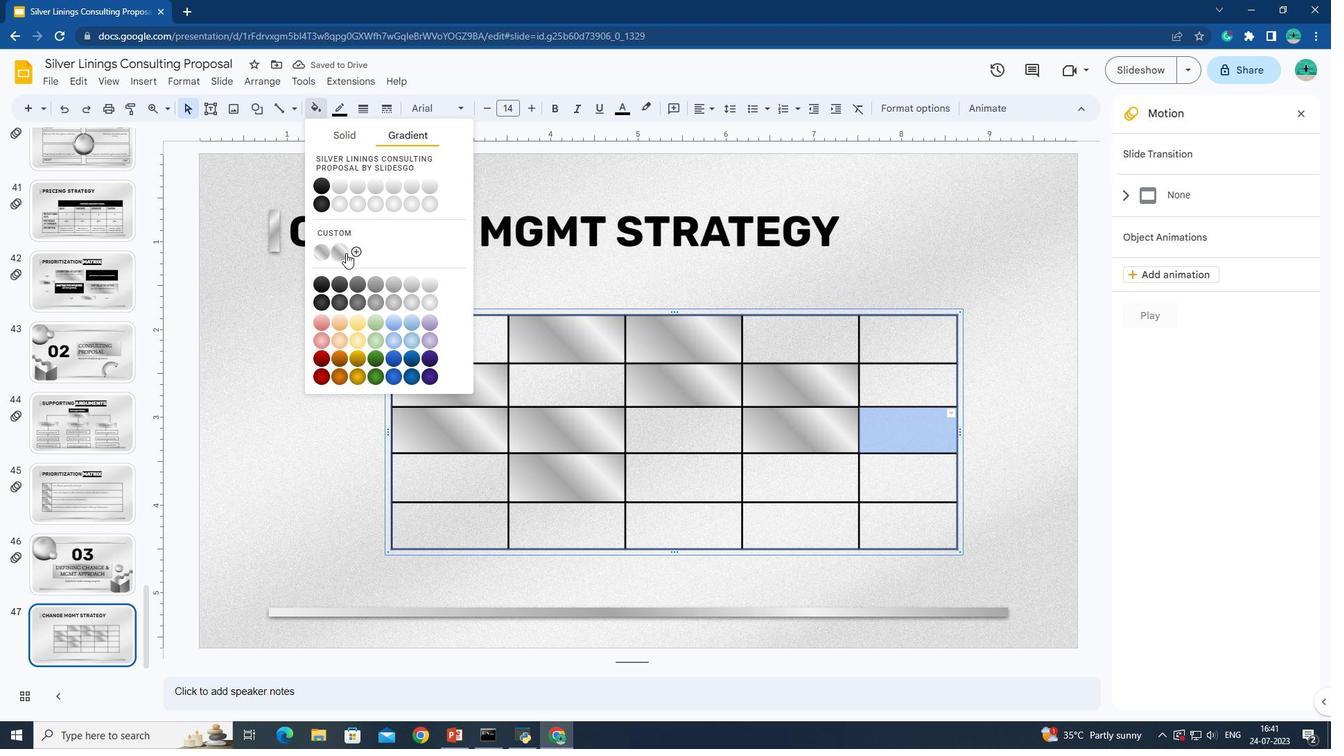 
Action: Mouse pressed left at (344, 255)
Screenshot: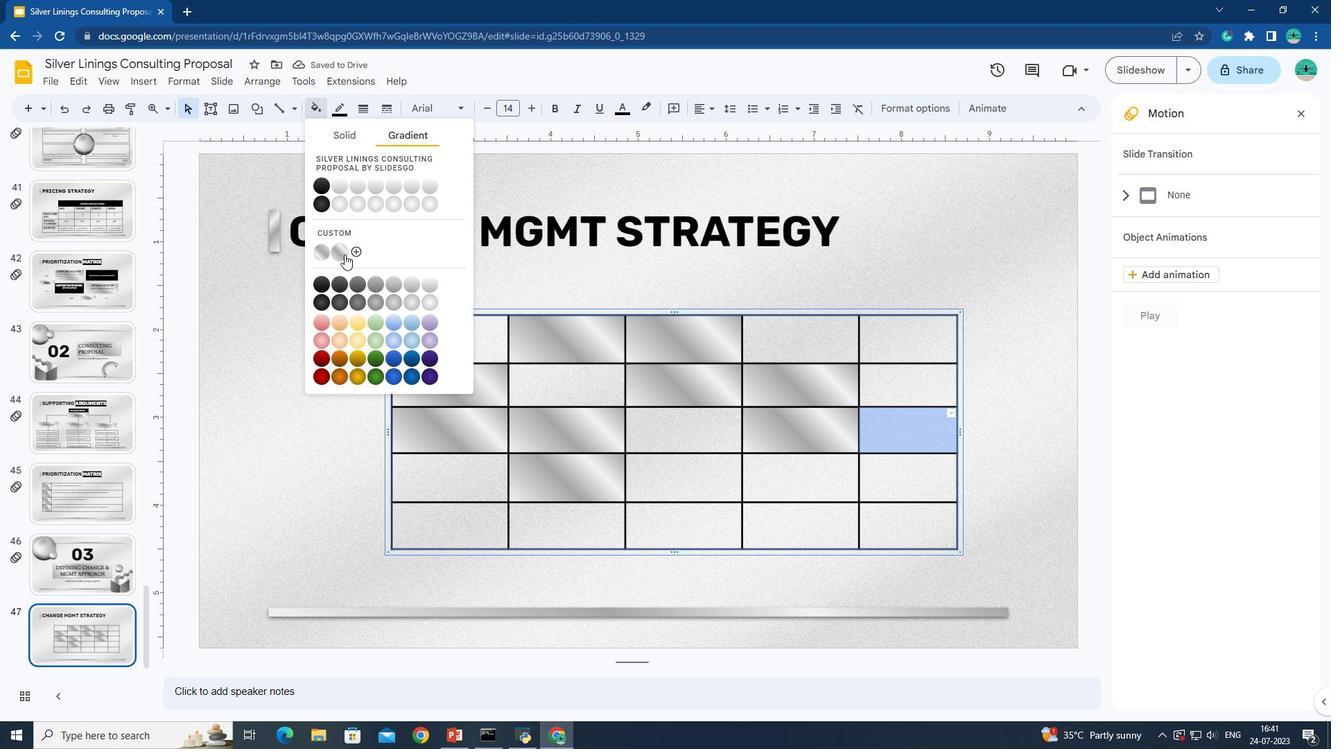 
Action: Mouse moved to (869, 479)
Screenshot: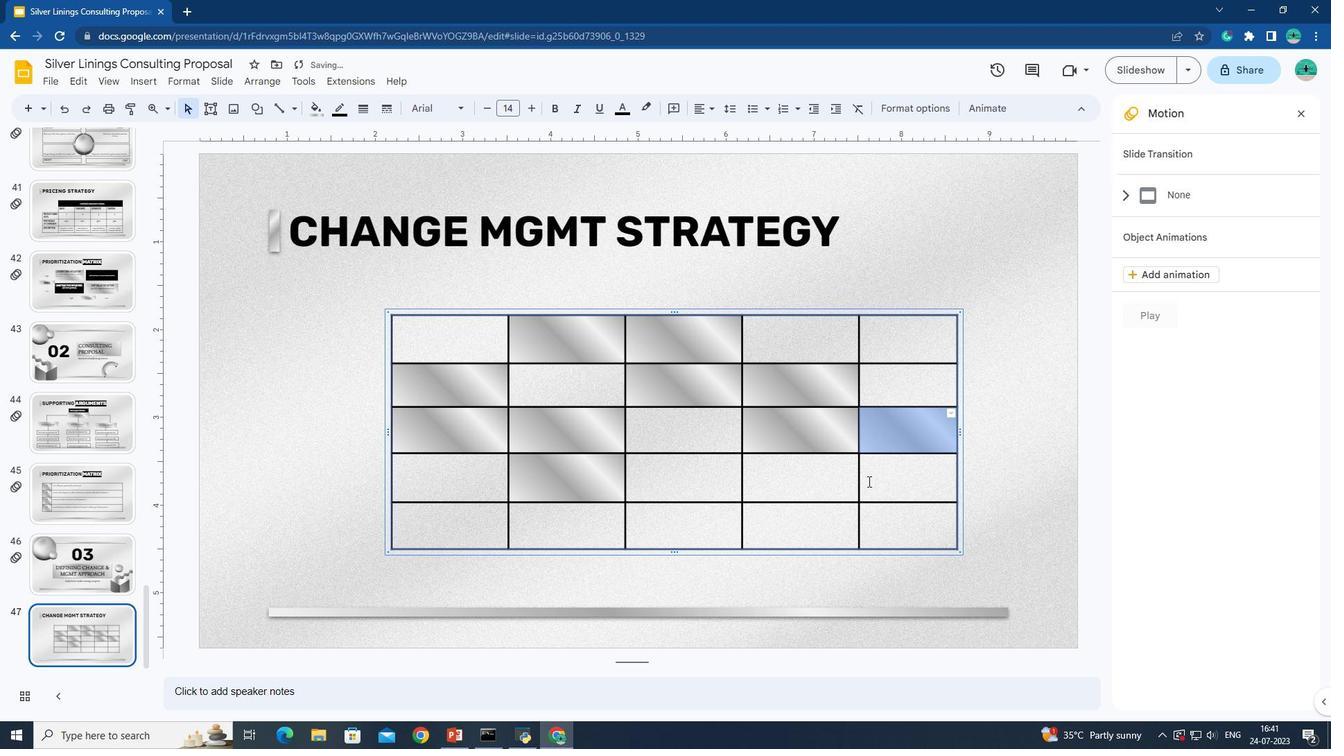 
Action: Mouse pressed left at (869, 479)
Screenshot: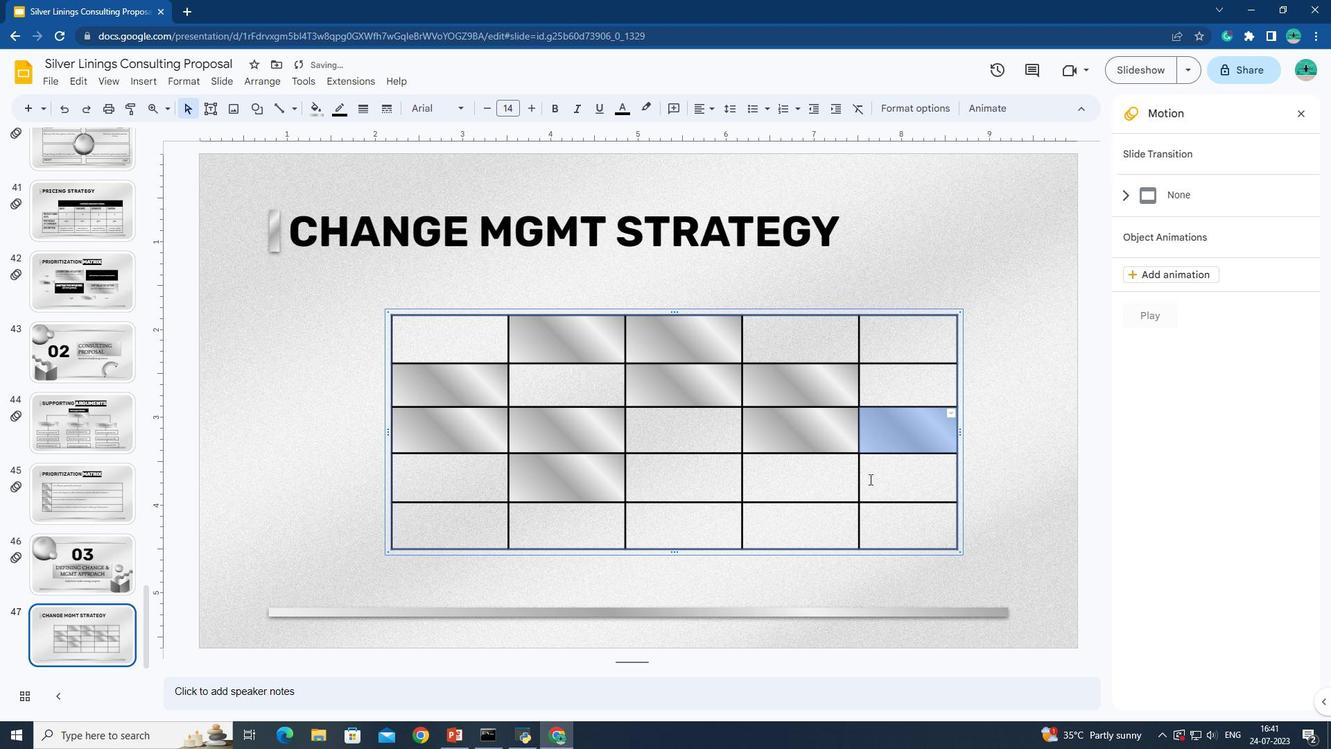 
Action: Mouse moved to (312, 115)
Screenshot: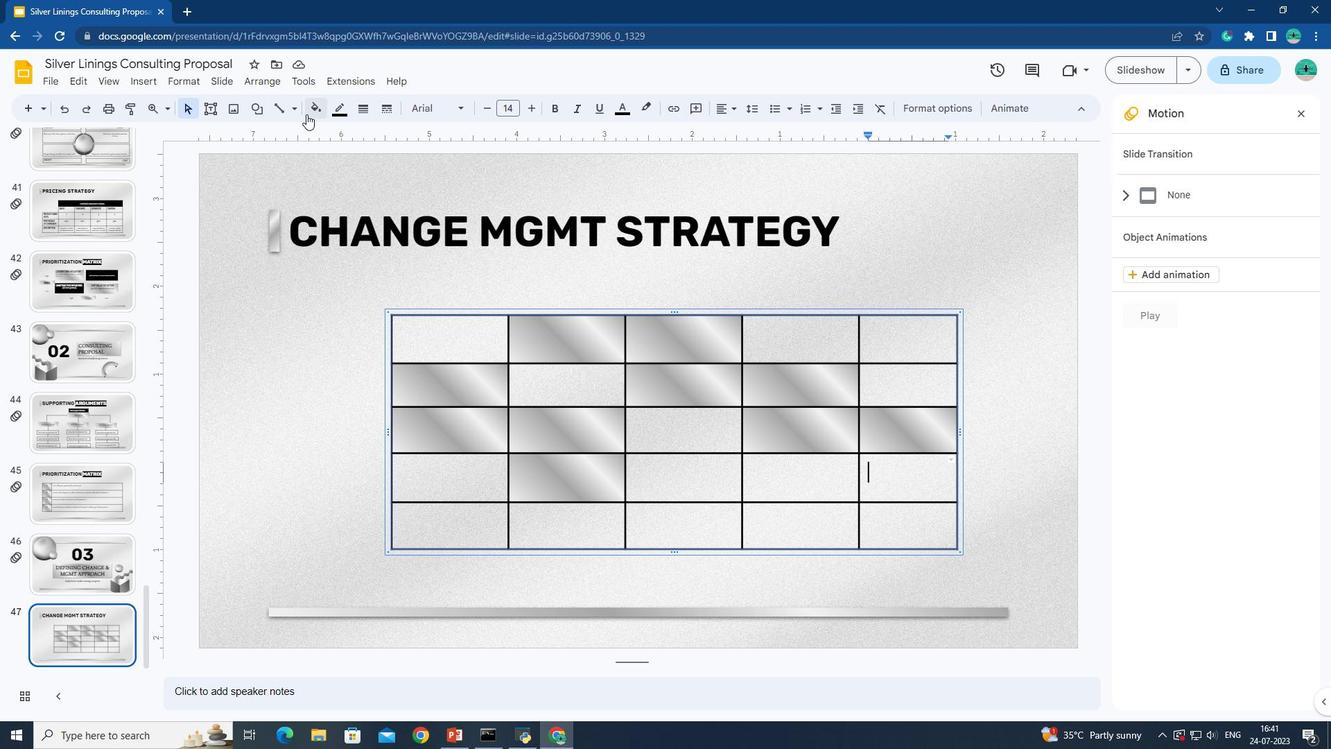 
Action: Mouse pressed left at (312, 115)
Screenshot: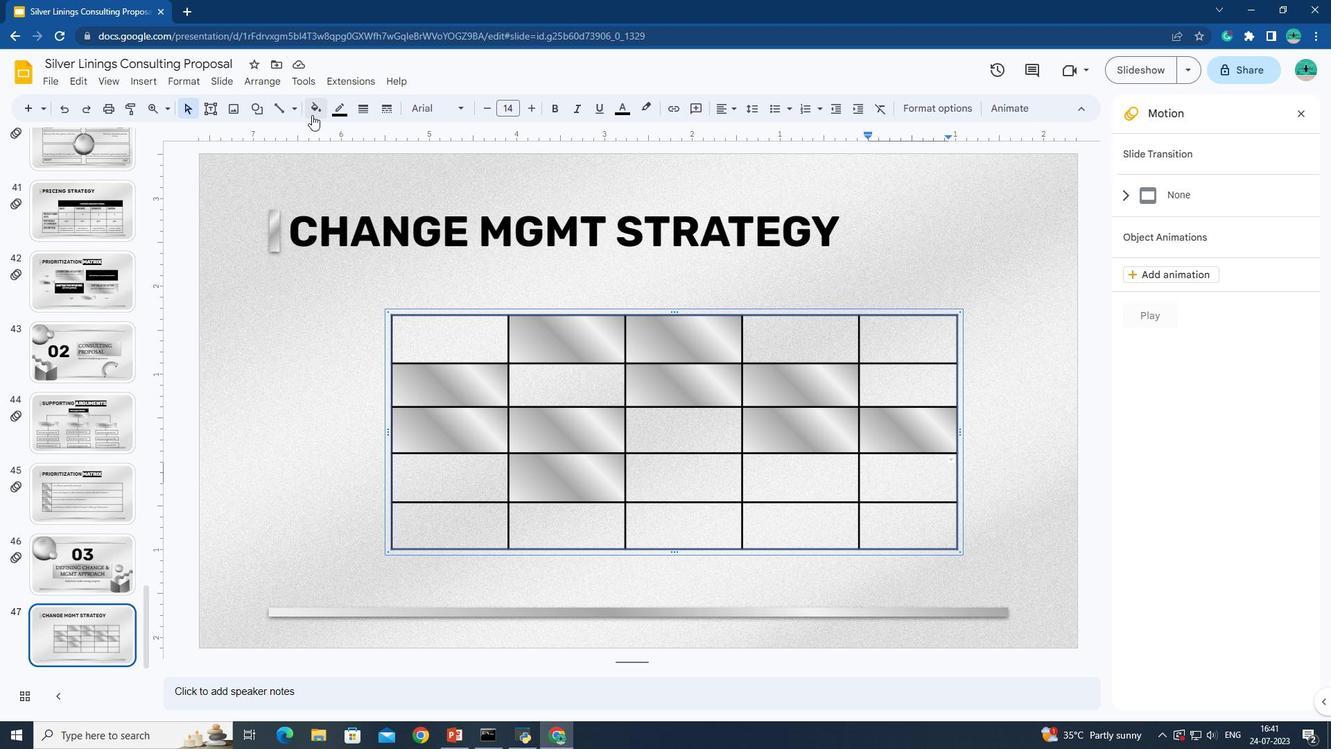 
Action: Mouse moved to (417, 131)
Screenshot: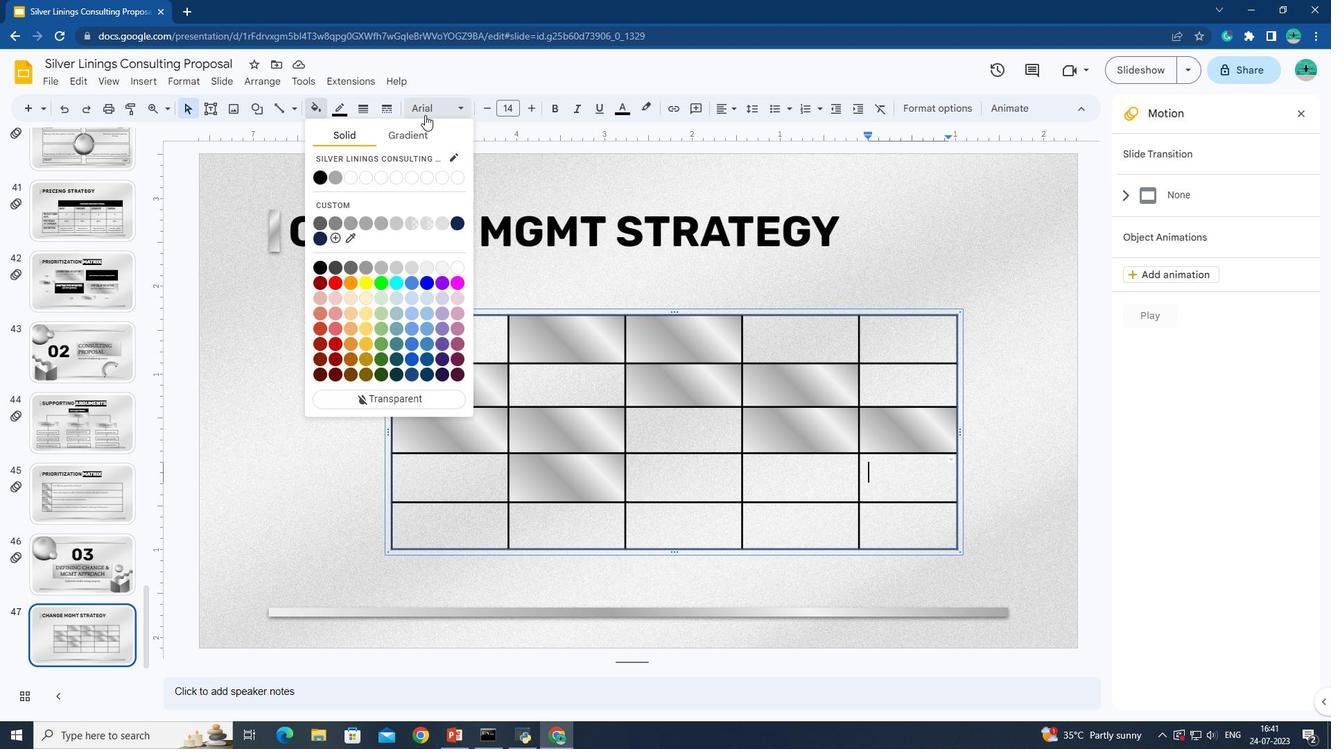 
Action: Mouse pressed left at (417, 131)
Screenshot: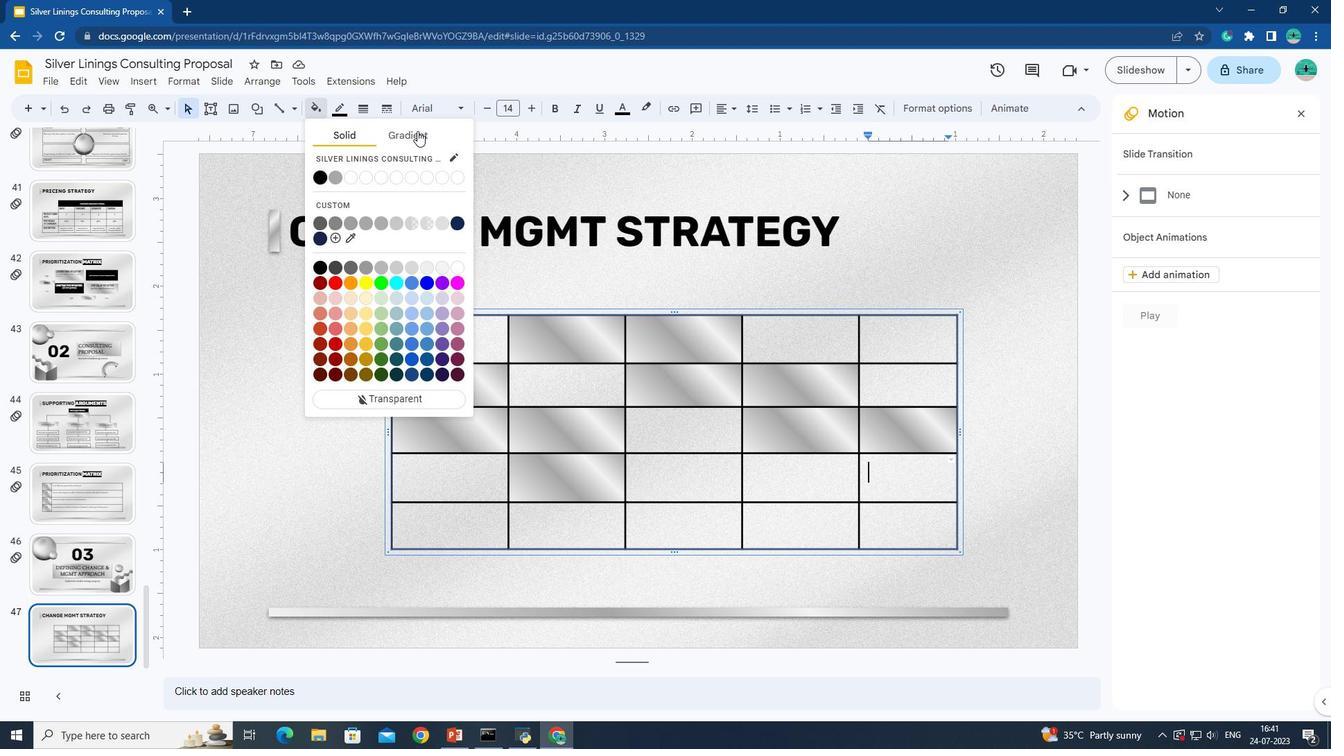 
Action: Mouse moved to (342, 252)
Screenshot: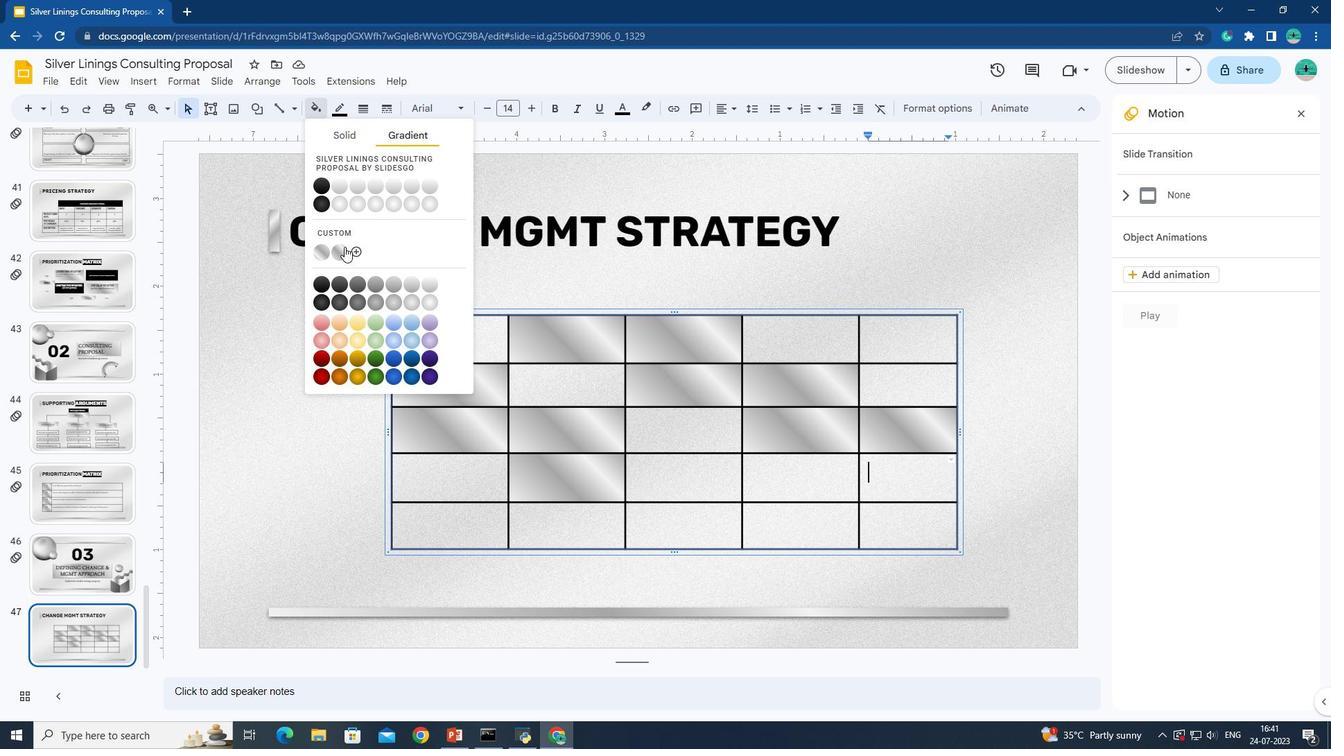 
Action: Mouse pressed left at (342, 252)
Screenshot: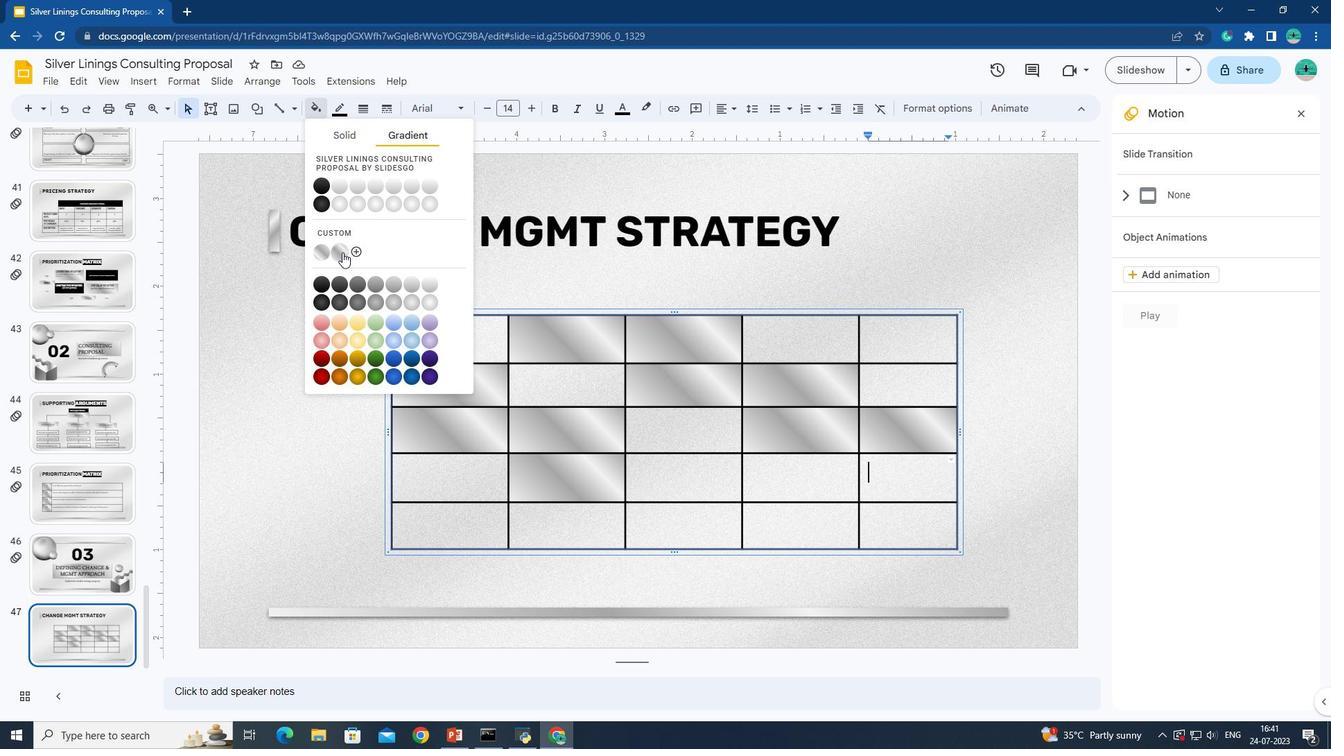 
Action: Mouse moved to (683, 535)
Screenshot: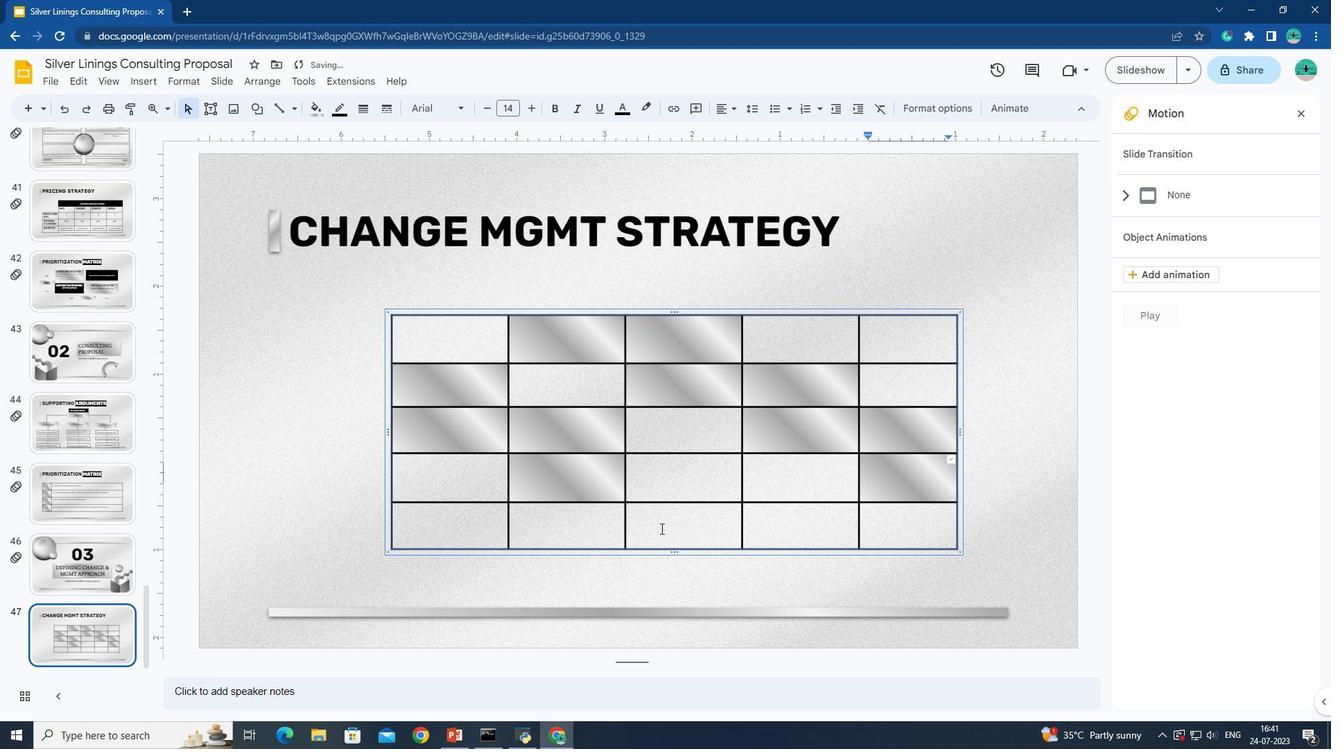 
Action: Mouse pressed left at (683, 535)
Screenshot: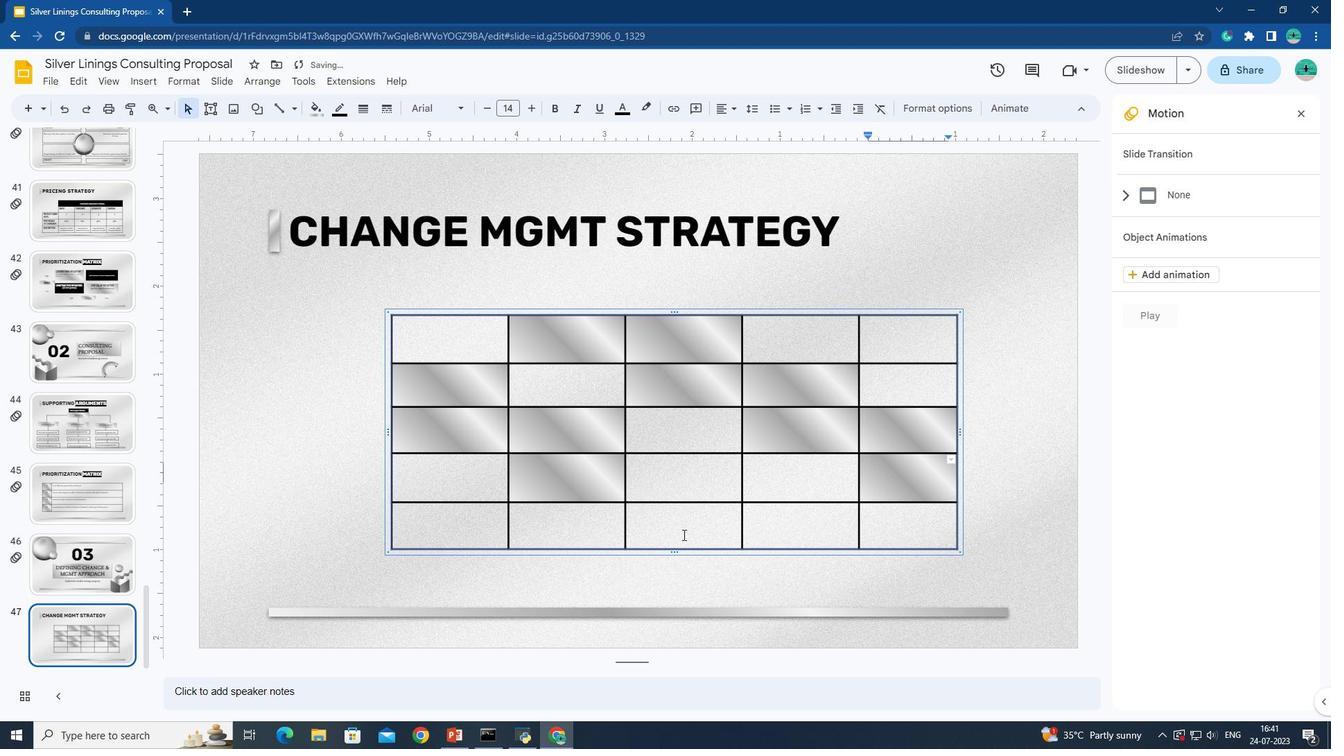 
Action: Mouse moved to (316, 108)
Screenshot: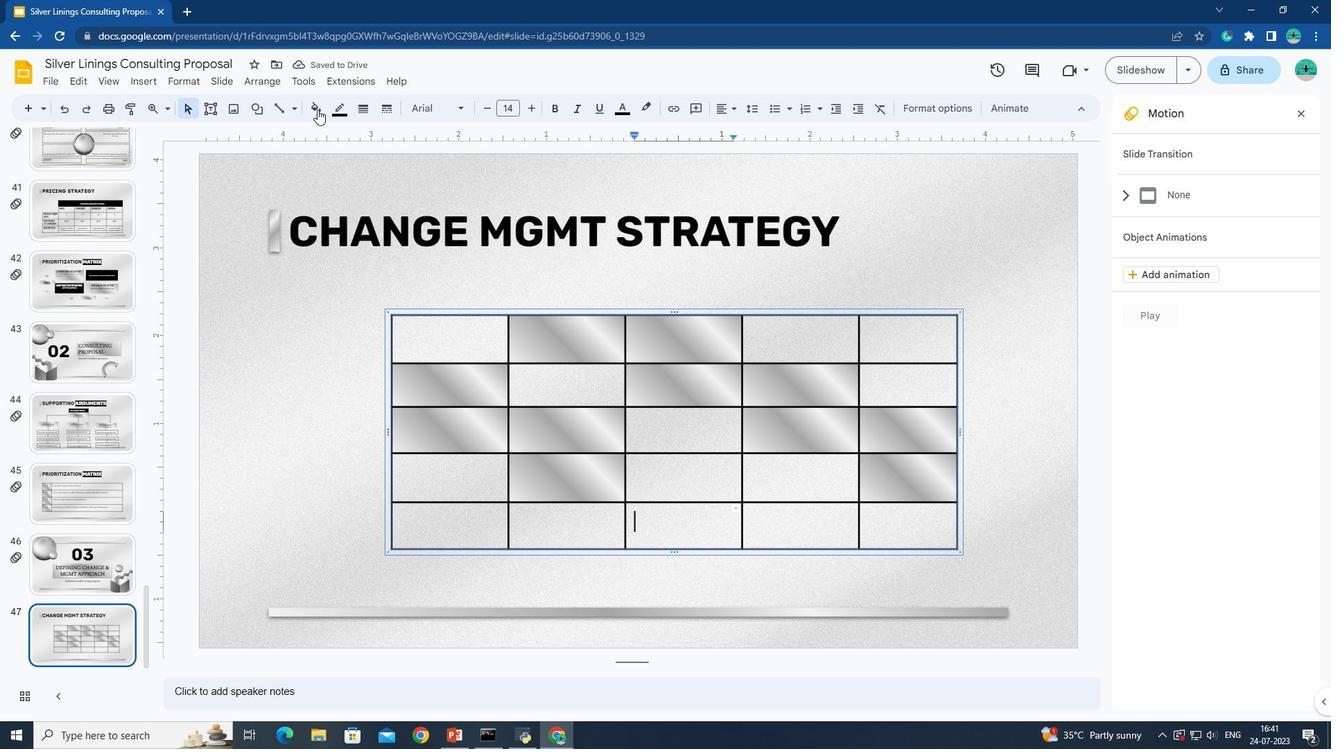 
Action: Mouse pressed left at (316, 108)
Screenshot: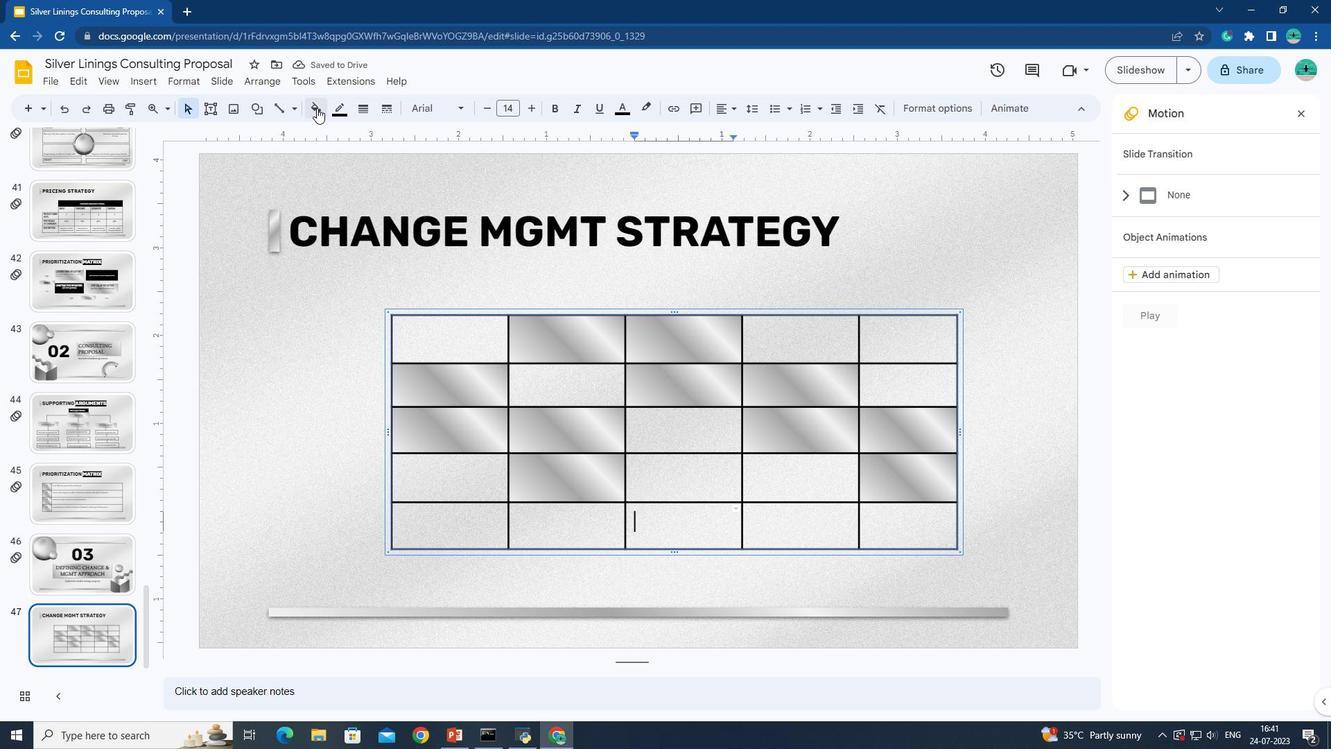 
Action: Mouse moved to (409, 137)
Screenshot: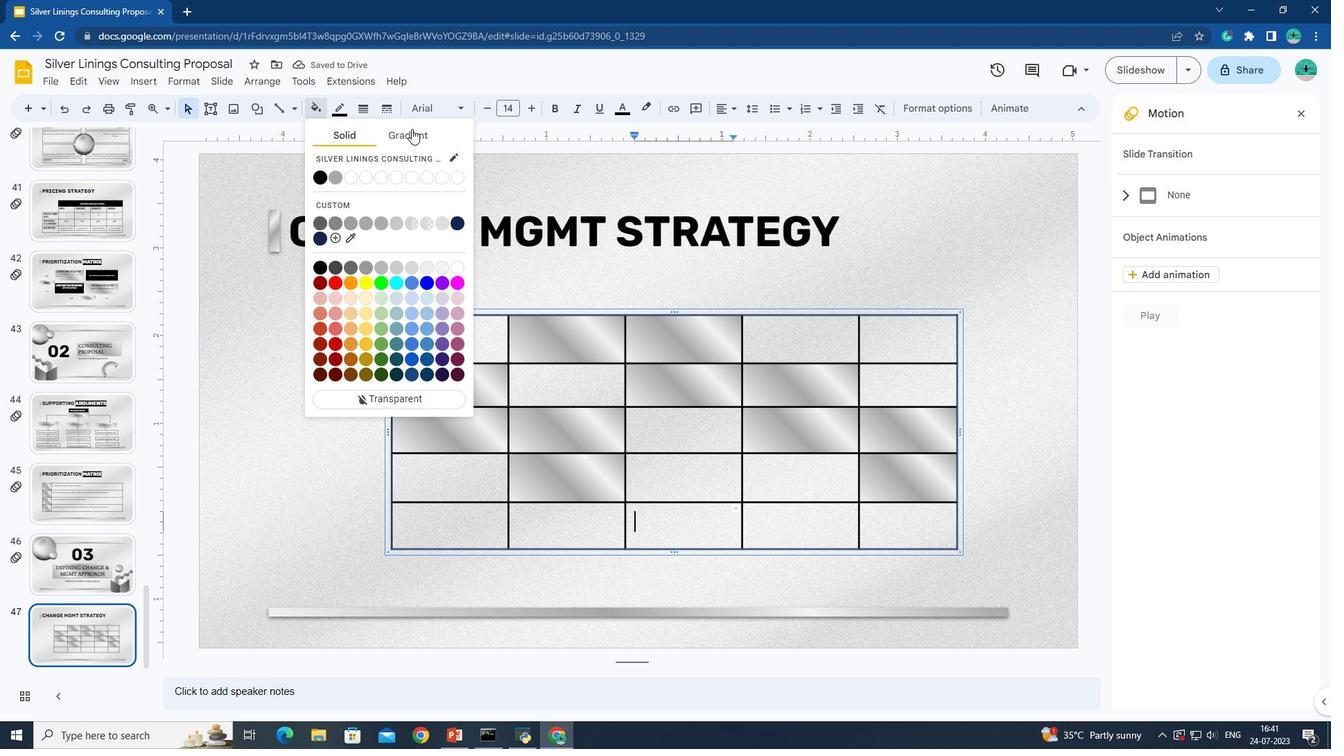 
Action: Mouse pressed left at (409, 137)
Screenshot: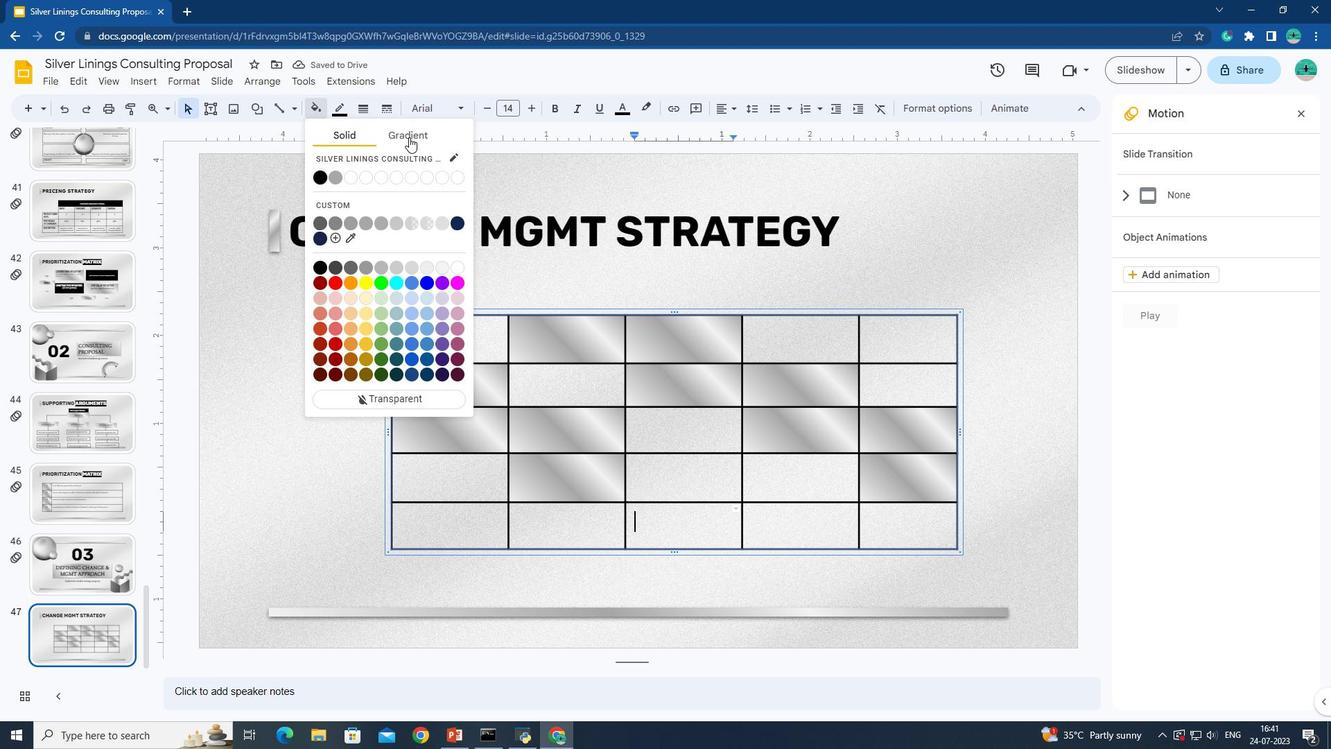 
Action: Mouse moved to (341, 249)
Screenshot: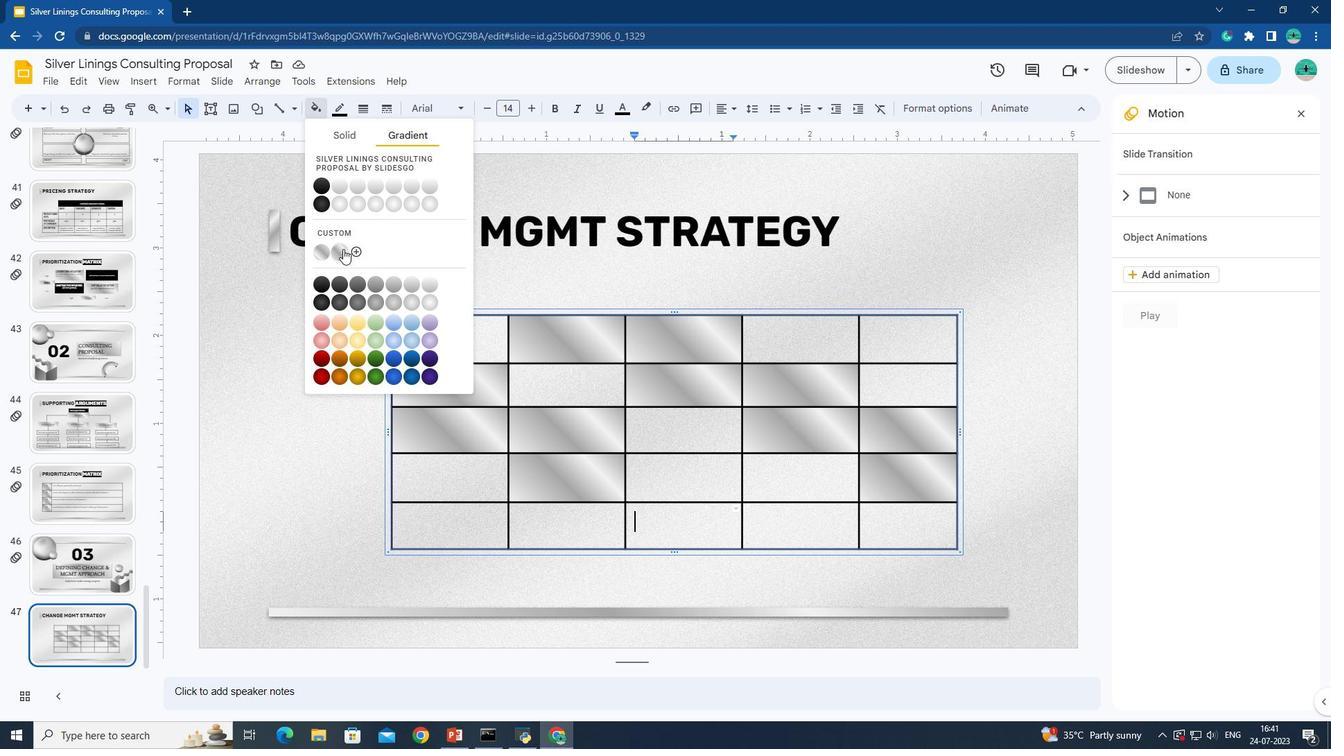 
Action: Mouse pressed left at (341, 249)
Screenshot: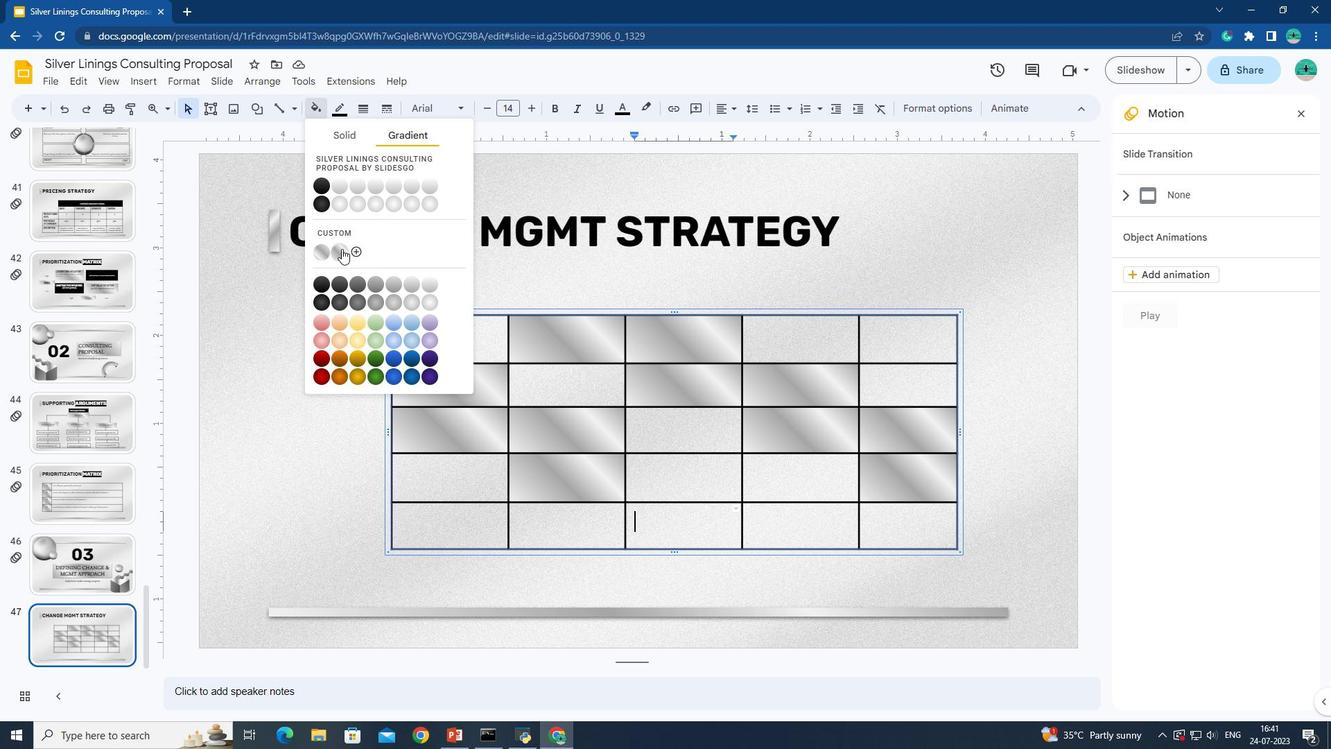 
Action: Mouse moved to (801, 531)
Screenshot: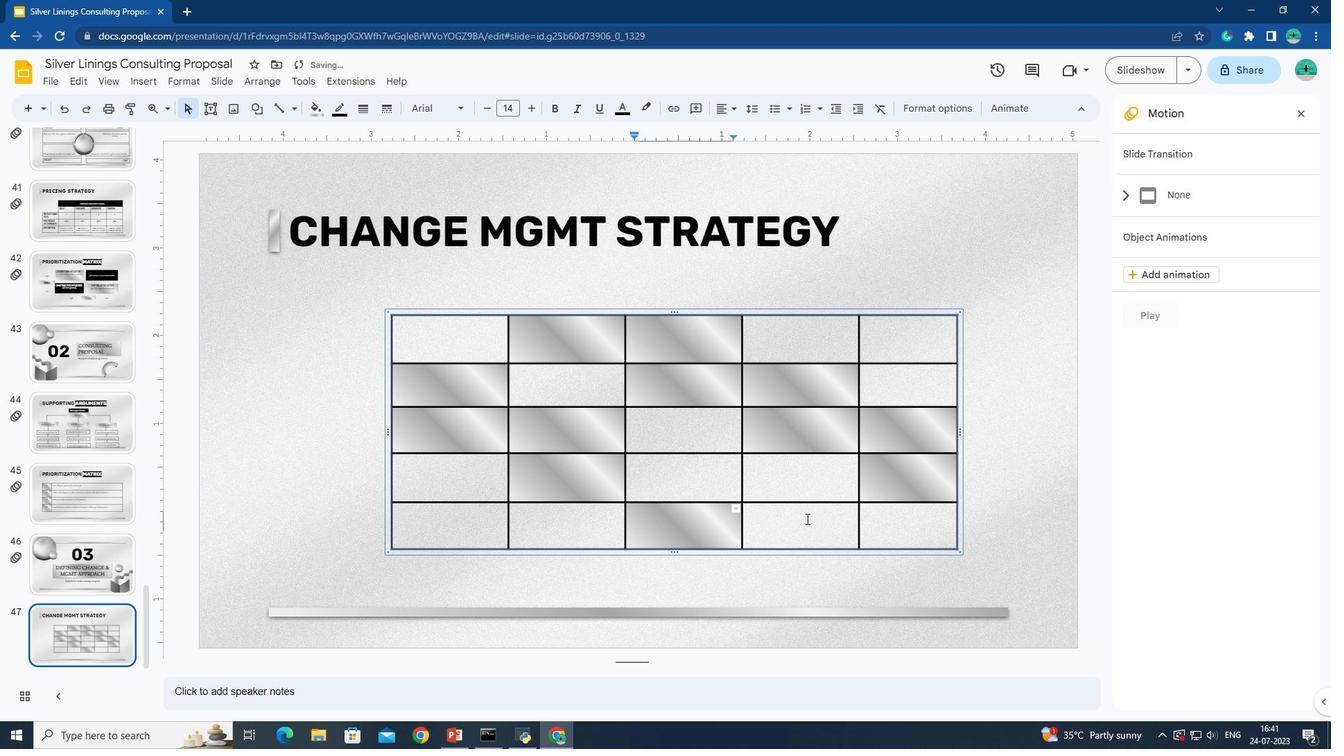 
Action: Mouse pressed left at (801, 531)
Screenshot: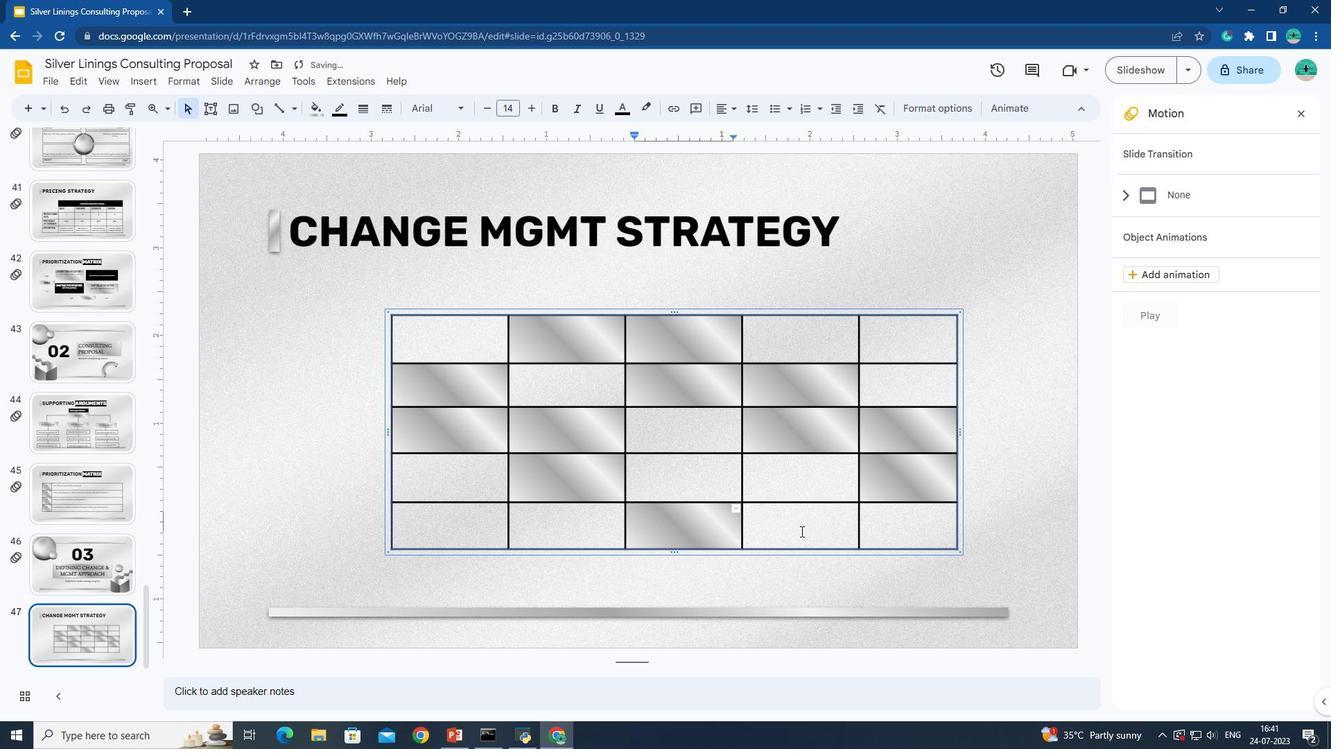 
Action: Mouse moved to (318, 108)
Screenshot: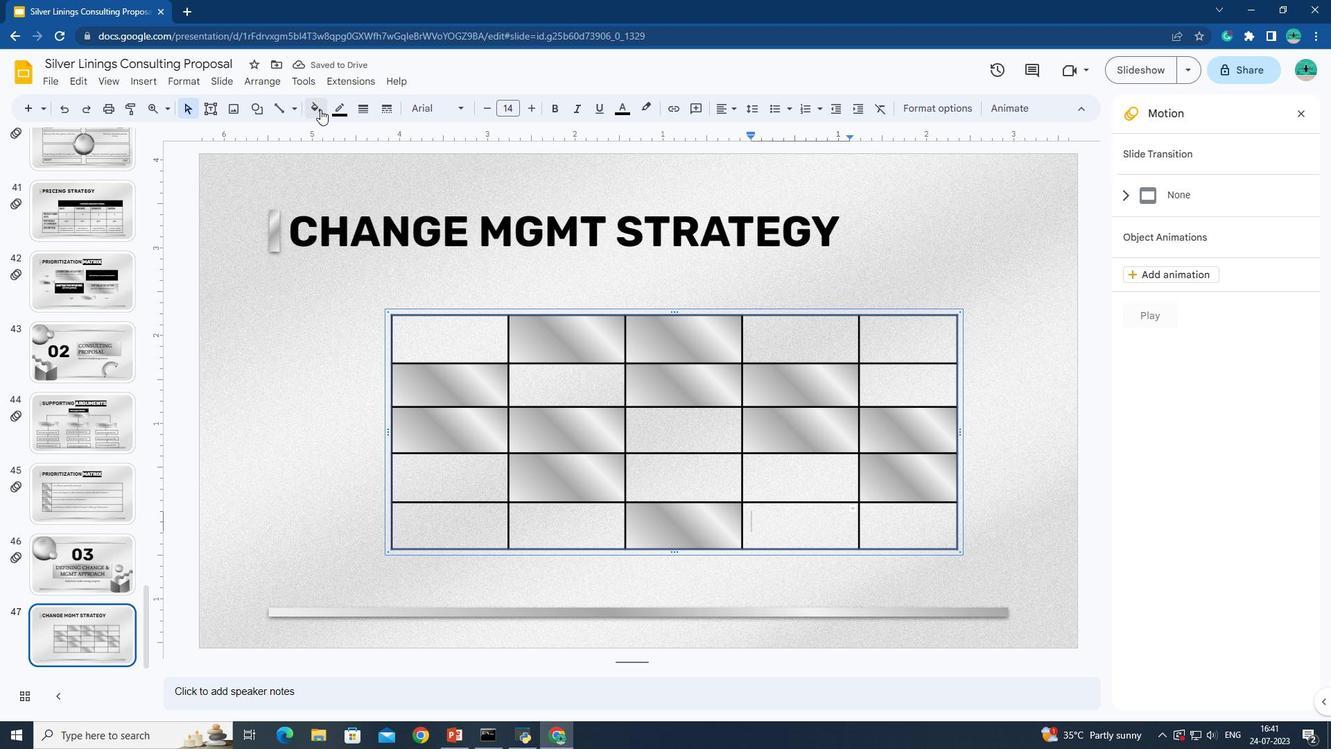 
Action: Mouse pressed left at (318, 108)
Screenshot: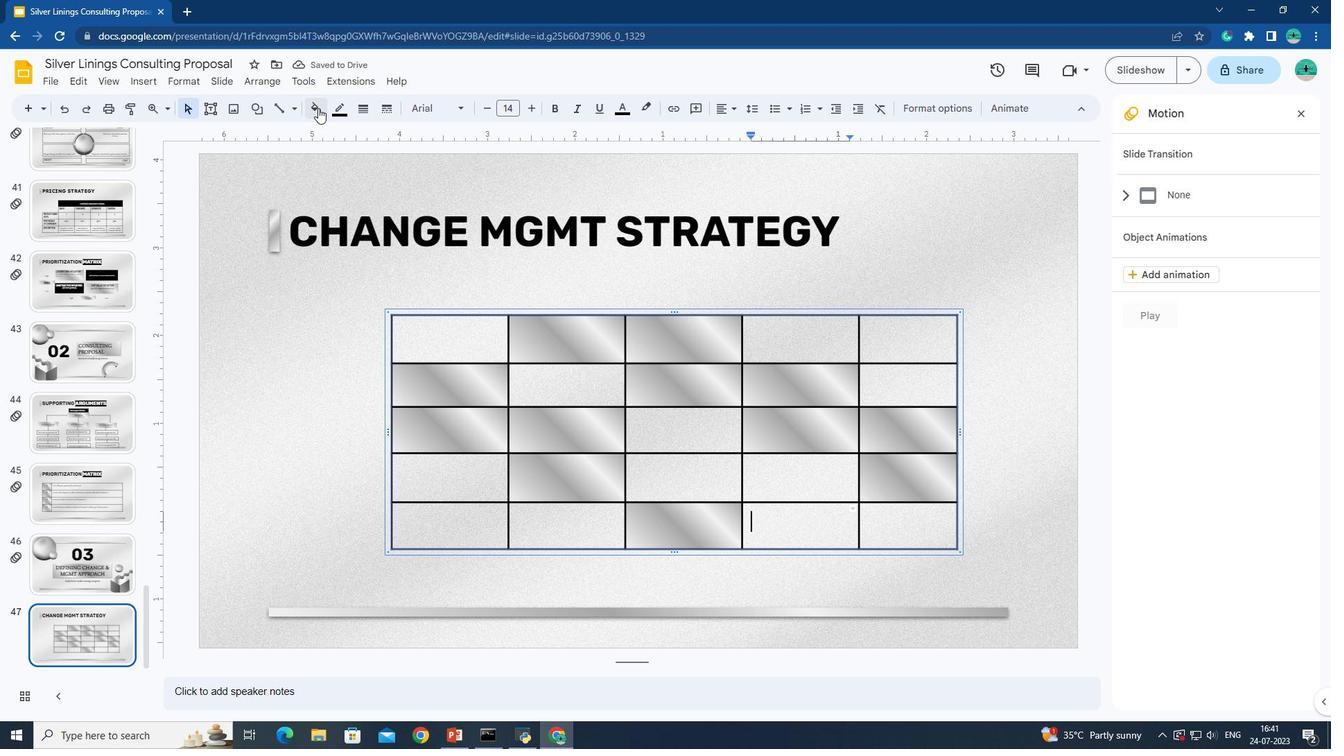 
Action: Mouse moved to (395, 135)
Screenshot: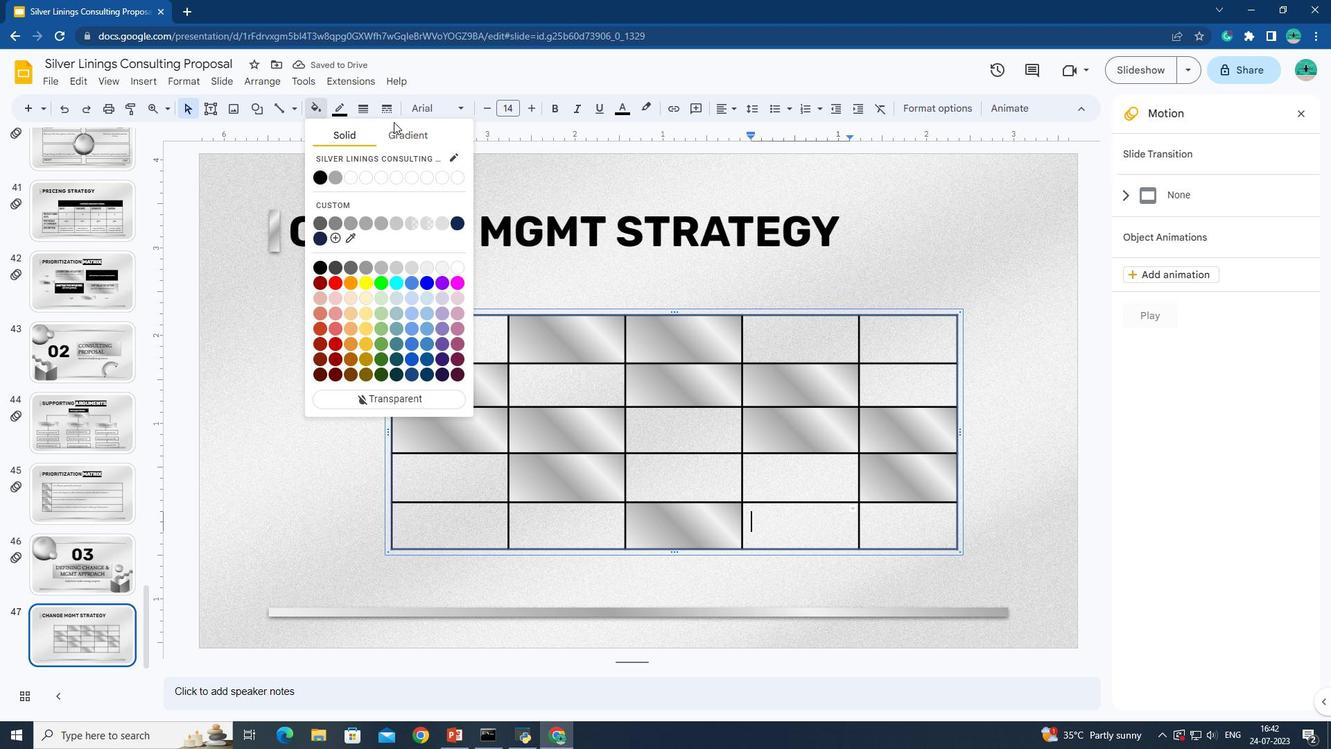 
Action: Mouse pressed left at (395, 135)
Screenshot: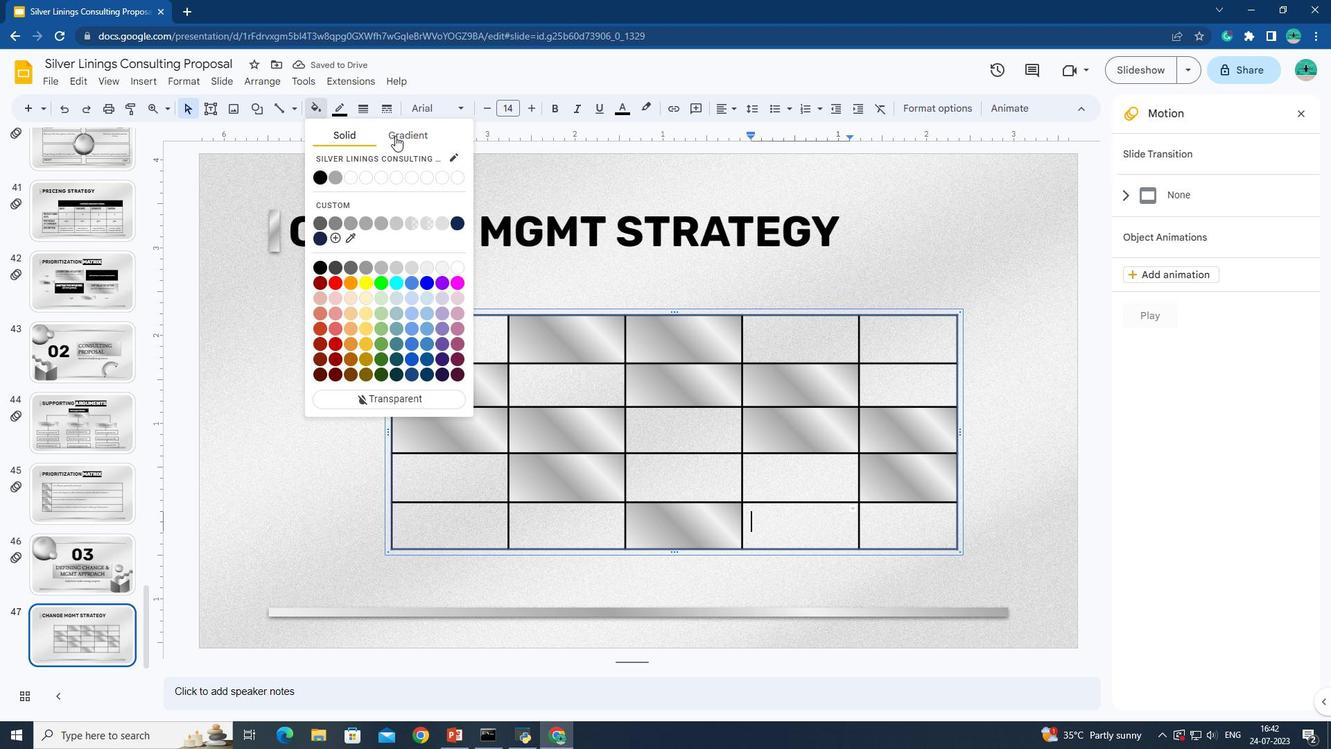 
Action: Mouse moved to (337, 255)
Screenshot: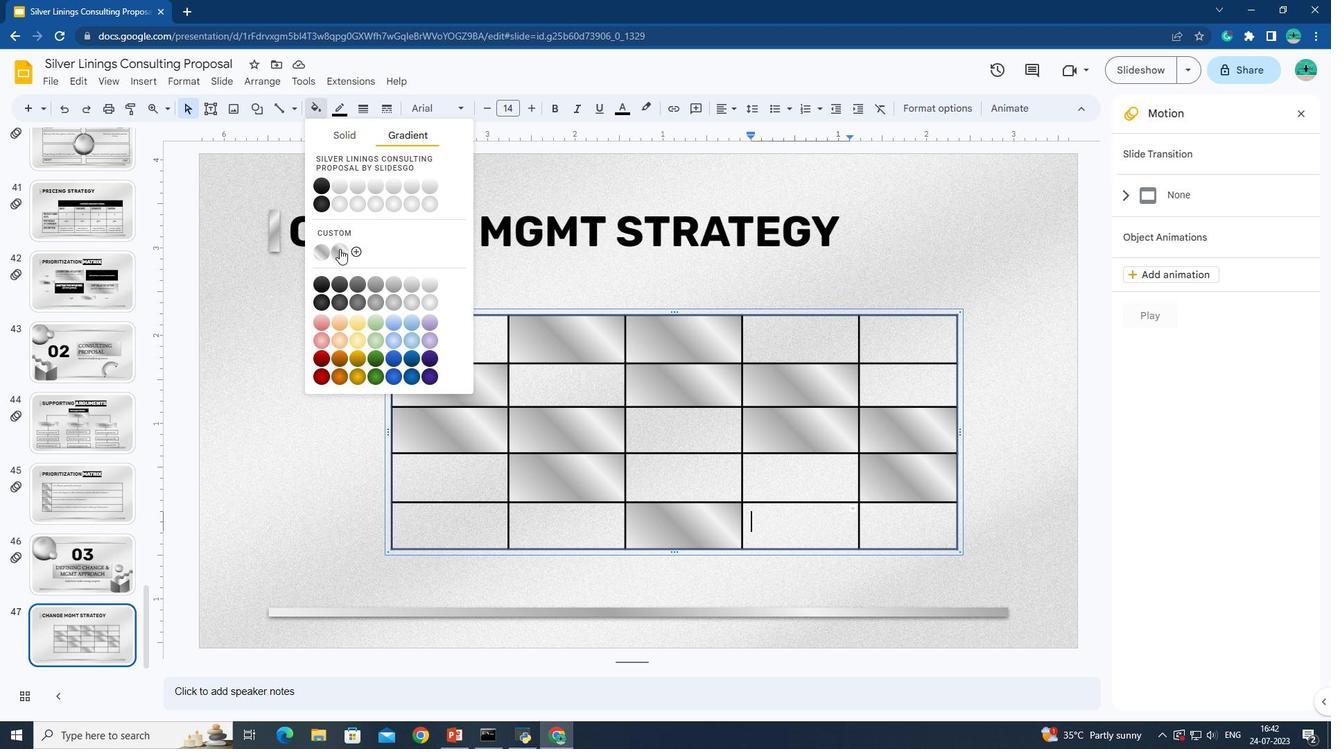 
Action: Mouse pressed left at (337, 255)
Screenshot: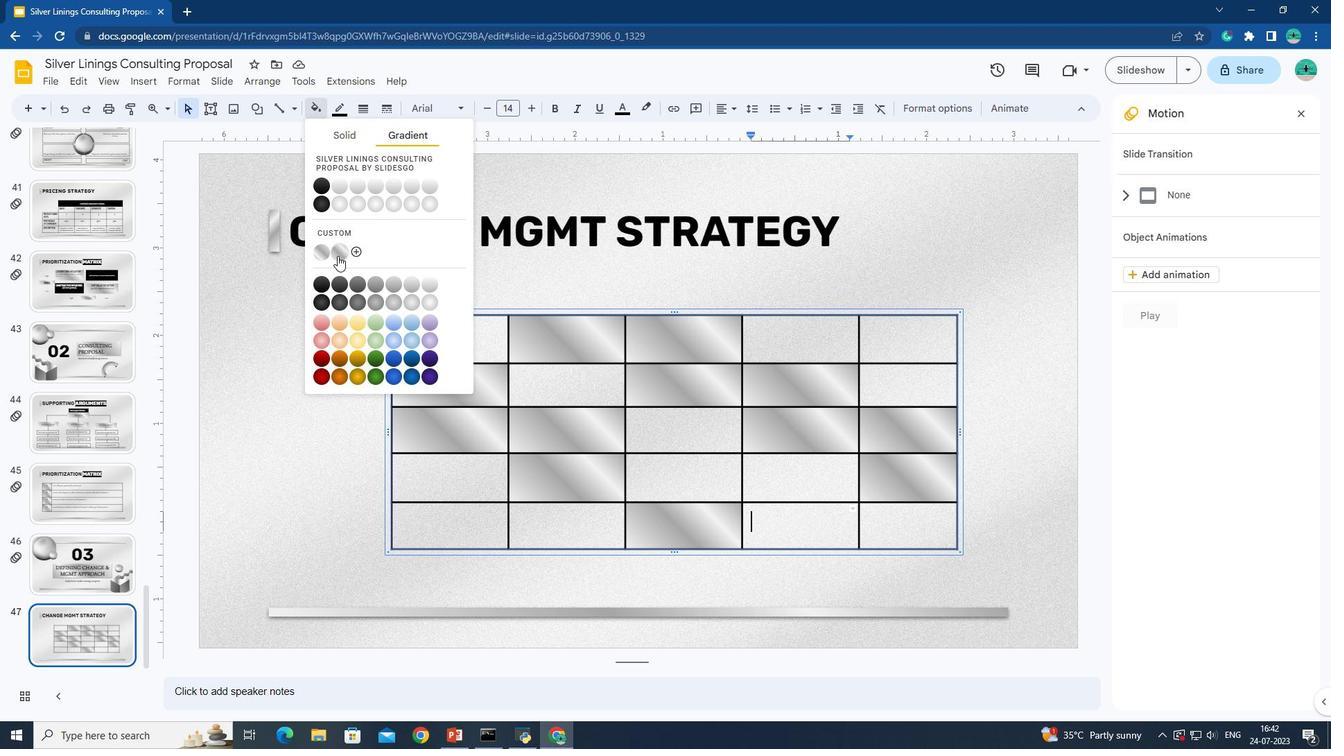 
Action: Mouse moved to (261, 107)
Screenshot: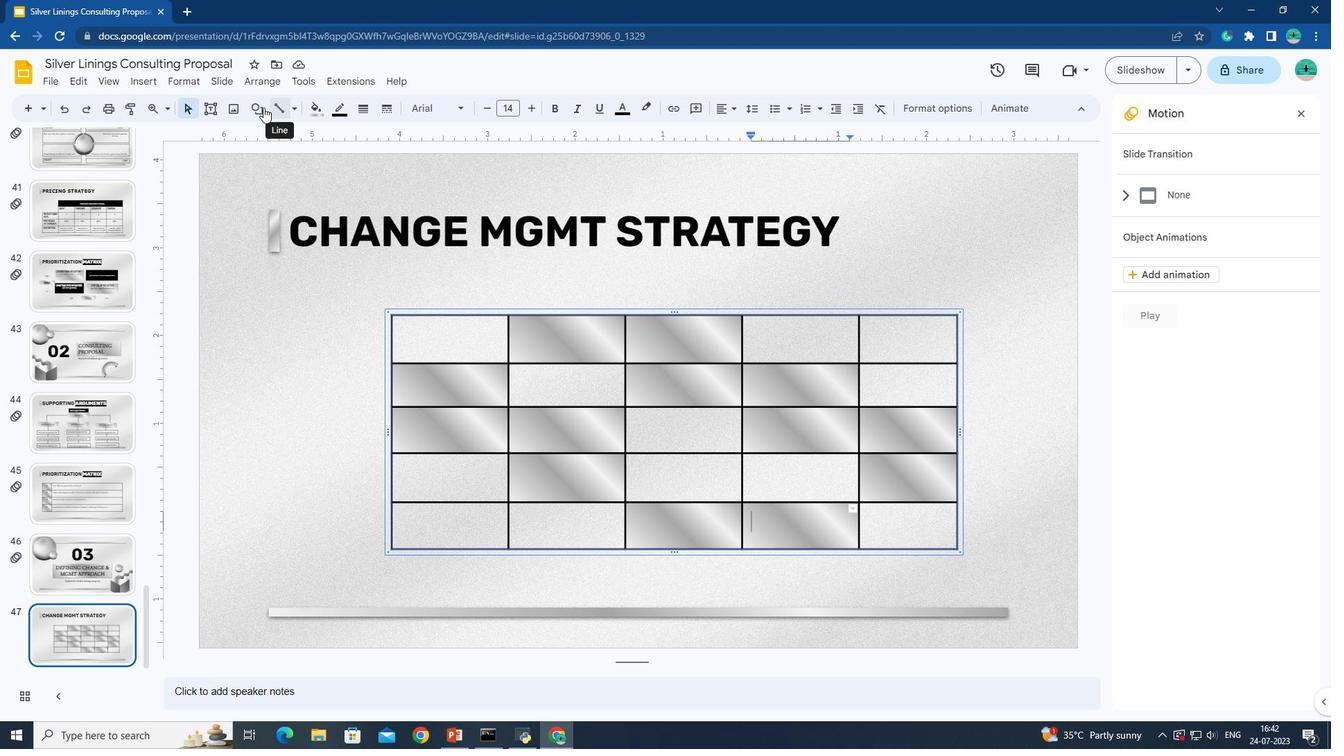 
Action: Mouse pressed left at (261, 107)
Screenshot: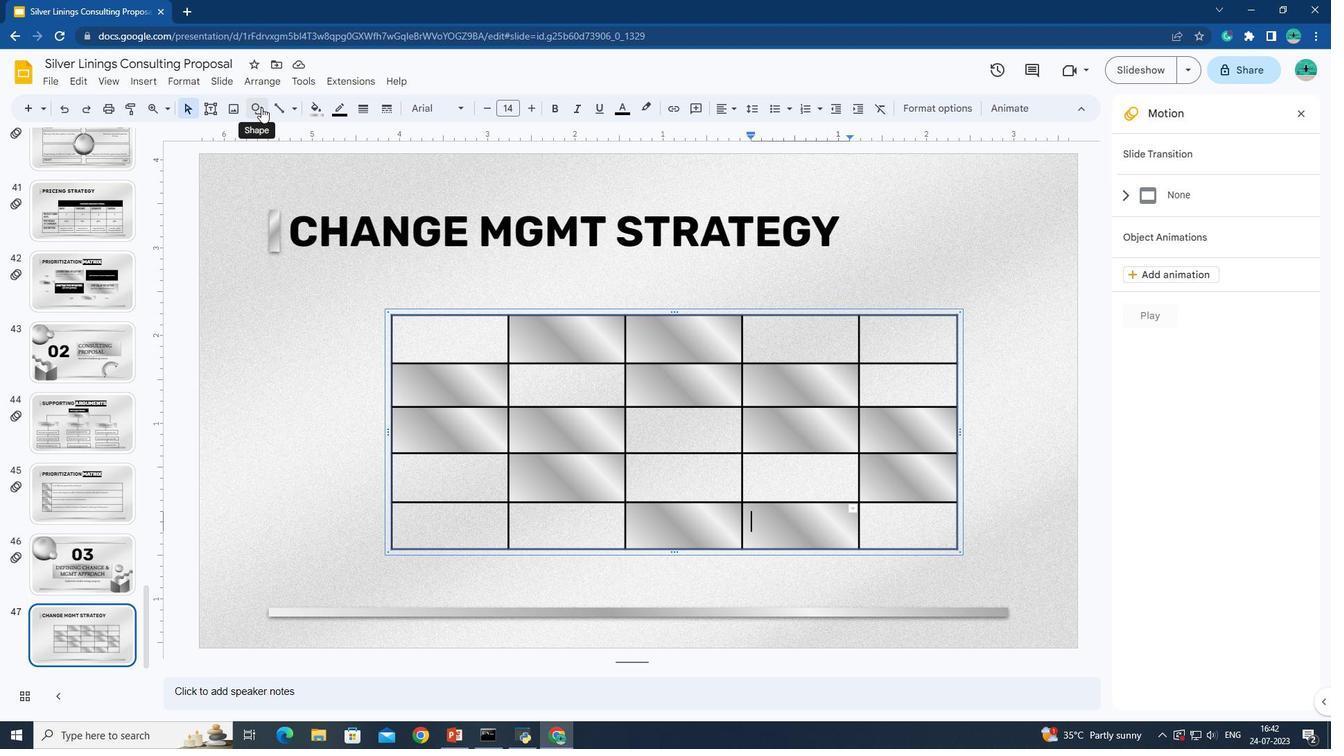 
Action: Mouse moved to (435, 168)
Screenshot: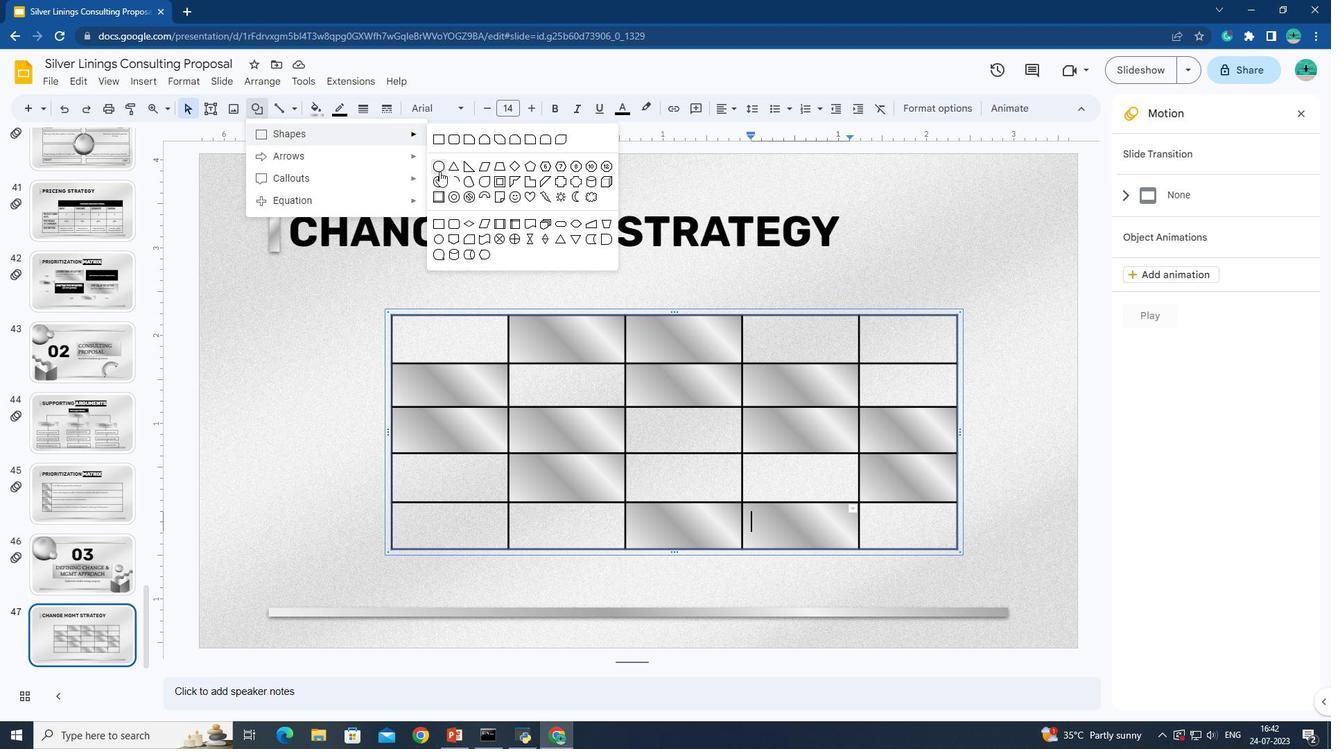 
Action: Mouse pressed left at (435, 168)
Screenshot: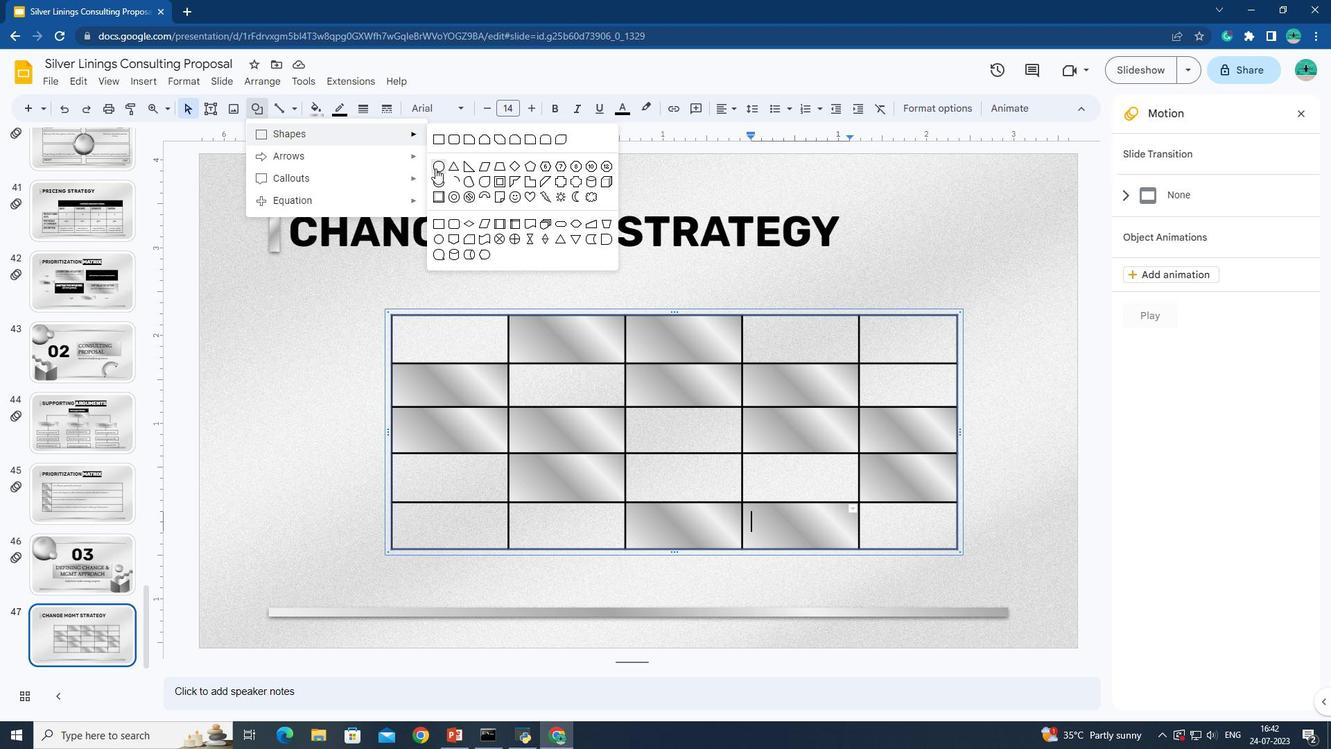 
Action: Mouse moved to (432, 517)
Screenshot: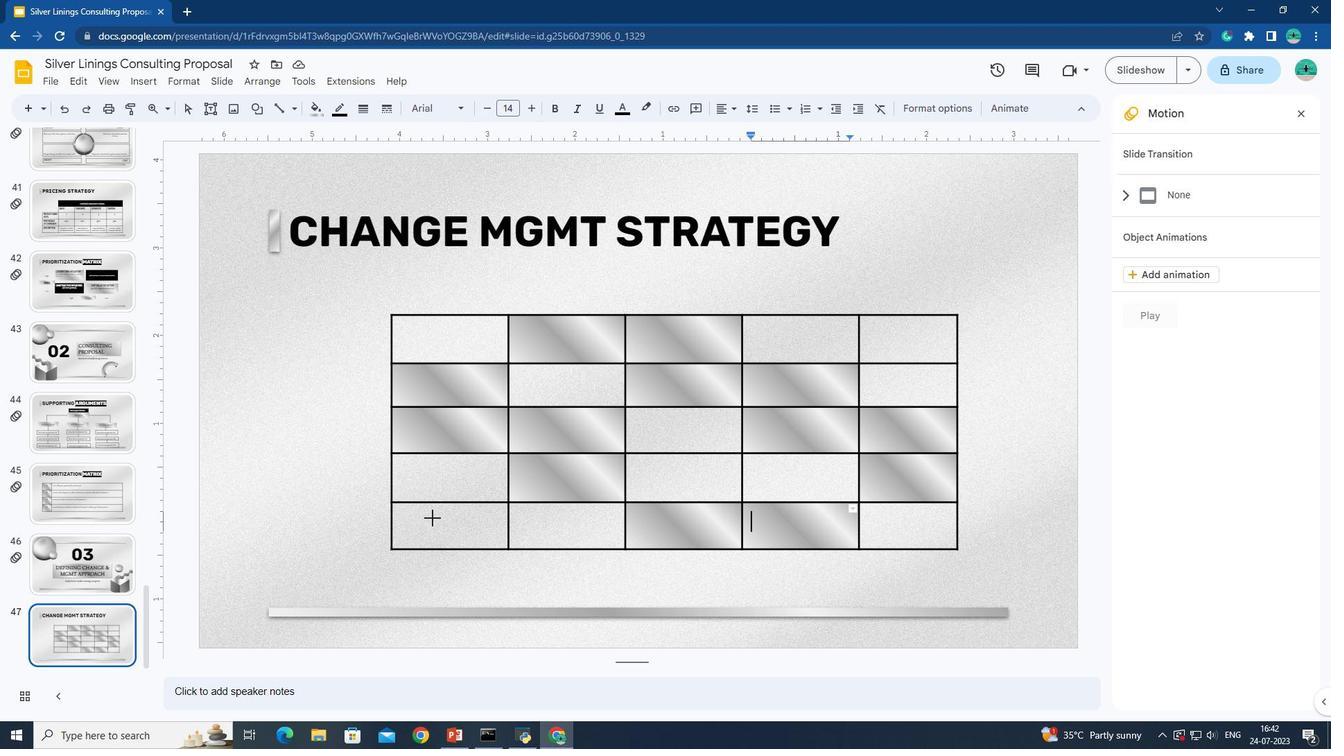 
Action: Mouse pressed left at (432, 517)
Screenshot: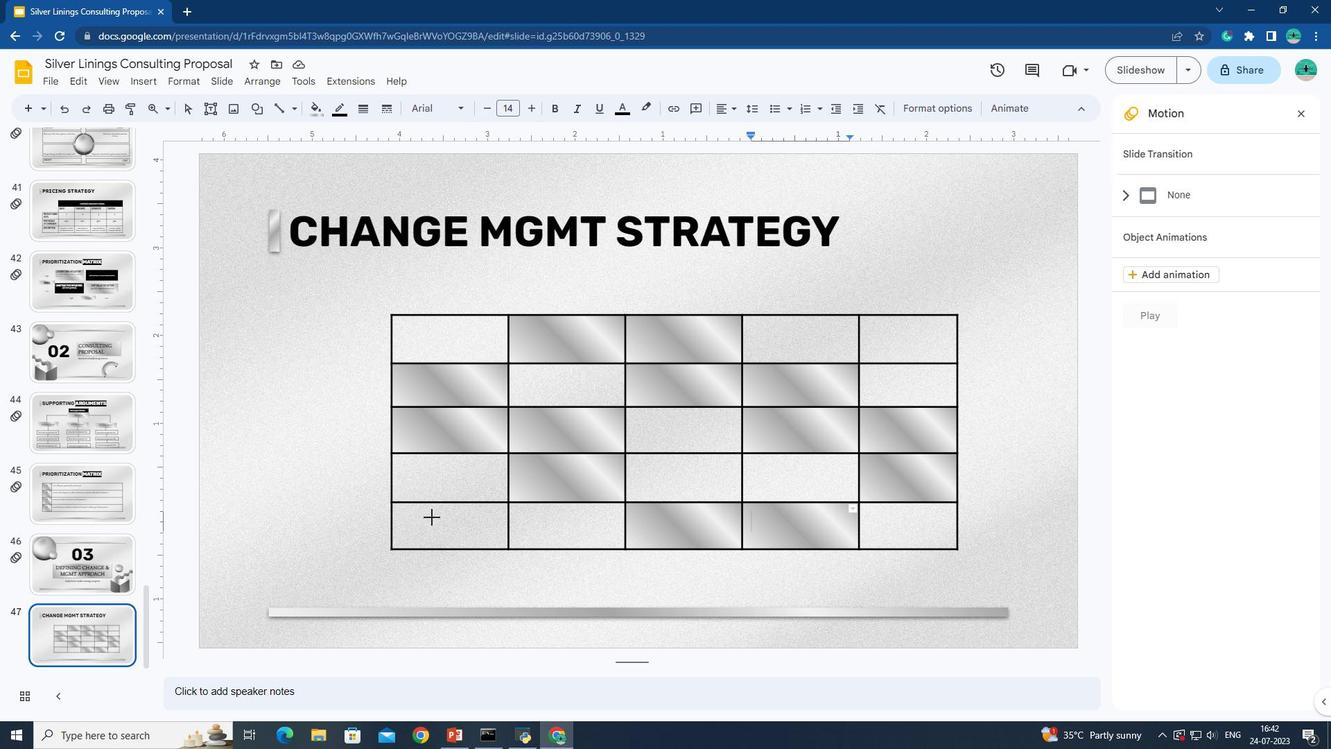 
Action: Mouse moved to (313, 109)
Screenshot: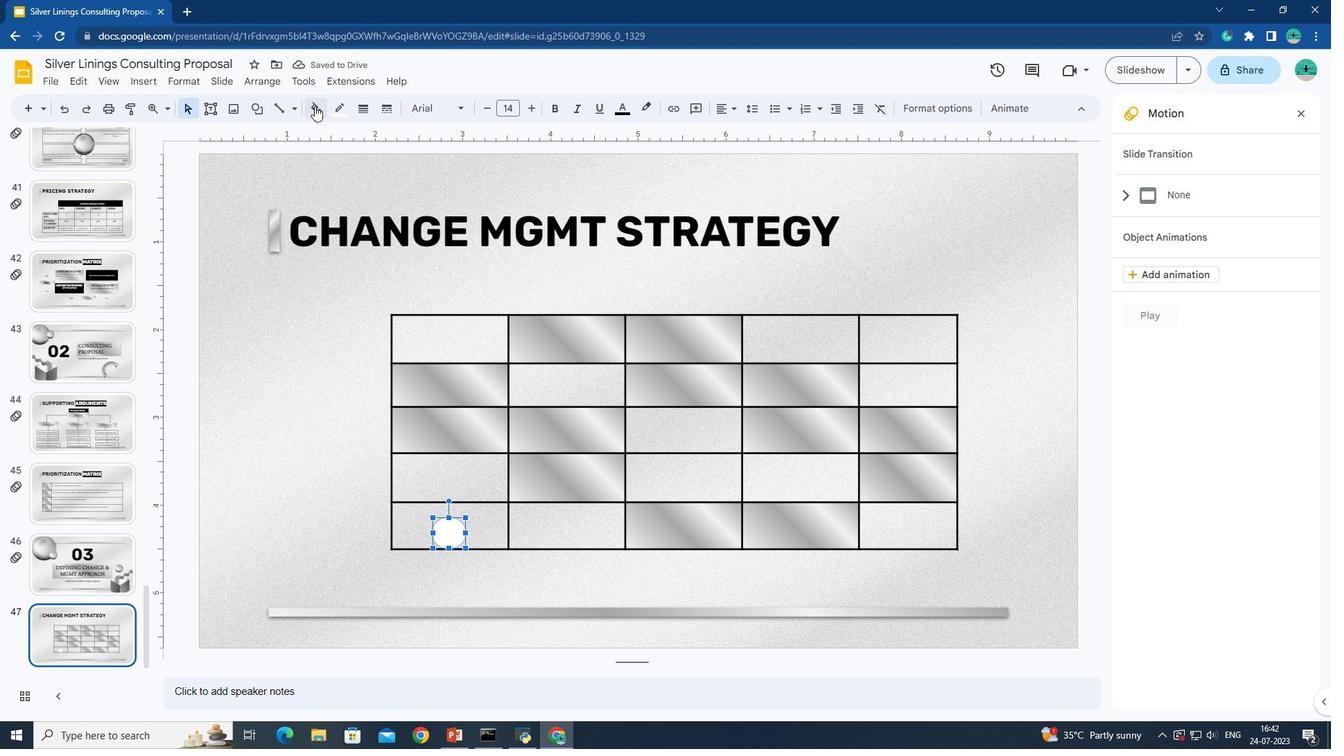 
Action: Mouse pressed left at (313, 109)
Screenshot: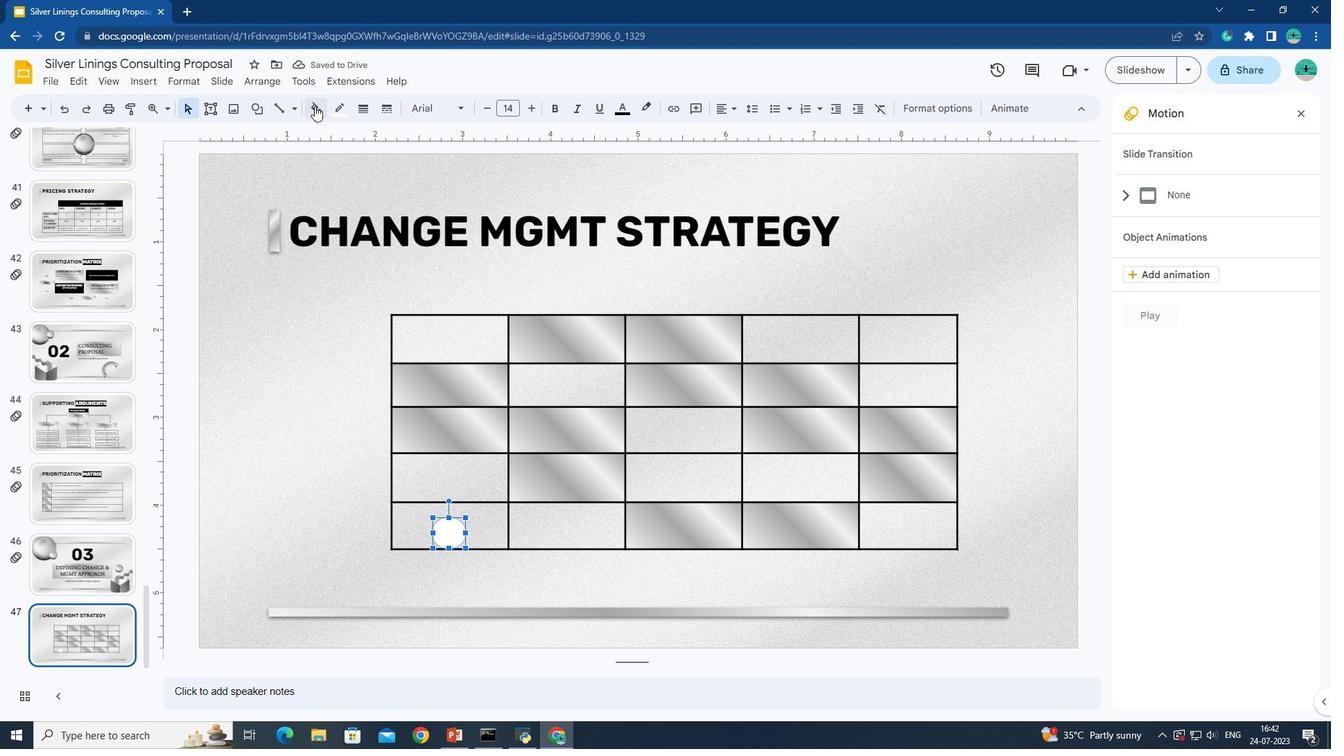 
Action: Mouse moved to (396, 140)
Screenshot: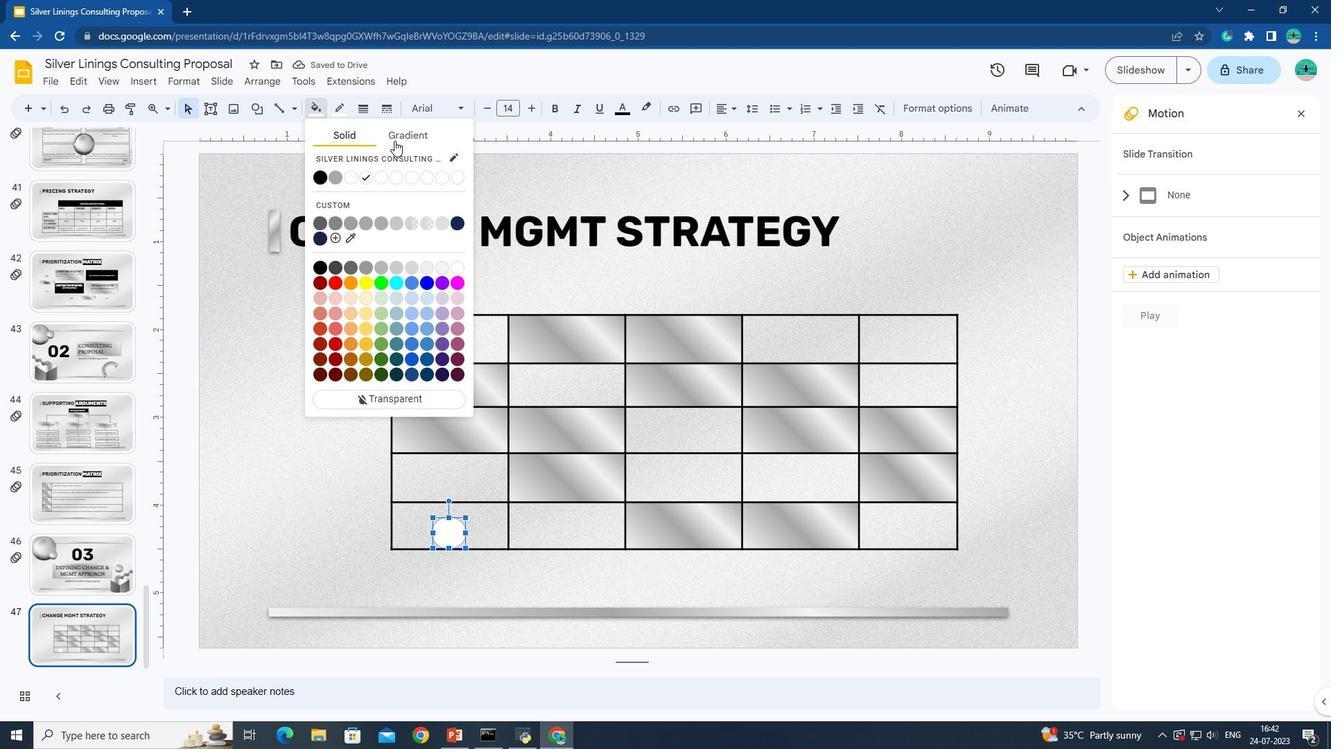 
Action: Mouse pressed left at (396, 140)
Screenshot: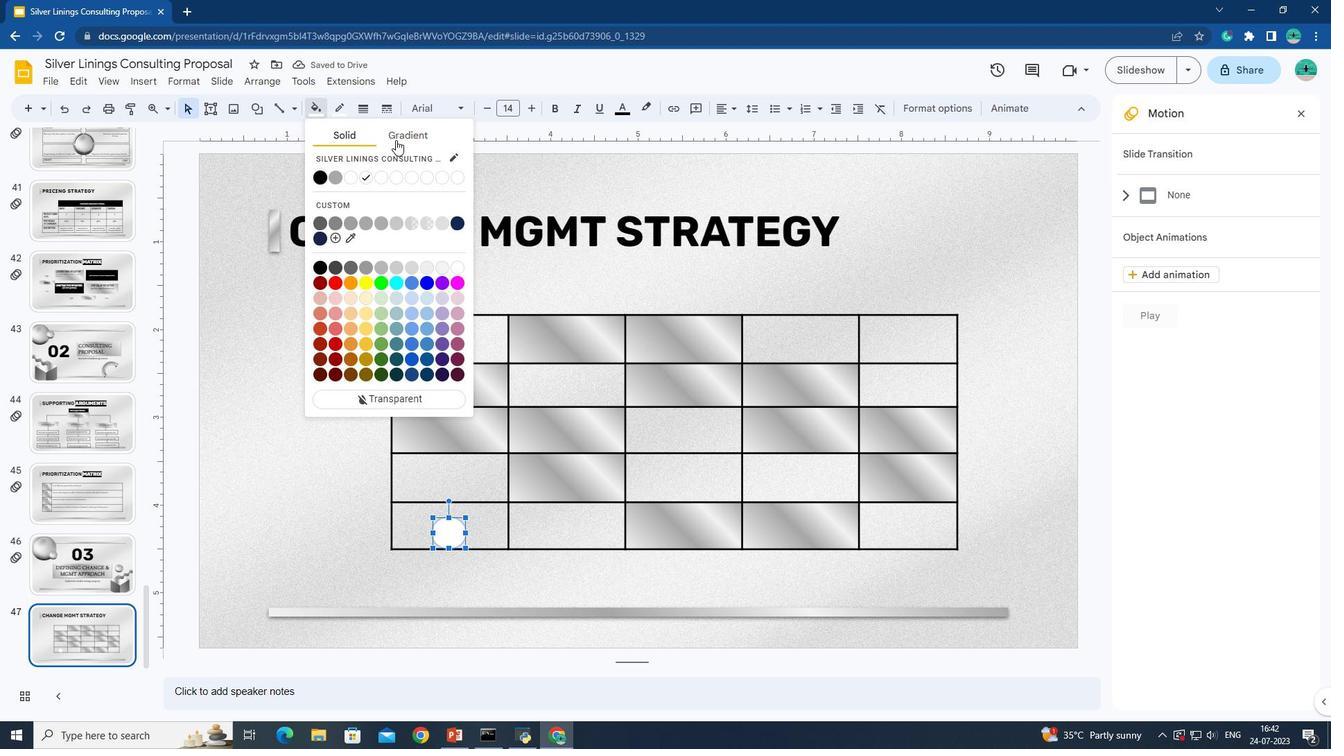 
Action: Mouse moved to (343, 250)
Screenshot: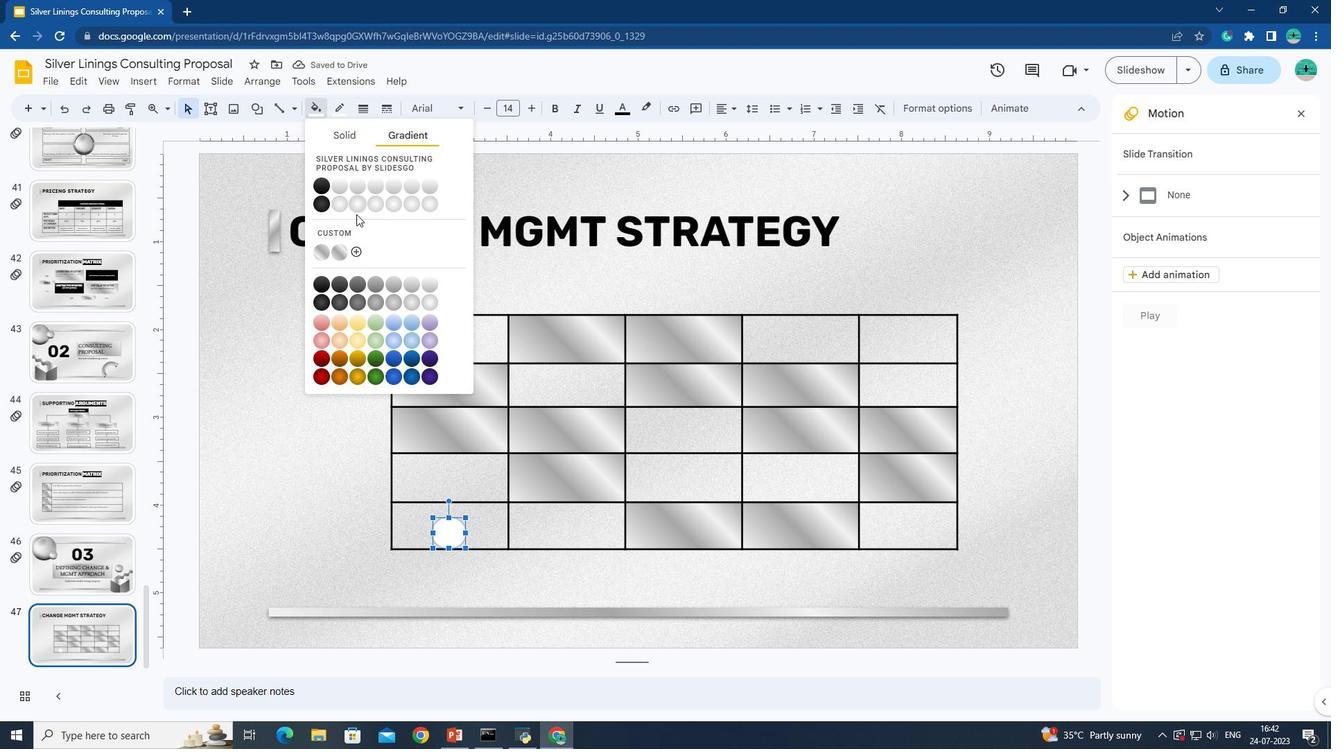
Action: Mouse pressed left at (343, 250)
Screenshot: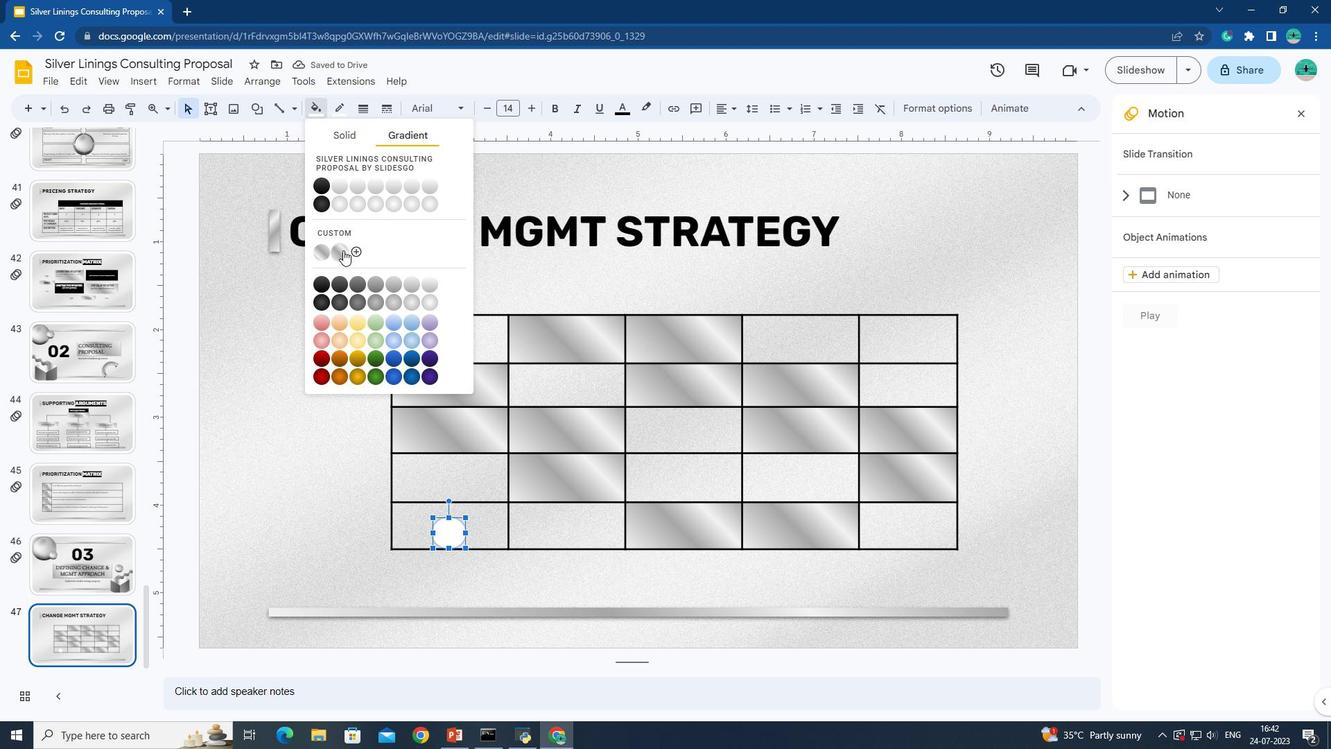 
Action: Mouse moved to (339, 102)
Screenshot: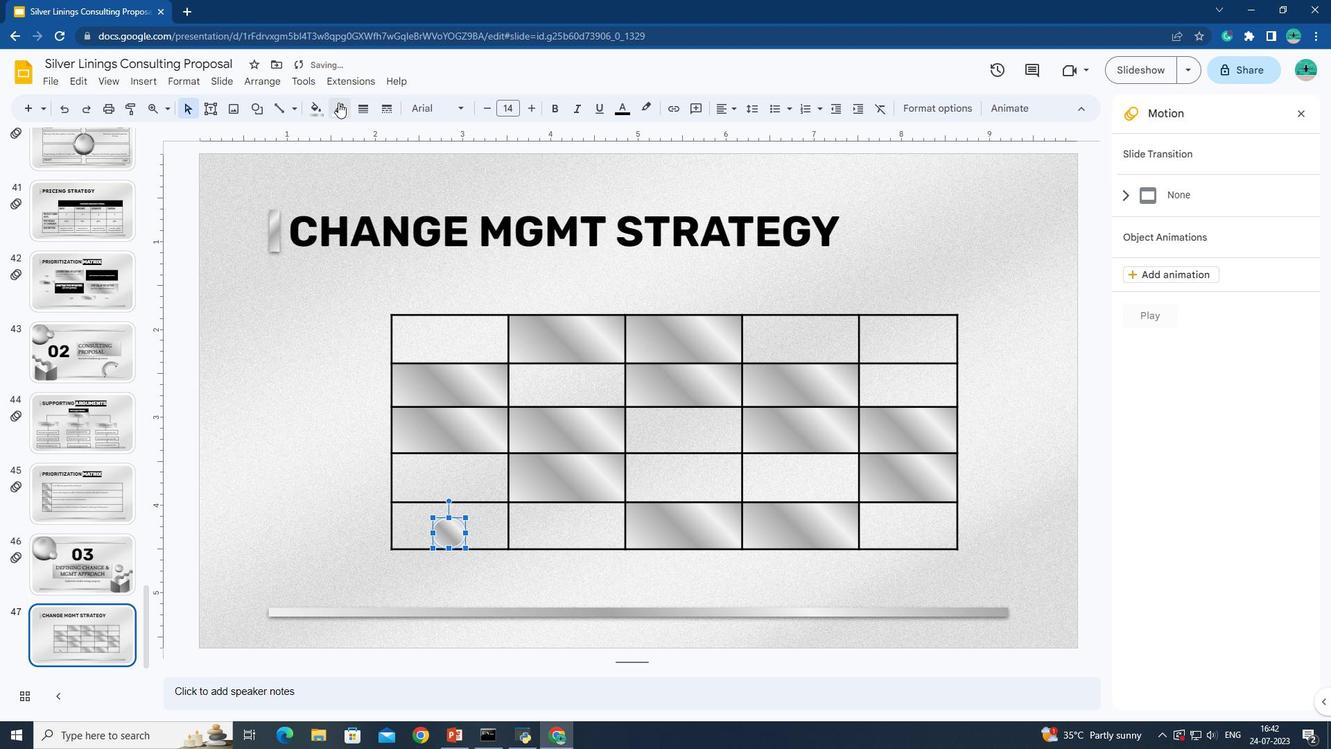 
Action: Mouse pressed left at (339, 102)
Screenshot: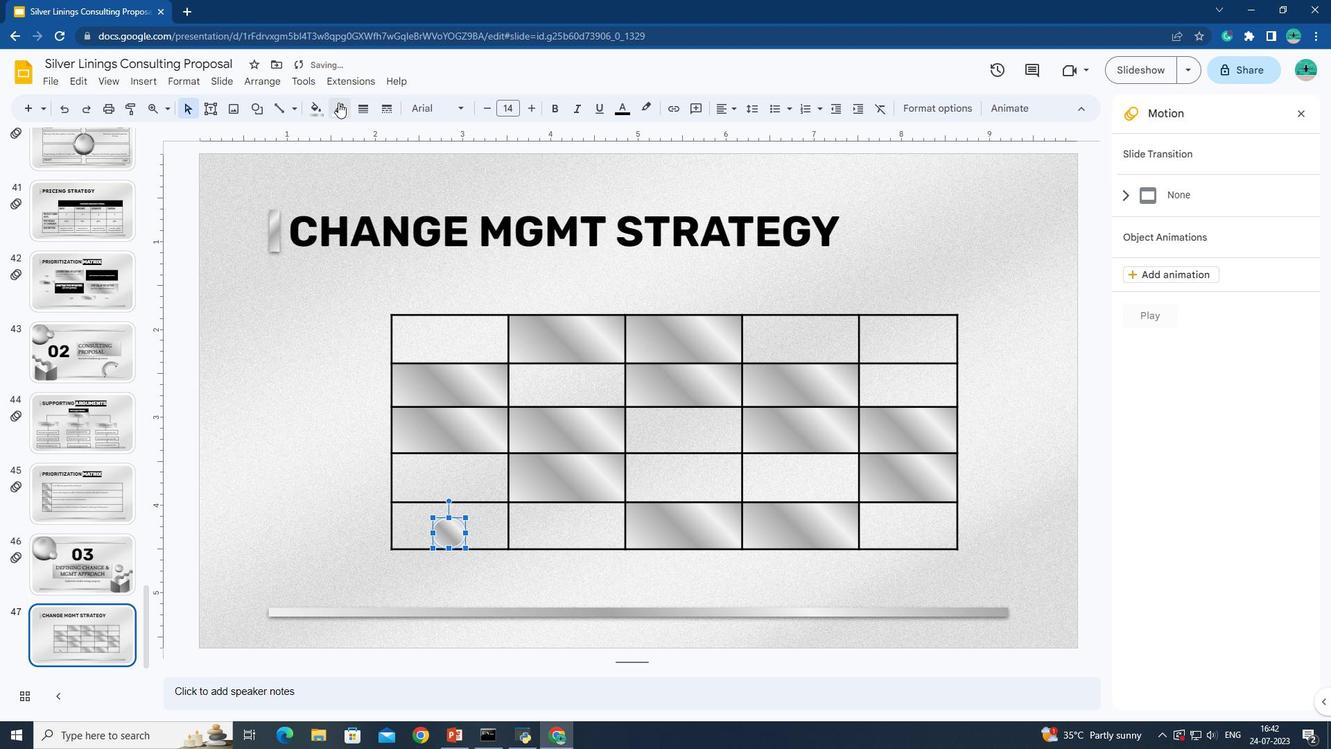
Action: Mouse moved to (450, 201)
Screenshot: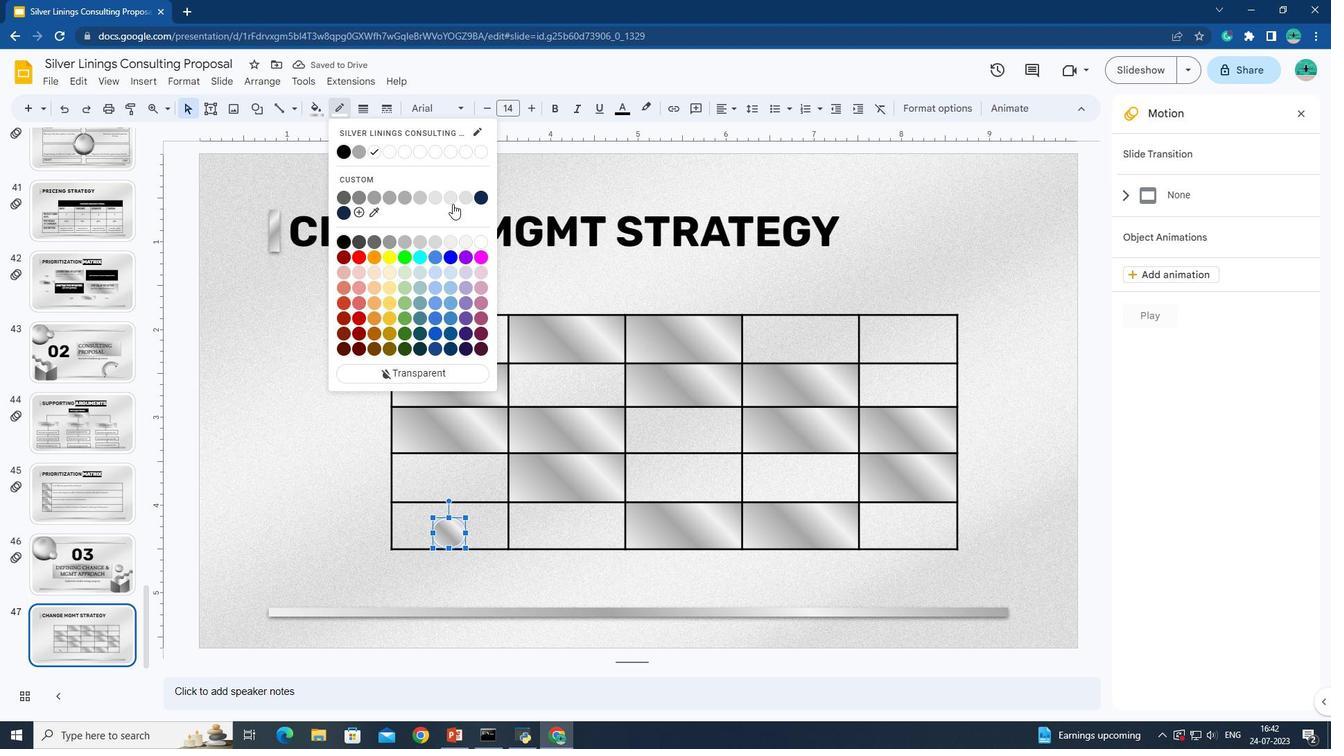 
Action: Mouse pressed left at (450, 201)
Screenshot: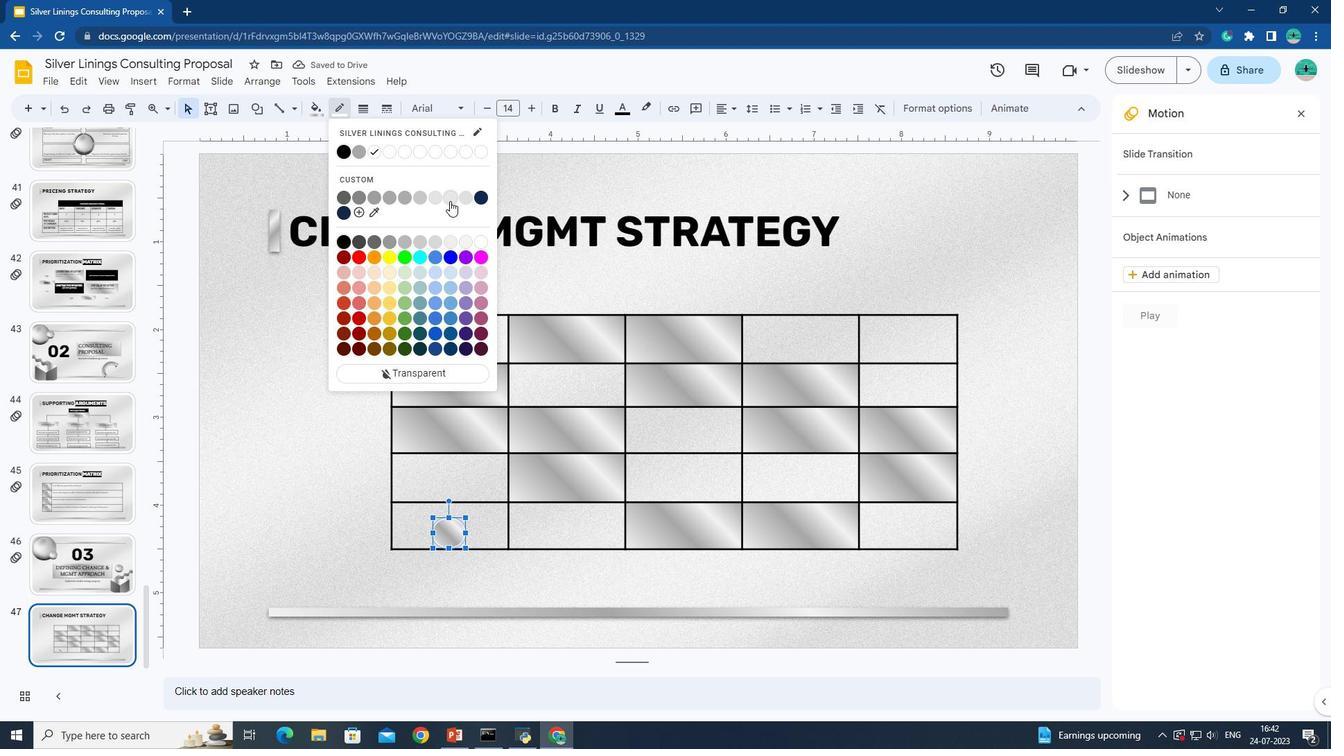 
Action: Mouse moved to (547, 484)
Screenshot: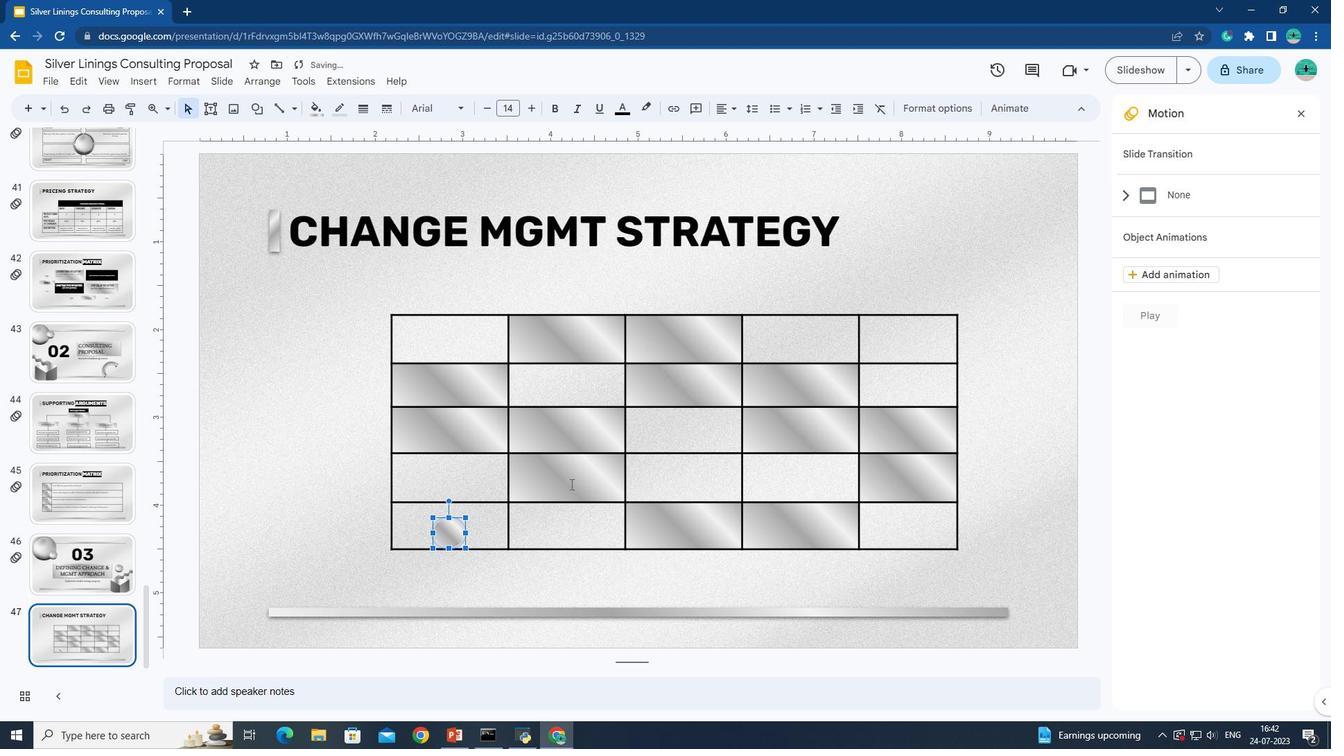 
Action: Mouse pressed left at (547, 484)
Screenshot: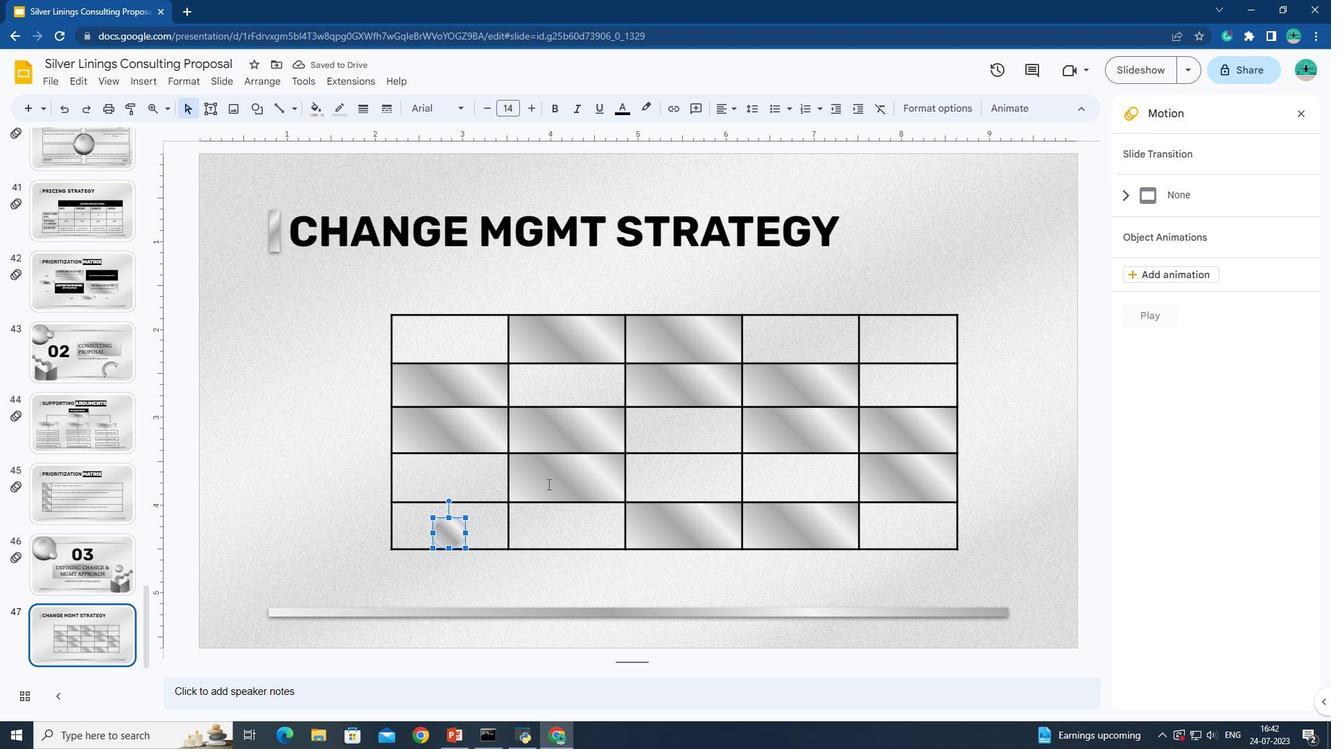 
Action: Mouse moved to (446, 534)
Screenshot: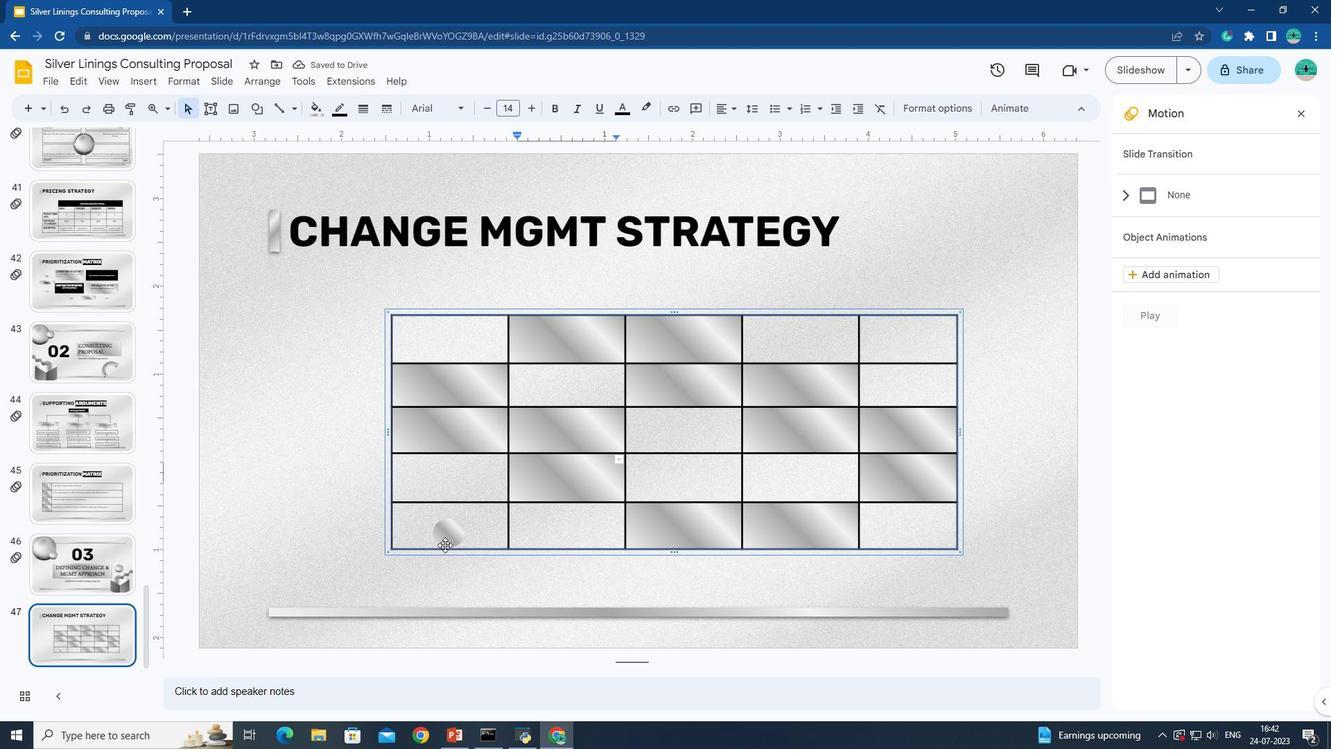 
Action: Mouse pressed left at (446, 534)
Screenshot: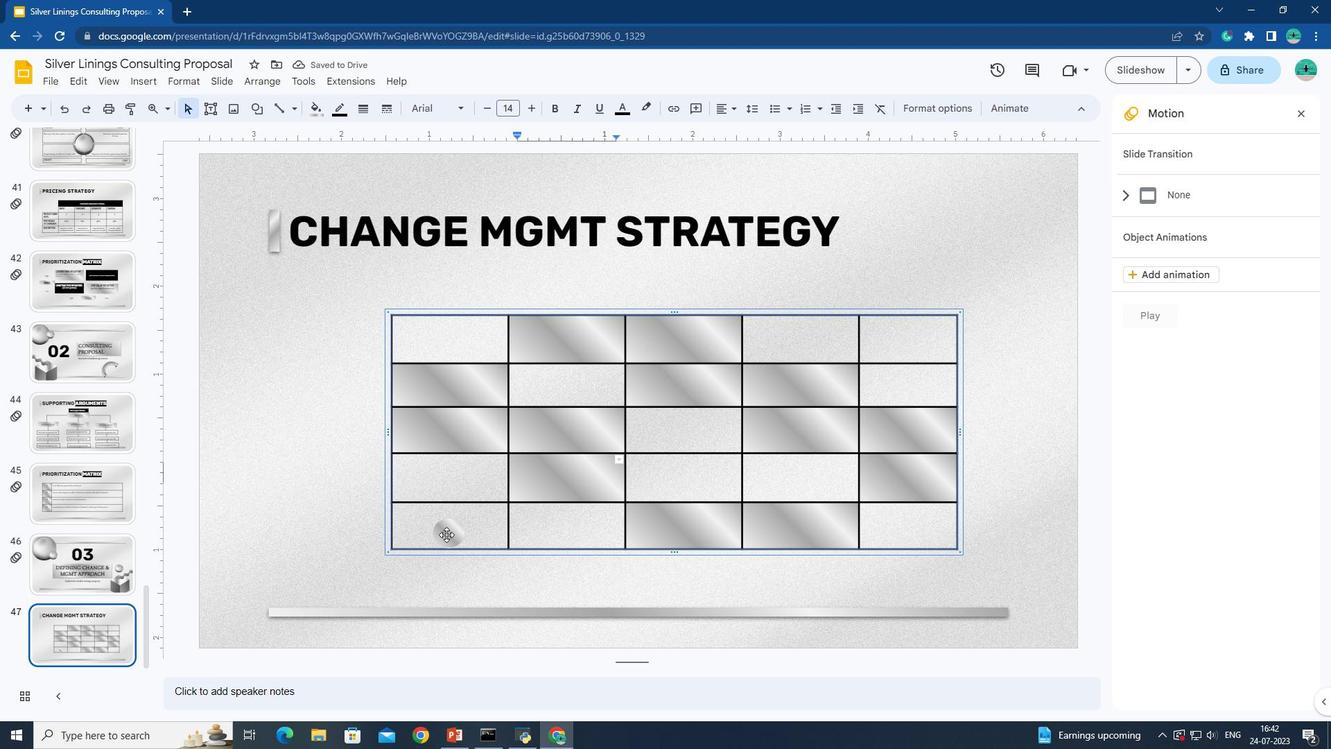 
Action: Mouse moved to (446, 534)
Screenshot: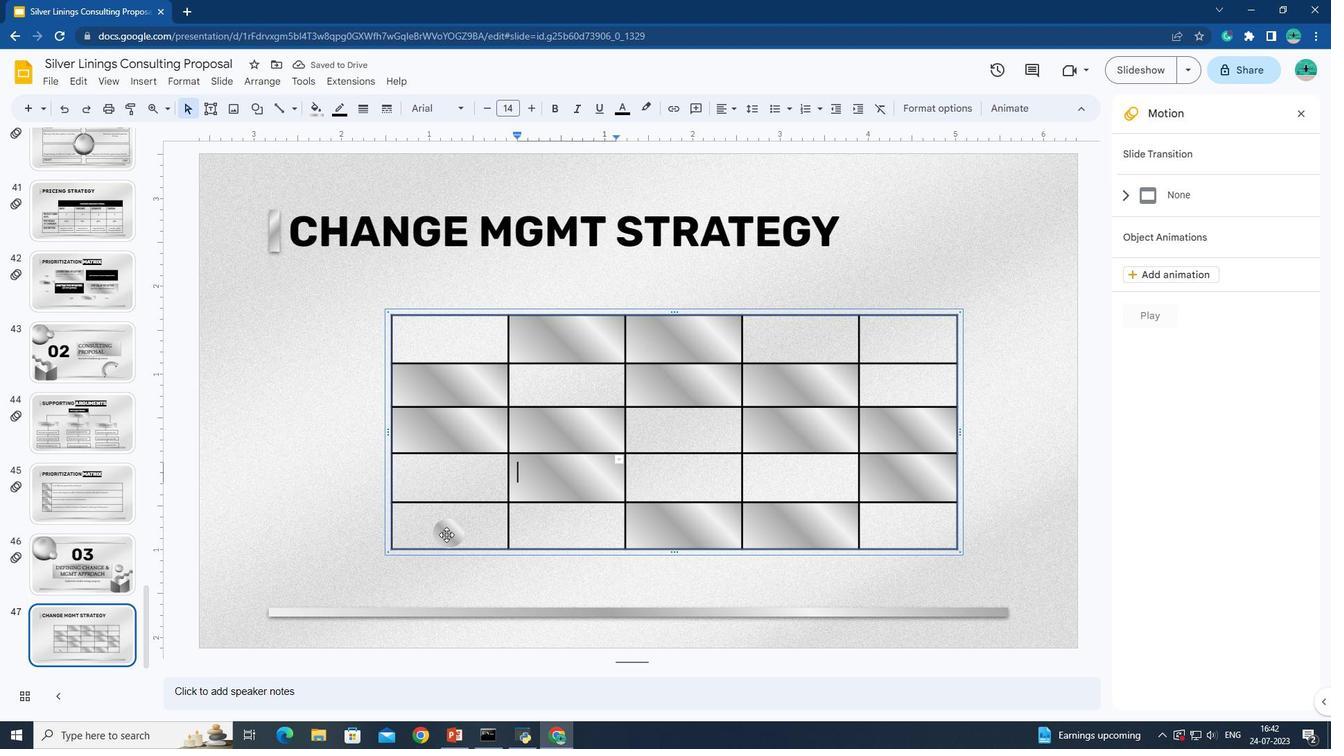 
Action: Key pressed 1
Screenshot: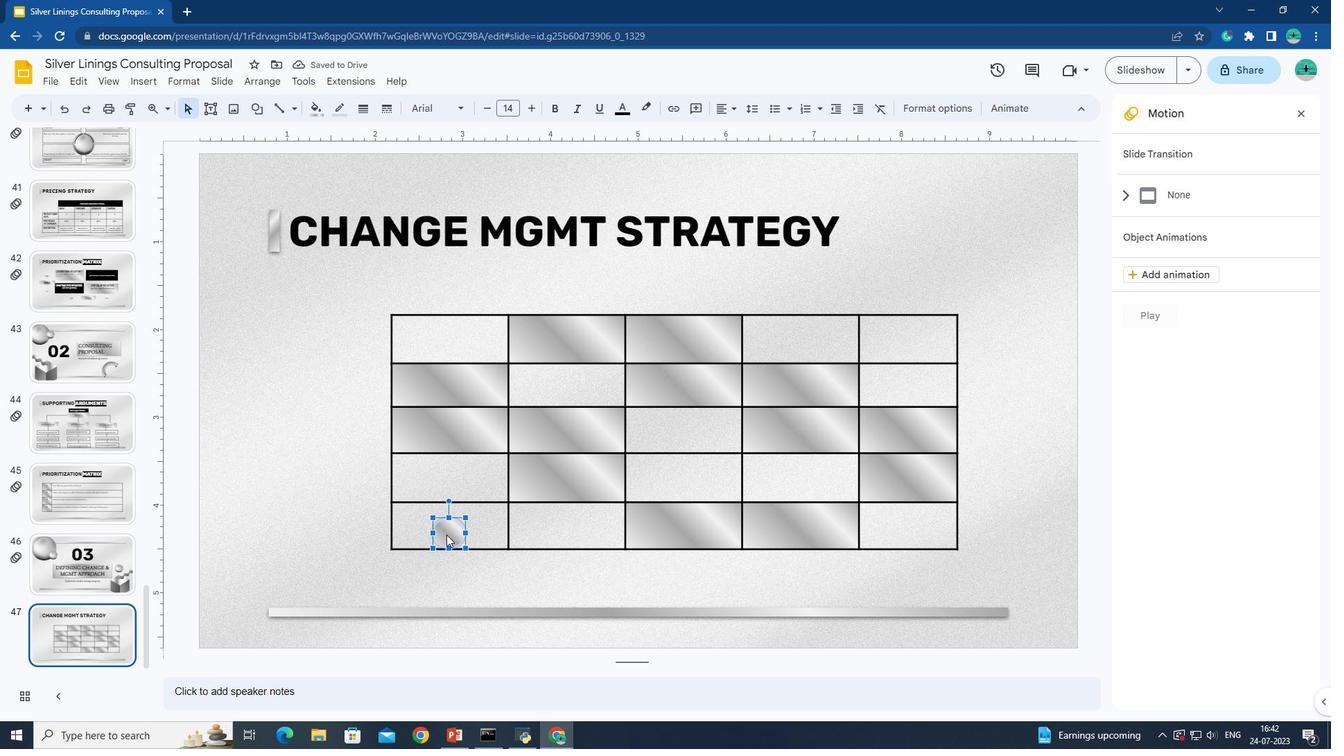 
Action: Mouse moved to (733, 104)
Screenshot: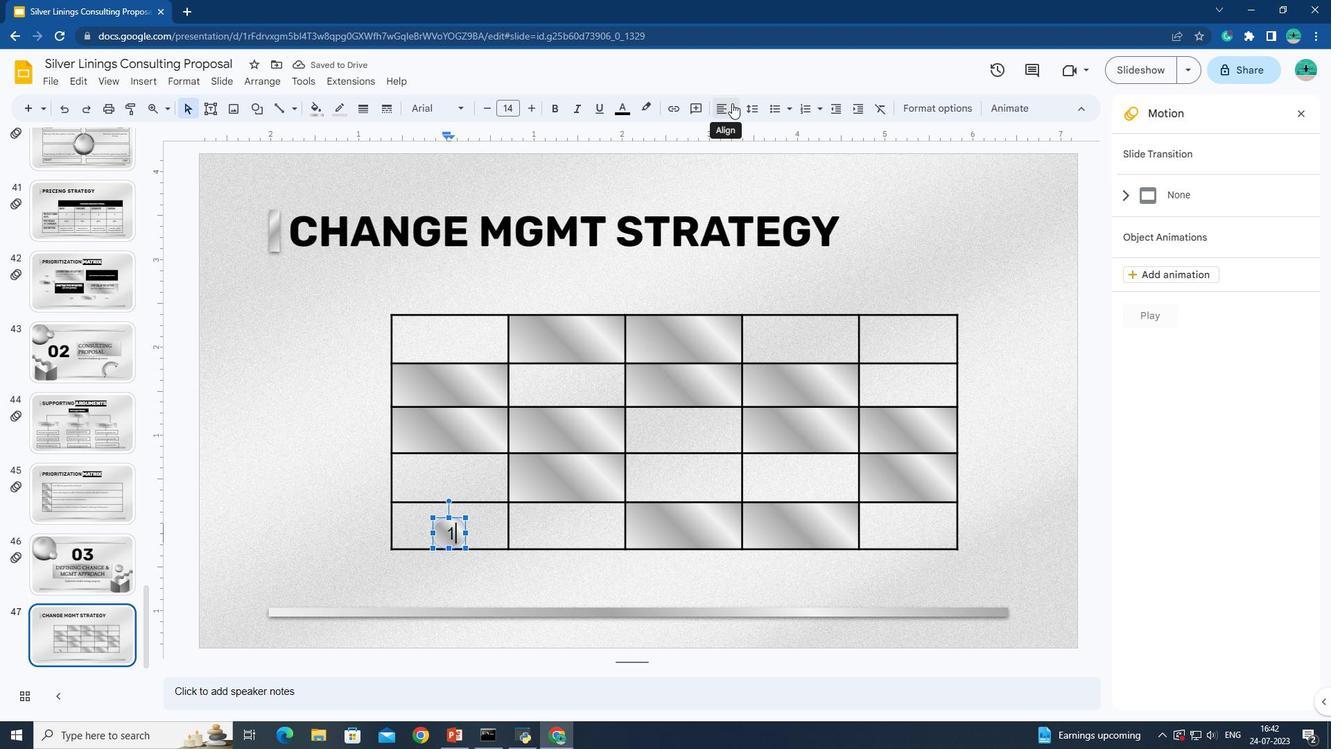 
Action: Mouse pressed left at (733, 104)
Screenshot: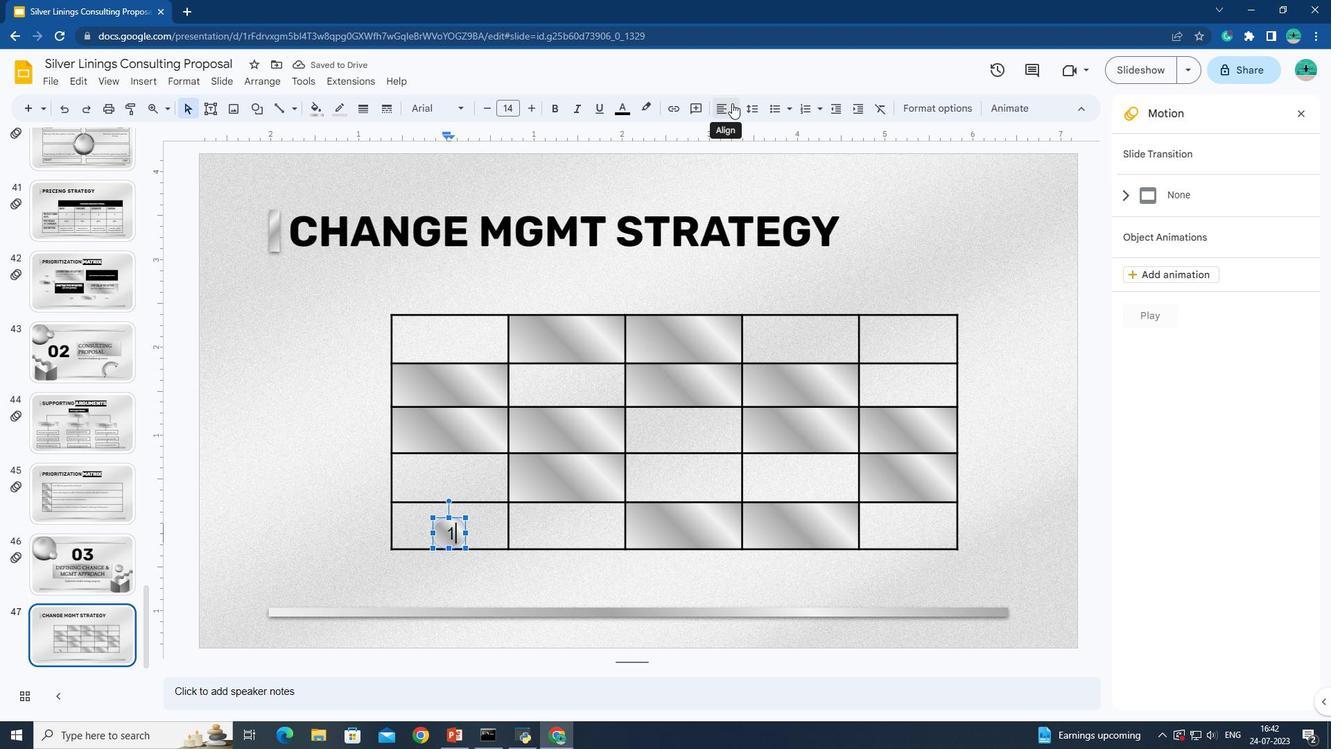 
Action: Mouse moved to (738, 133)
Screenshot: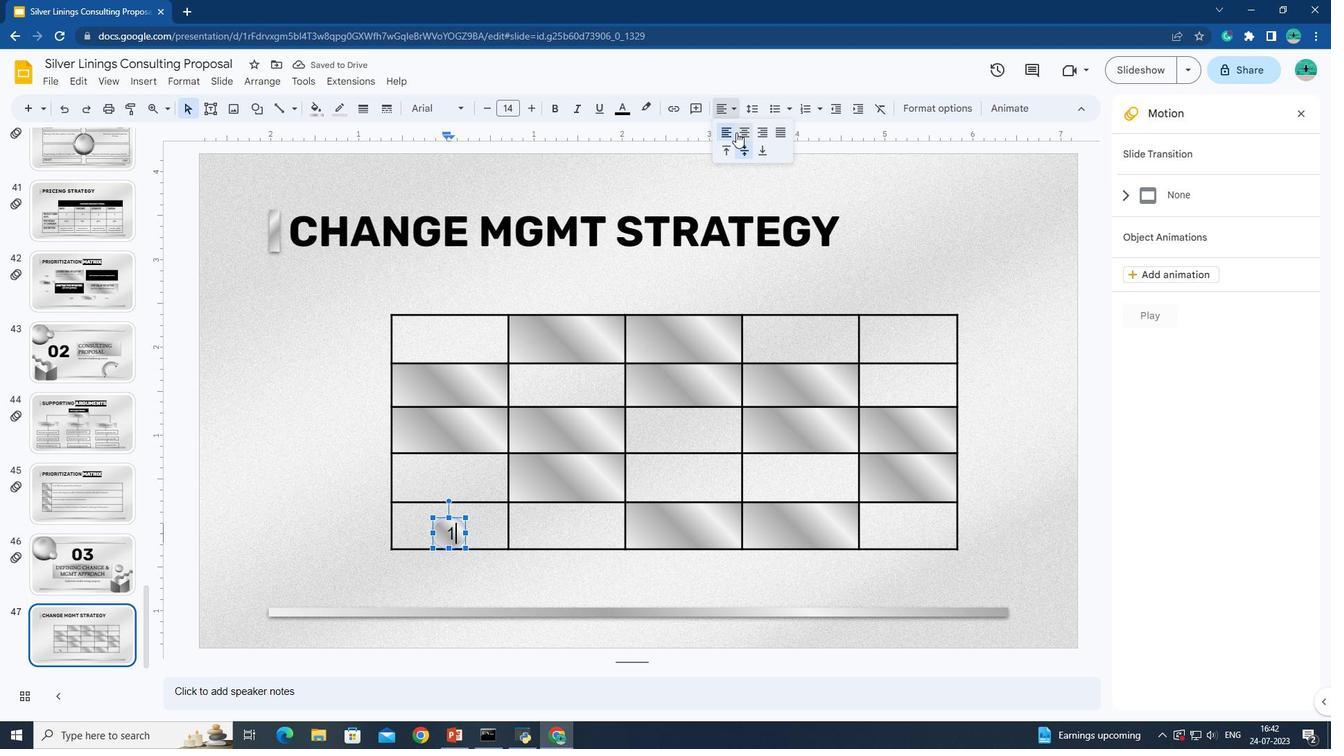 
Action: Mouse pressed left at (738, 133)
Screenshot: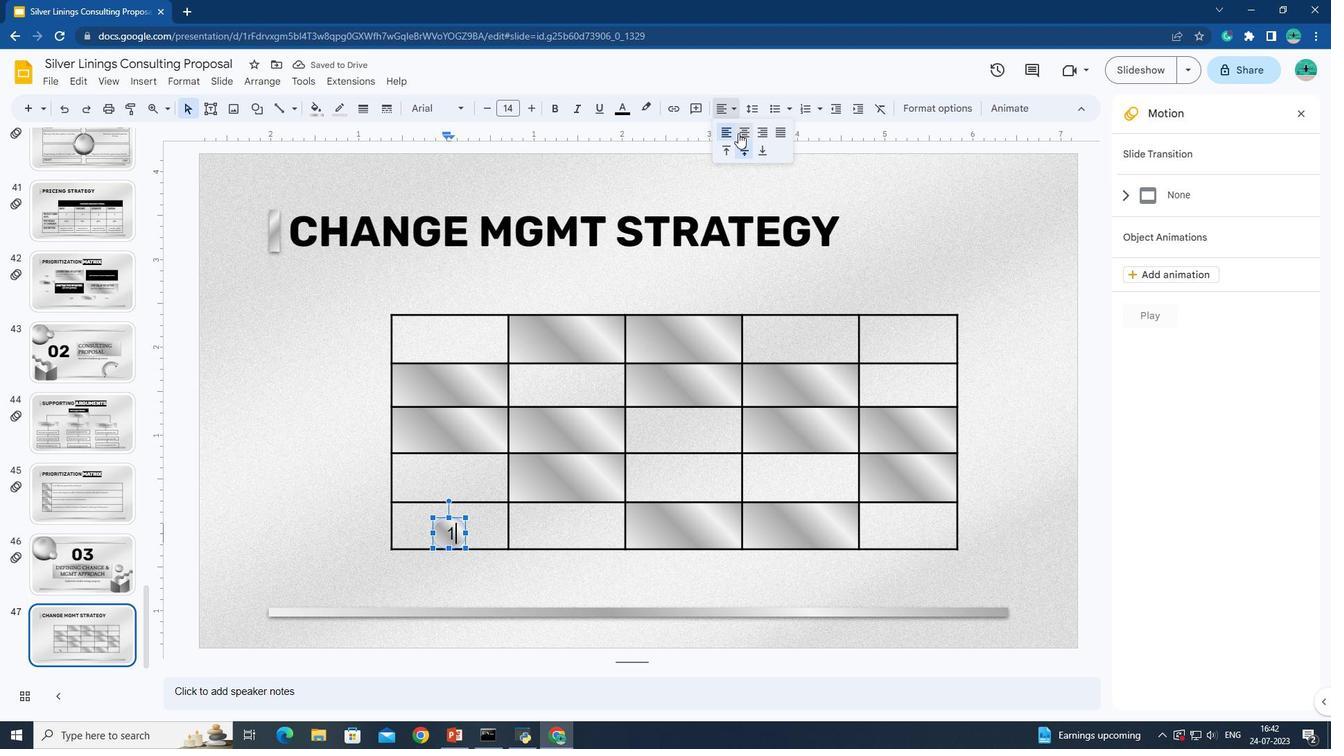 
Action: Mouse moved to (565, 483)
Screenshot: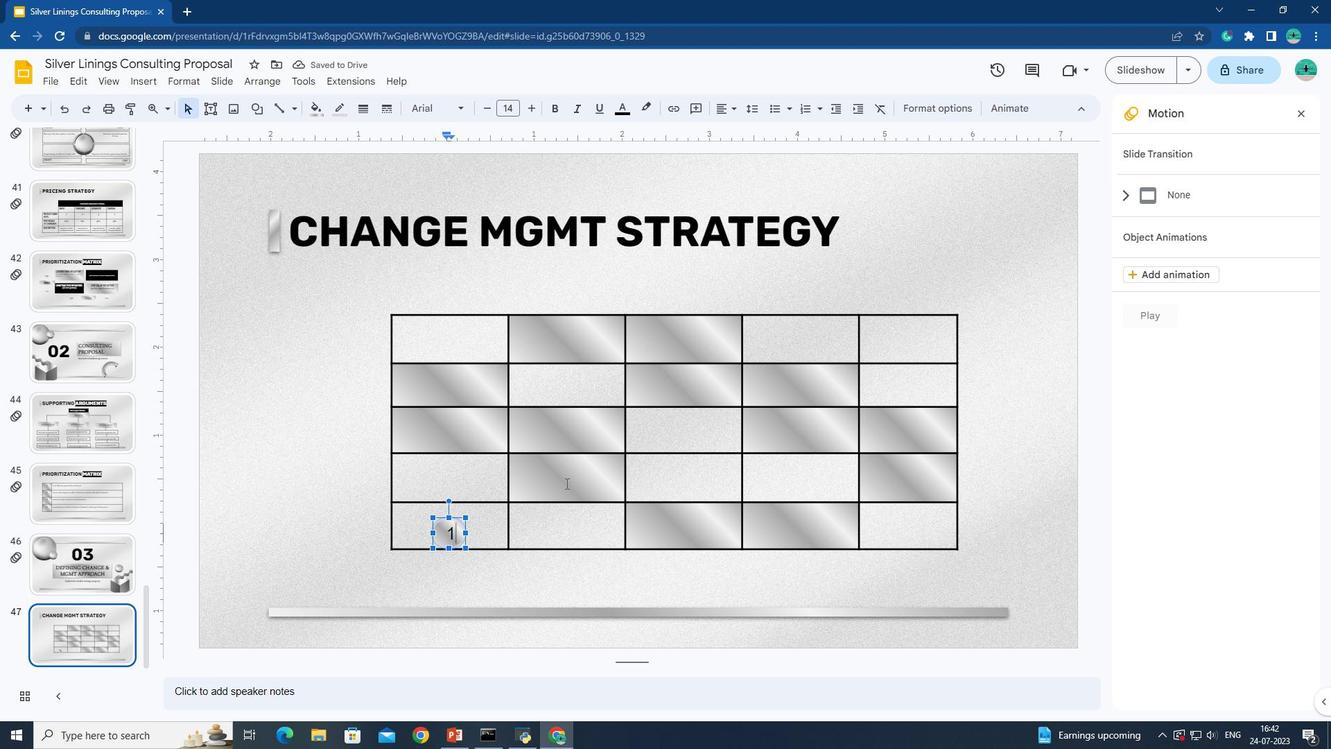 
Action: Mouse pressed left at (565, 483)
Screenshot: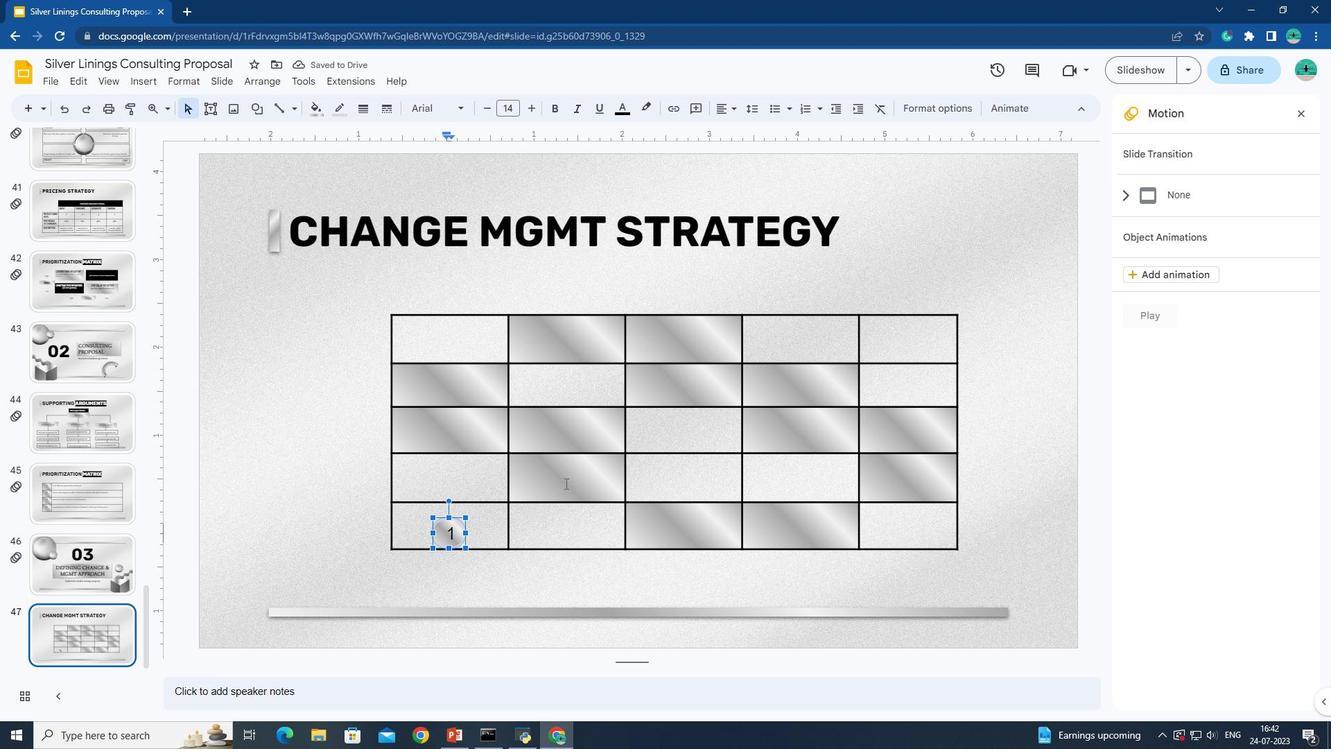 
Action: Mouse moved to (259, 103)
Screenshot: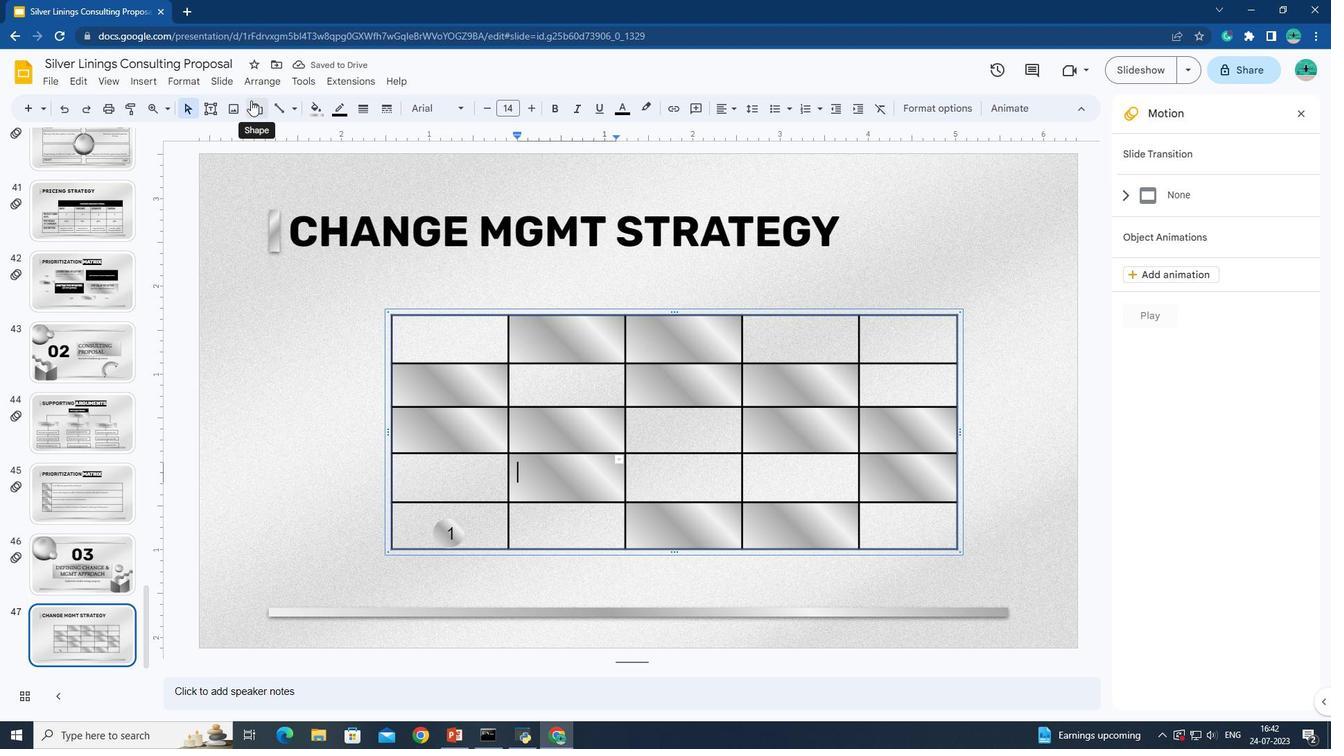 
Action: Mouse pressed left at (259, 103)
Screenshot: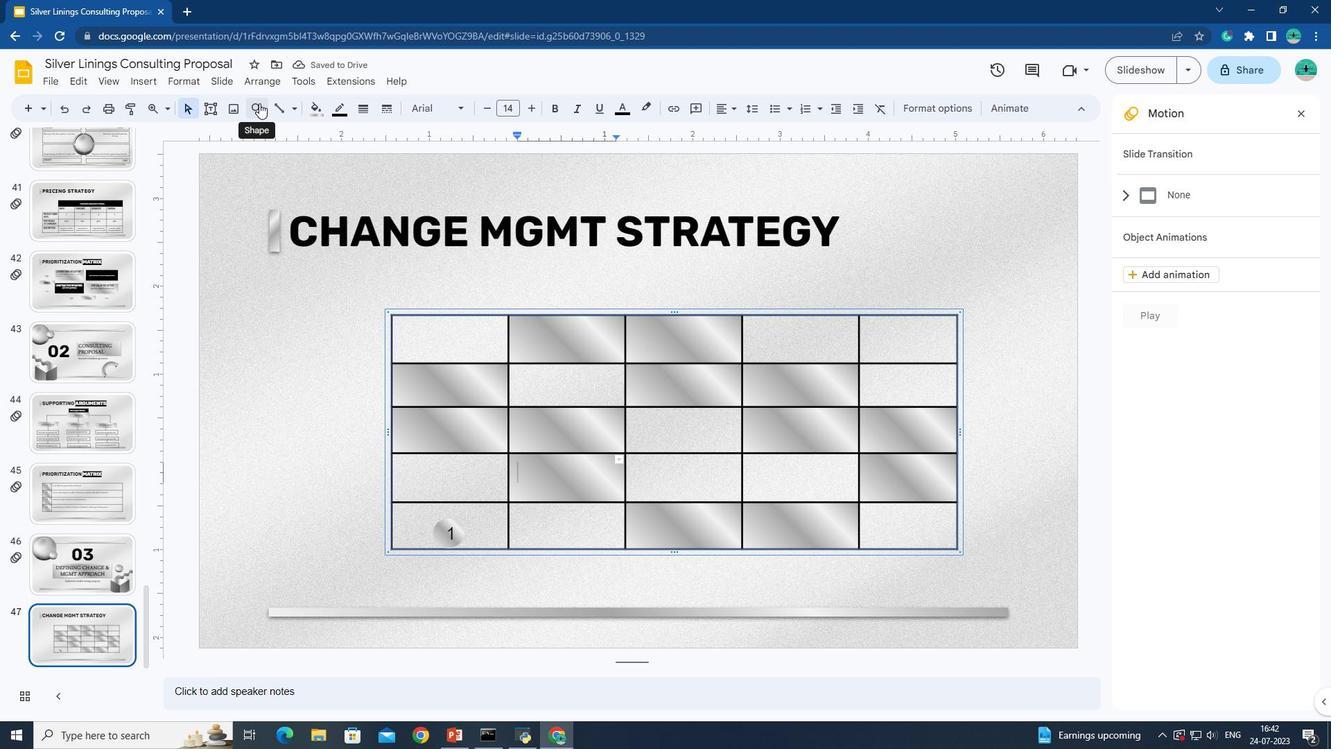
Action: Mouse moved to (274, 133)
Screenshot: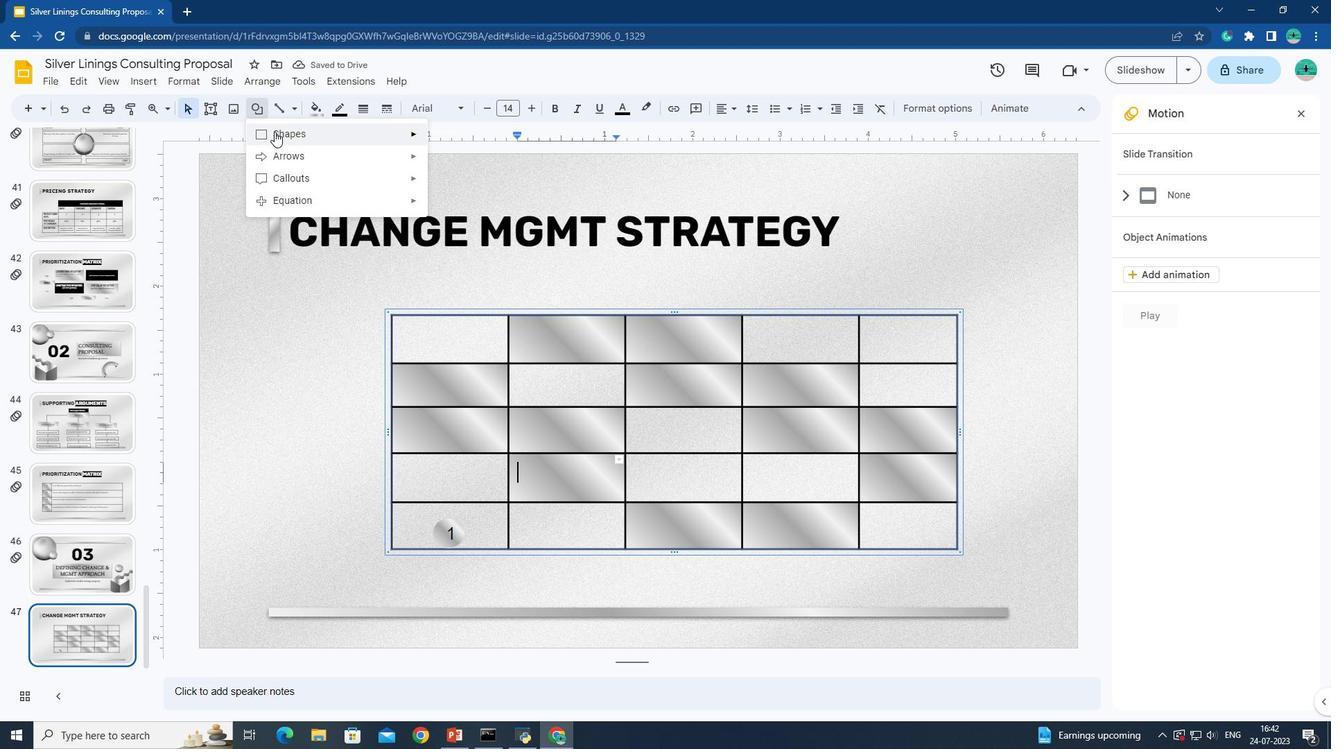 
Action: Mouse pressed left at (274, 133)
Screenshot: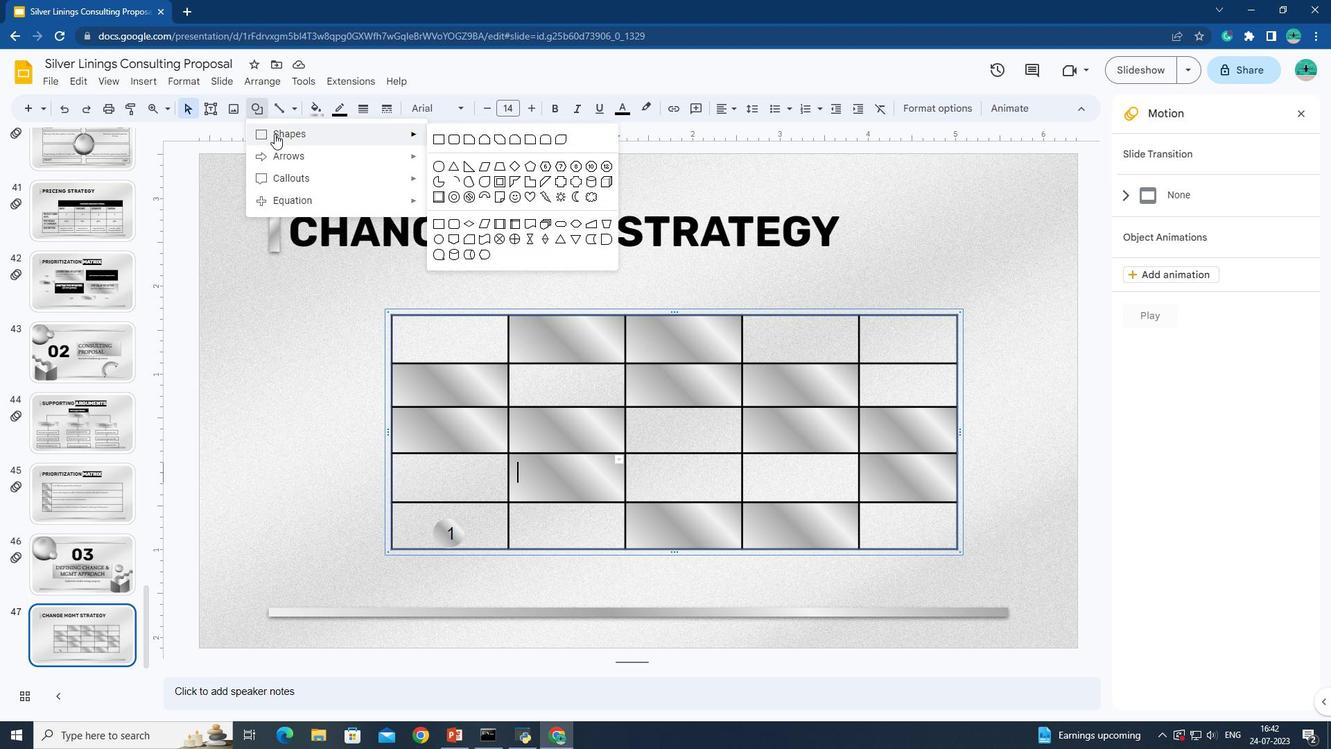 
Action: Mouse moved to (439, 163)
Screenshot: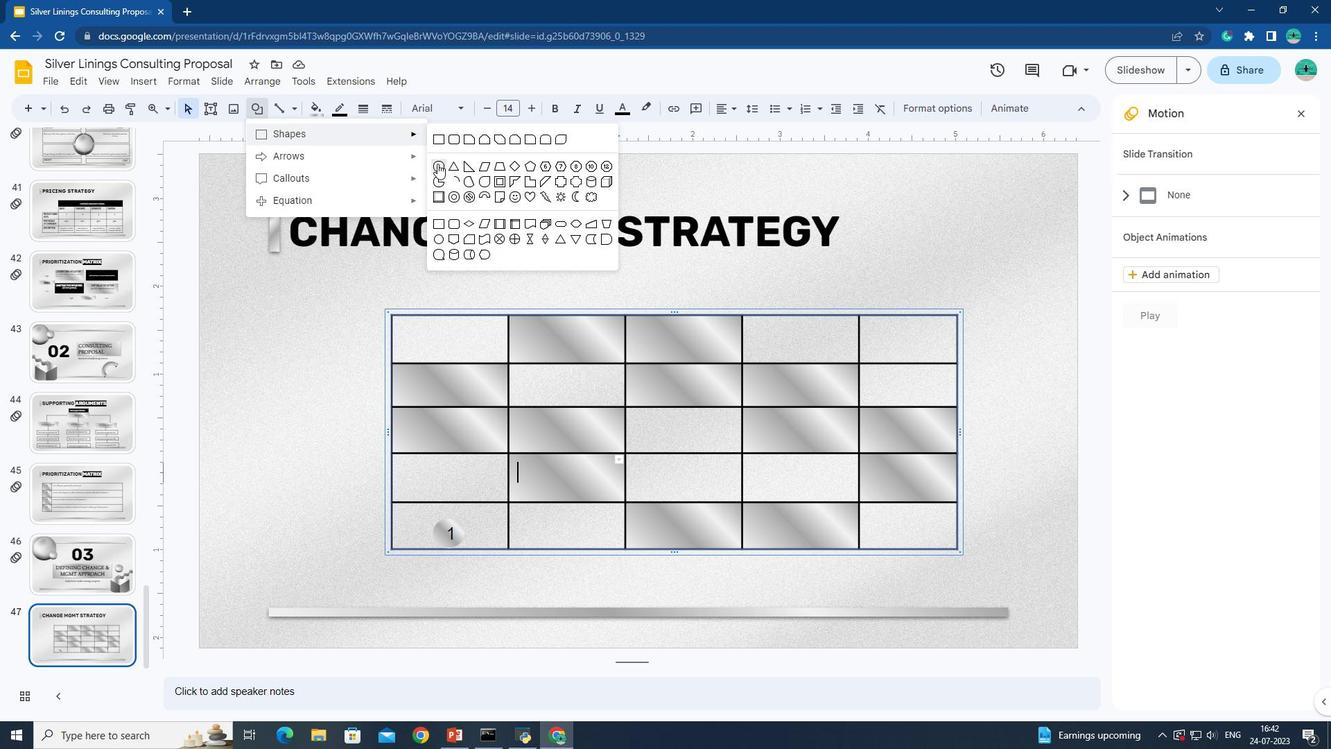 
Action: Mouse pressed left at (439, 163)
Screenshot: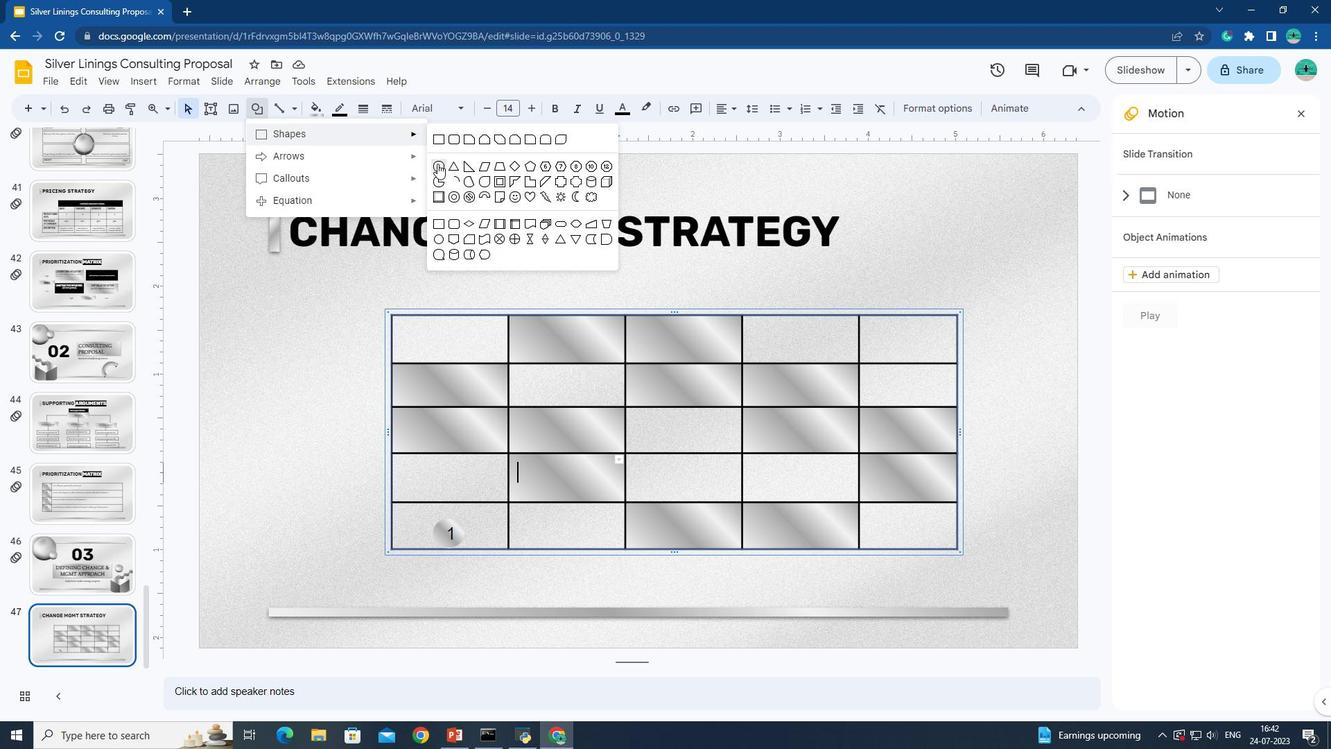 
Action: Mouse moved to (543, 462)
Screenshot: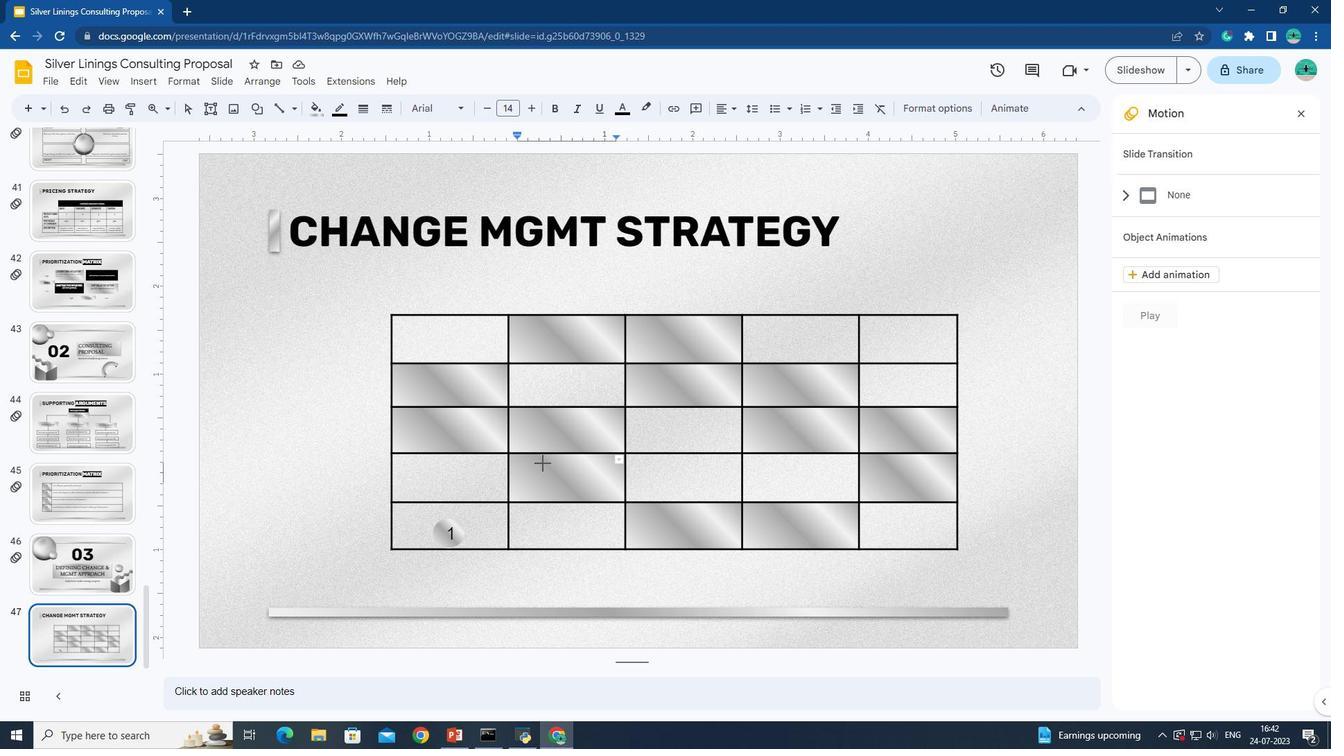 
Action: Mouse pressed left at (543, 462)
Screenshot: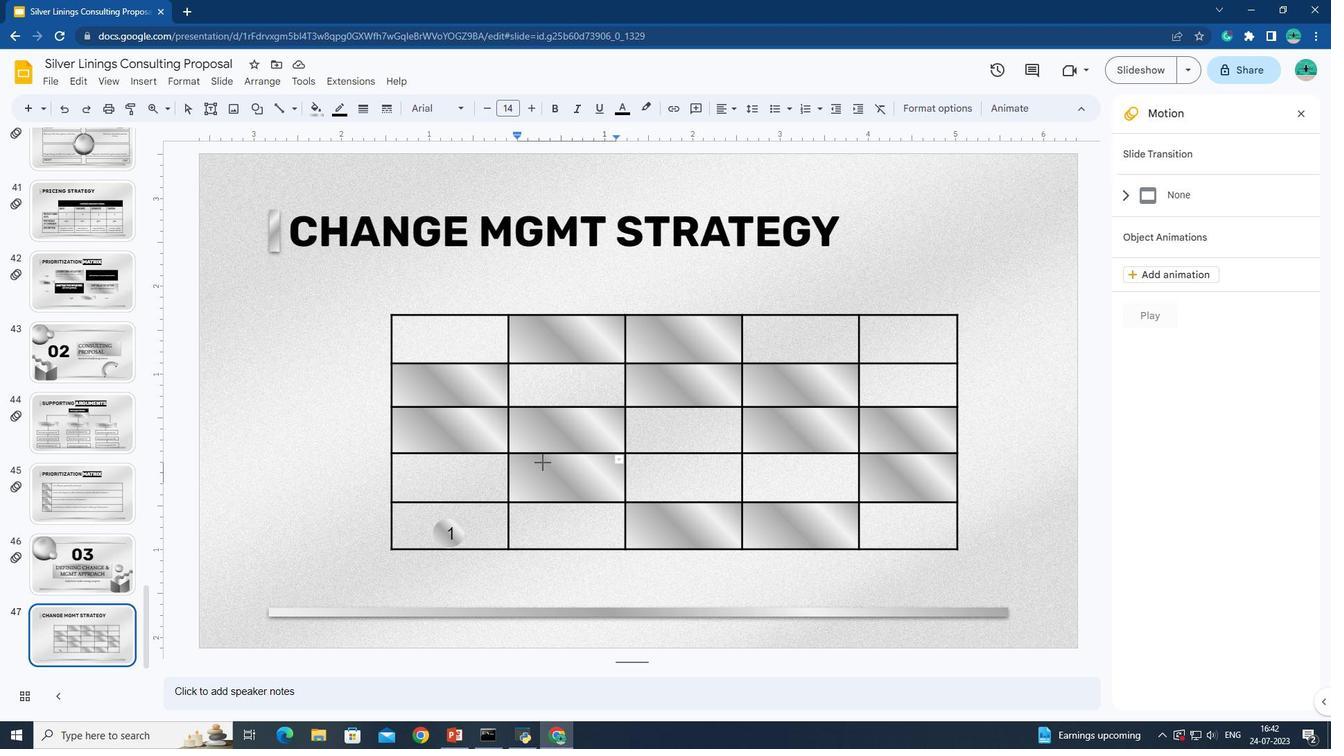 
Action: Mouse moved to (316, 109)
Screenshot: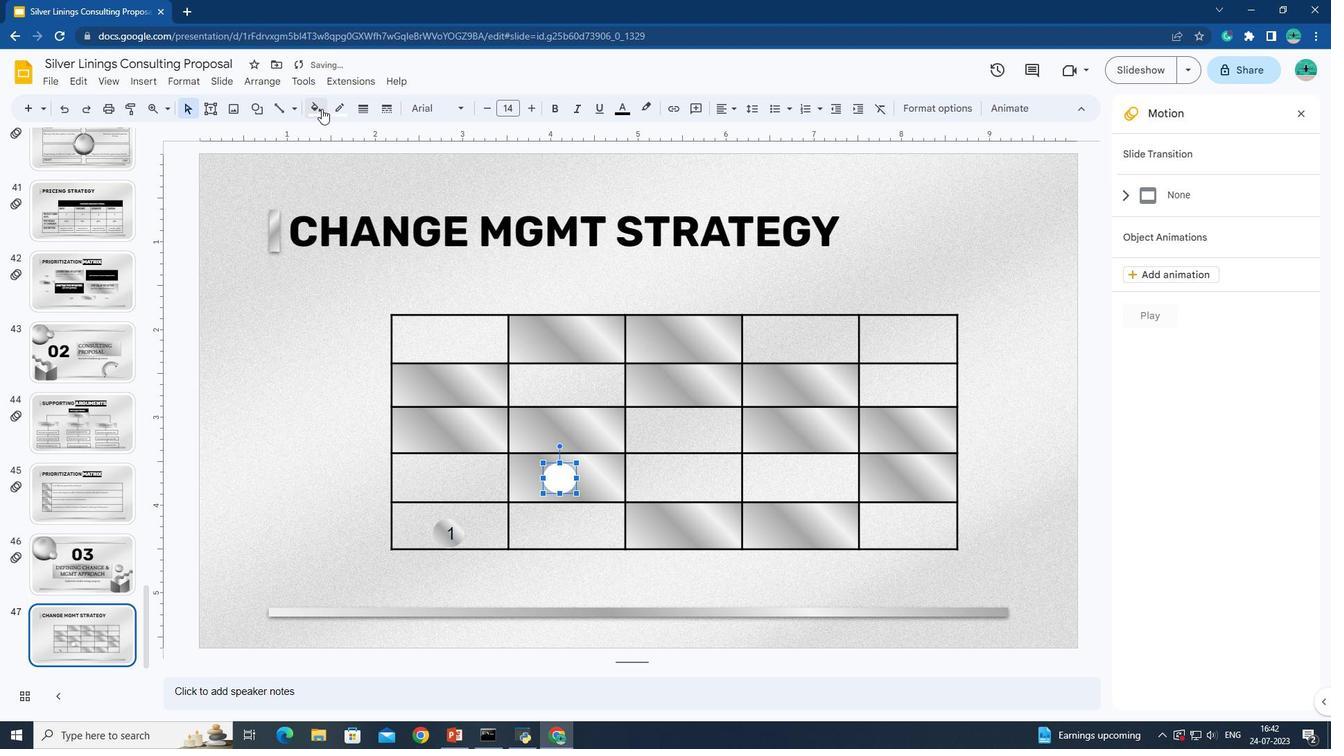 
Action: Mouse pressed left at (316, 109)
Screenshot: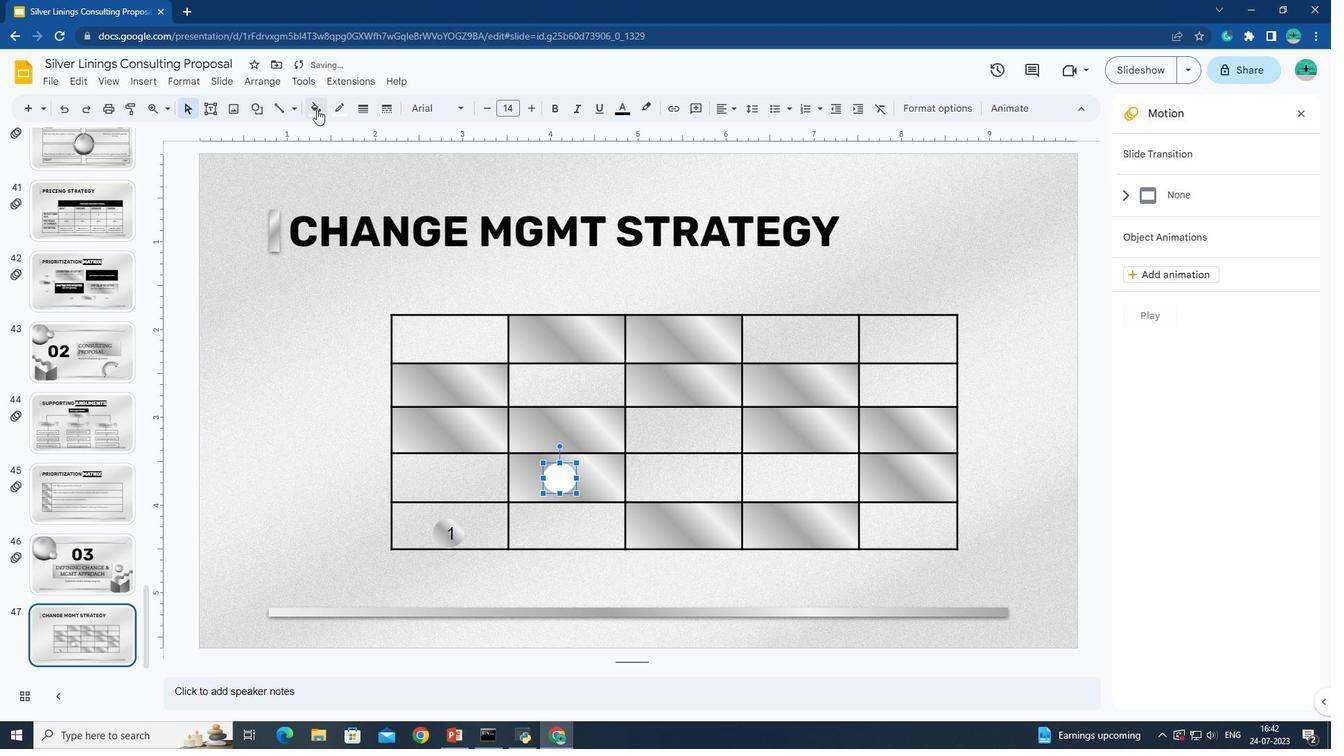 
Action: Mouse moved to (321, 173)
Screenshot: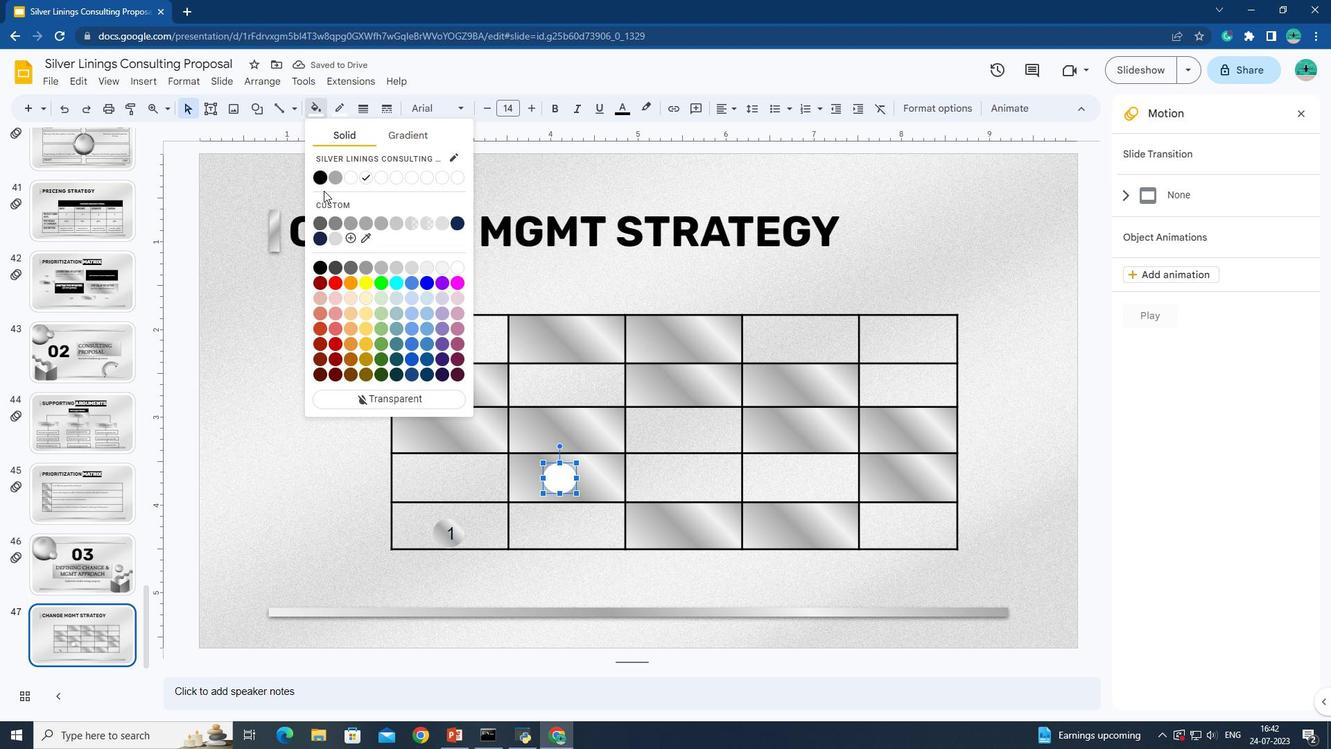 
Action: Mouse pressed left at (321, 173)
Screenshot: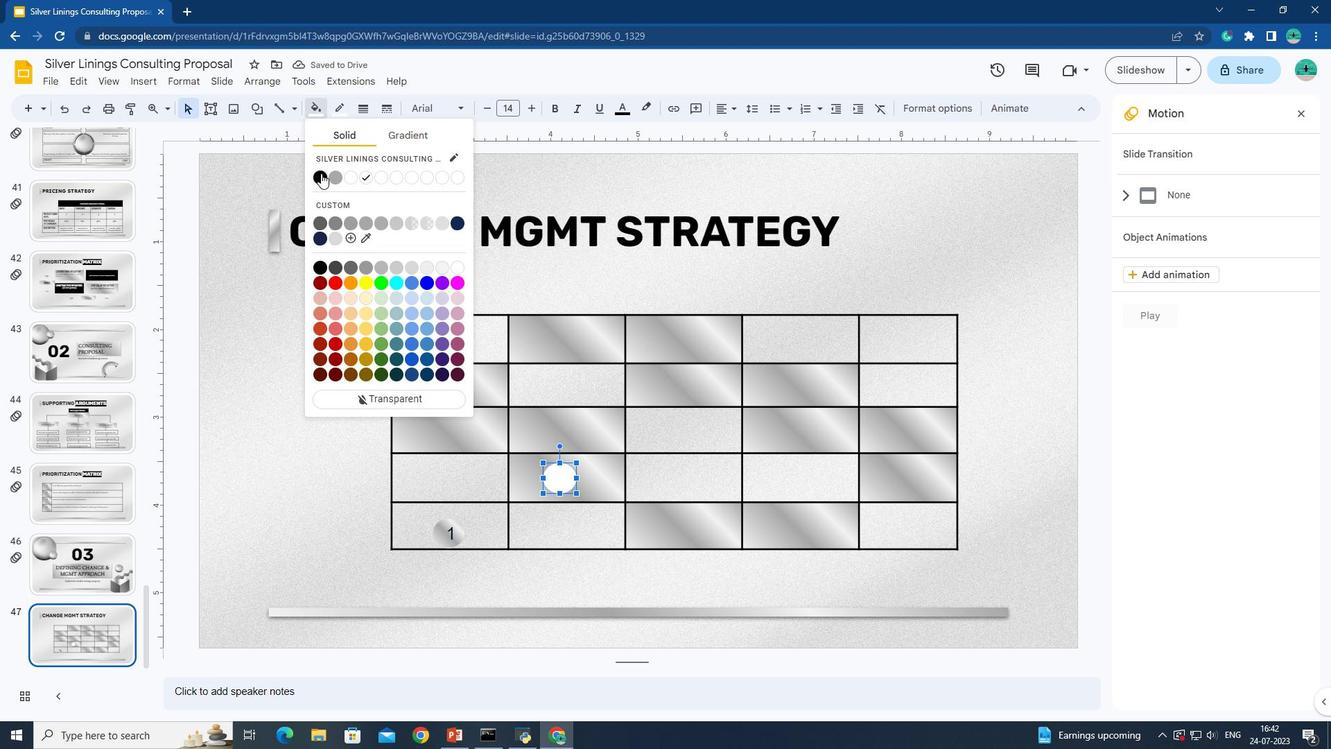 
Action: Mouse moved to (335, 113)
Screenshot: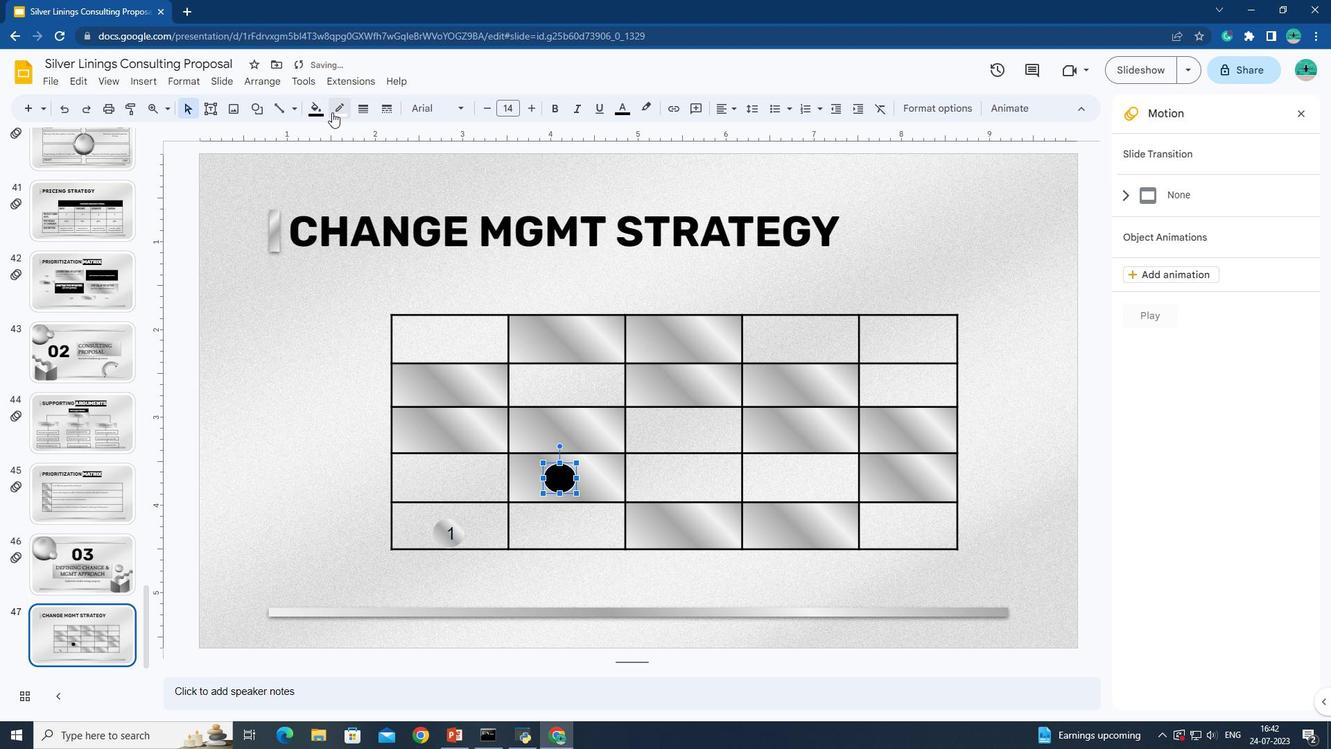 
Action: Mouse pressed left at (335, 113)
Screenshot: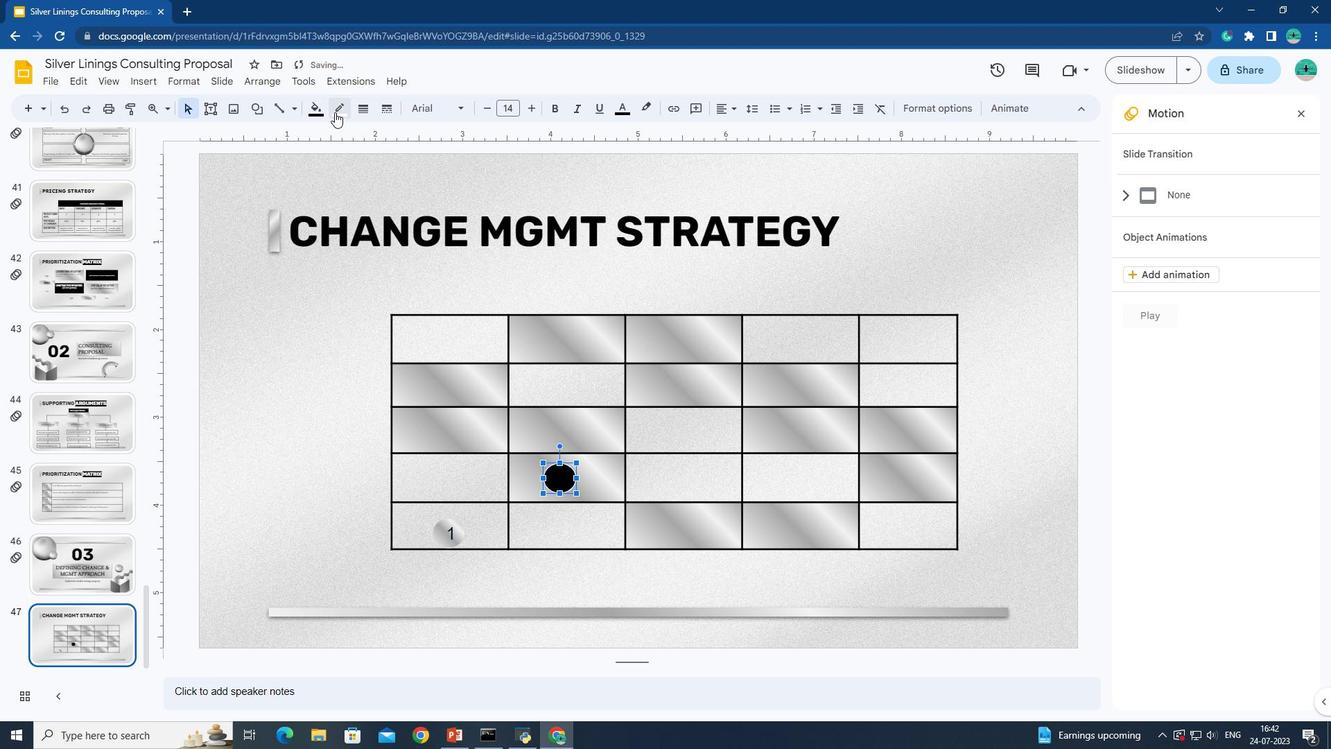 
Action: Mouse moved to (340, 151)
Screenshot: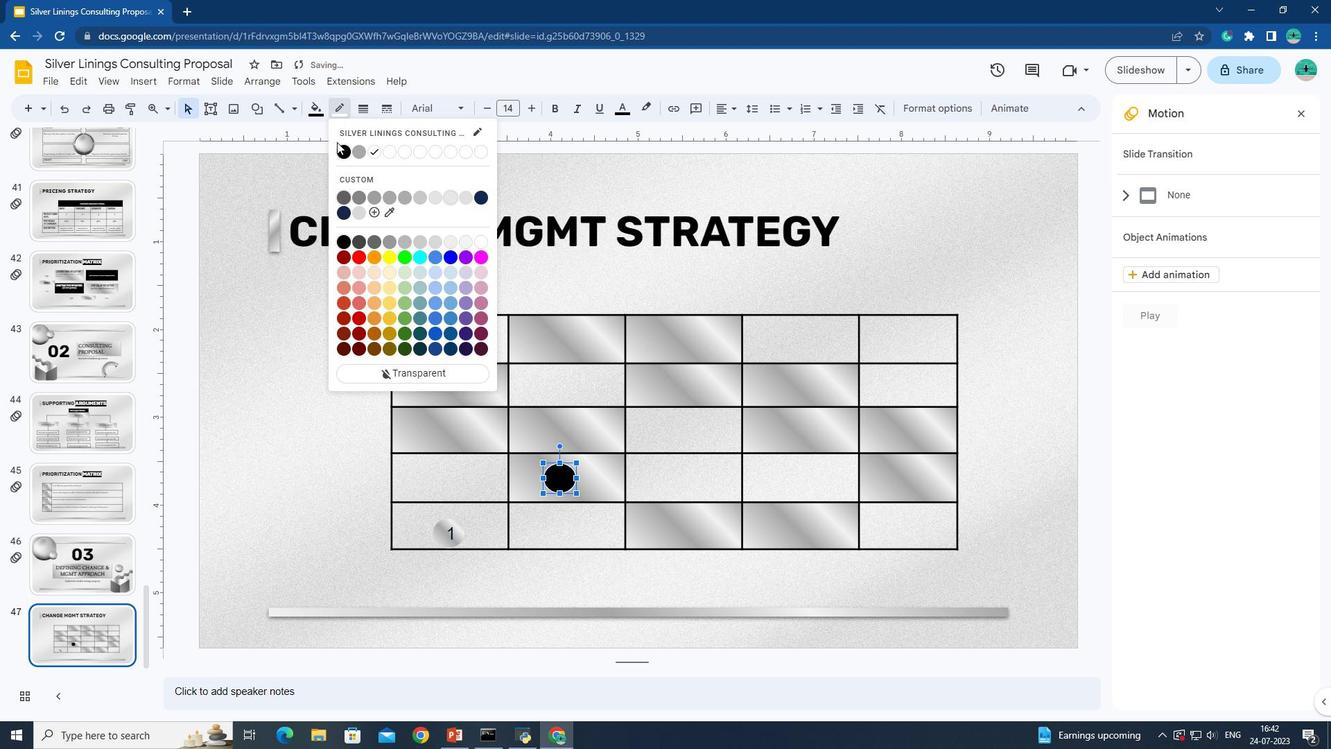 
Action: Mouse pressed left at (340, 151)
Screenshot: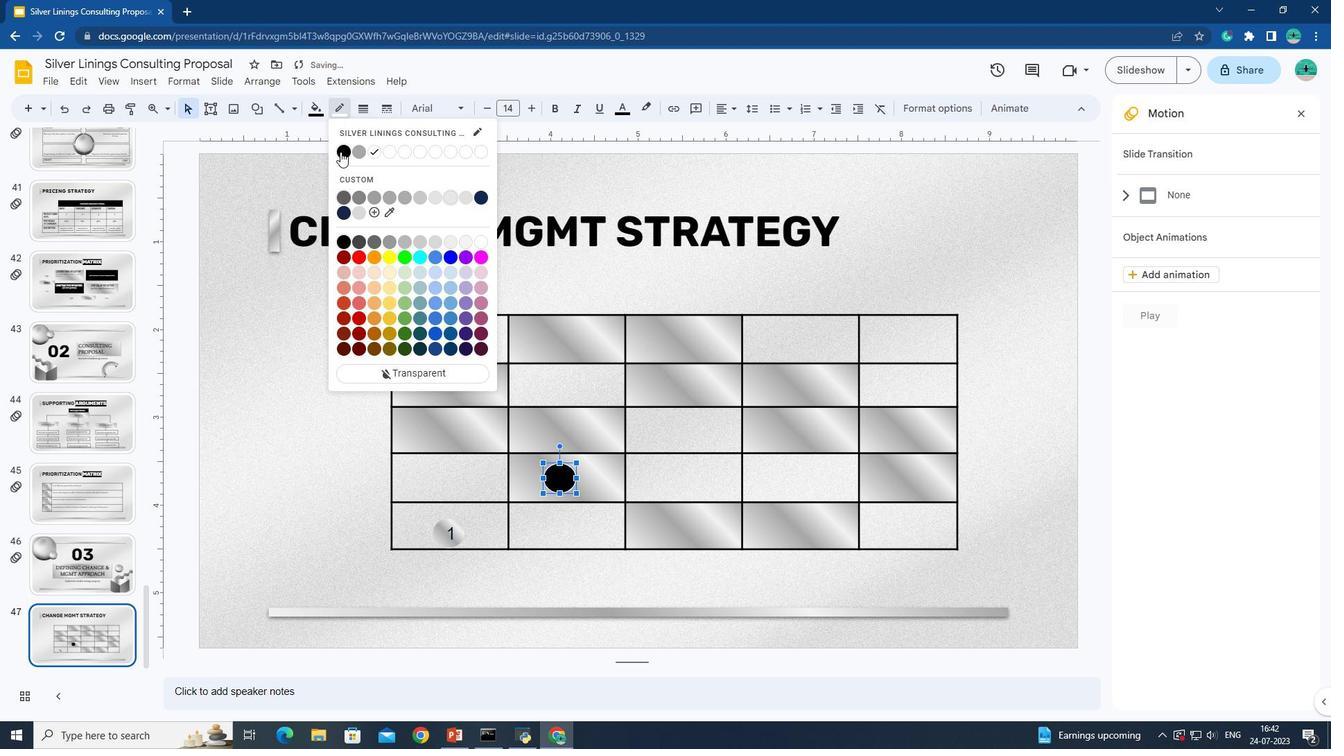 
Action: Mouse moved to (427, 310)
Screenshot: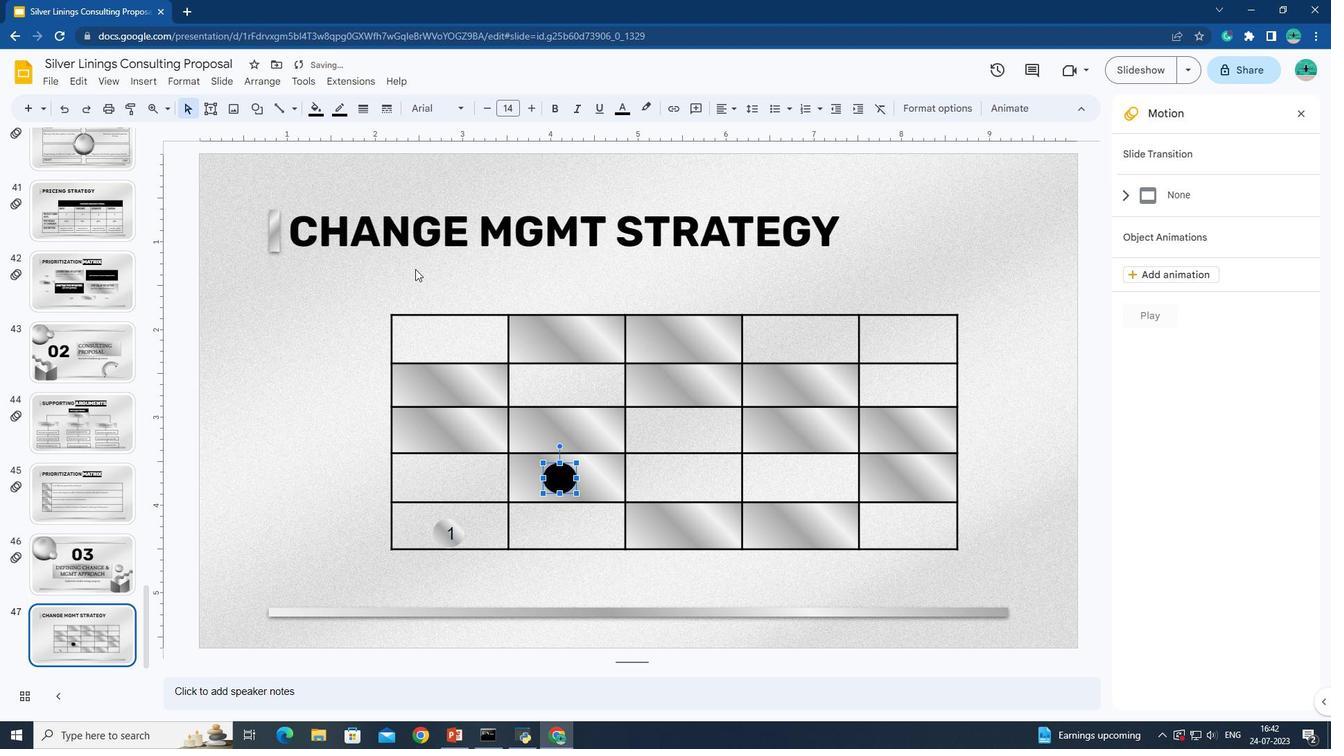 
Action: Key pressed 2
Screenshot: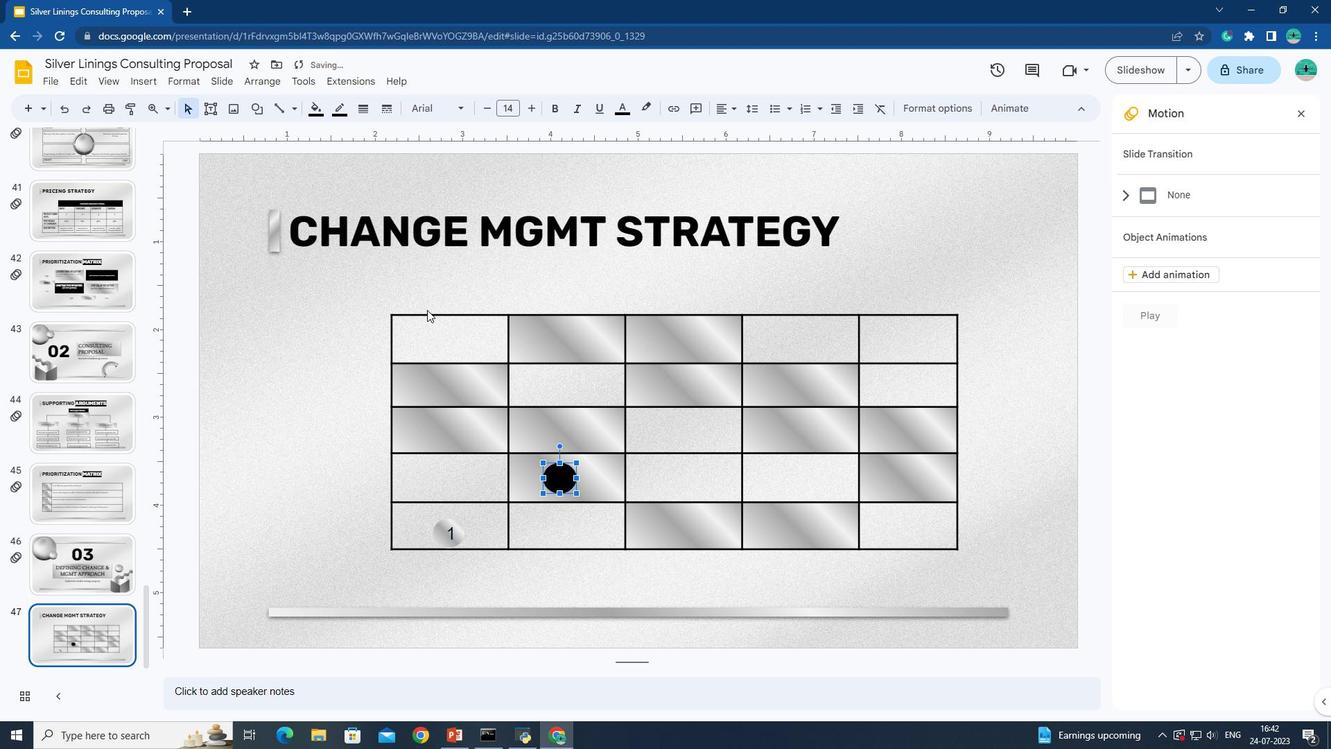
Action: Mouse moved to (626, 111)
Screenshot: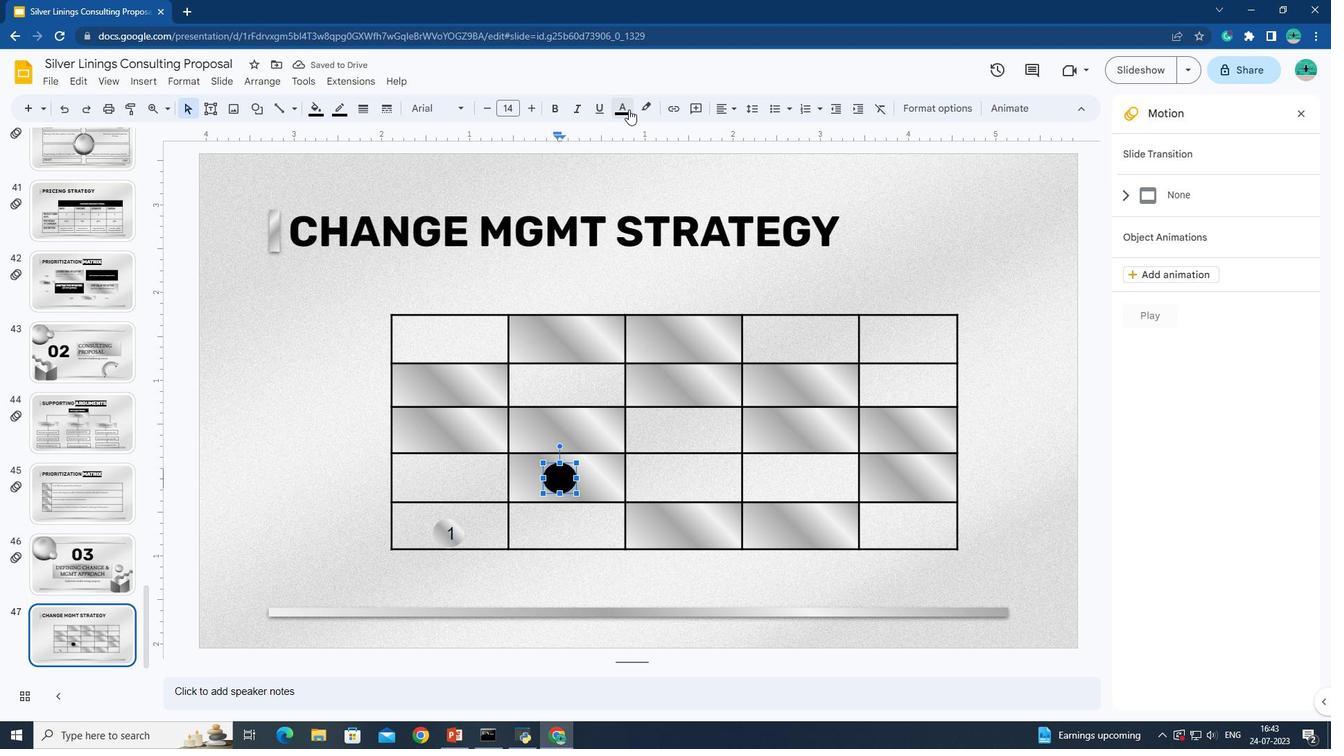 
Action: Mouse pressed left at (626, 111)
Screenshot: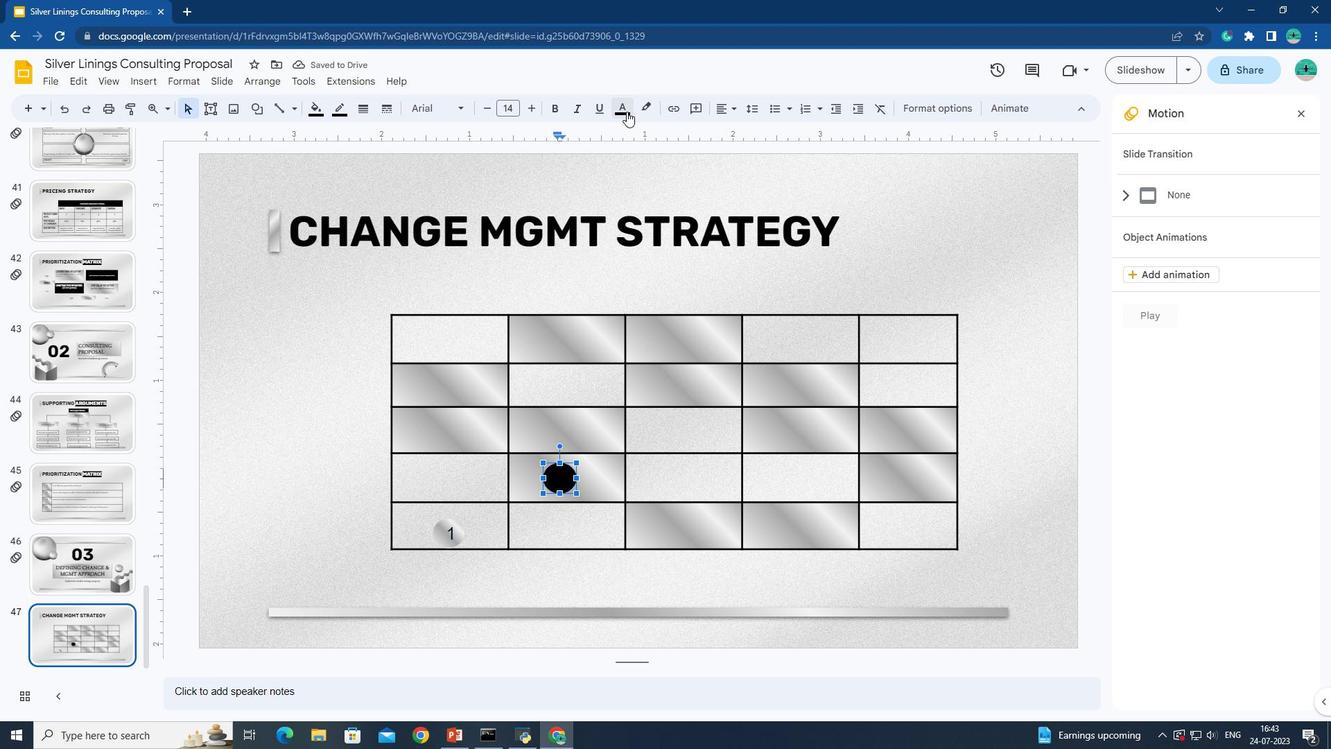 
Action: Mouse moved to (758, 149)
Screenshot: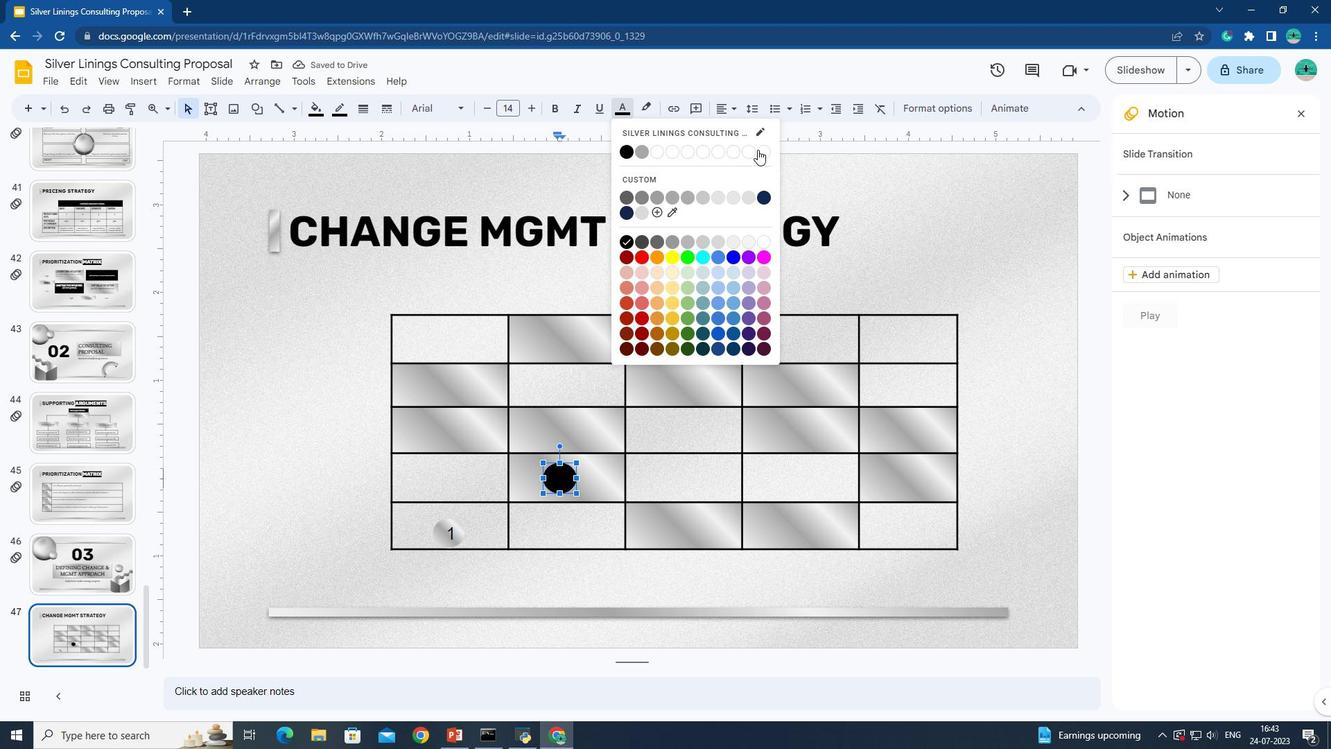 
Action: Mouse pressed left at (758, 149)
Screenshot: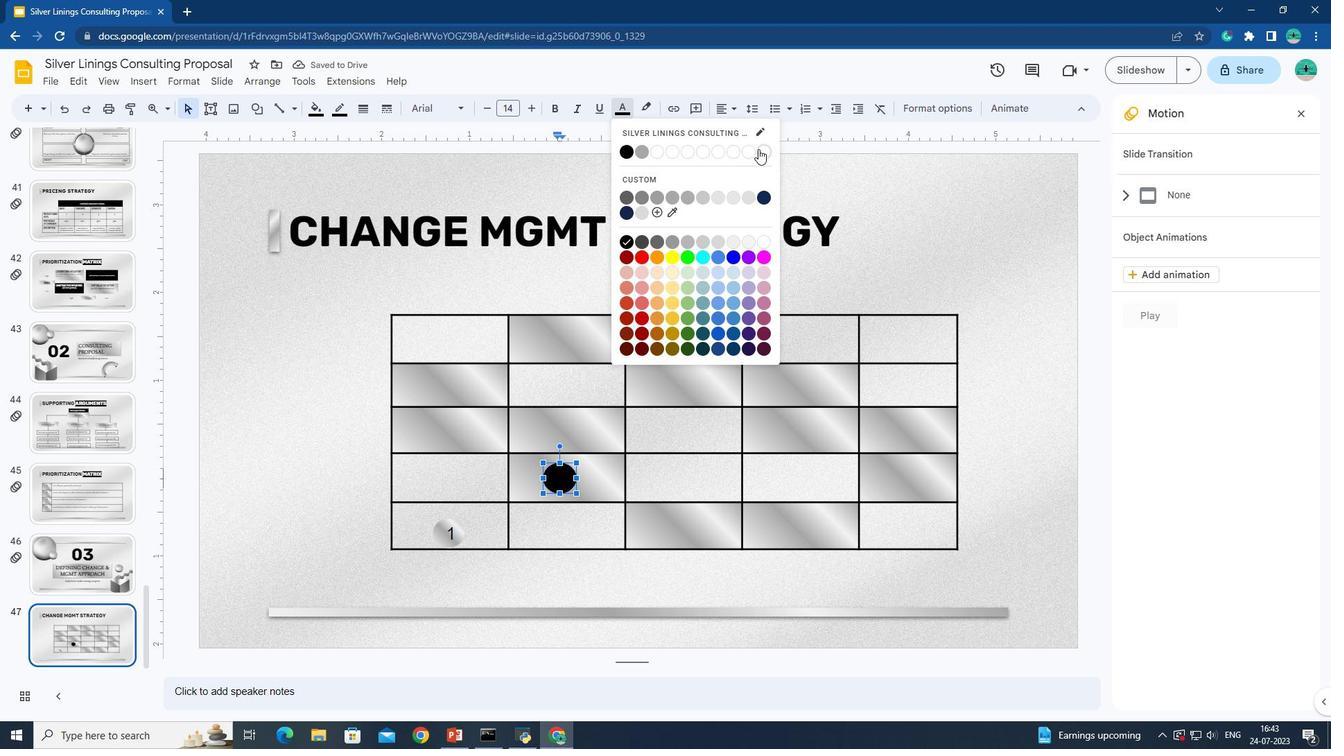 
Action: Mouse moved to (760, 149)
Screenshot: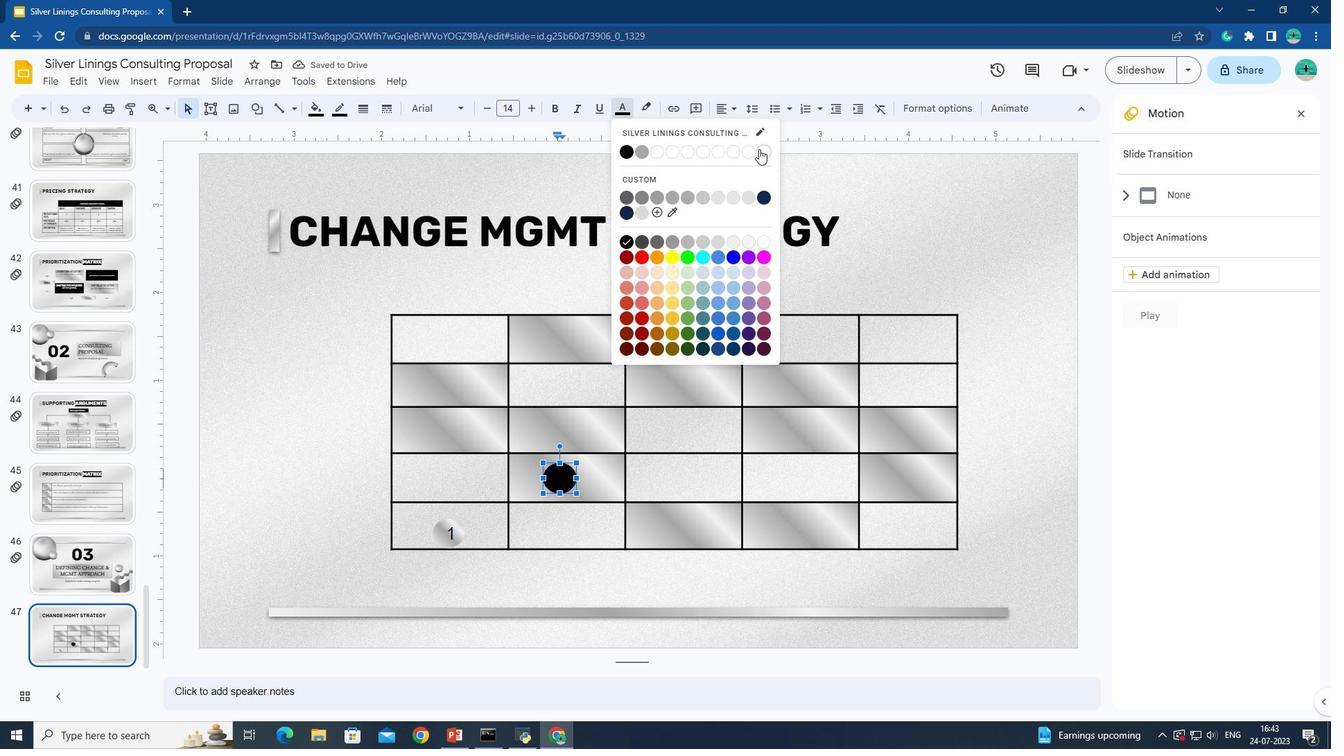 
Action: Key pressed 2
Screenshot: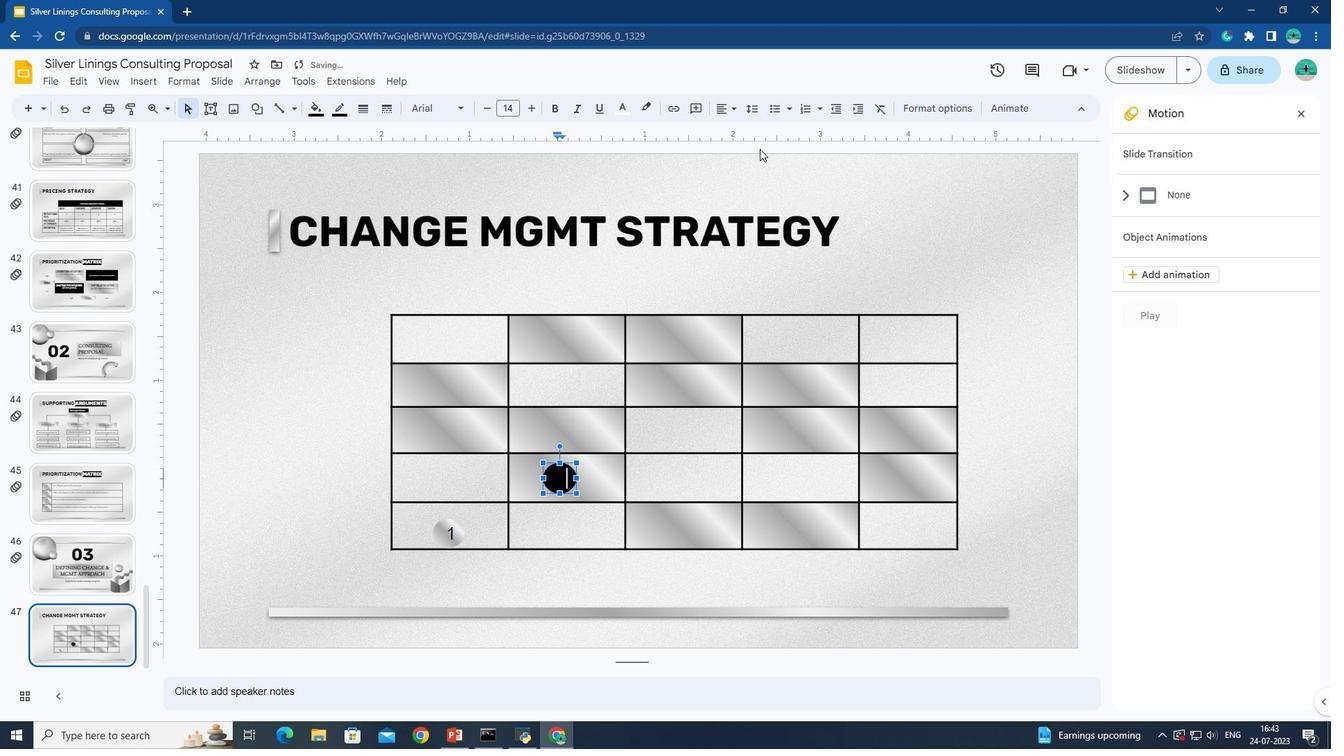 
Action: Mouse moved to (683, 170)
Screenshot: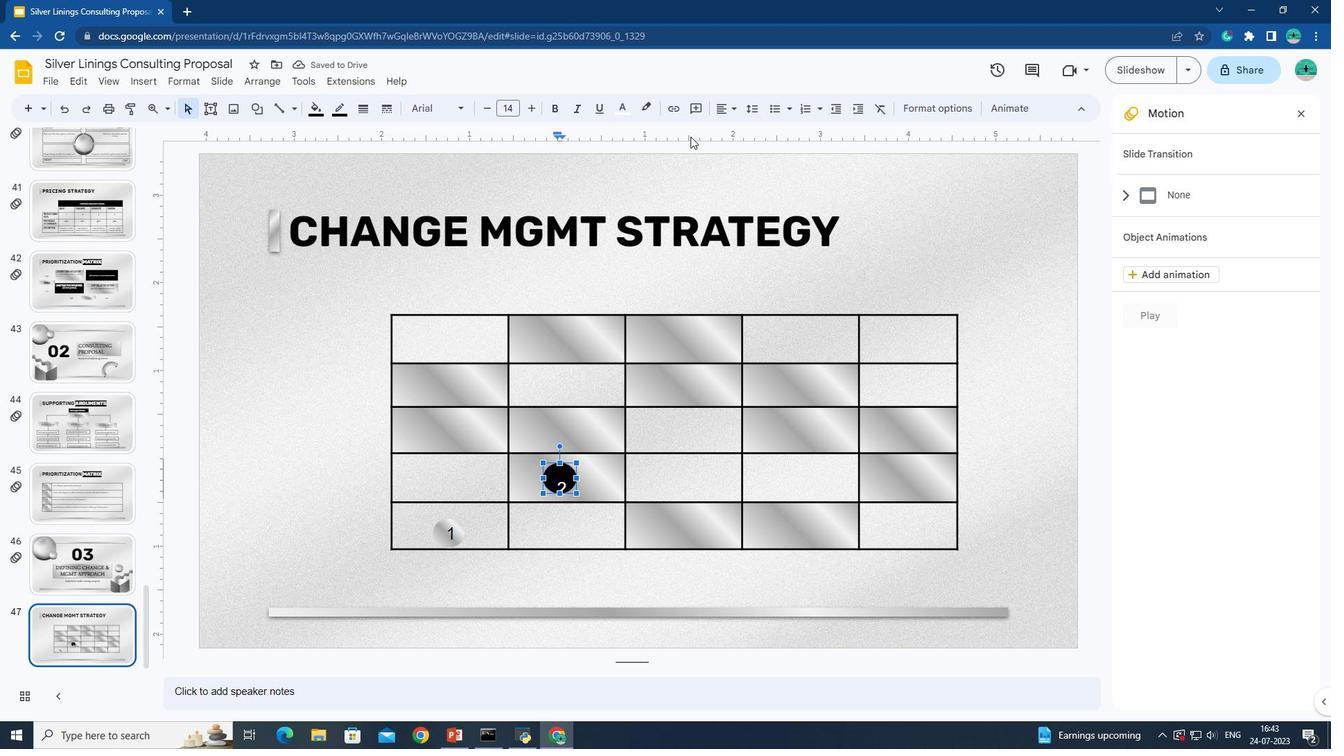 
Action: Key pressed ctrl+A
Screenshot: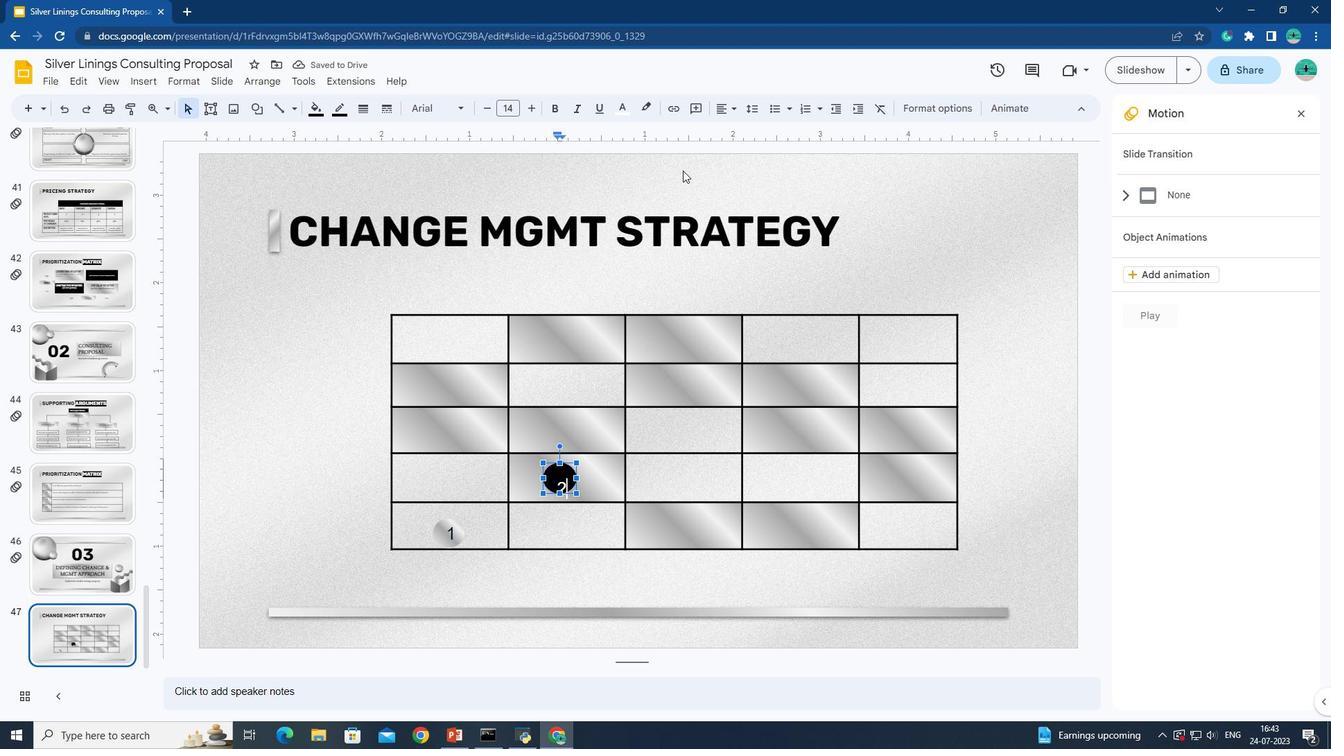 
Action: Mouse moved to (681, 356)
Screenshot: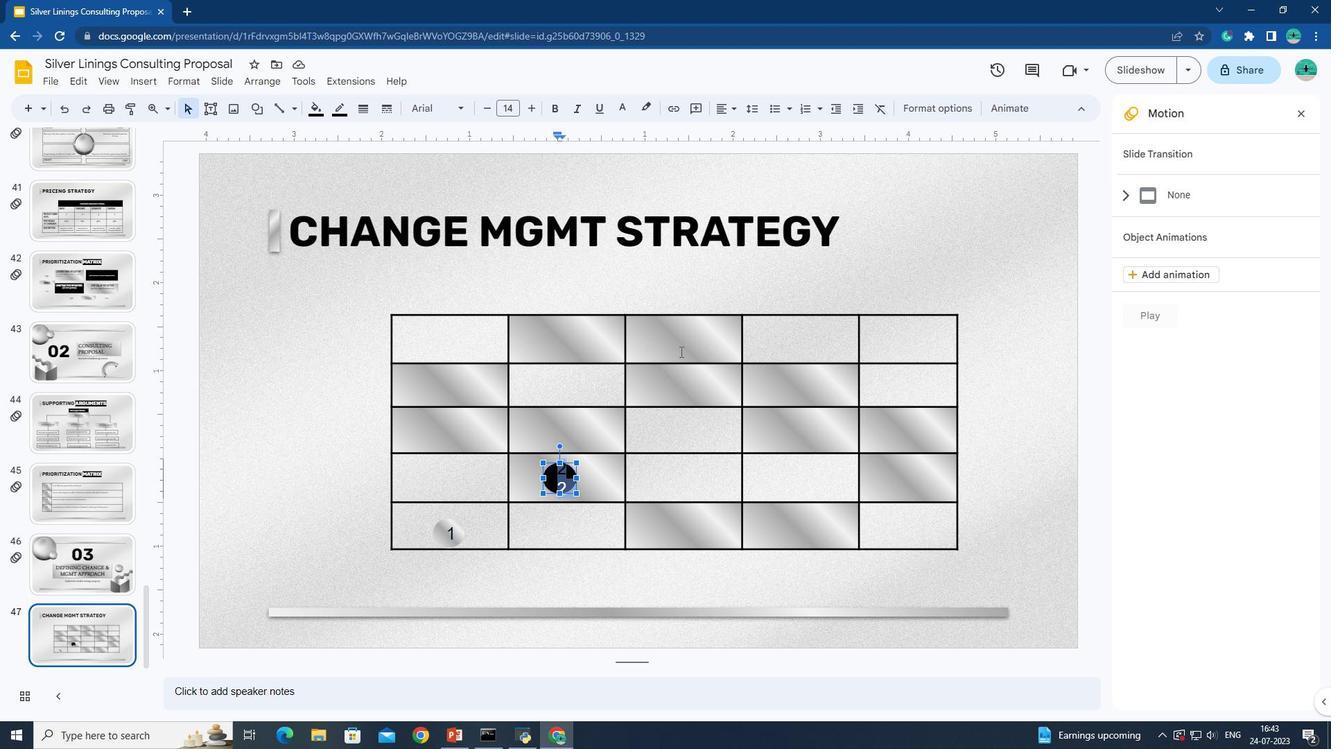 
Action: Key pressed ctrl+Z
Screenshot: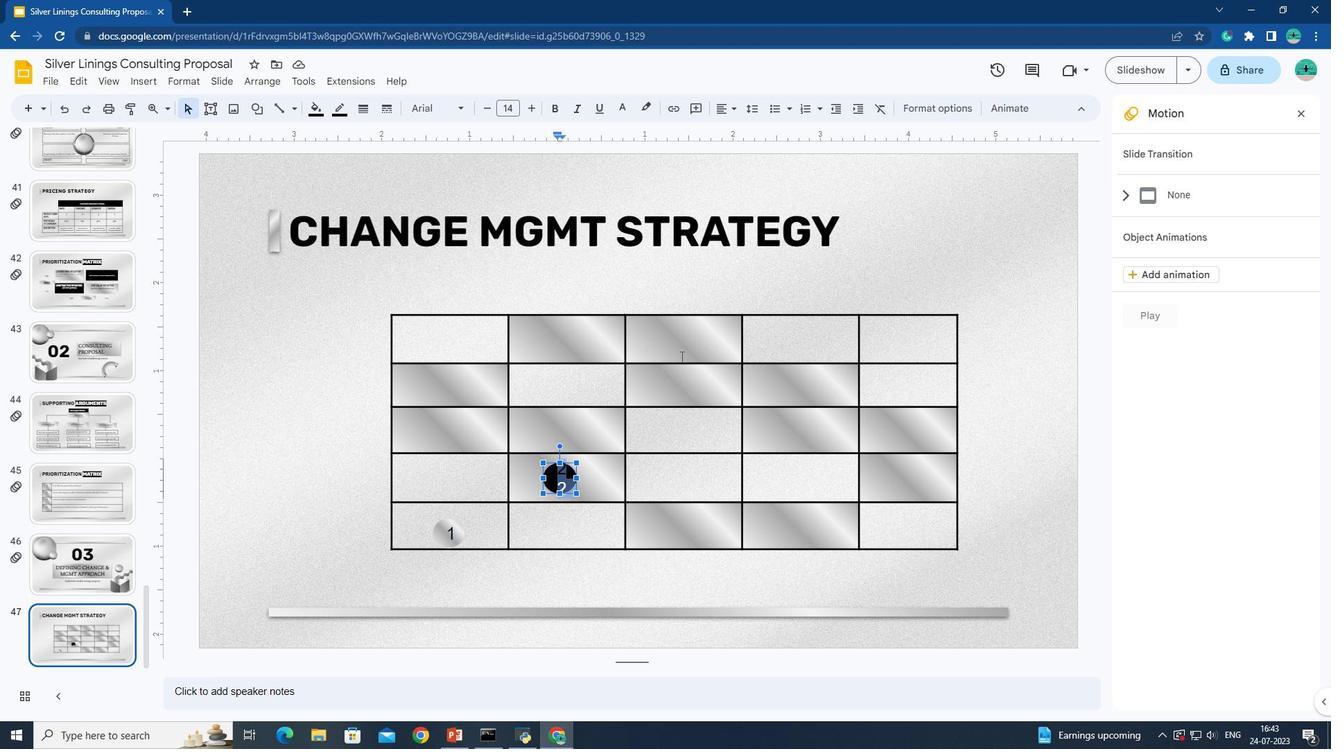
Action: Mouse moved to (577, 471)
Screenshot: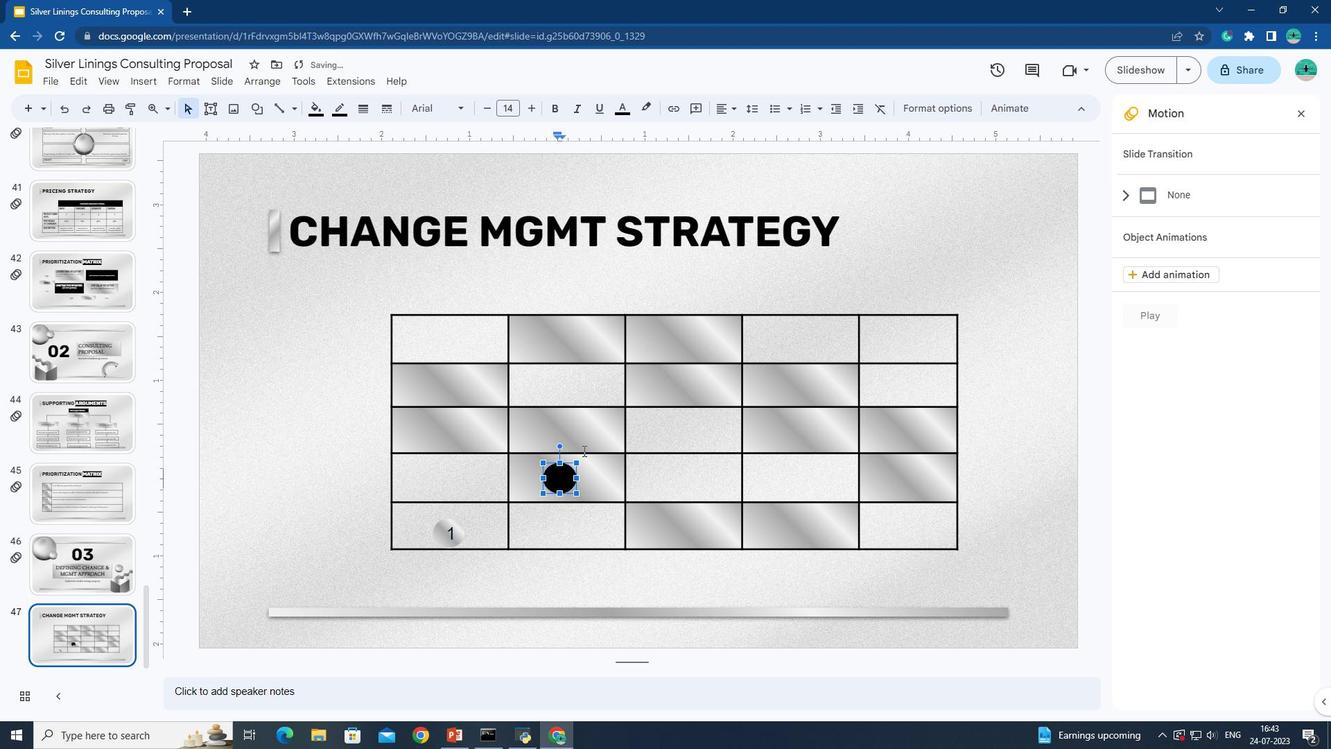 
Action: Key pressed <Key.backspace><Key.backspace><Key.backspace>
Screenshot: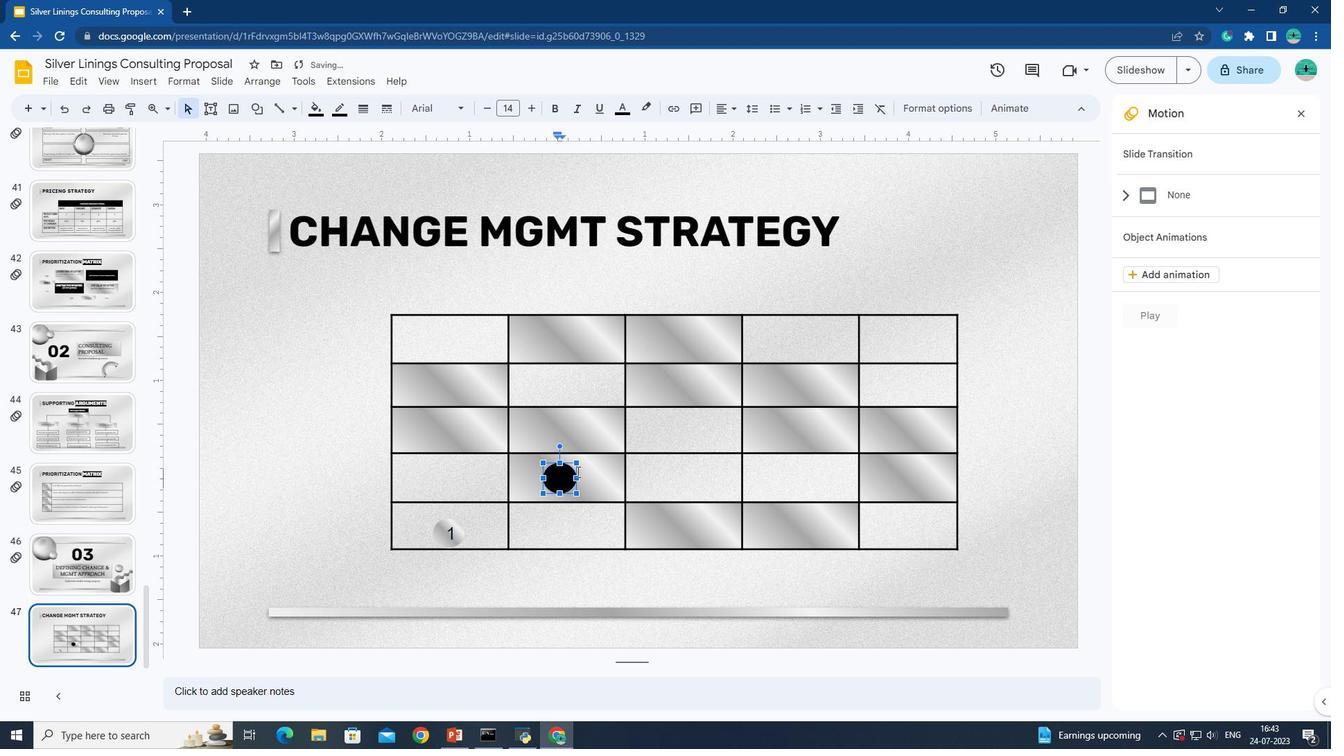 
Action: Mouse moved to (563, 475)
Screenshot: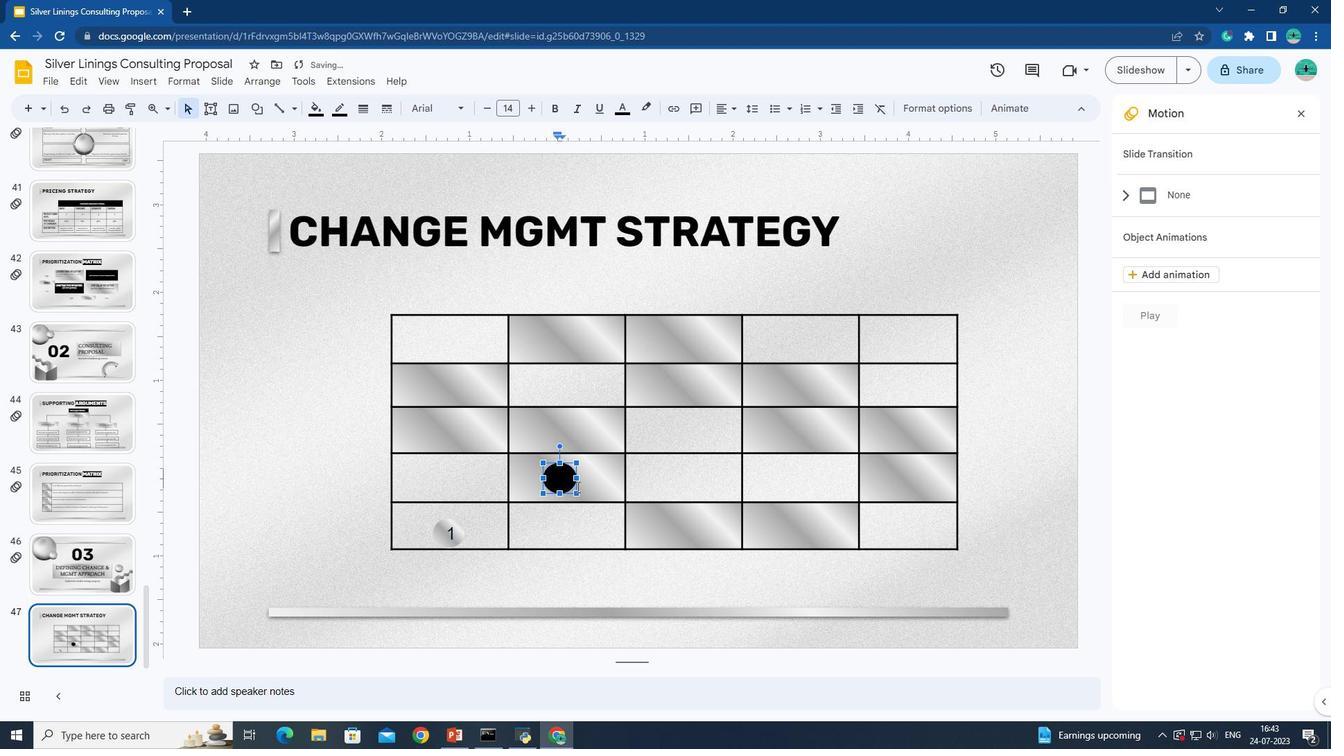 
Action: Key pressed ctrl+A
Screenshot: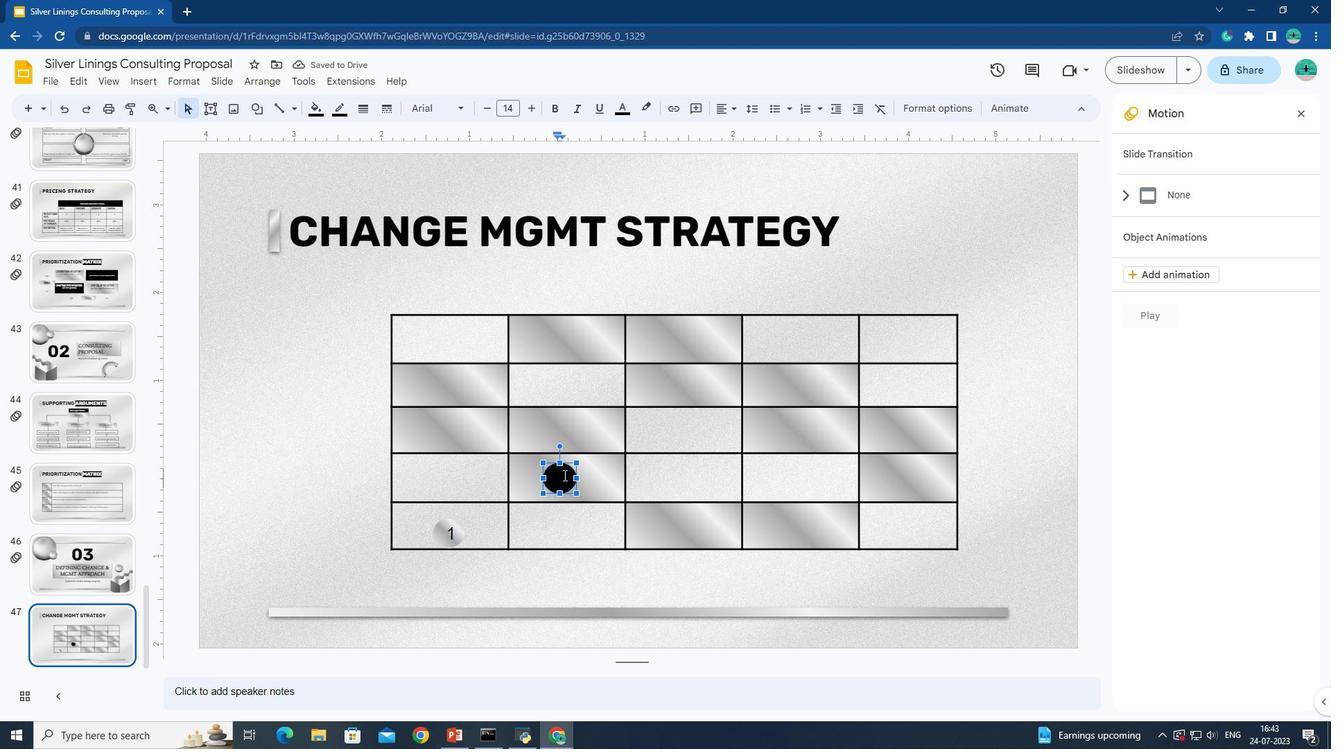 
Action: Mouse moved to (648, 108)
Screenshot: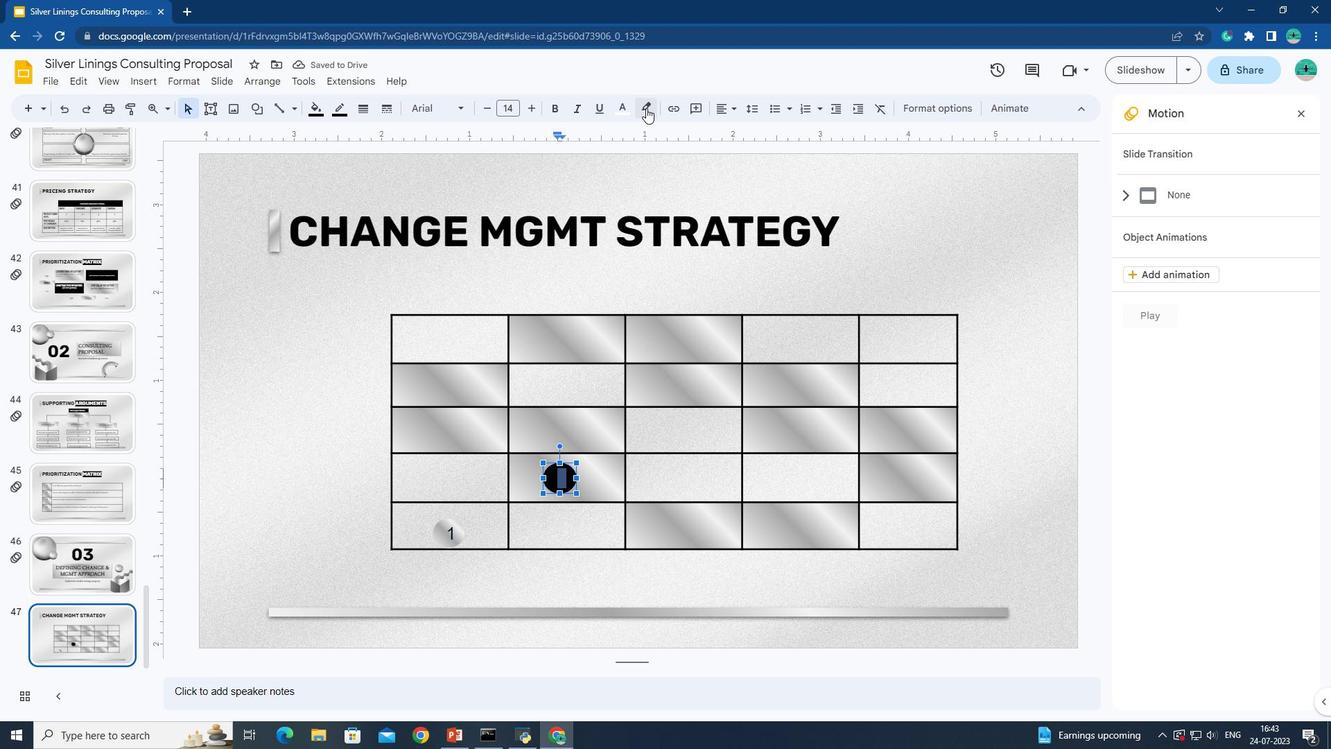 
Action: Mouse pressed left at (648, 108)
Screenshot: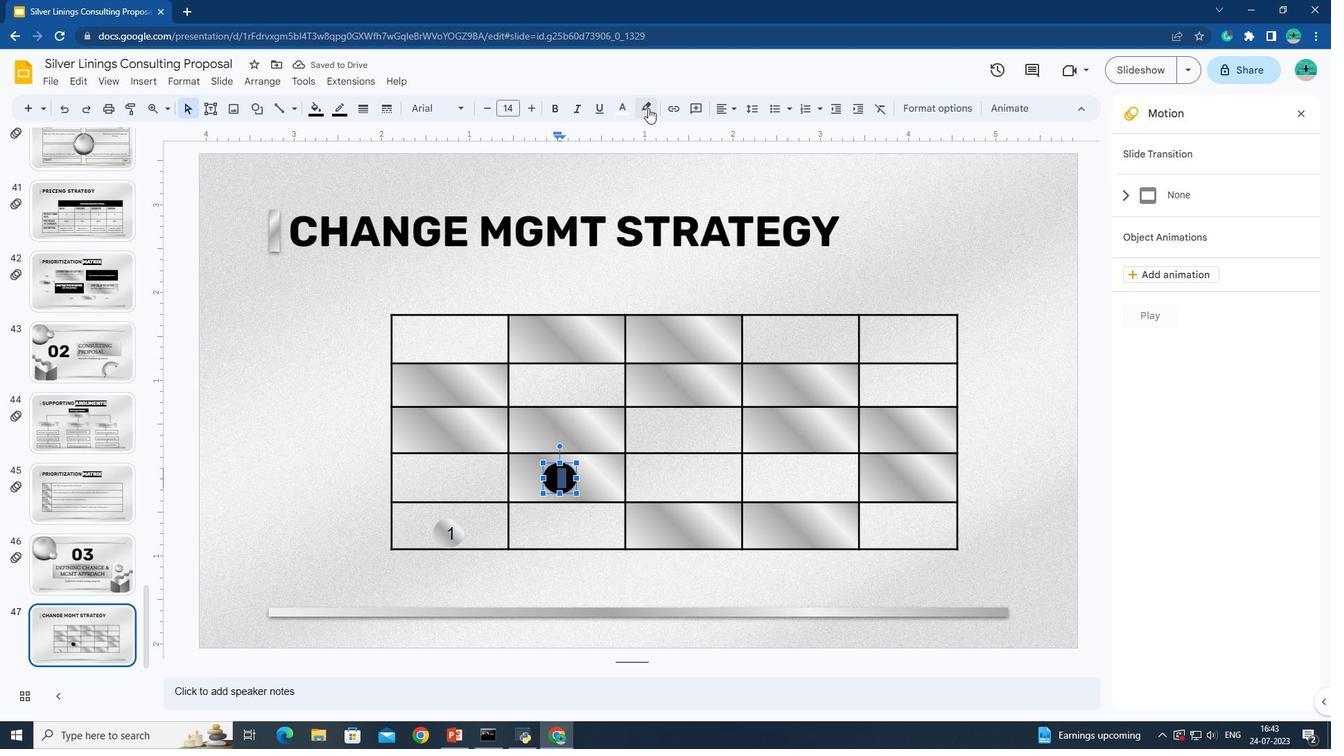 
Action: Mouse moved to (622, 112)
Screenshot: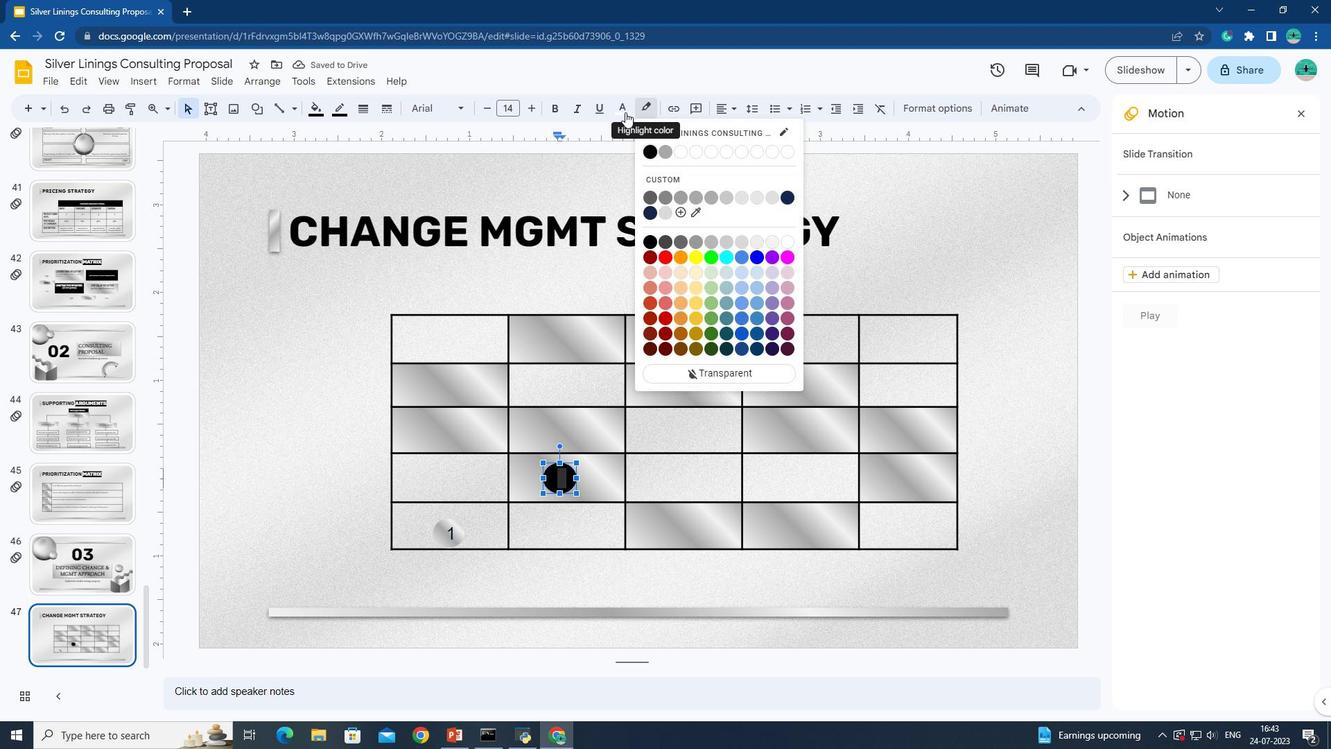 
Action: Mouse pressed left at (622, 112)
Screenshot: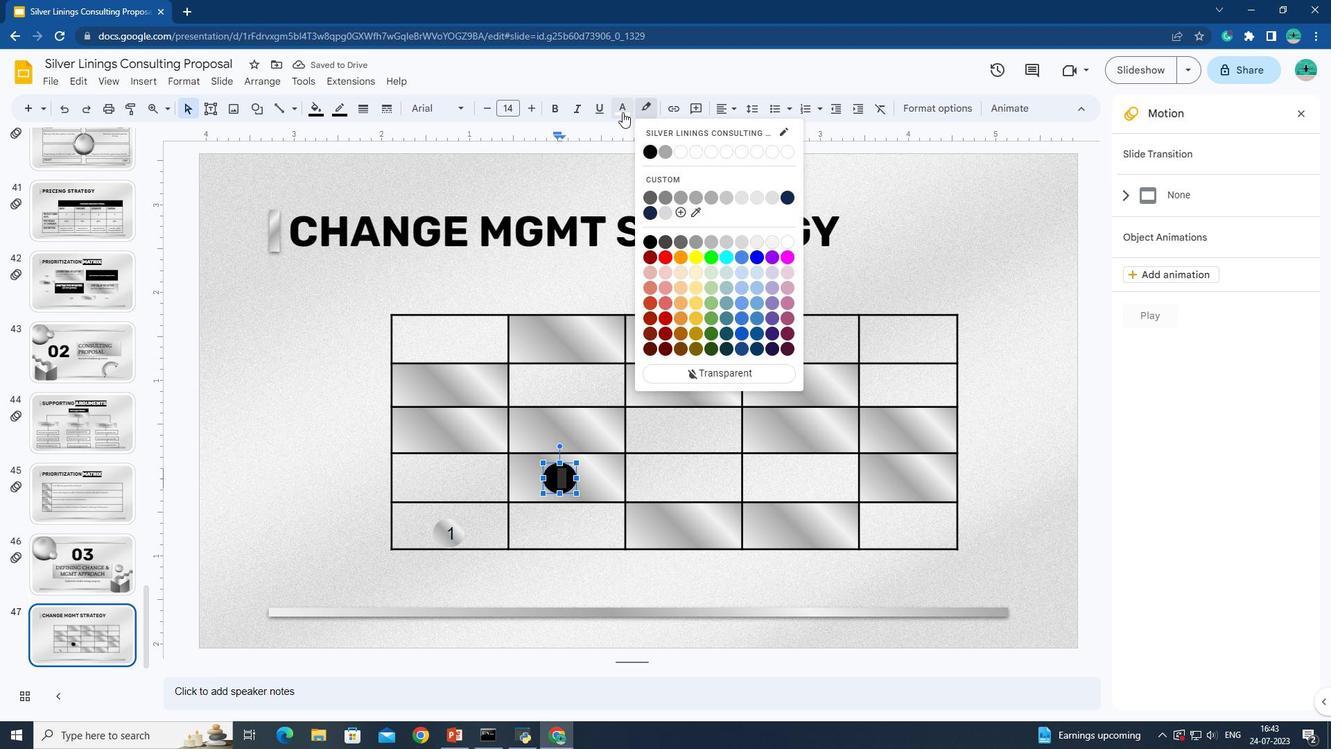
Action: Mouse moved to (558, 459)
Screenshot: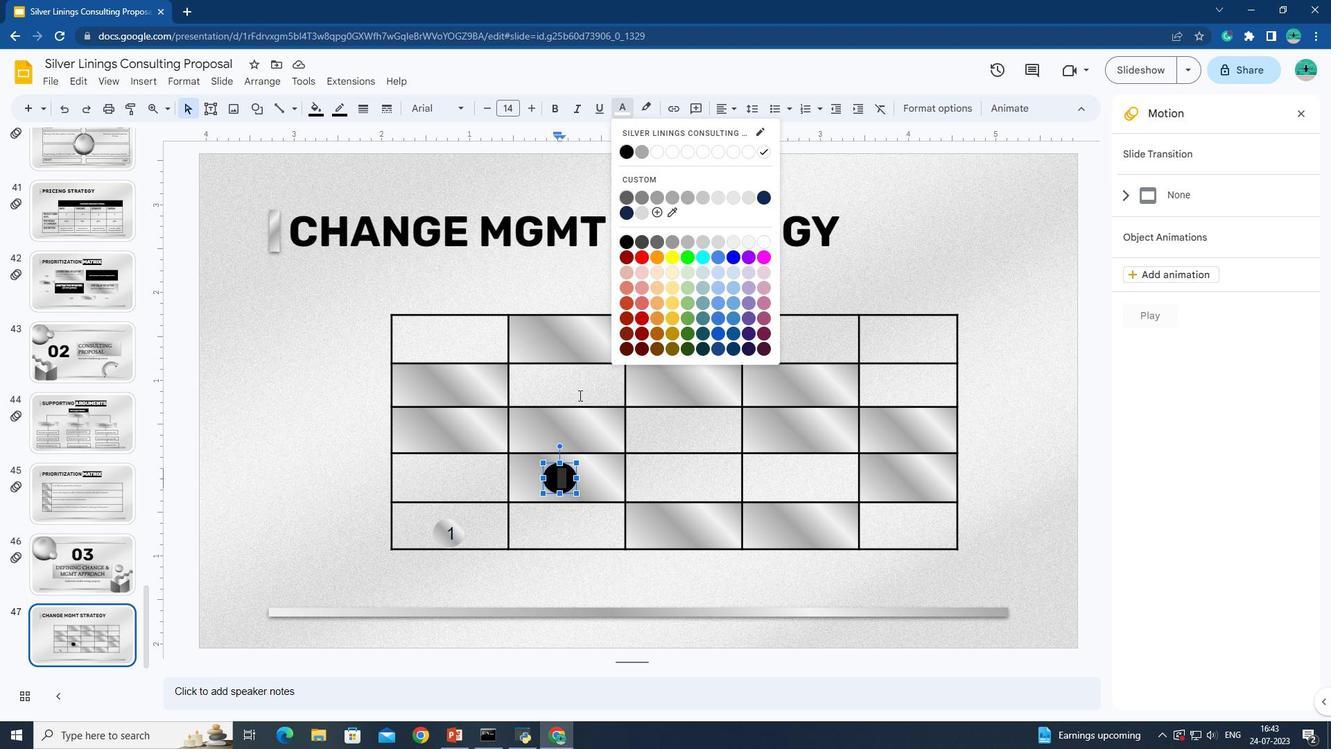 
Action: Key pressed 2
Screenshot: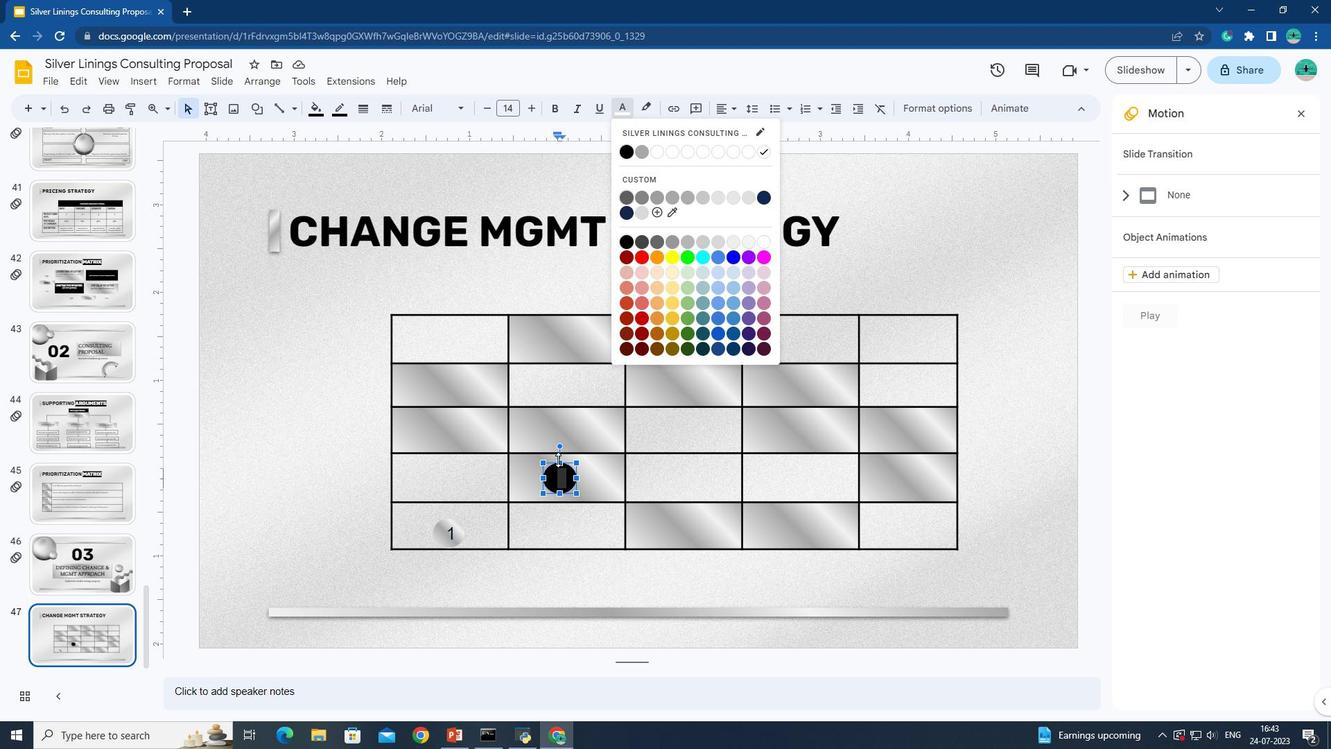 
Action: Mouse moved to (557, 474)
Screenshot: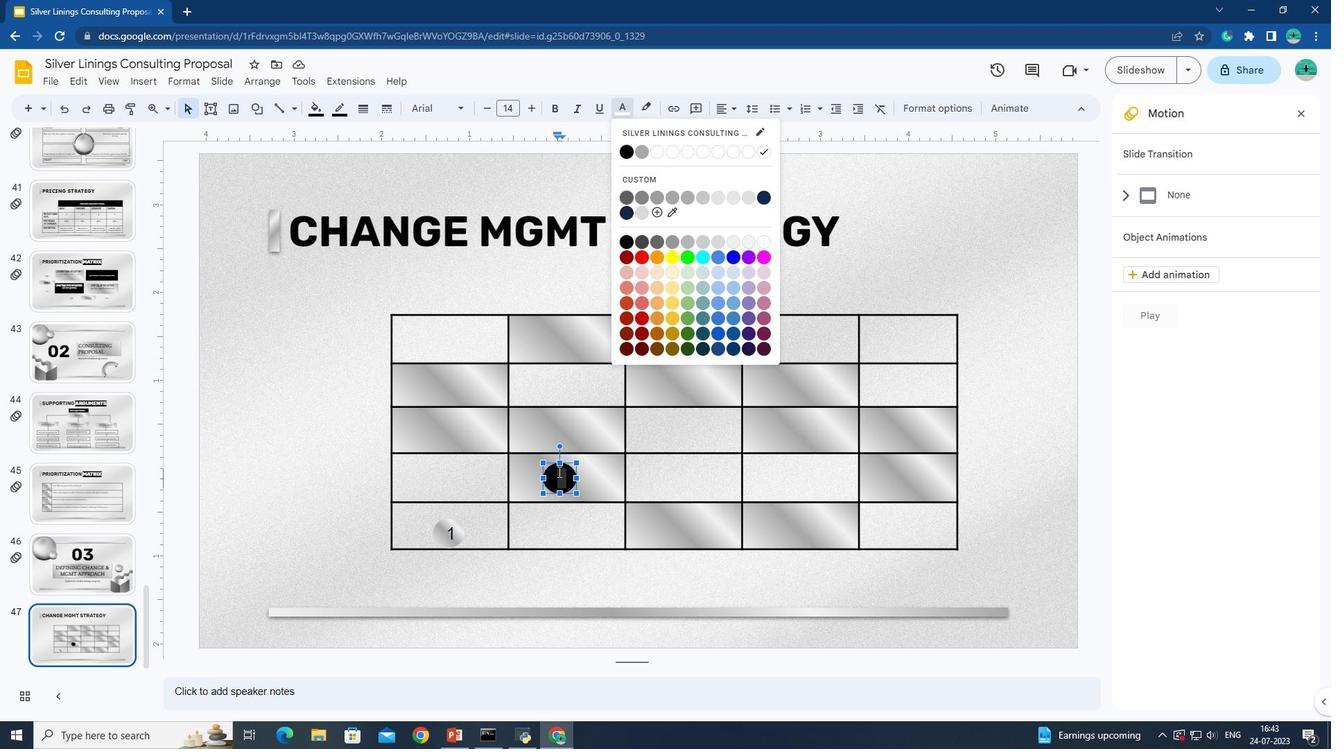 
Action: Mouse pressed left at (557, 474)
Screenshot: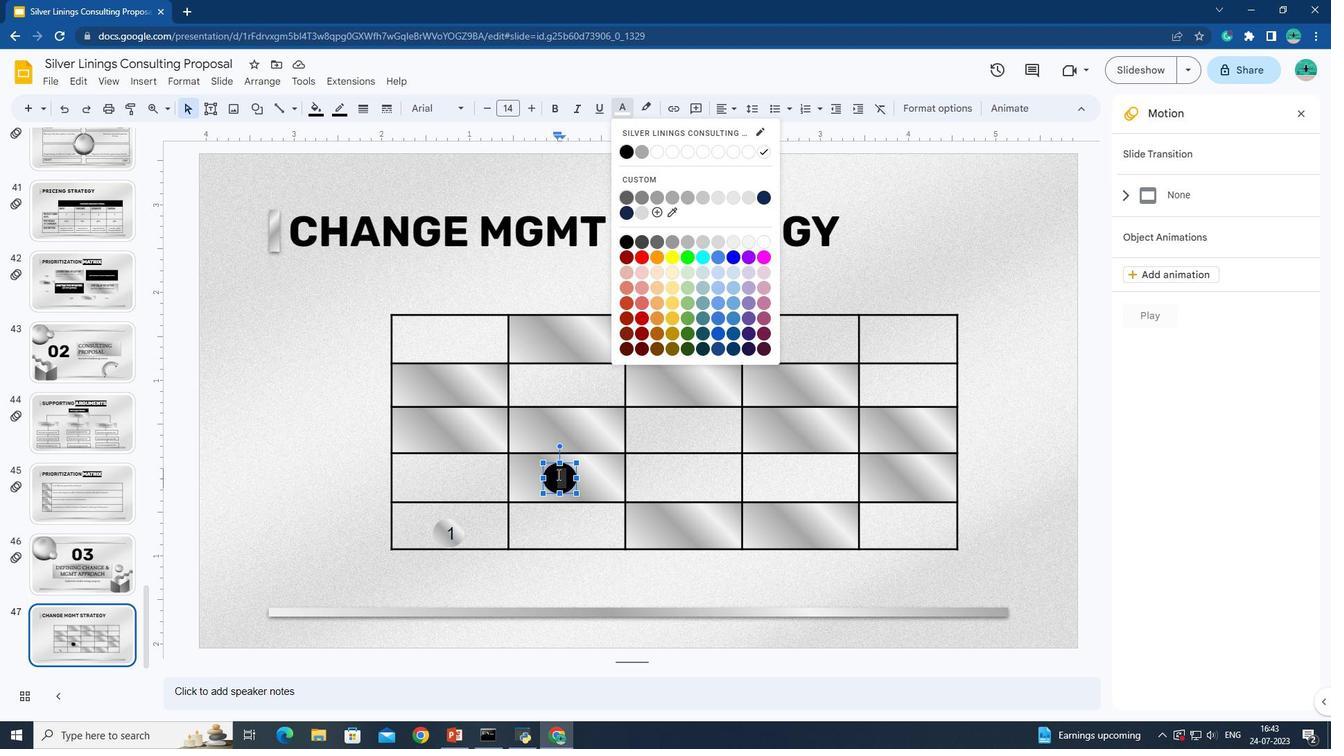 
Action: Key pressed 2
Screenshot: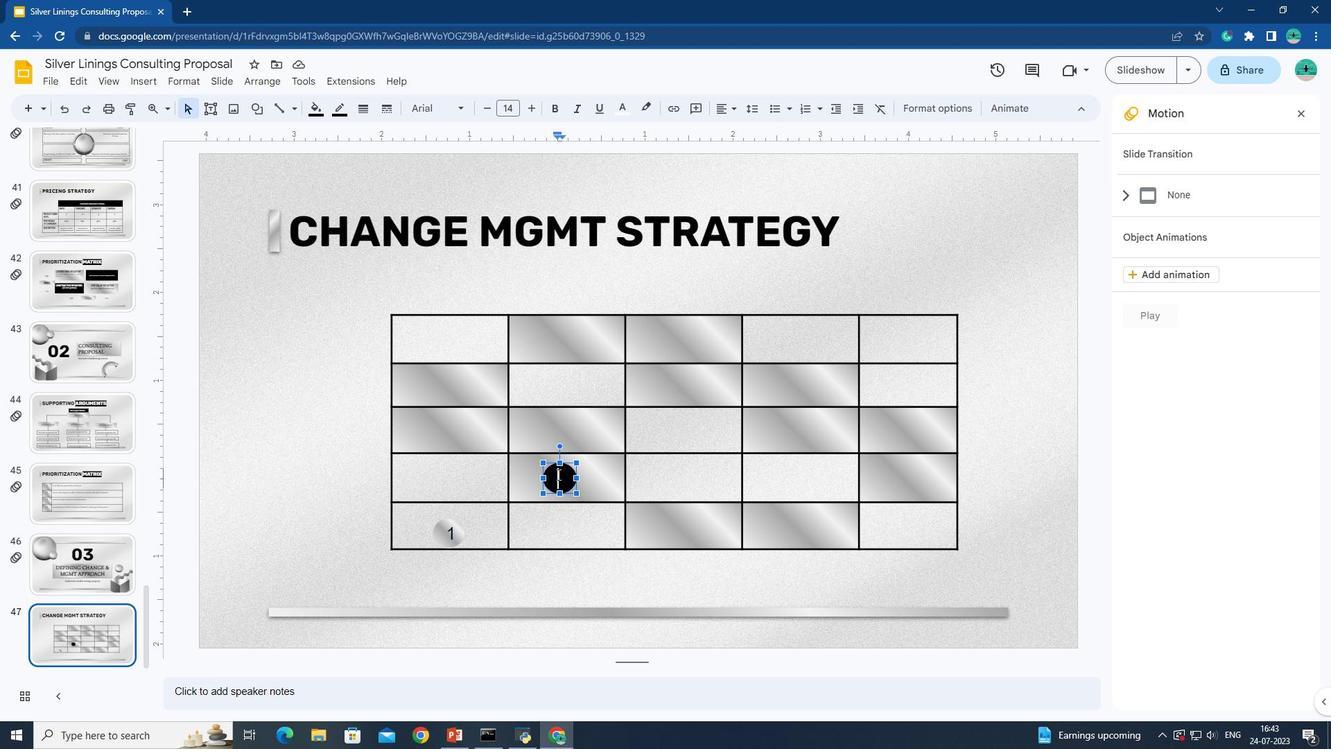 
Action: Mouse moved to (678, 476)
Screenshot: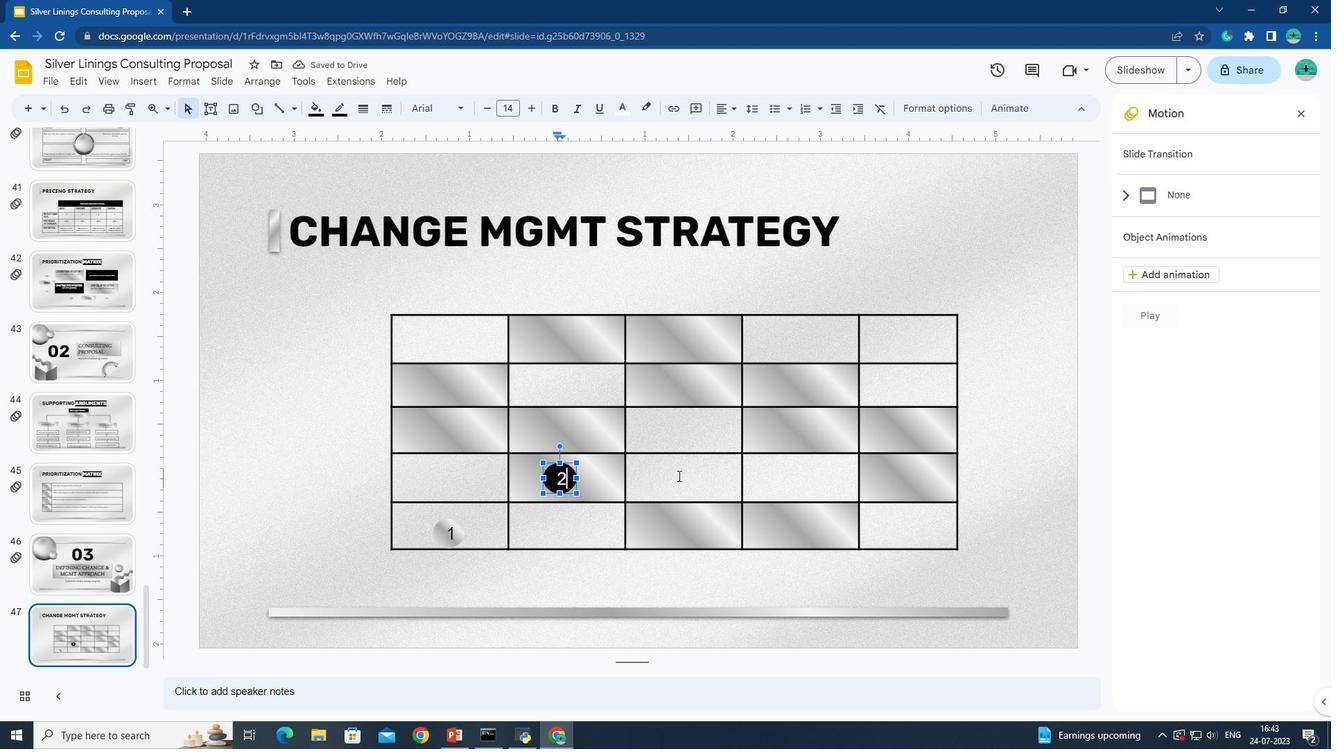
Action: Mouse pressed left at (678, 476)
Screenshot: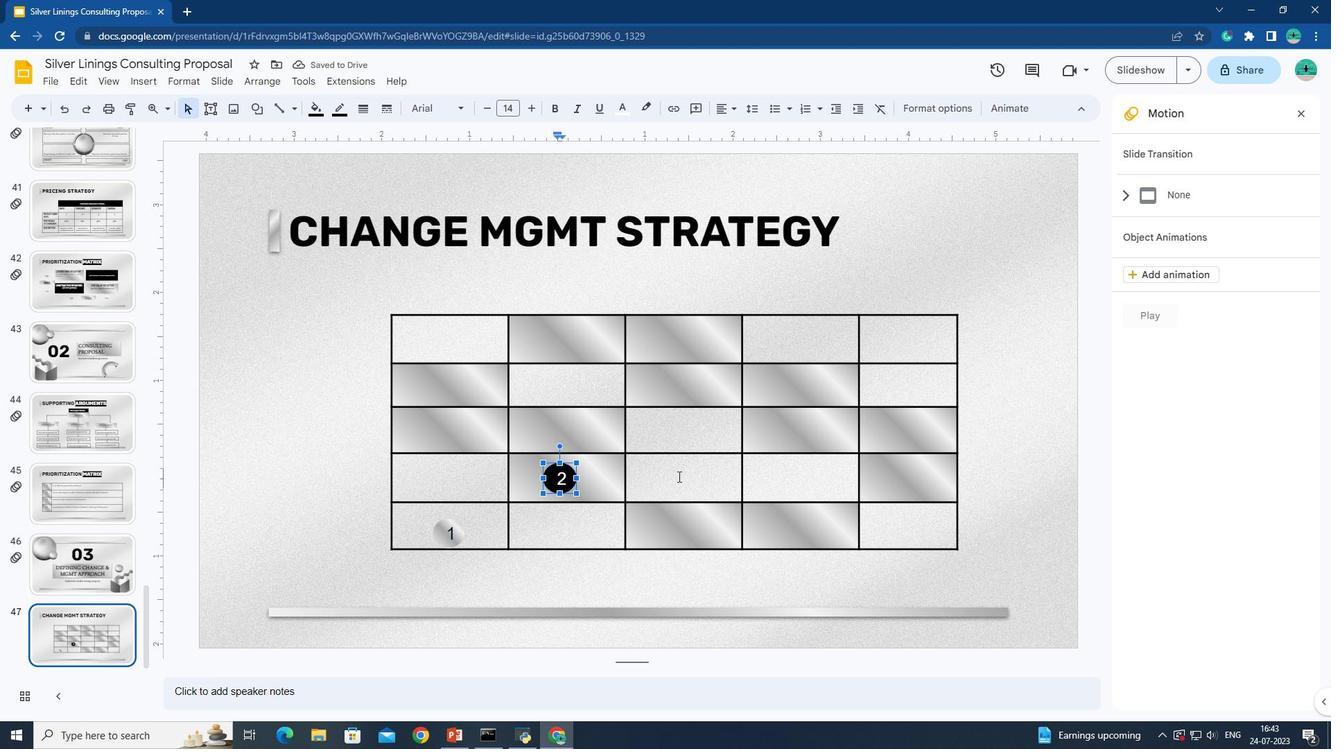 
Action: Mouse moved to (321, 110)
Screenshot: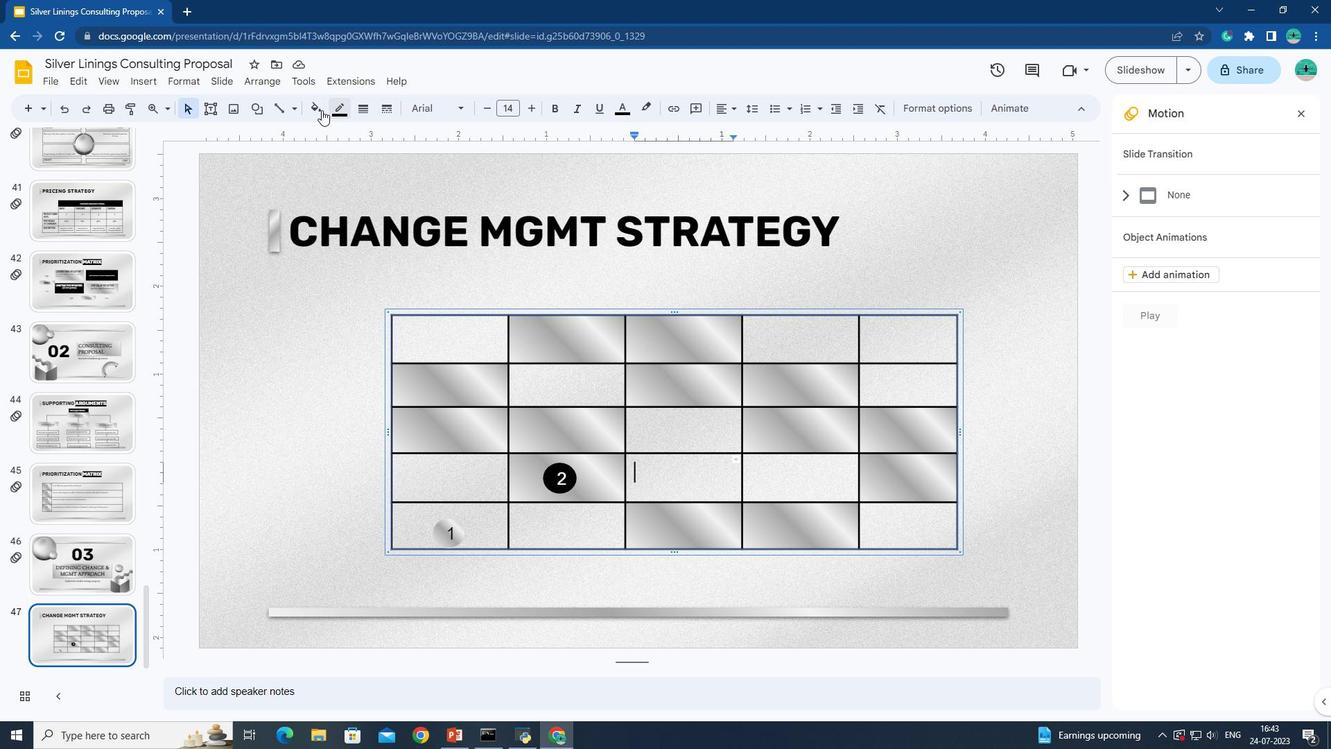 
Action: Mouse pressed left at (321, 110)
Screenshot: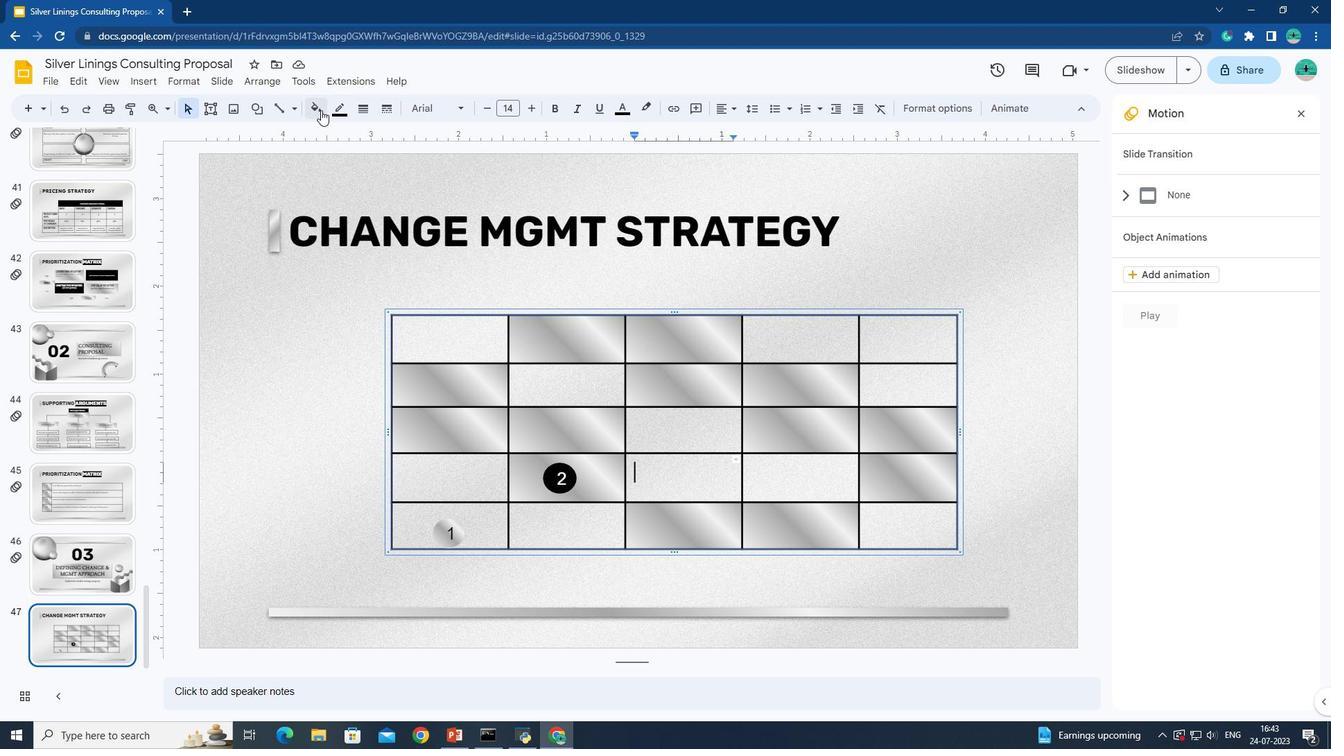 
Action: Mouse moved to (413, 144)
Screenshot: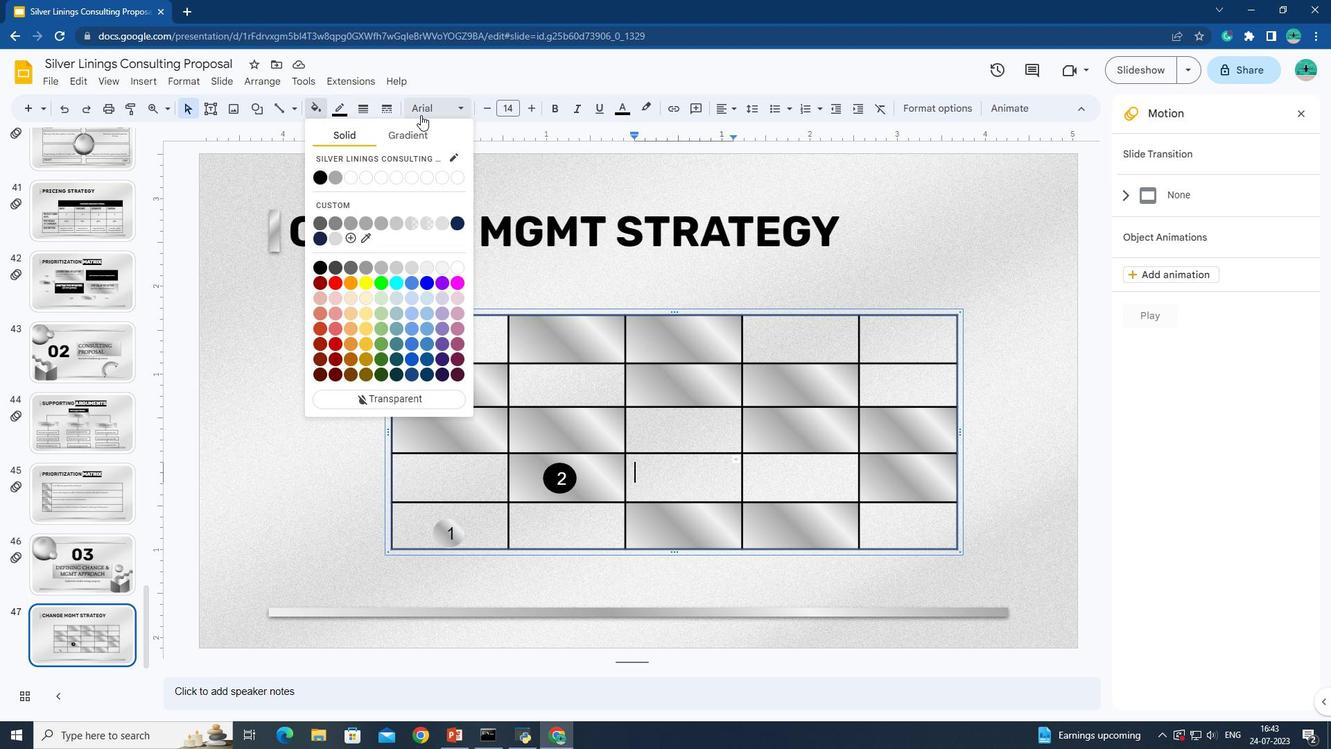 
Action: Mouse pressed left at (413, 144)
Screenshot: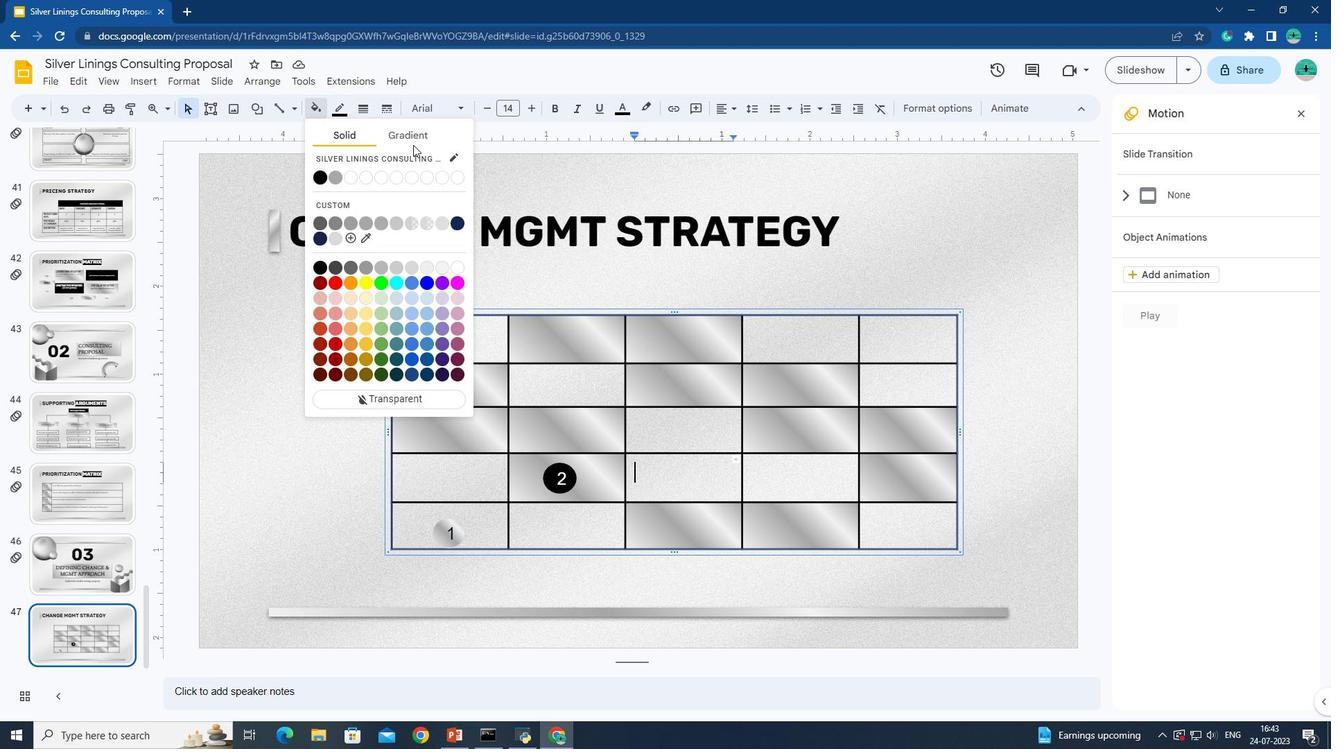 
Action: Mouse moved to (411, 139)
Screenshot: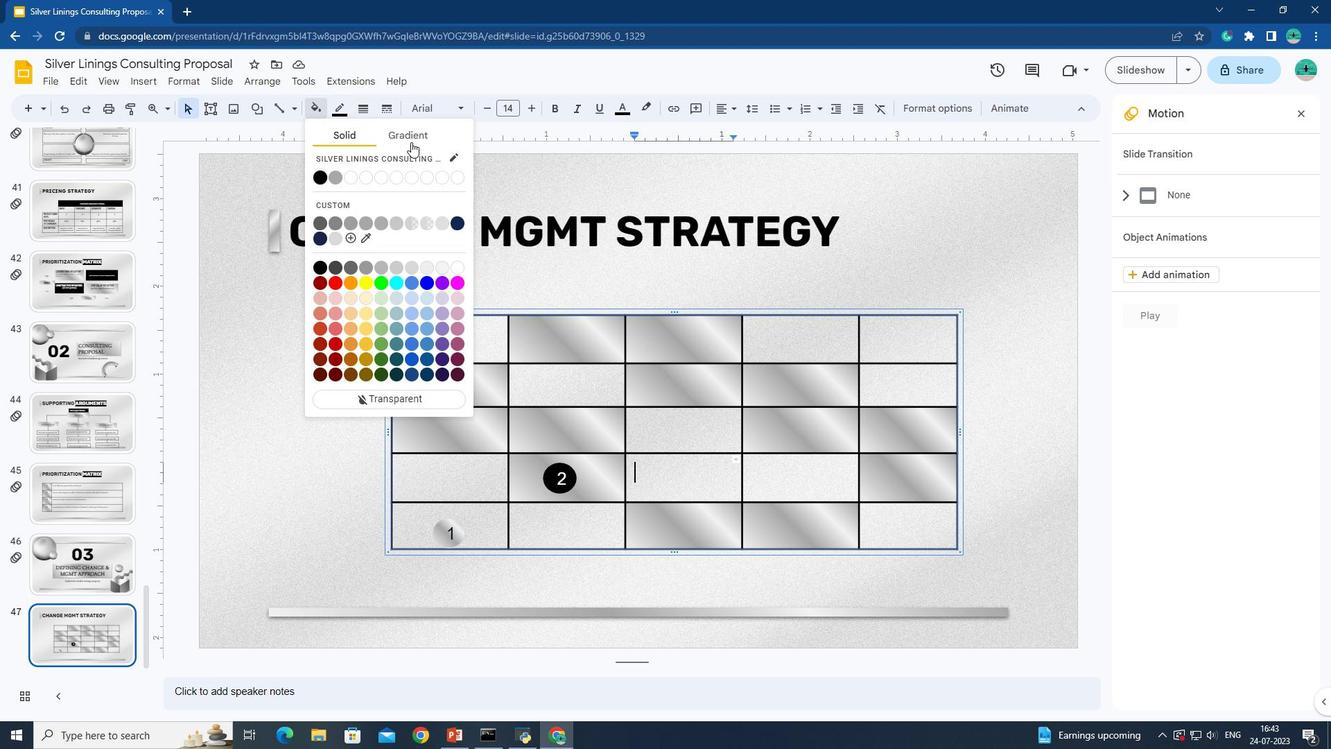 
Action: Mouse pressed left at (411, 139)
Screenshot: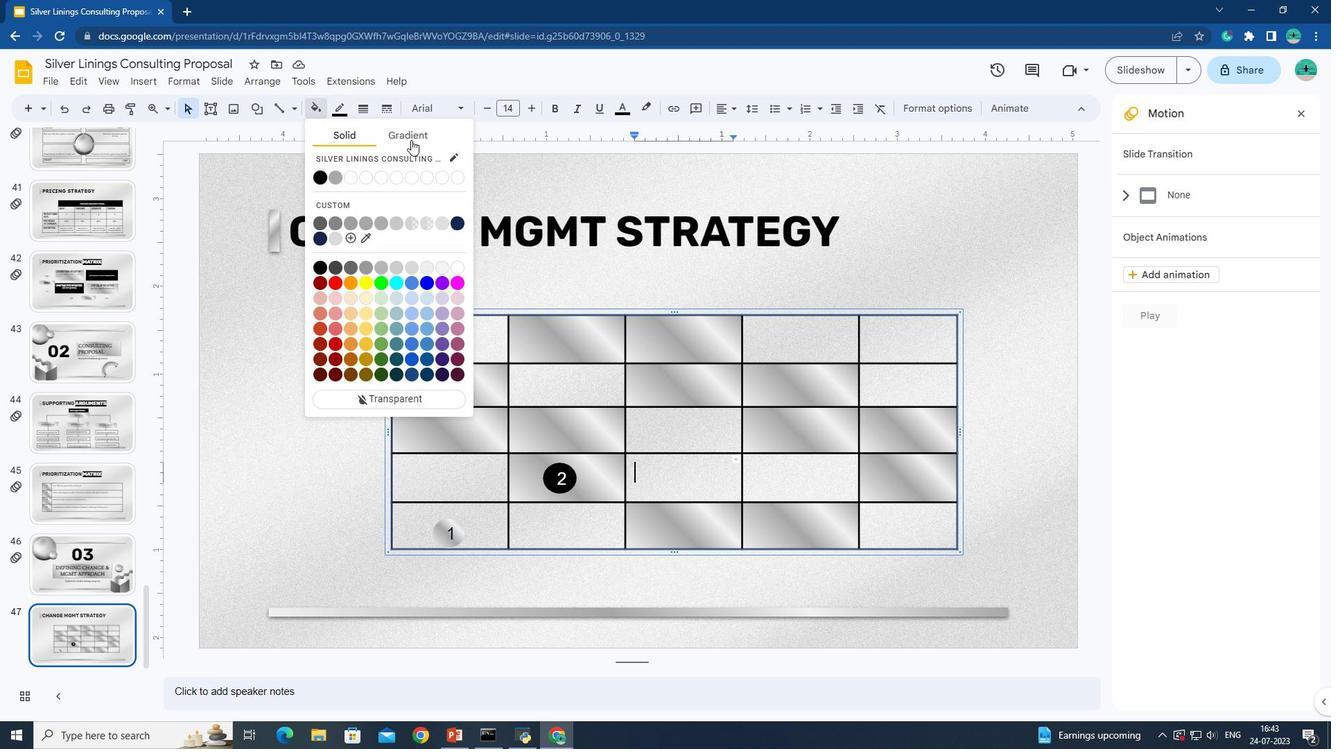 
Action: Mouse moved to (347, 249)
Screenshot: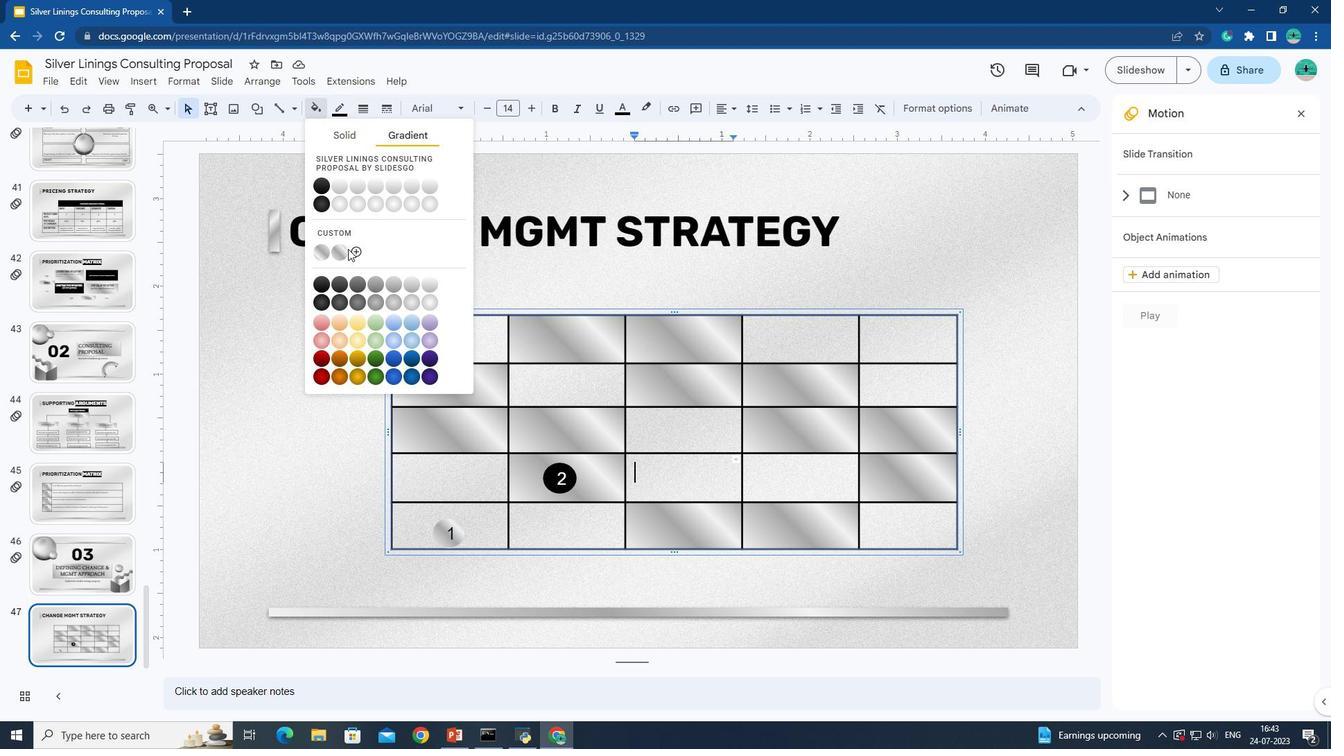 
Action: Mouse pressed left at (347, 249)
Screenshot: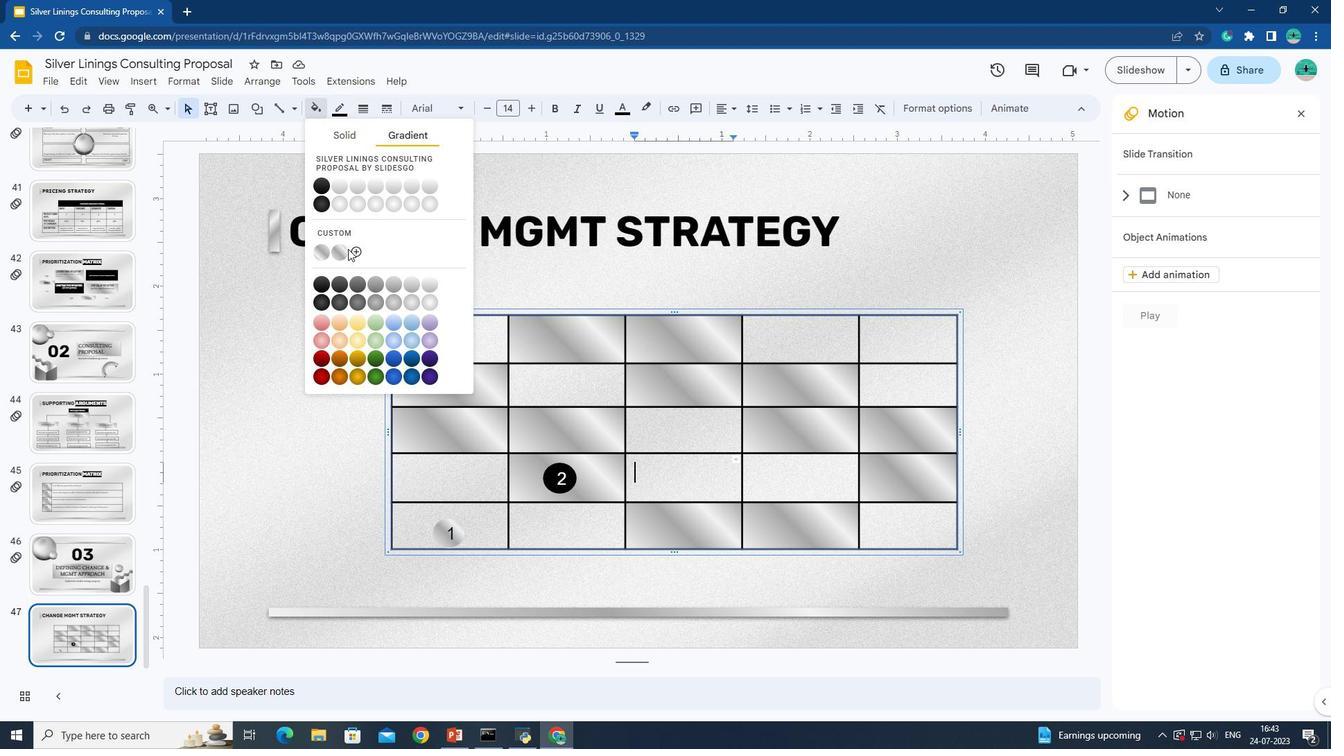 
Action: Mouse moved to (822, 482)
Screenshot: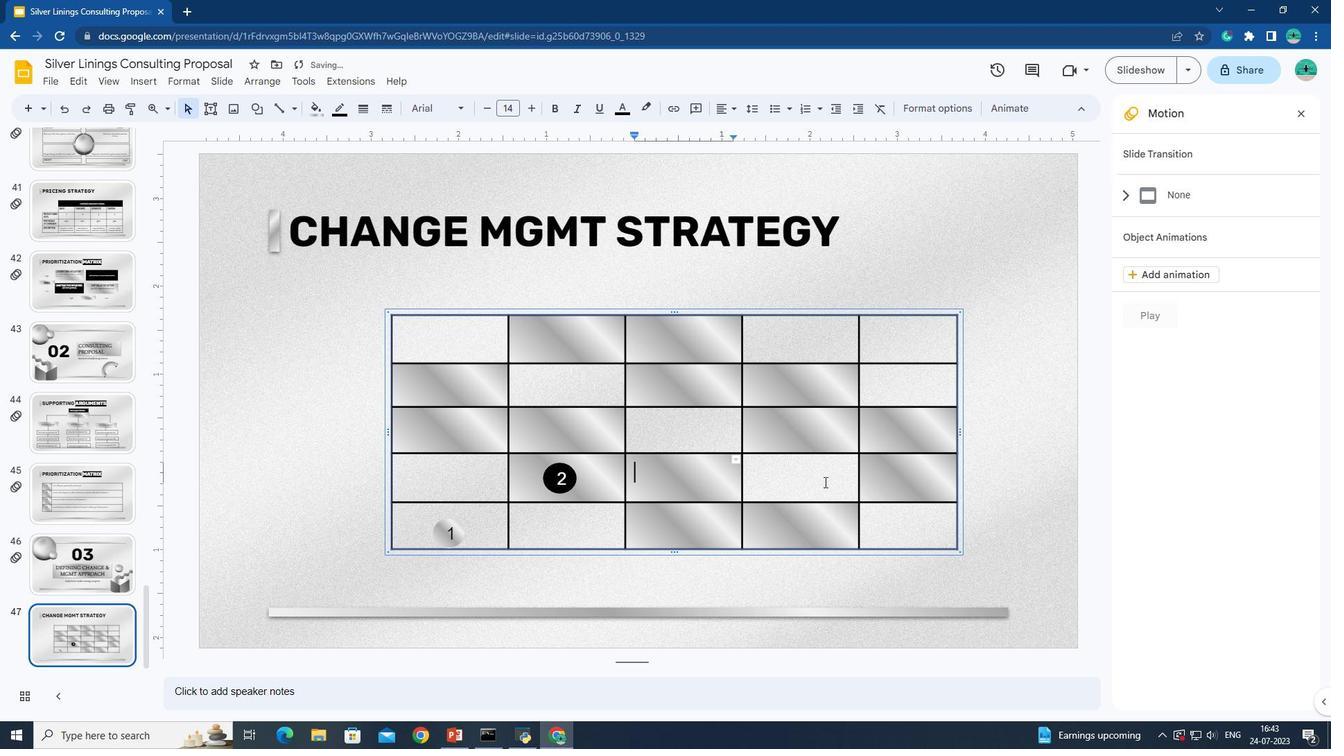 
Action: Mouse pressed left at (822, 482)
Screenshot: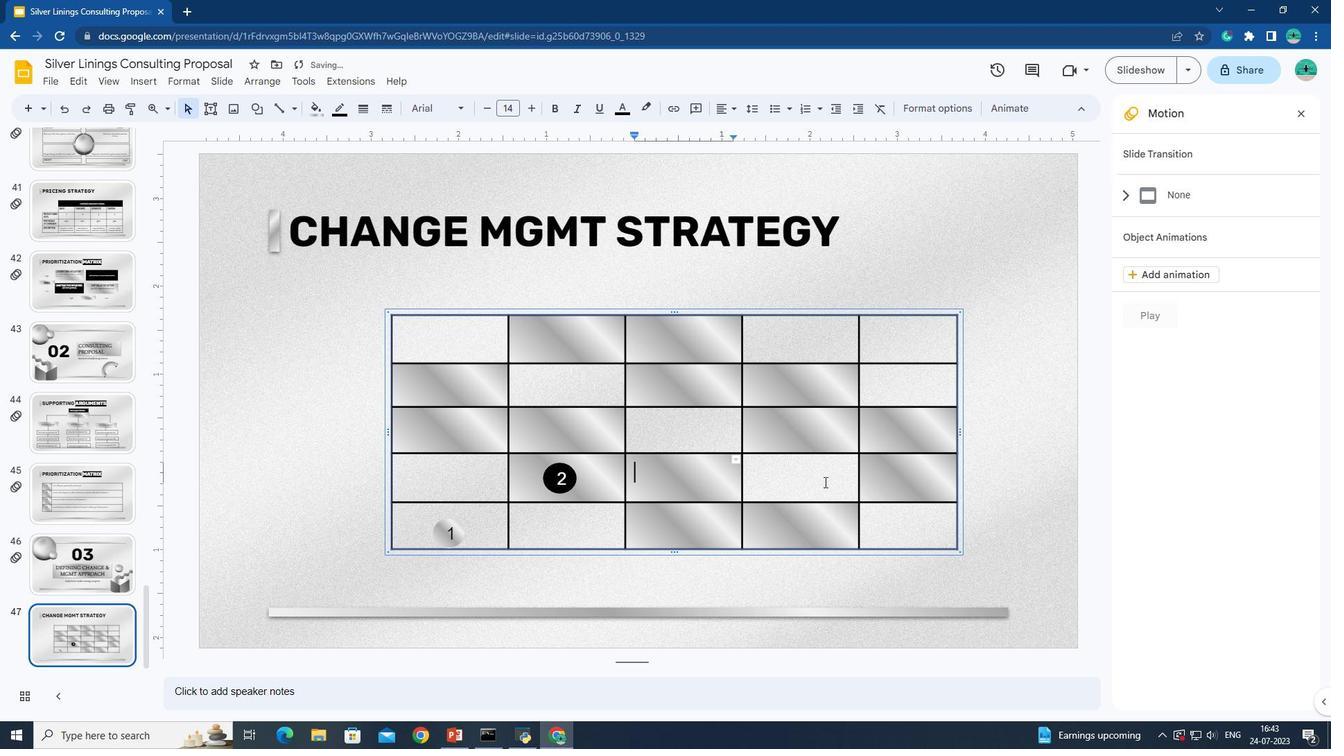
Action: Mouse moved to (255, 106)
Screenshot: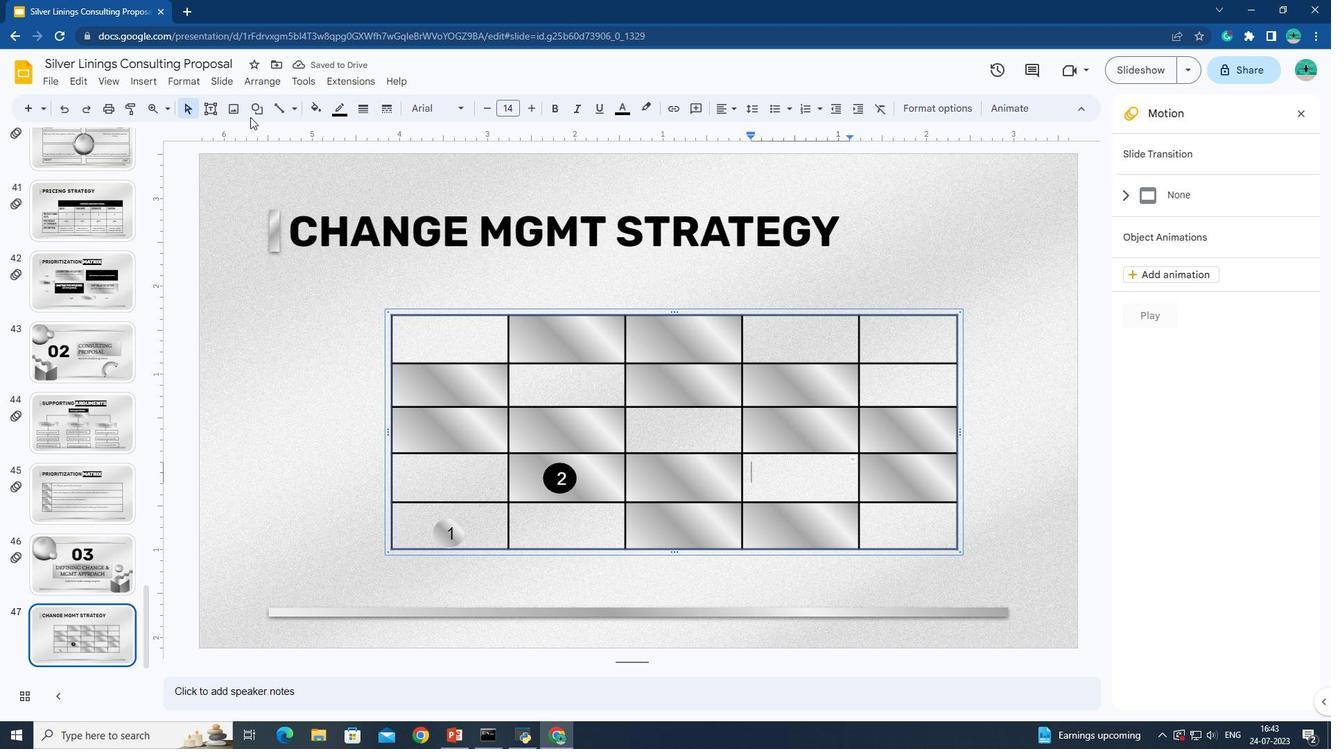 
Action: Mouse pressed left at (255, 106)
Screenshot: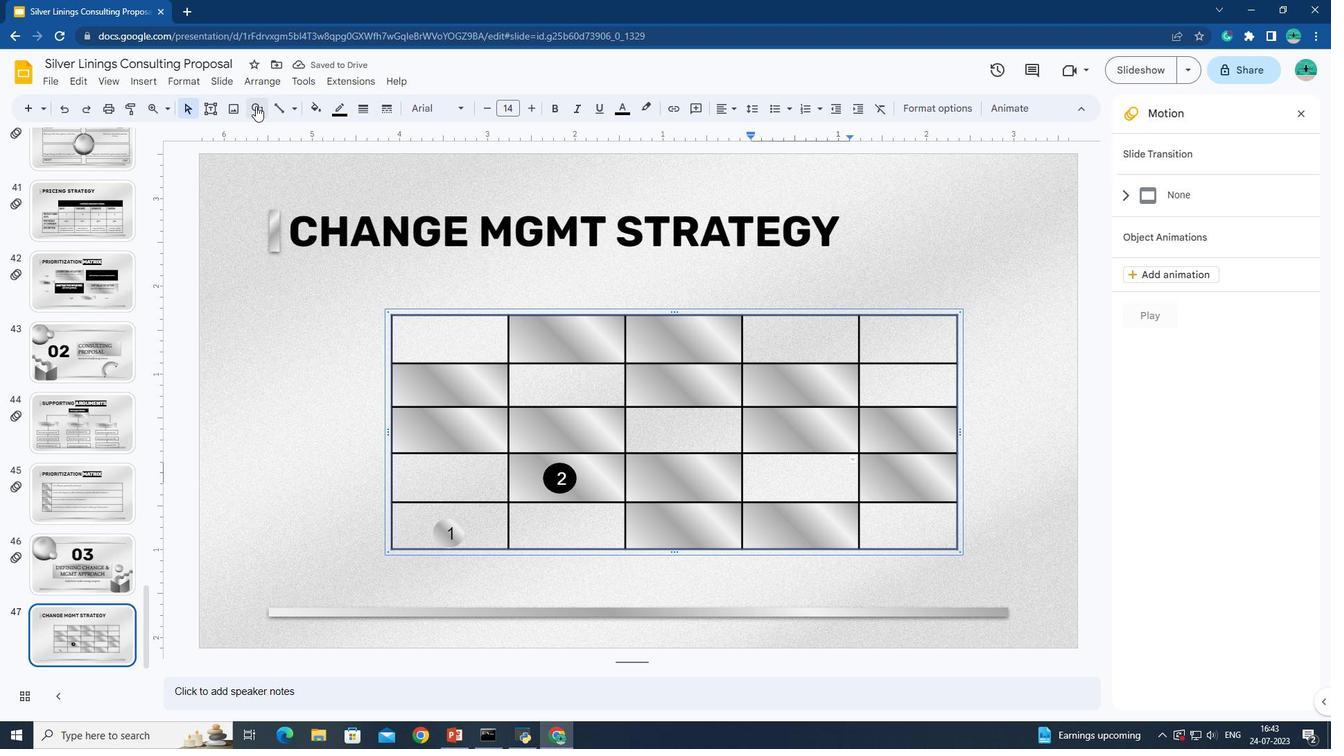 
Action: Mouse moved to (444, 162)
Screenshot: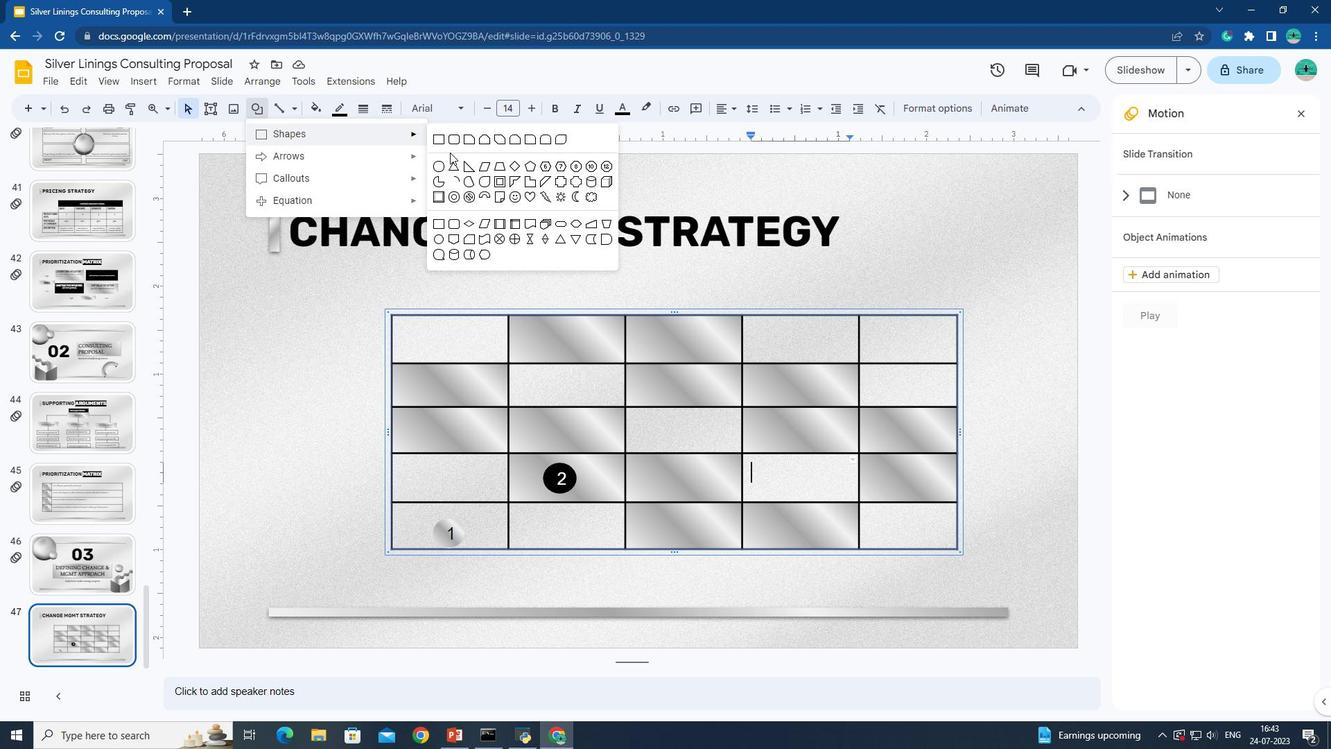 
Action: Mouse pressed left at (444, 162)
Screenshot: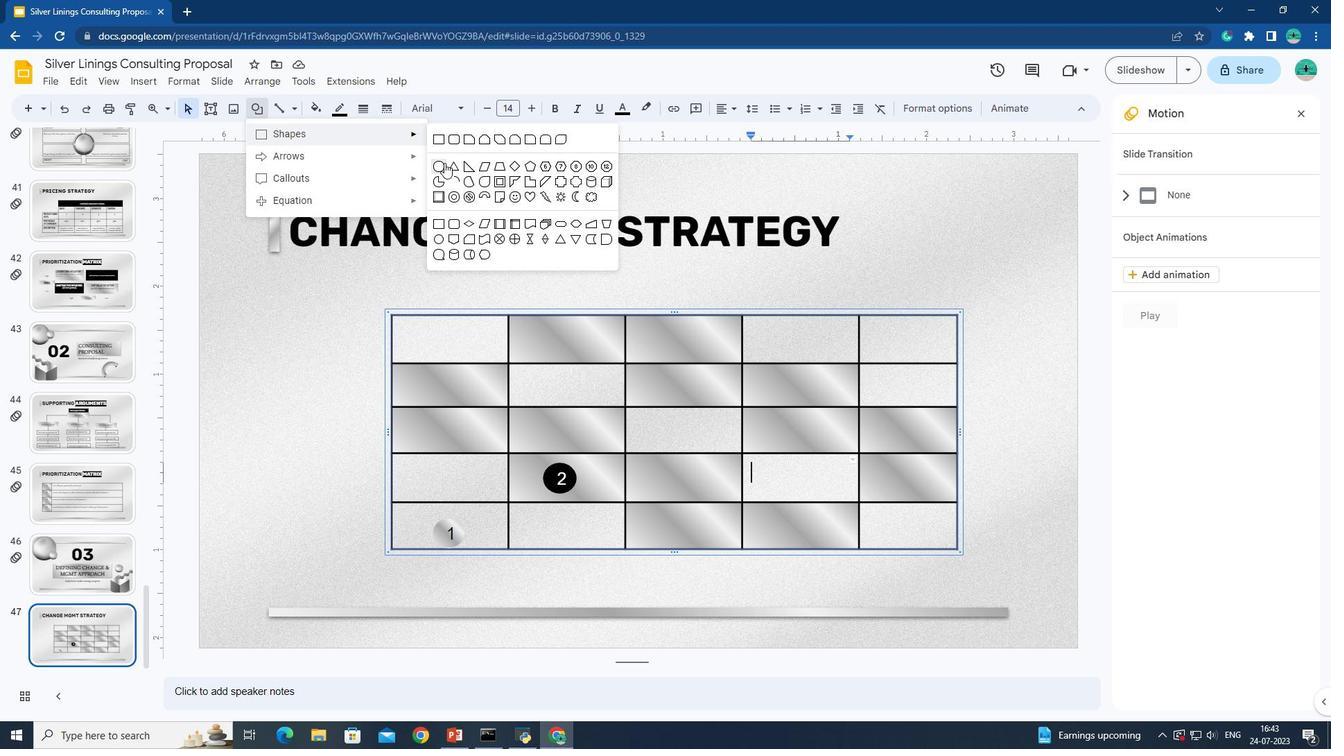 
Action: Mouse moved to (773, 461)
Screenshot: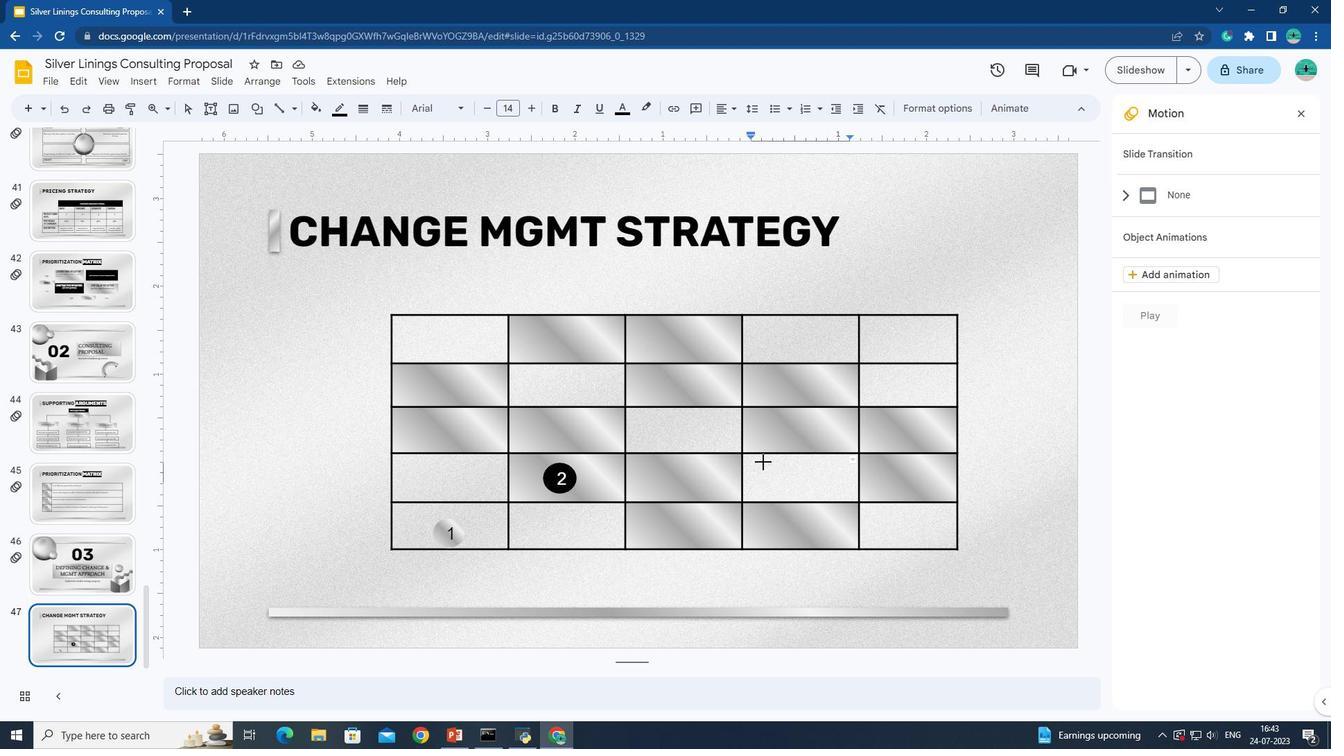 
Action: Mouse pressed left at (773, 461)
Screenshot: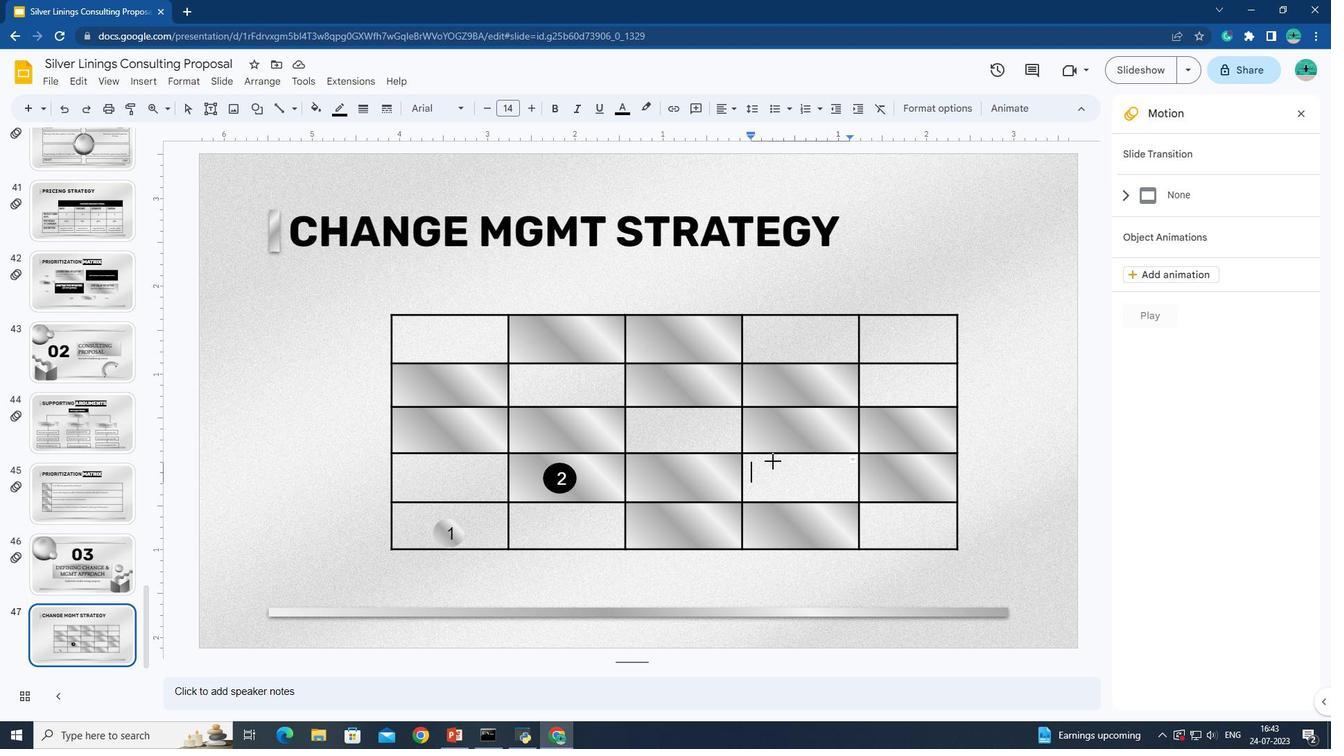 
Action: Mouse moved to (321, 115)
Screenshot: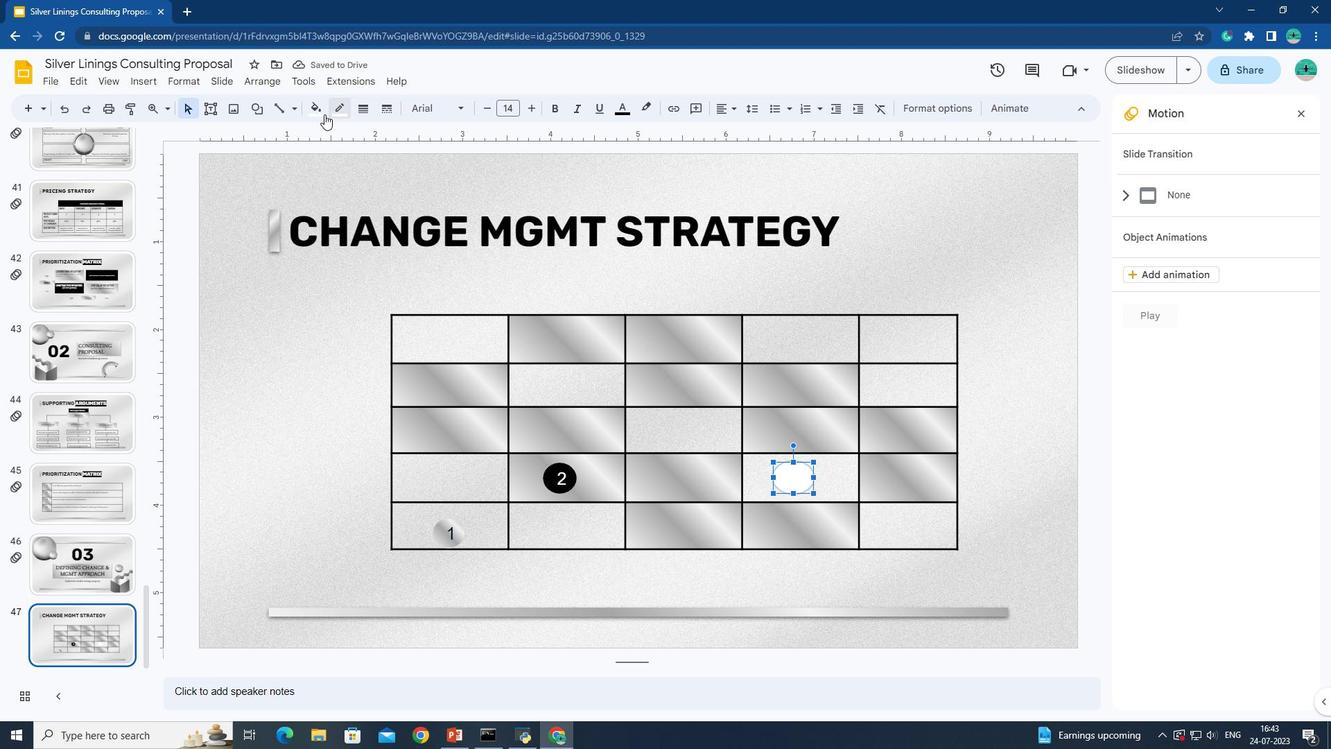
Action: Mouse pressed left at (321, 115)
Screenshot: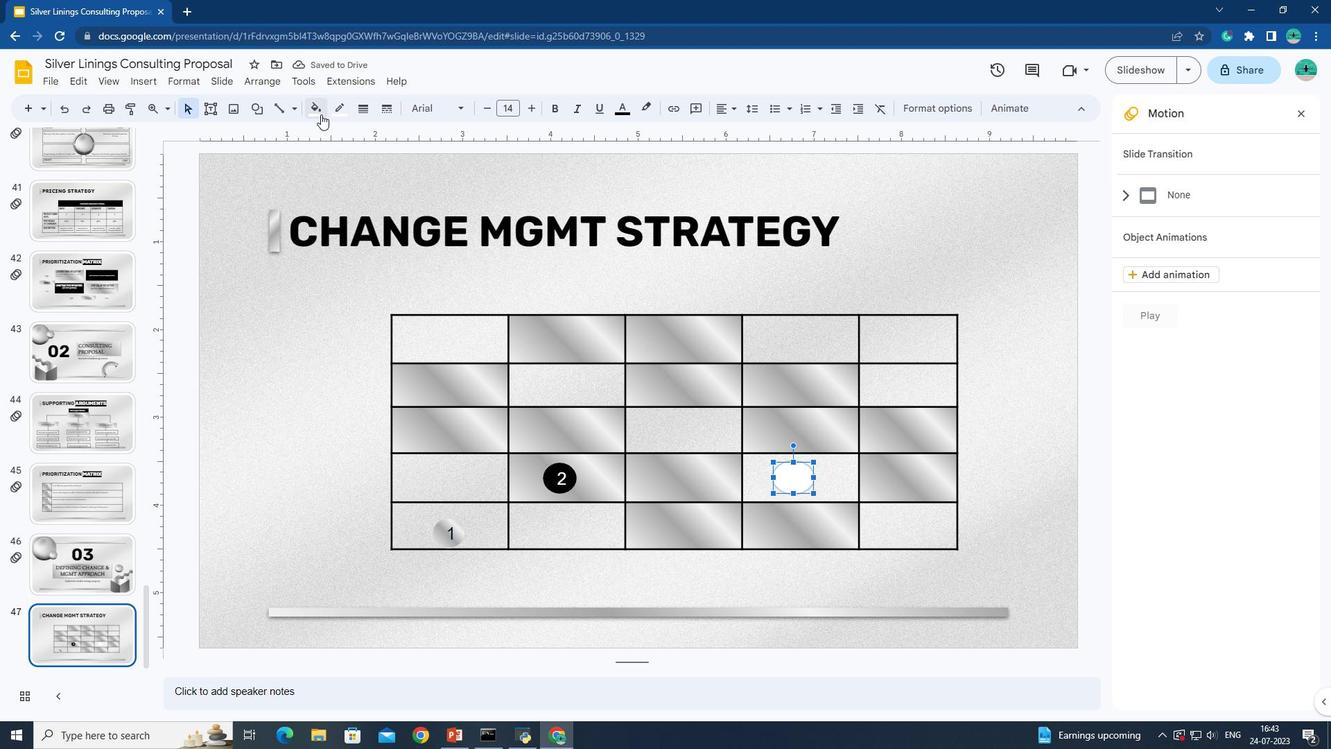 
Action: Mouse moved to (400, 140)
